 Task: Research Airbnb properties in Nubl, Syria from 1st December, 2023 to 8th December, 2023 for 2 adults, 1 child.1  bedroom having 1 bed and 1 bathroom. Property type can be hotel. Amenities needed are: washing machine. Look for 5 properties as per requirement.
Action: Mouse moved to (550, 122)
Screenshot: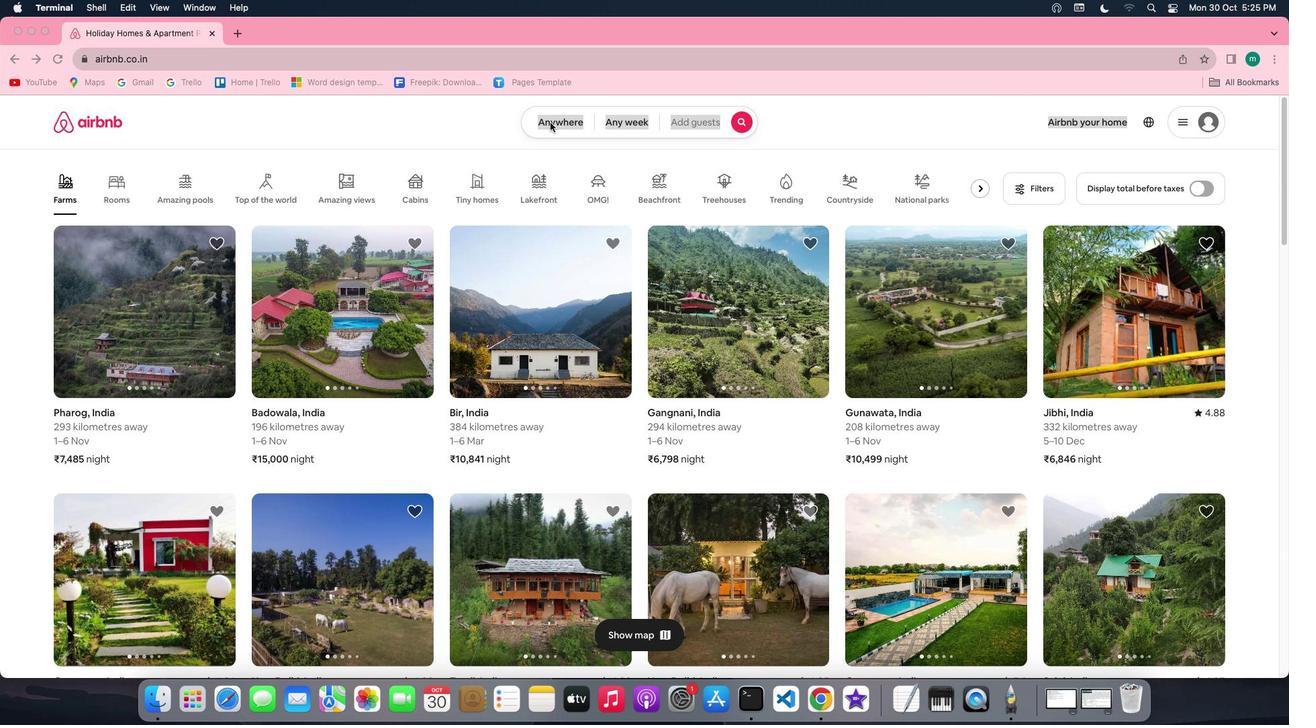 
Action: Mouse pressed left at (550, 122)
Screenshot: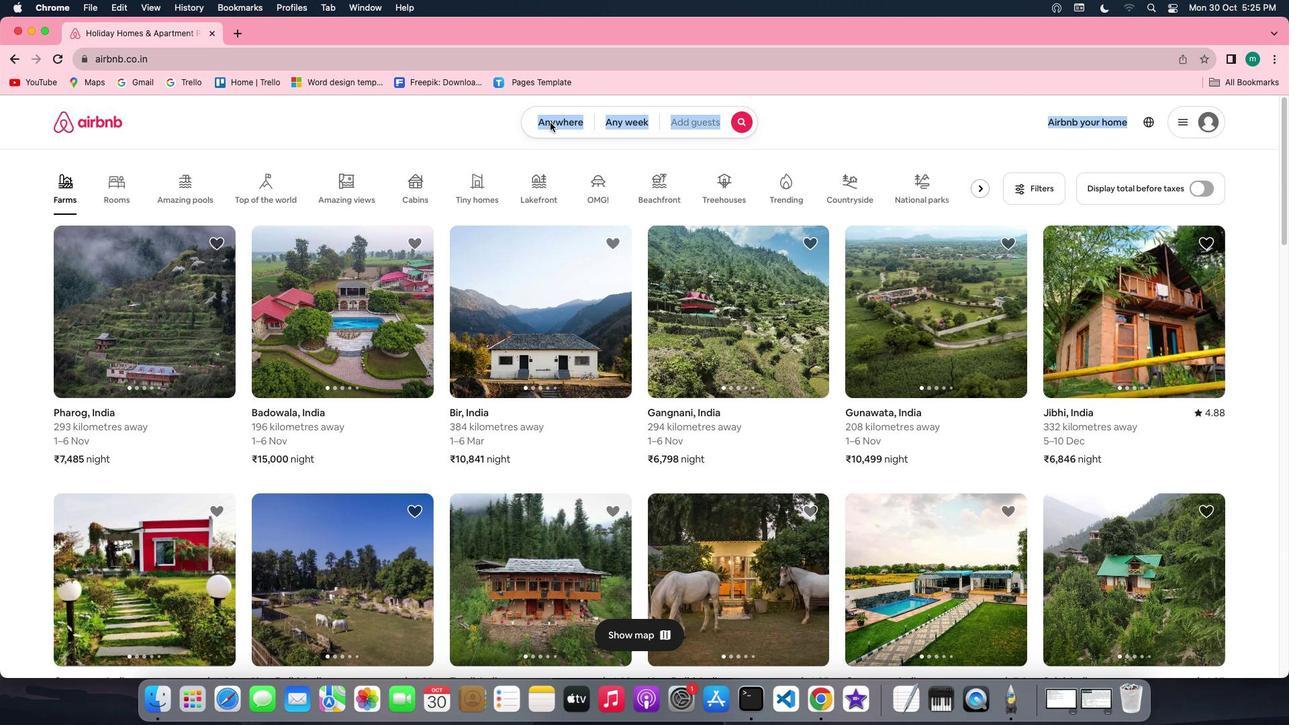 
Action: Mouse pressed left at (550, 122)
Screenshot: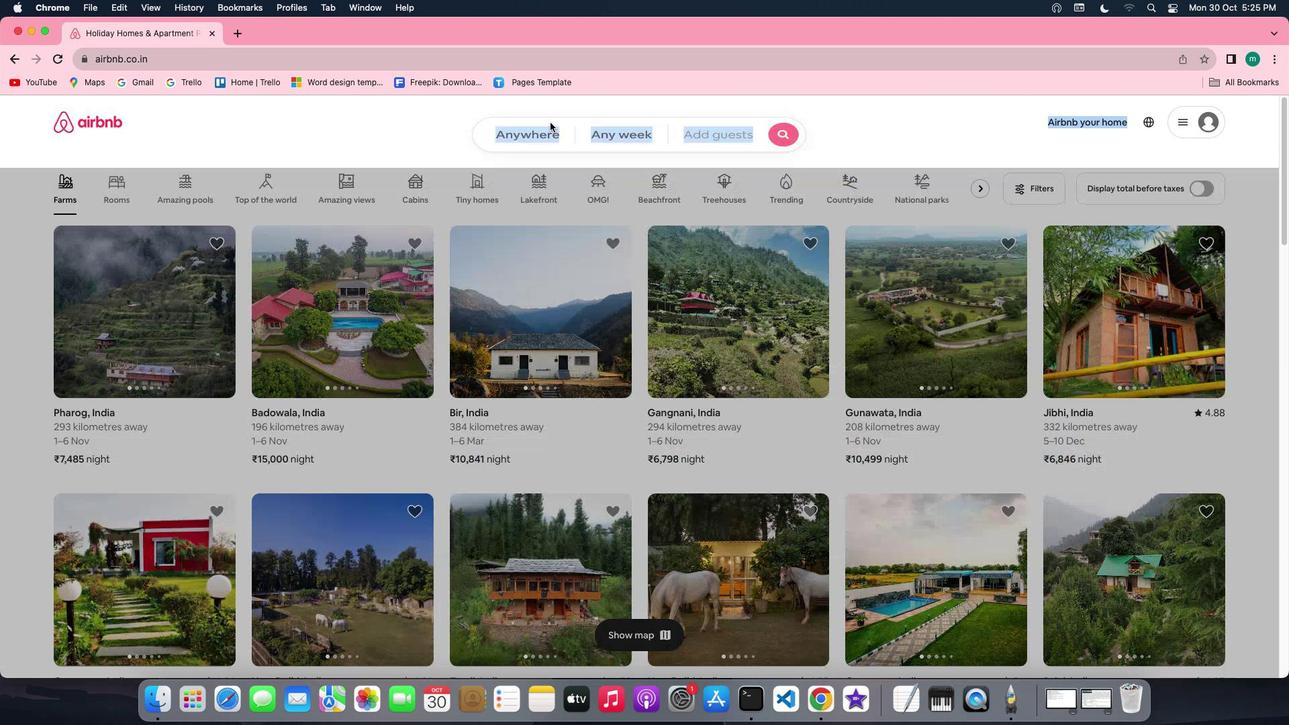 
Action: Mouse moved to (514, 170)
Screenshot: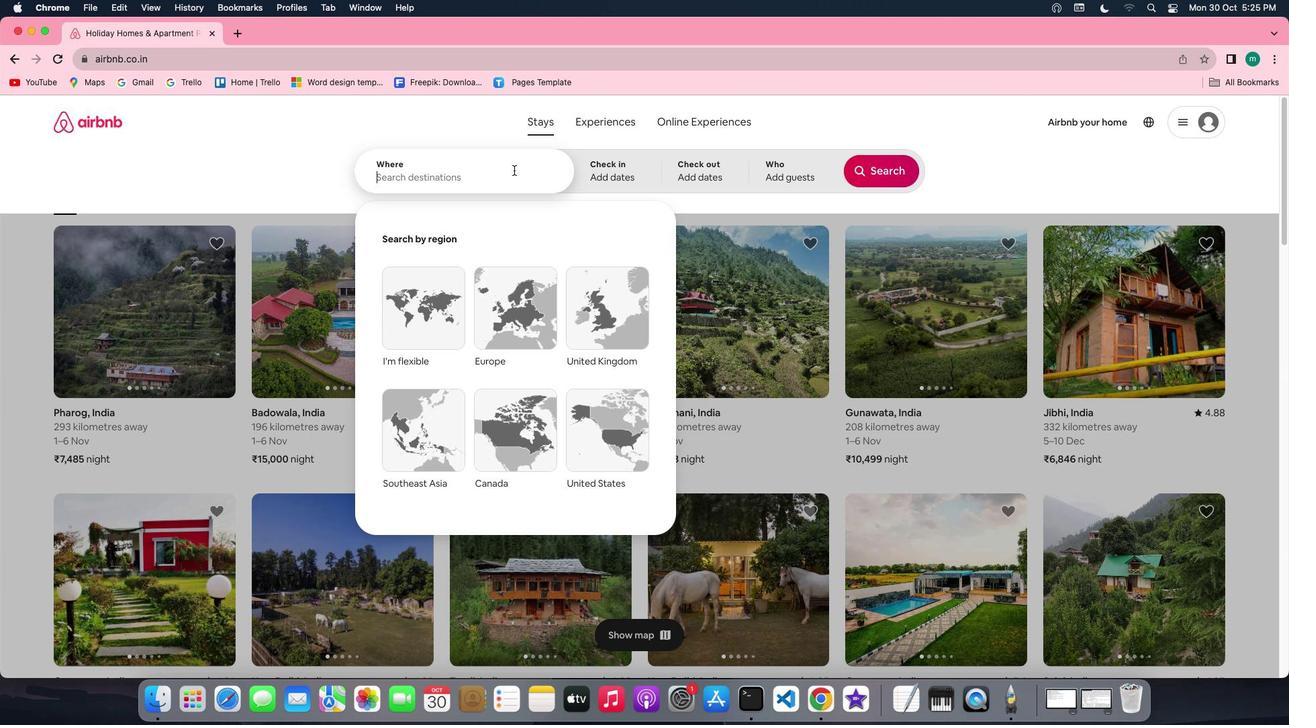 
Action: Key pressed Key.shift'N''u''b''l'','Key.spaceKey.shift'S''y''r''i''a'
Screenshot: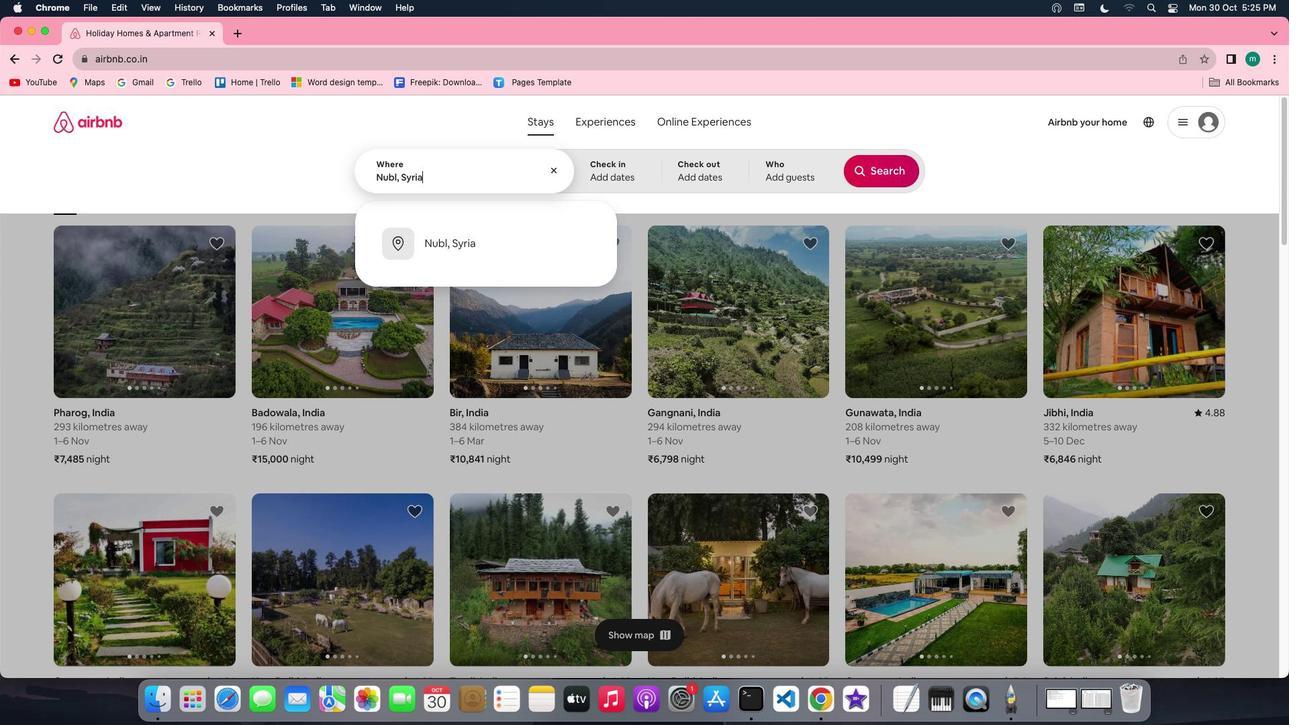 
Action: Mouse moved to (621, 182)
Screenshot: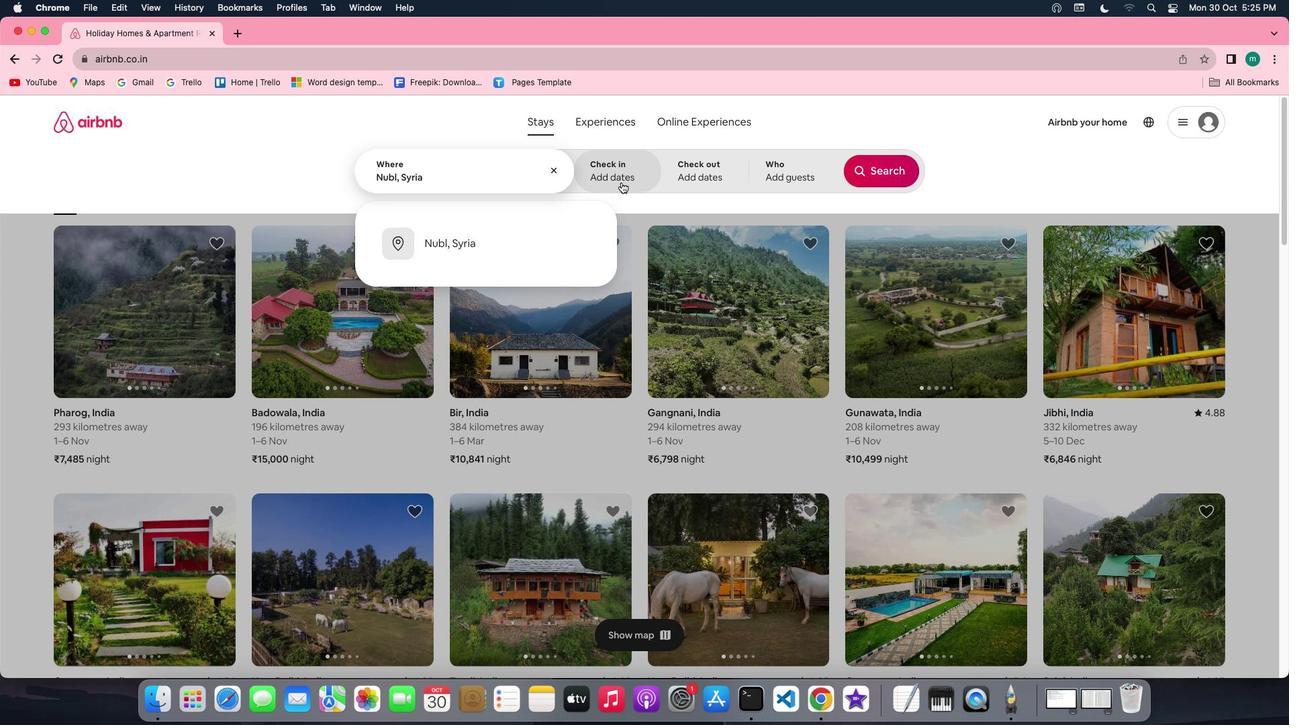 
Action: Mouse pressed left at (621, 182)
Screenshot: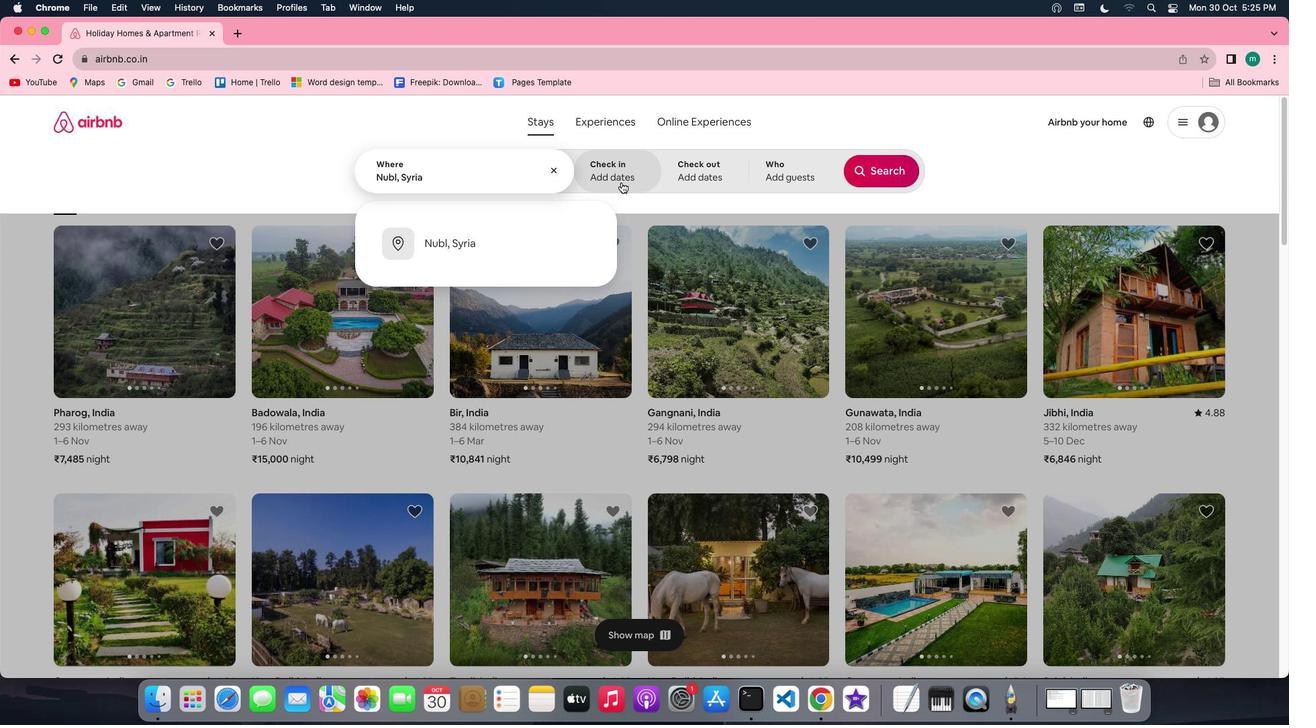 
Action: Mouse moved to (876, 275)
Screenshot: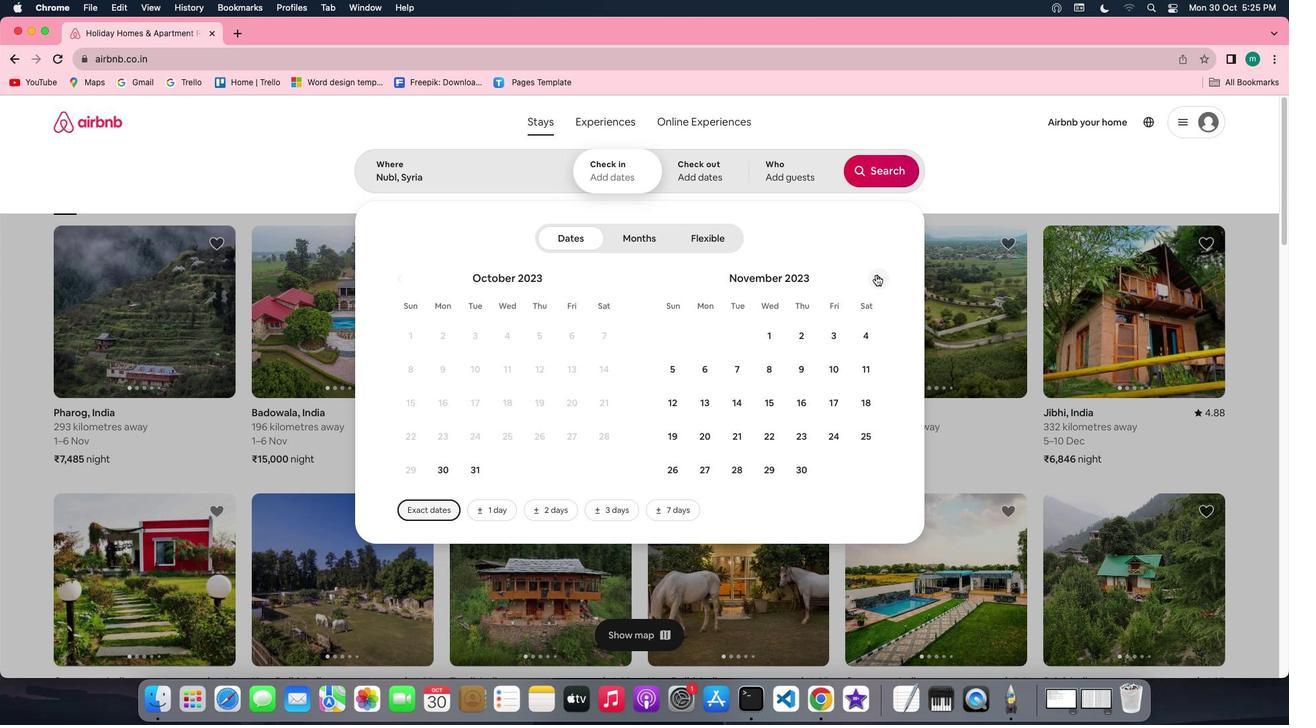 
Action: Mouse pressed left at (876, 275)
Screenshot: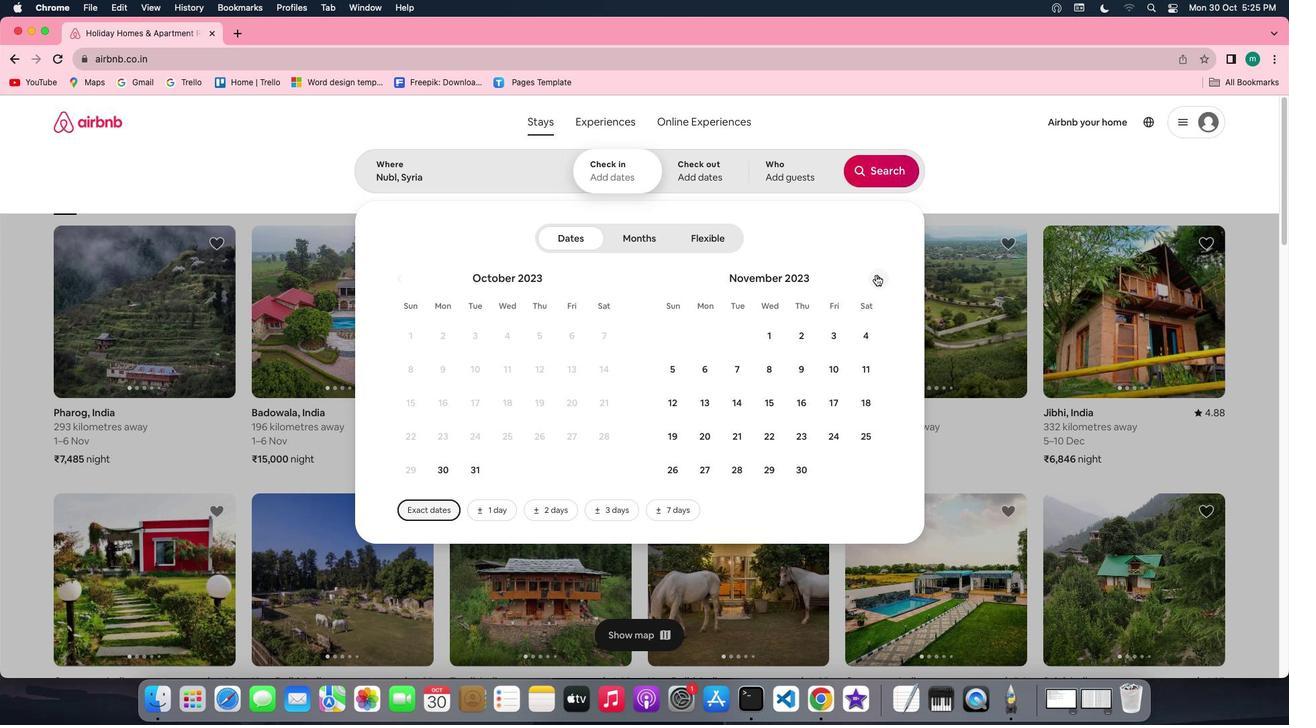 
Action: Mouse moved to (831, 335)
Screenshot: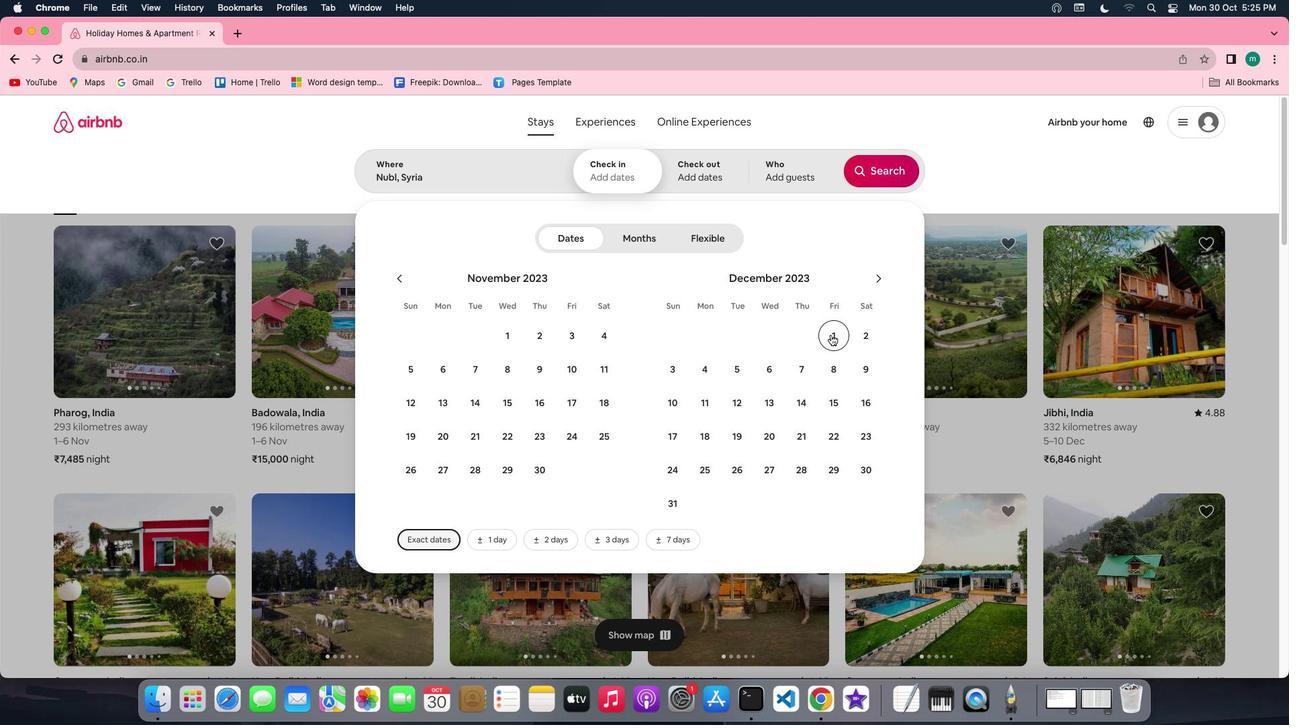 
Action: Mouse pressed left at (831, 335)
Screenshot: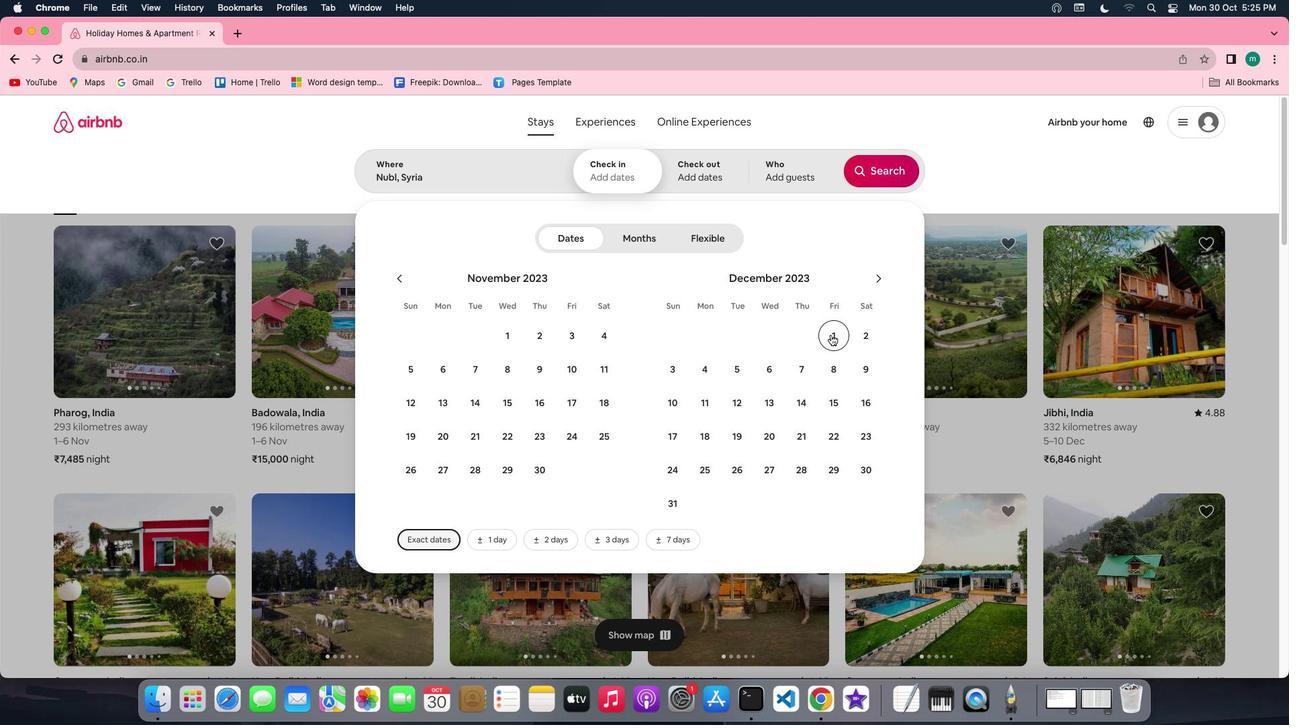 
Action: Mouse moved to (840, 373)
Screenshot: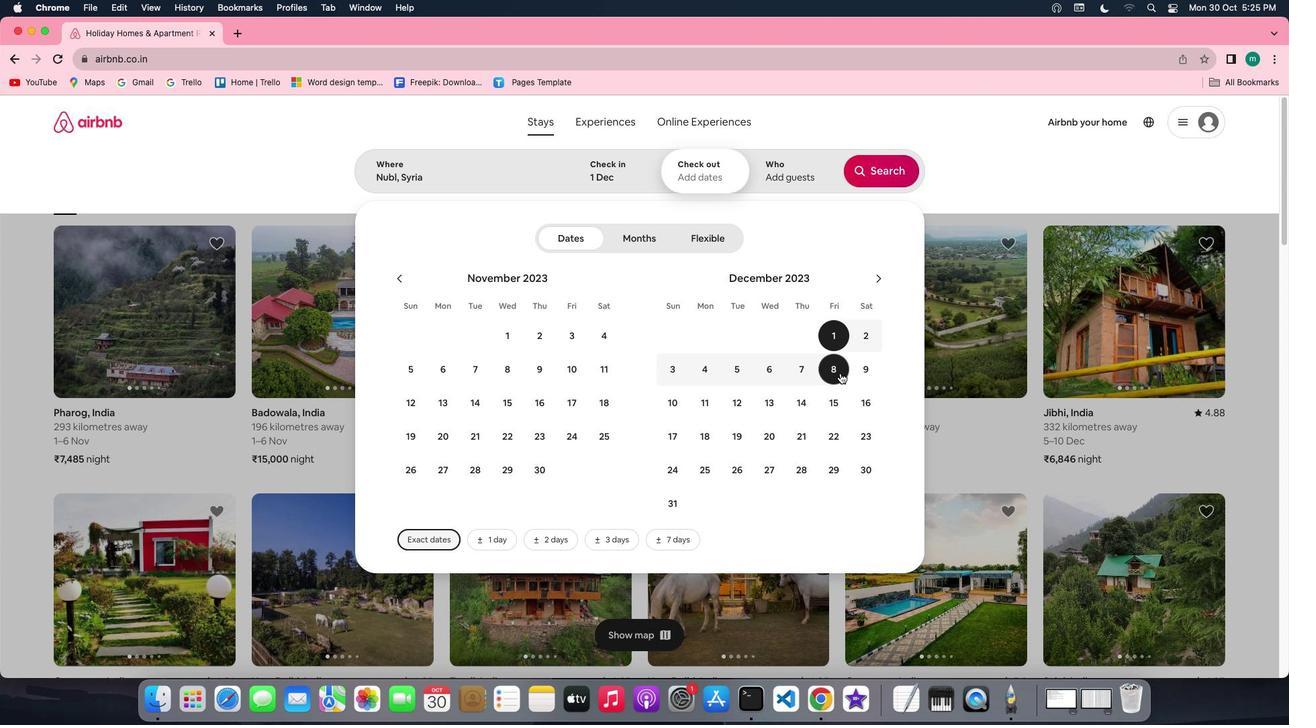 
Action: Mouse pressed left at (840, 373)
Screenshot: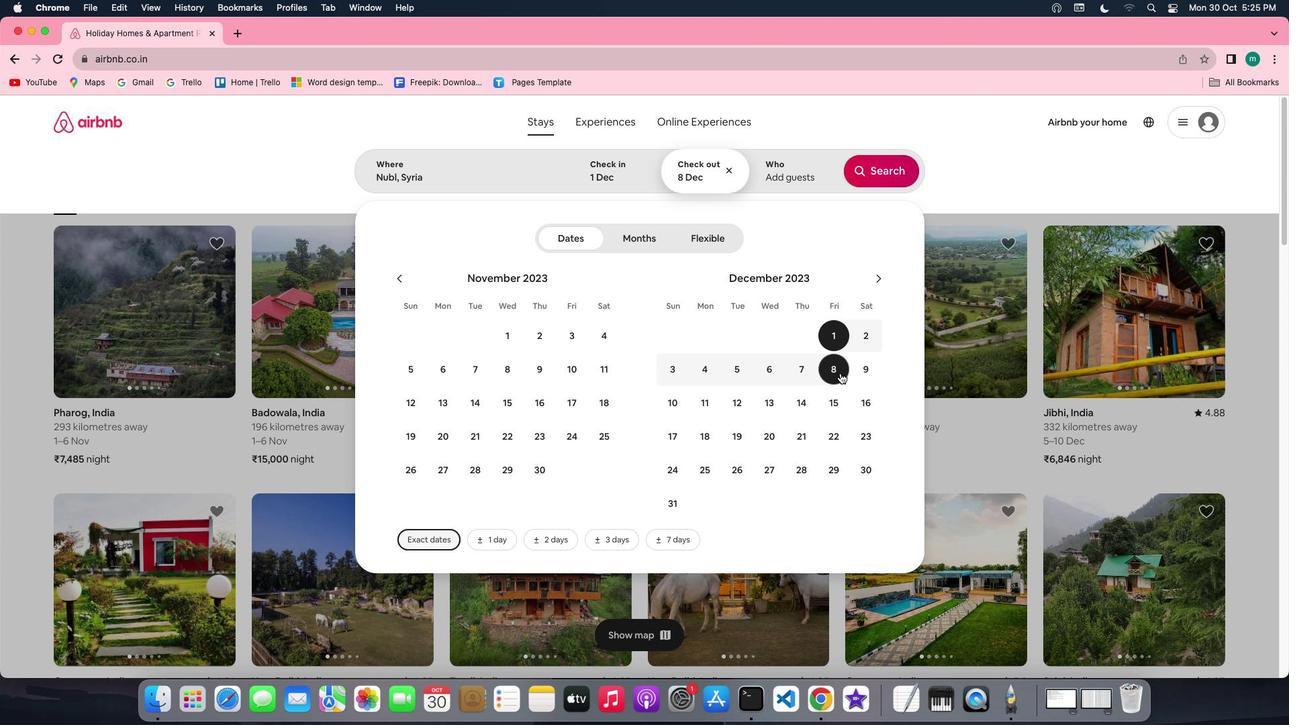 
Action: Mouse moved to (822, 178)
Screenshot: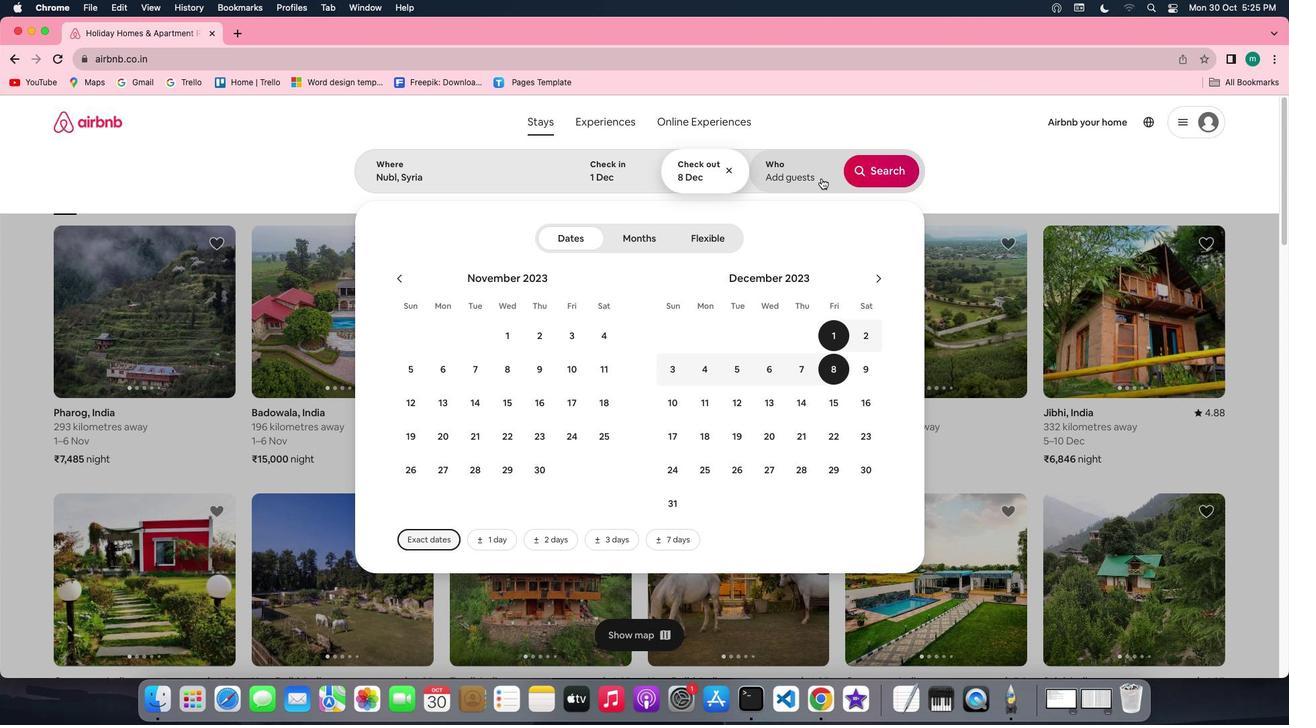 
Action: Mouse pressed left at (822, 178)
Screenshot: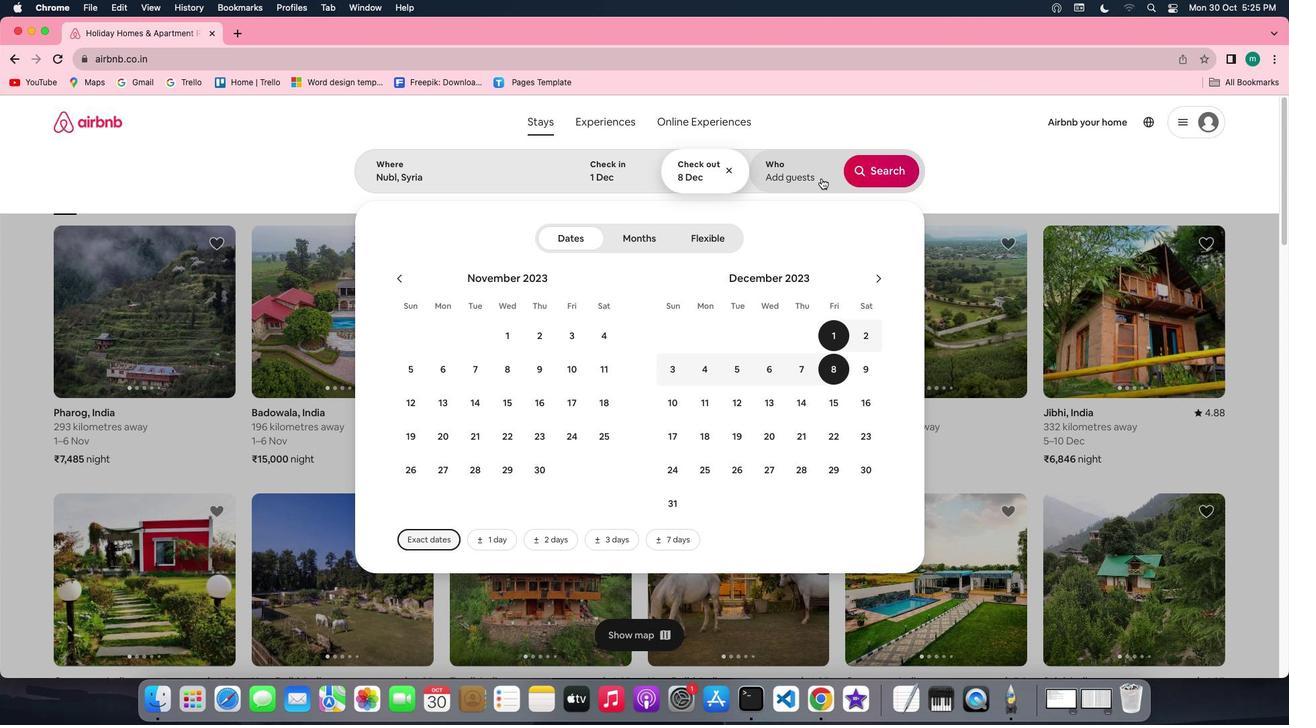 
Action: Mouse moved to (889, 231)
Screenshot: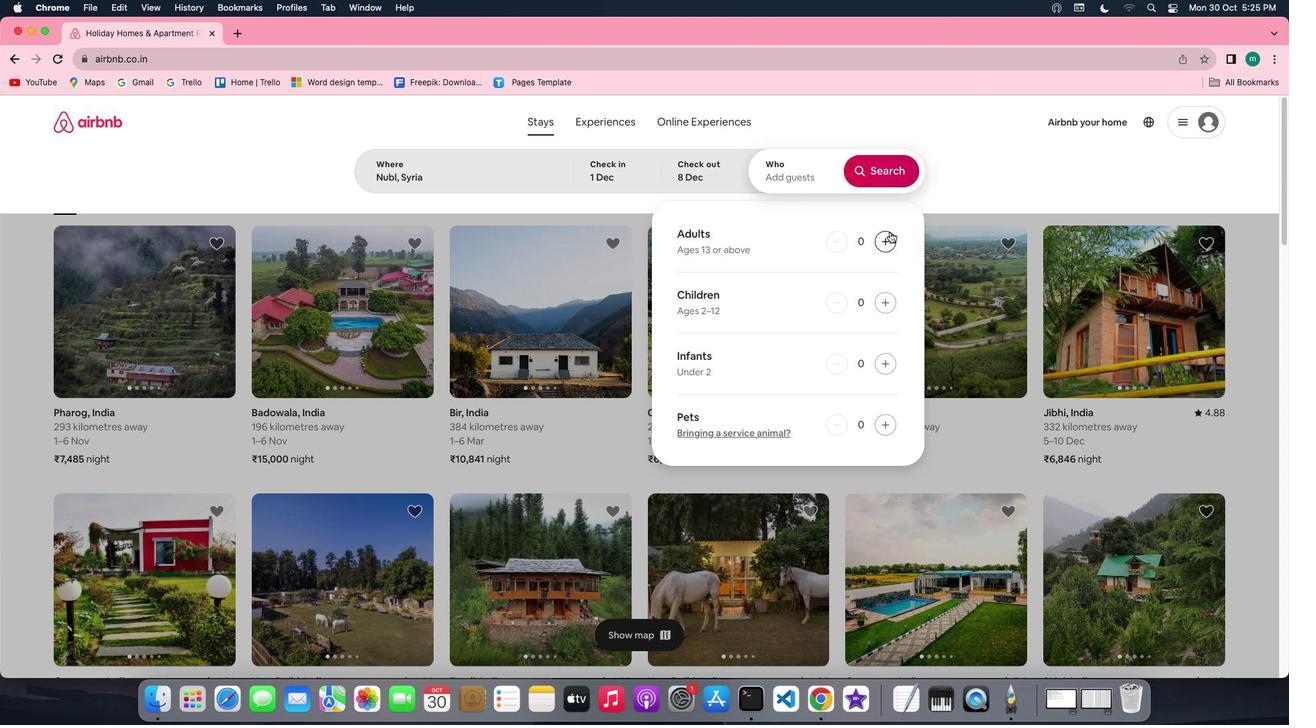 
Action: Mouse pressed left at (889, 231)
Screenshot: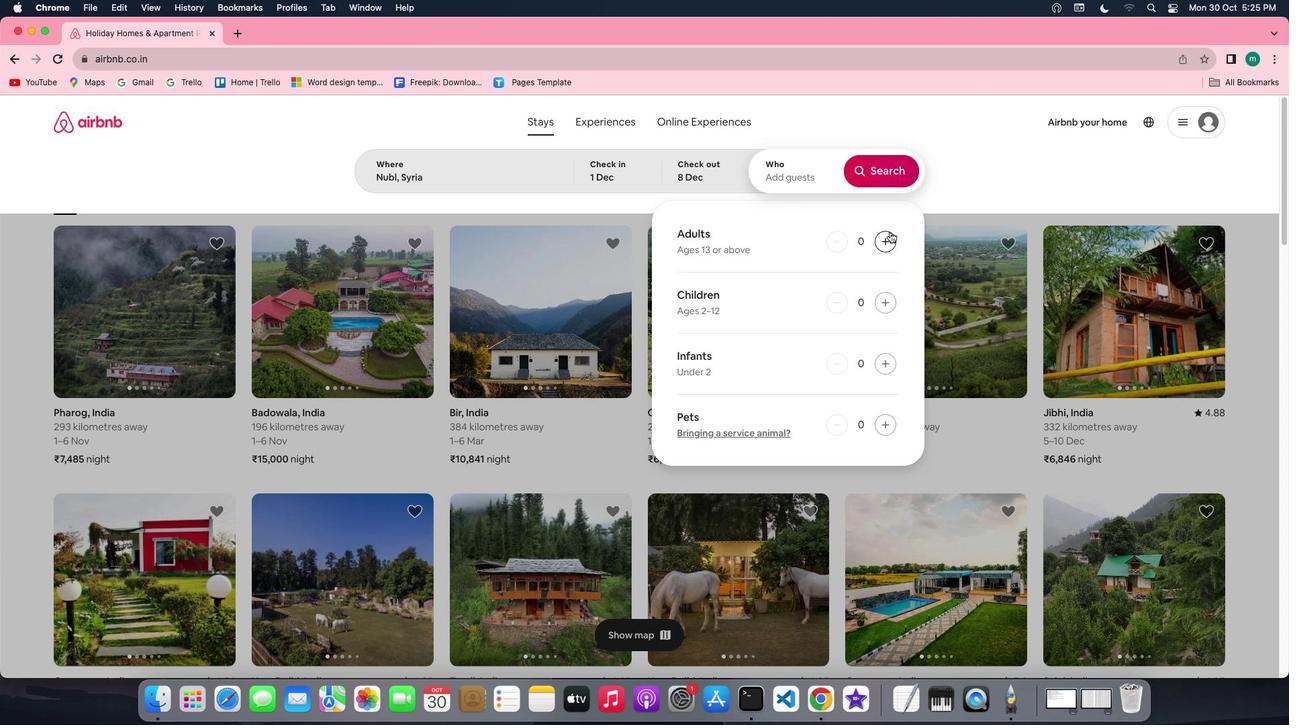 
Action: Mouse pressed left at (889, 231)
Screenshot: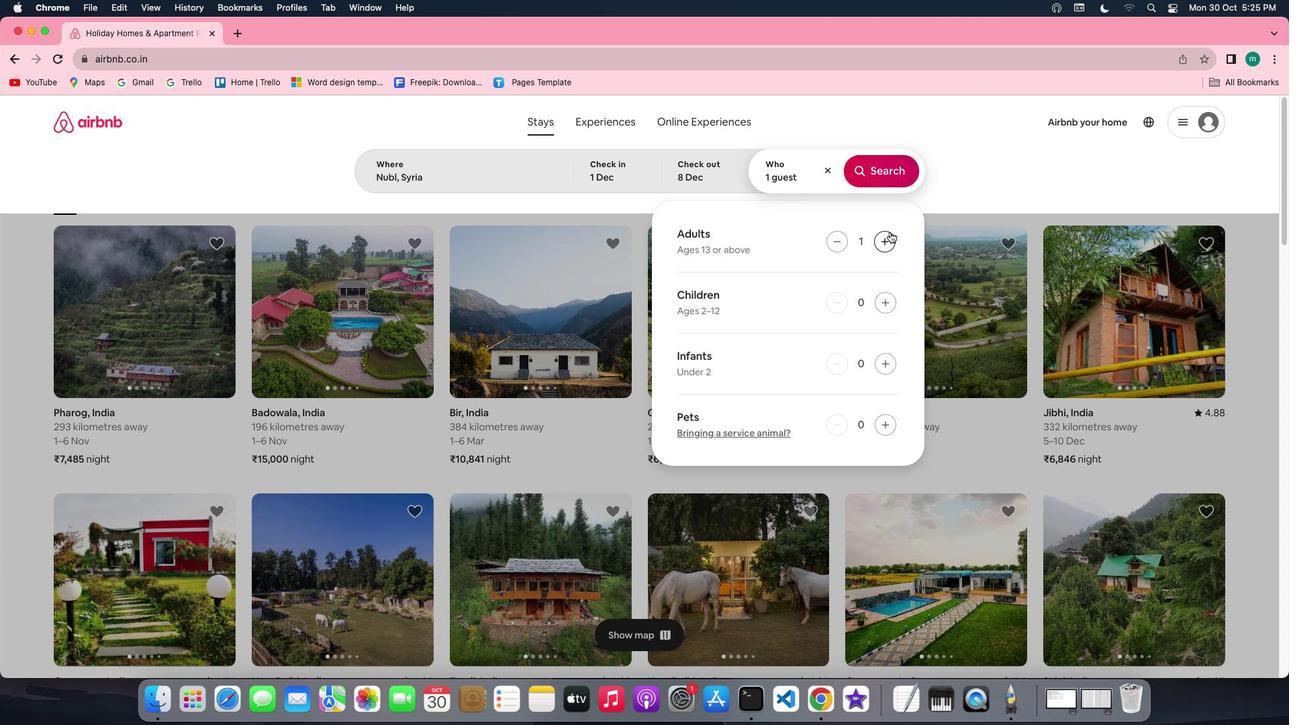 
Action: Mouse moved to (880, 170)
Screenshot: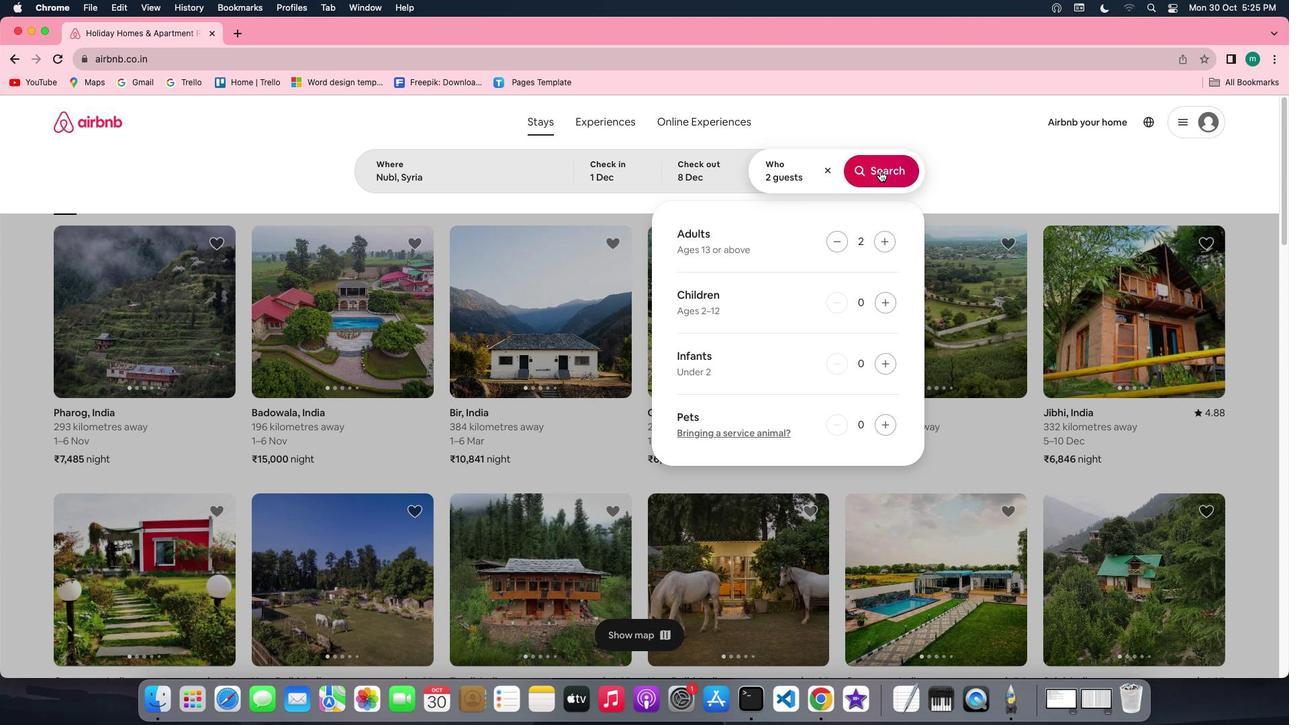 
Action: Mouse pressed left at (880, 170)
Screenshot: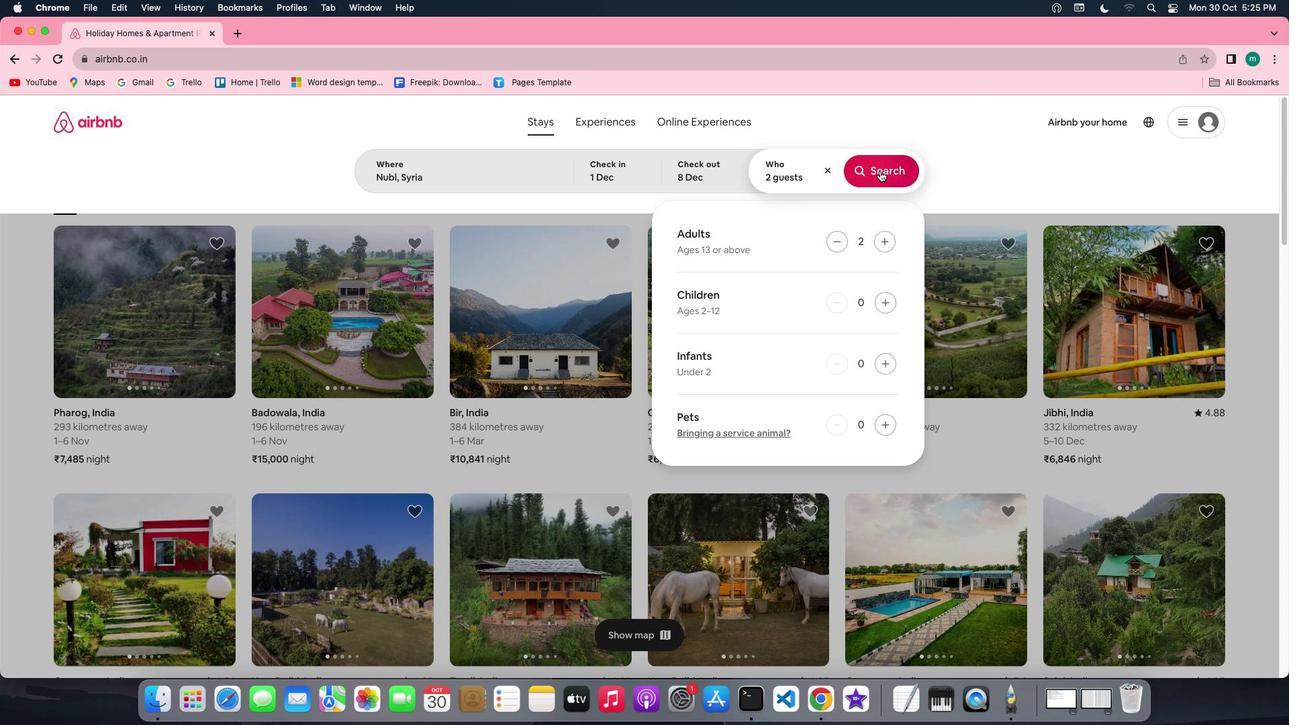 
Action: Mouse moved to (723, 131)
Screenshot: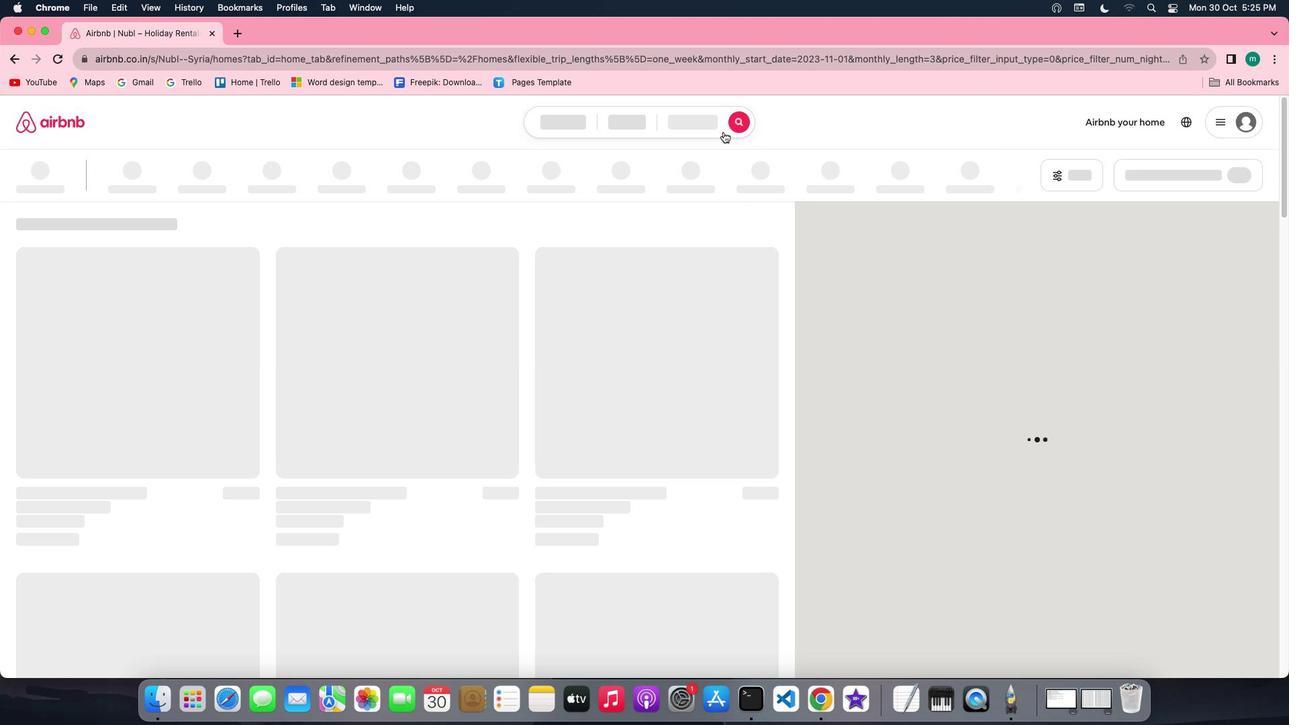 
Action: Mouse pressed left at (723, 131)
Screenshot: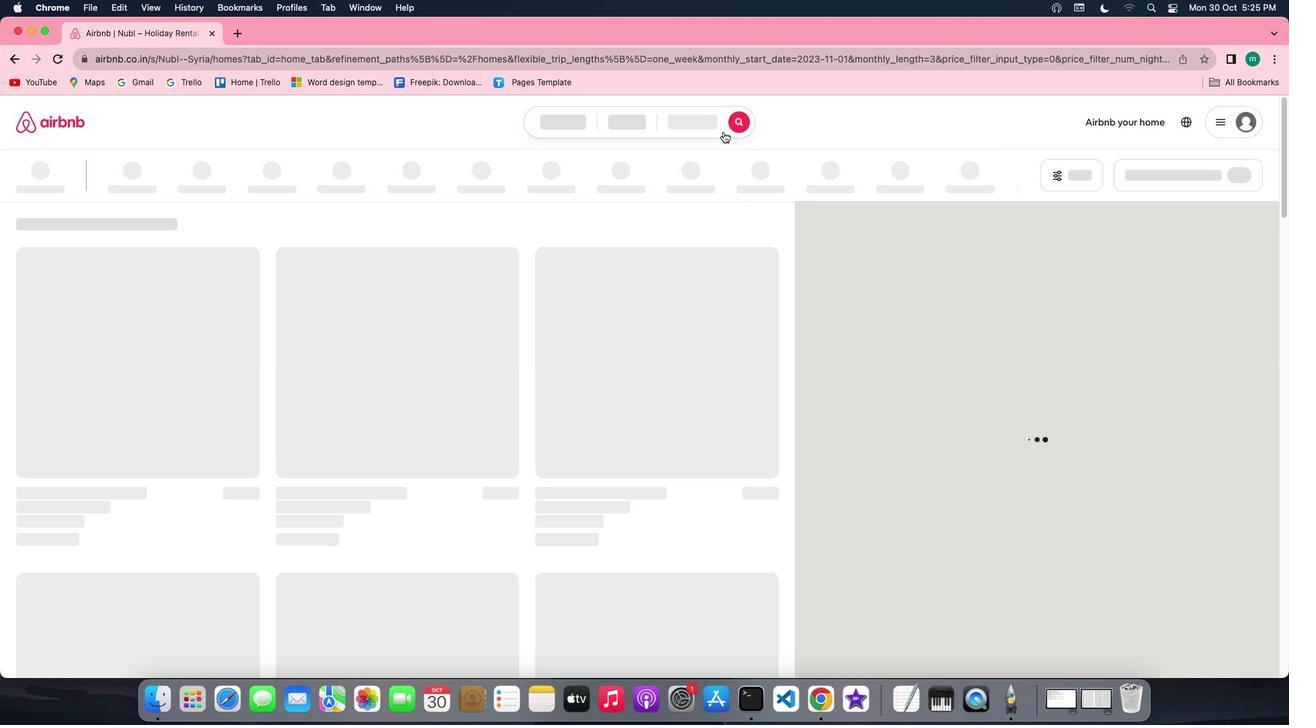 
Action: Mouse moved to (854, 178)
Screenshot: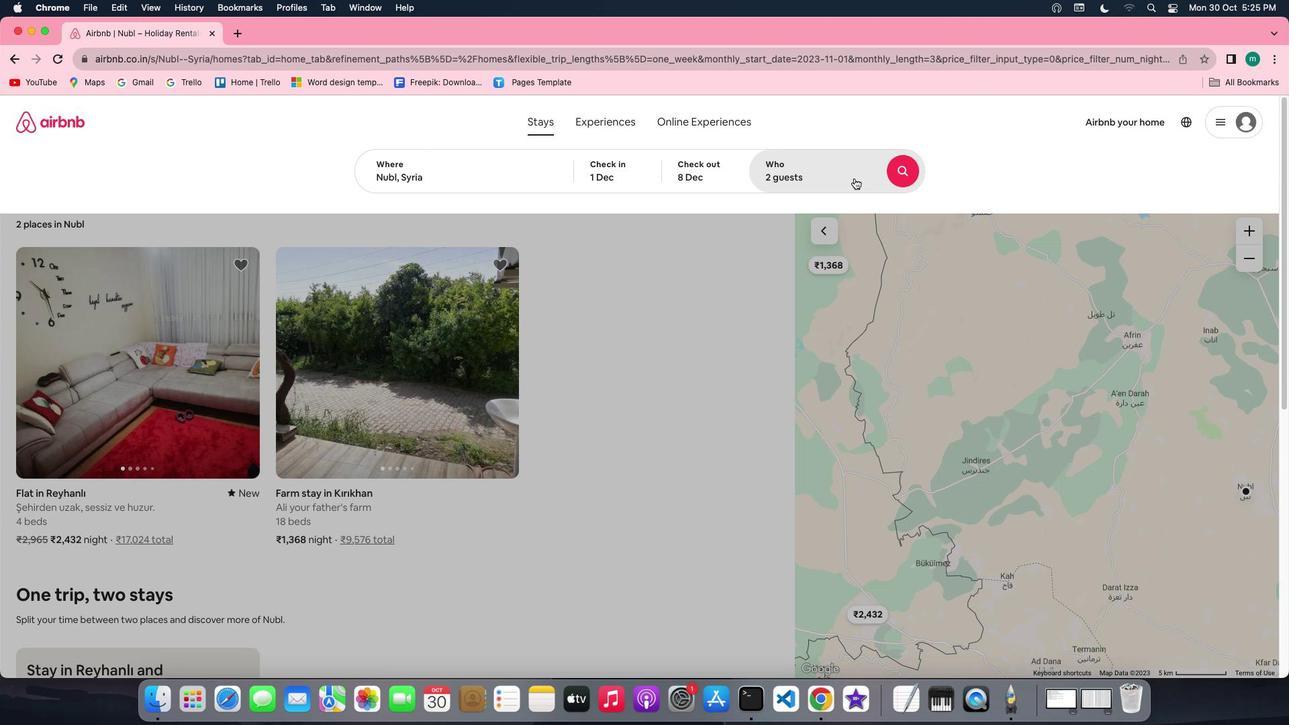 
Action: Mouse pressed left at (854, 178)
Screenshot: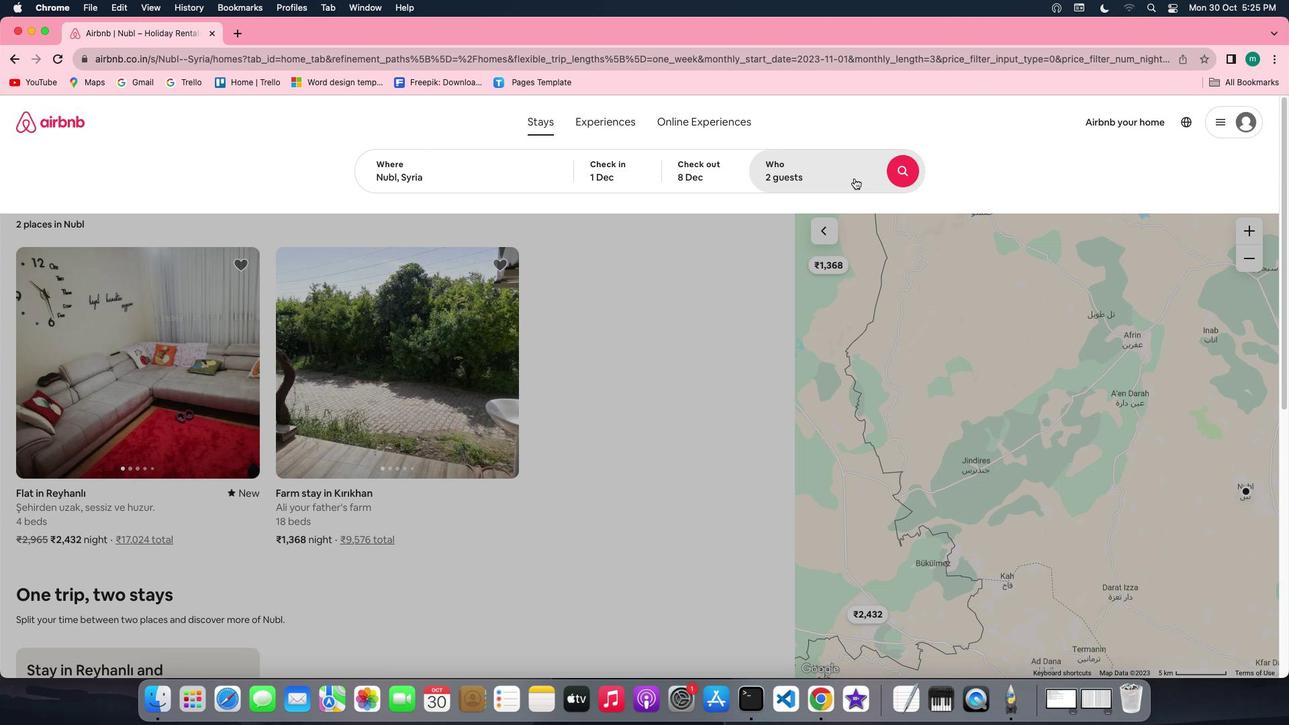 
Action: Mouse moved to (884, 300)
Screenshot: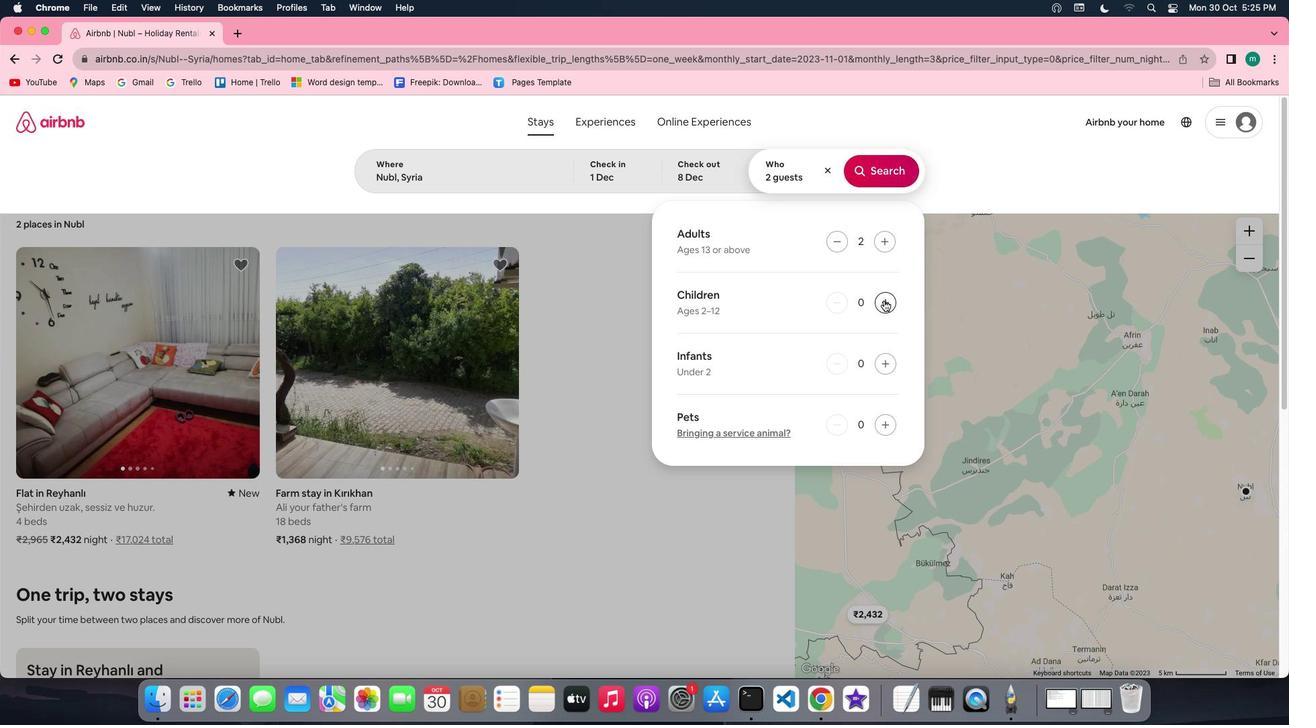
Action: Mouse pressed left at (884, 300)
Screenshot: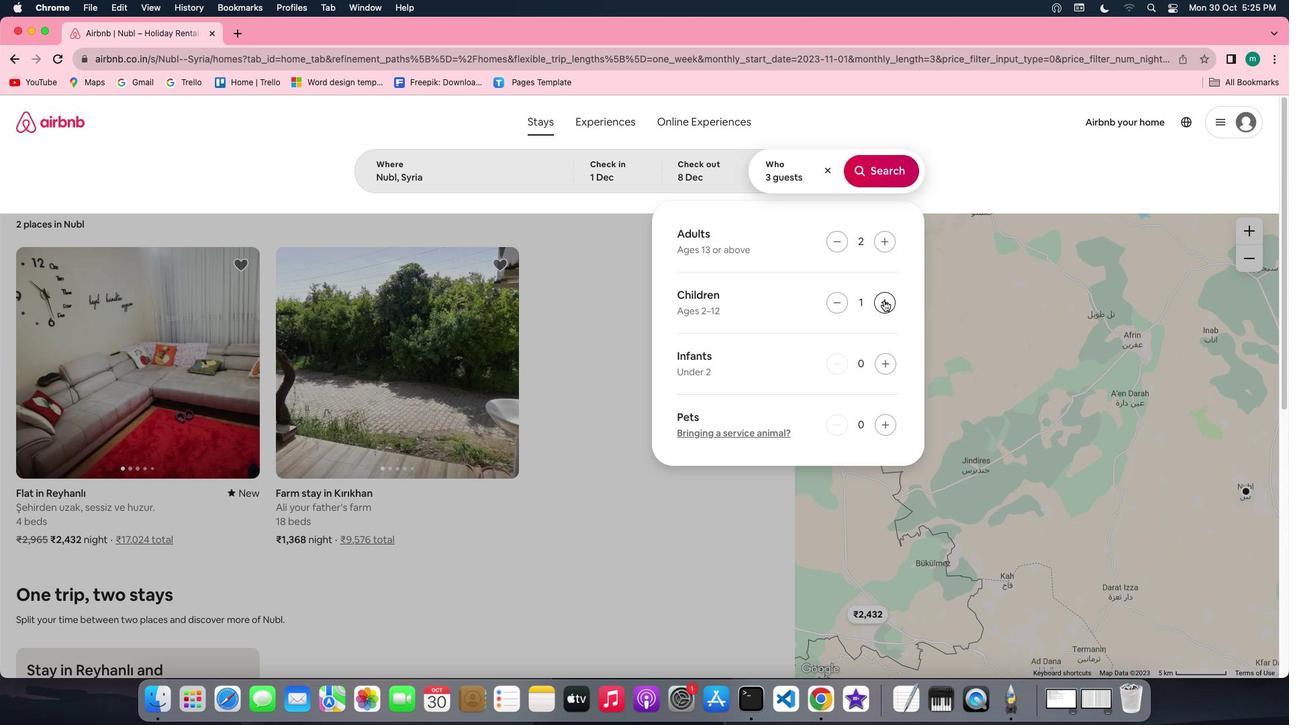 
Action: Mouse moved to (883, 154)
Screenshot: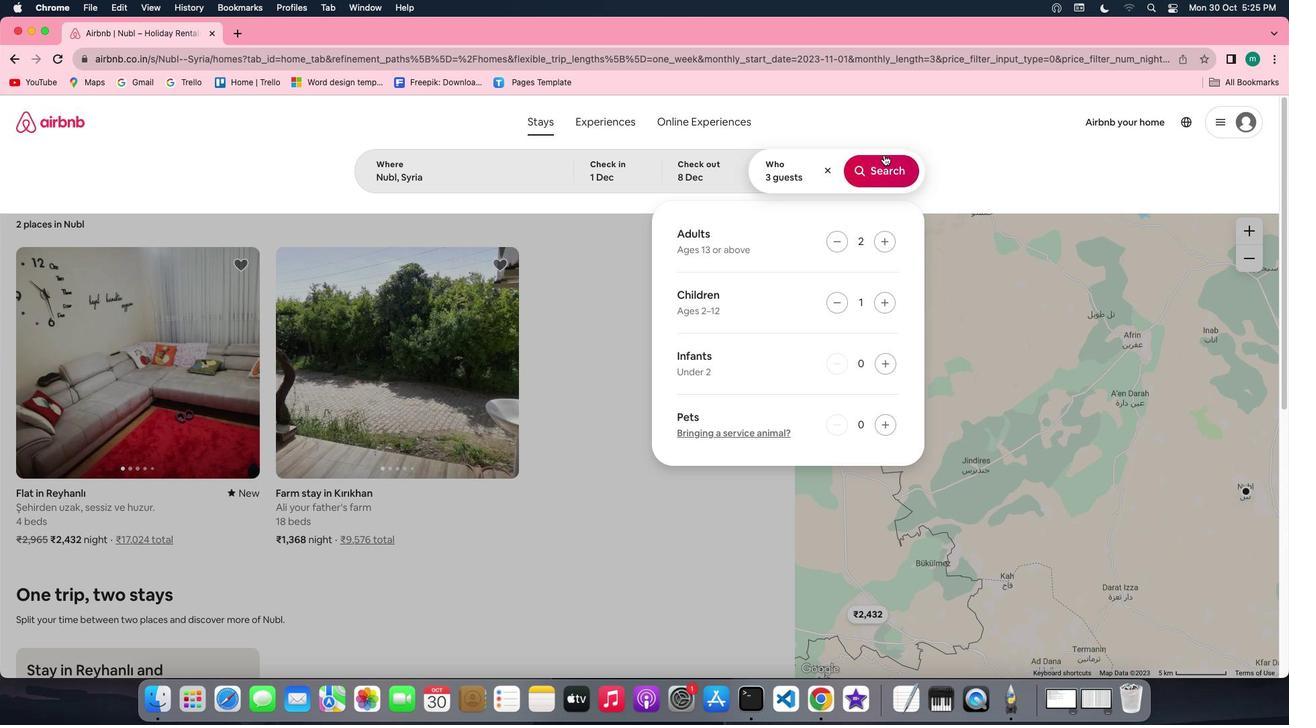 
Action: Mouse pressed left at (883, 154)
Screenshot: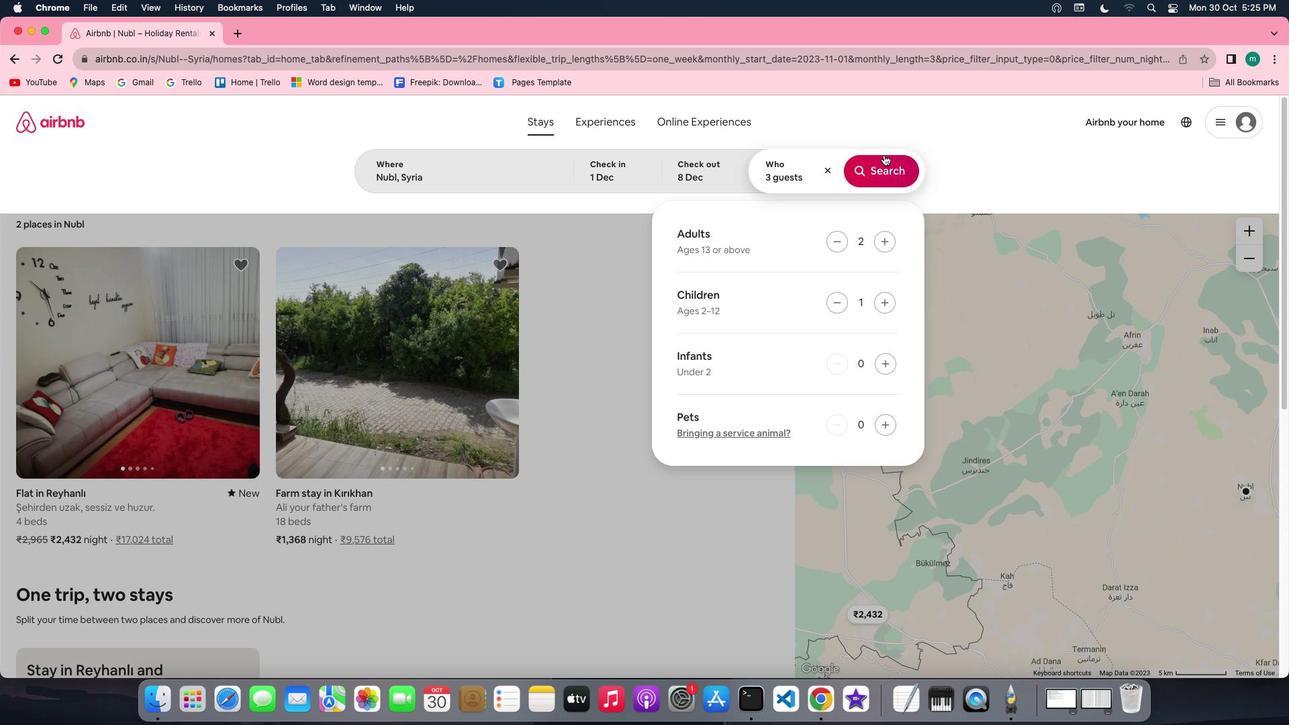 
Action: Mouse moved to (1065, 167)
Screenshot: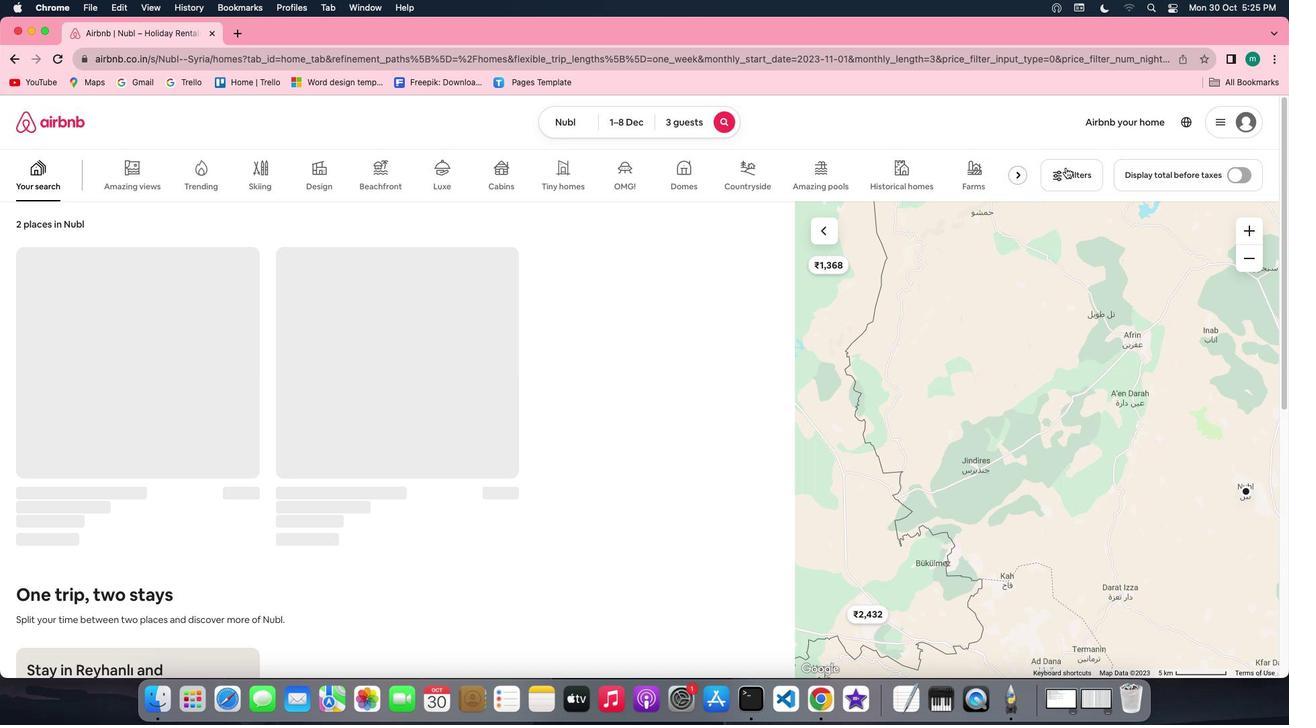 
Action: Mouse pressed left at (1065, 167)
Screenshot: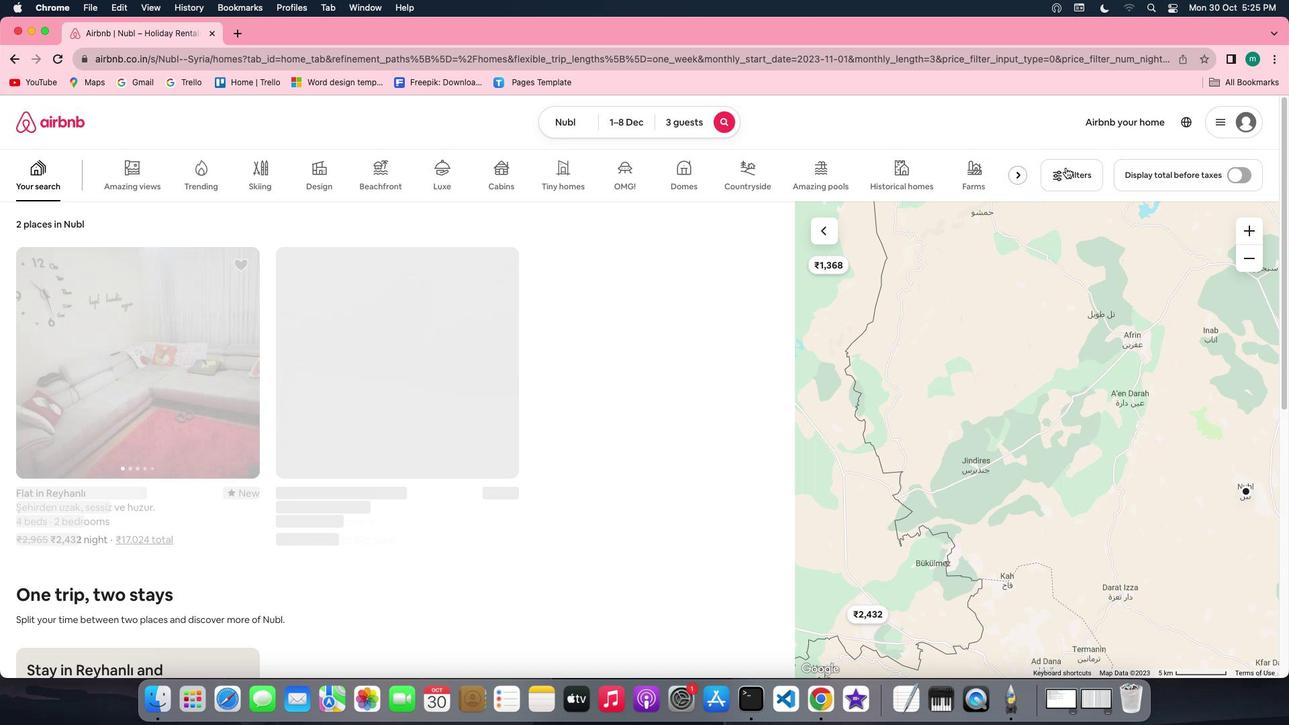 
Action: Mouse moved to (657, 413)
Screenshot: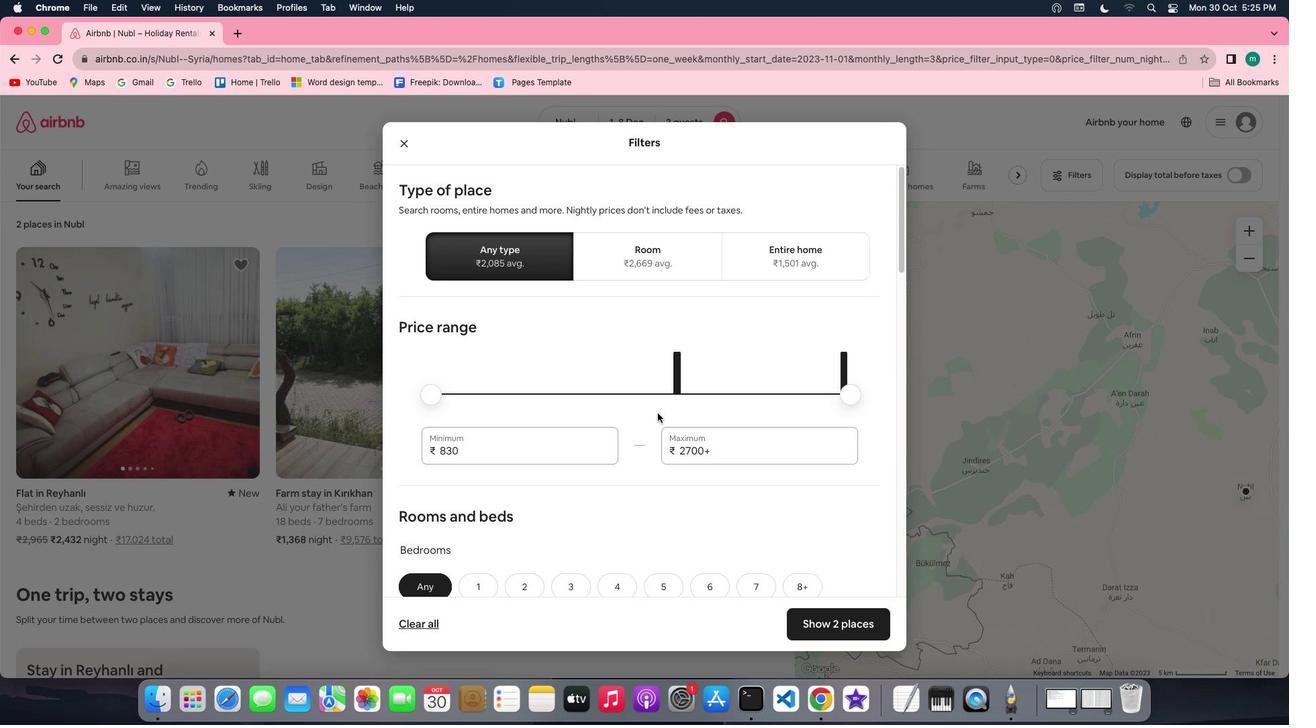 
Action: Mouse scrolled (657, 413) with delta (0, 0)
Screenshot: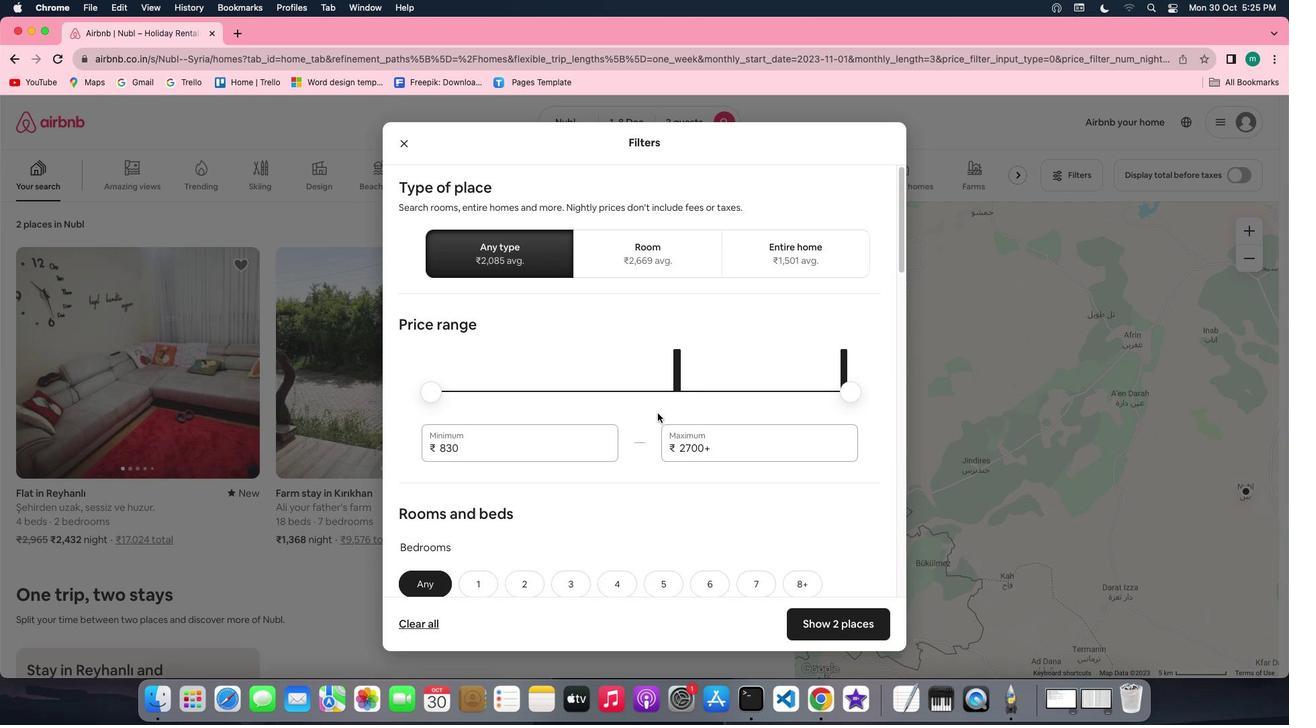 
Action: Mouse scrolled (657, 413) with delta (0, 0)
Screenshot: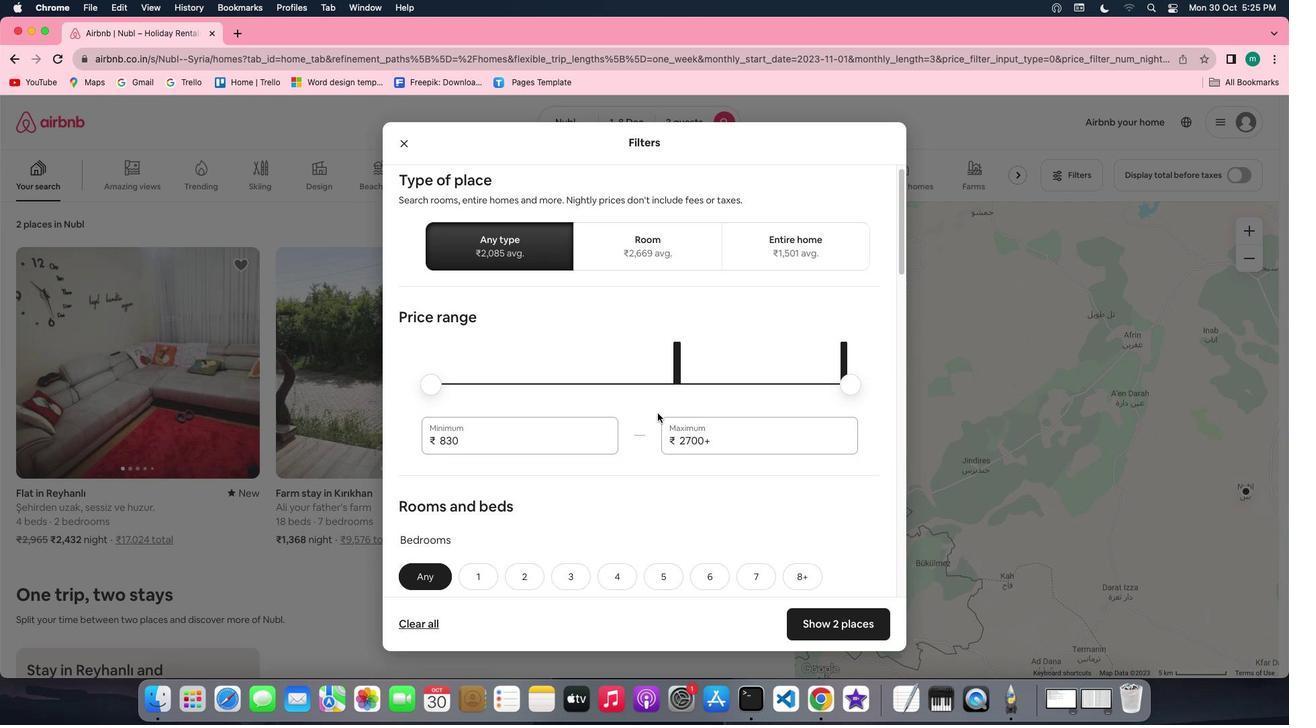 
Action: Mouse scrolled (657, 413) with delta (0, 0)
Screenshot: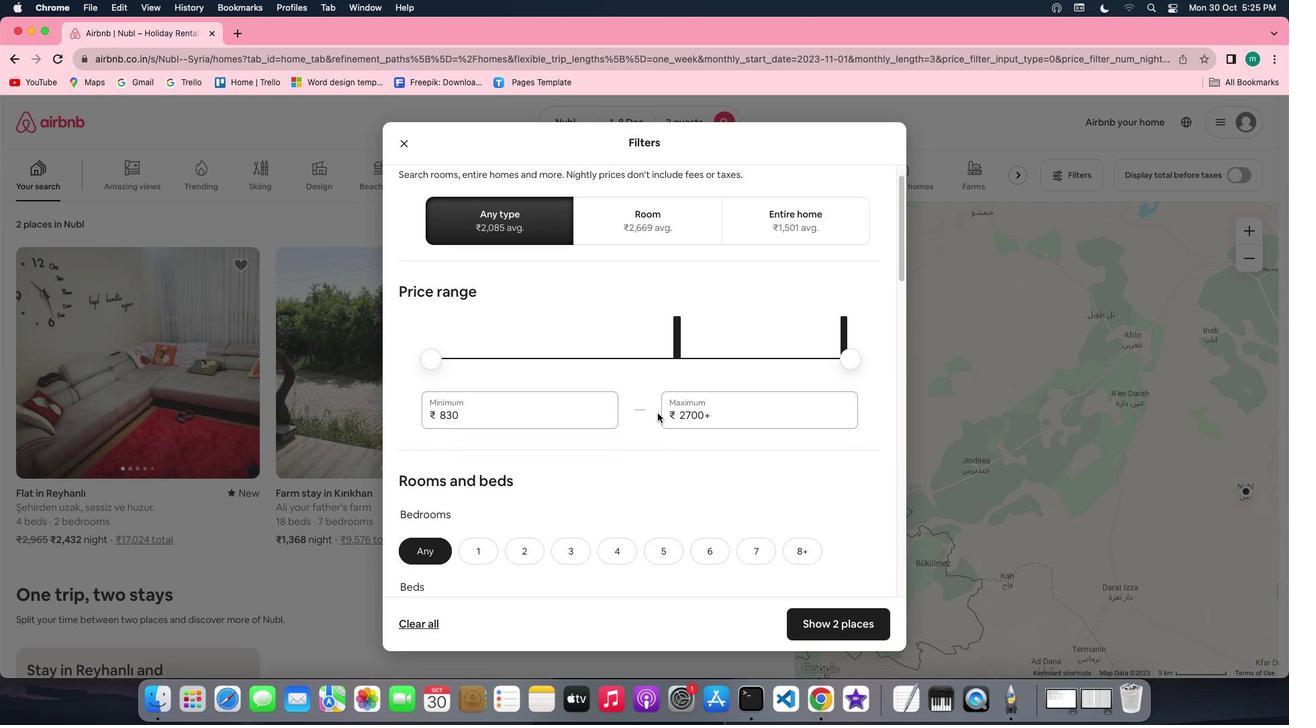
Action: Mouse scrolled (657, 413) with delta (0, 0)
Screenshot: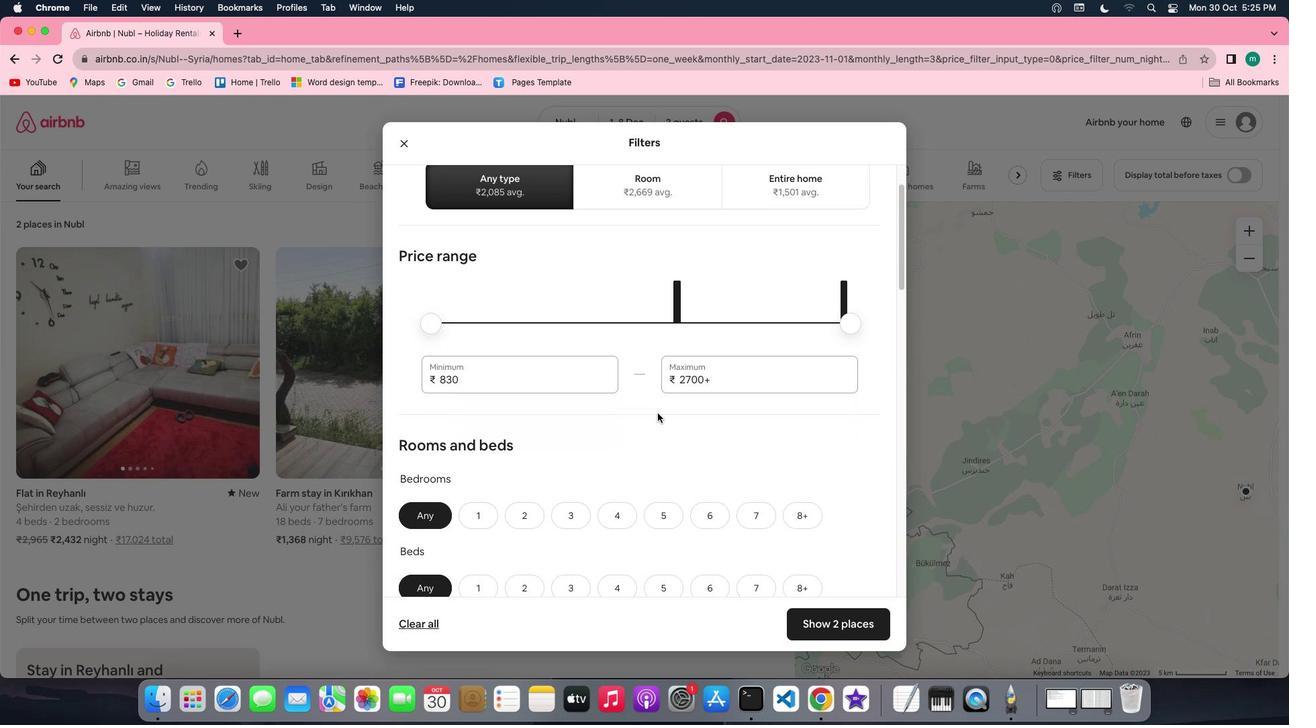 
Action: Mouse scrolled (657, 413) with delta (0, 0)
Screenshot: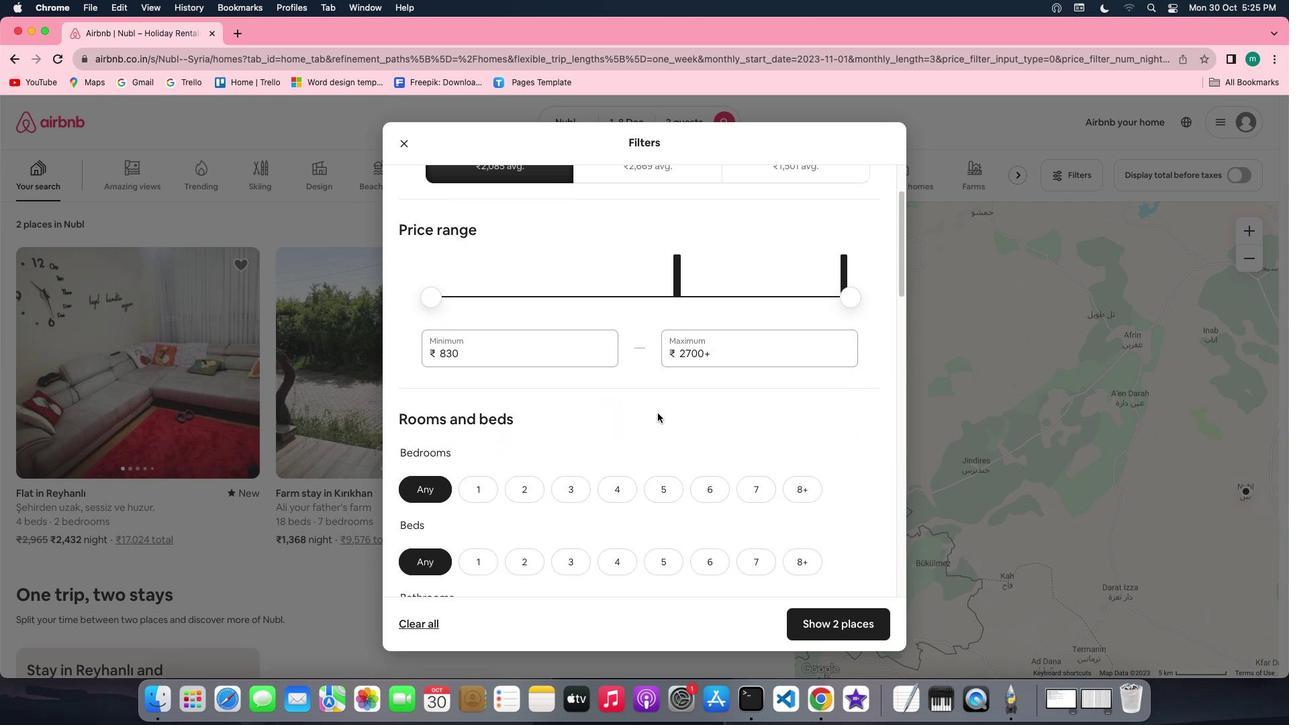 
Action: Mouse scrolled (657, 413) with delta (0, 0)
Screenshot: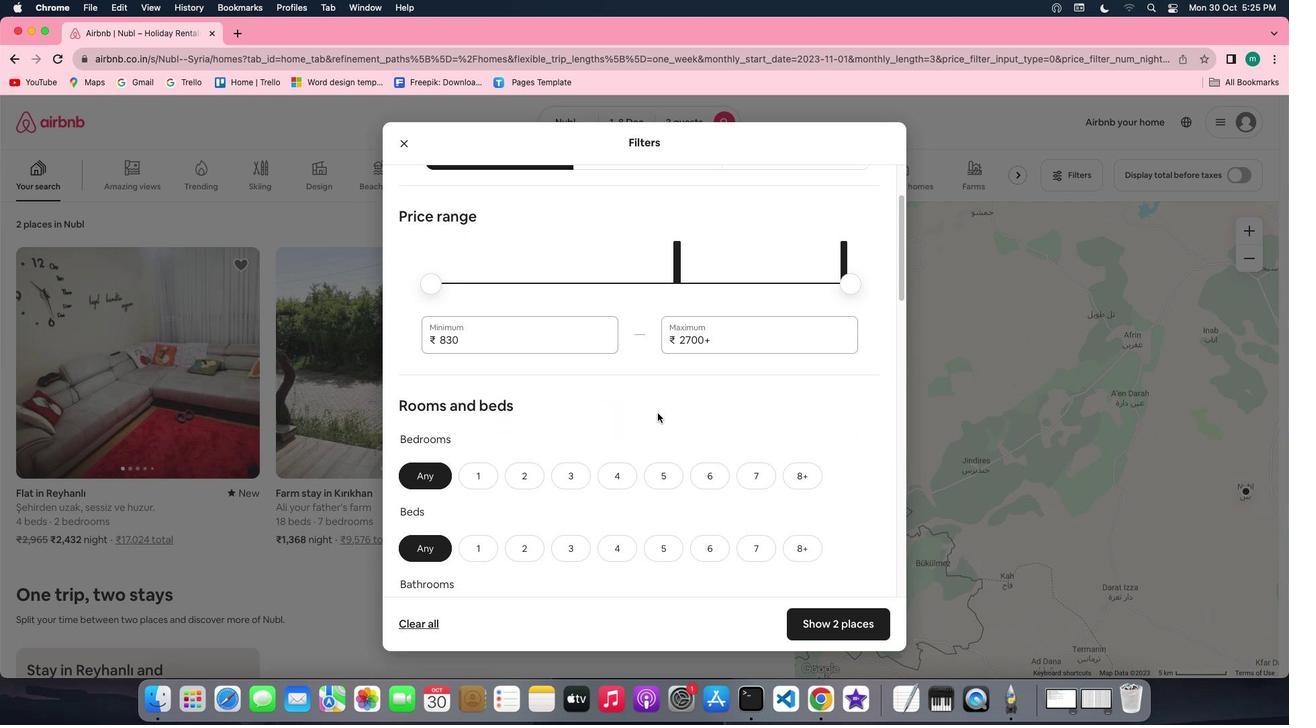 
Action: Mouse scrolled (657, 413) with delta (0, 0)
Screenshot: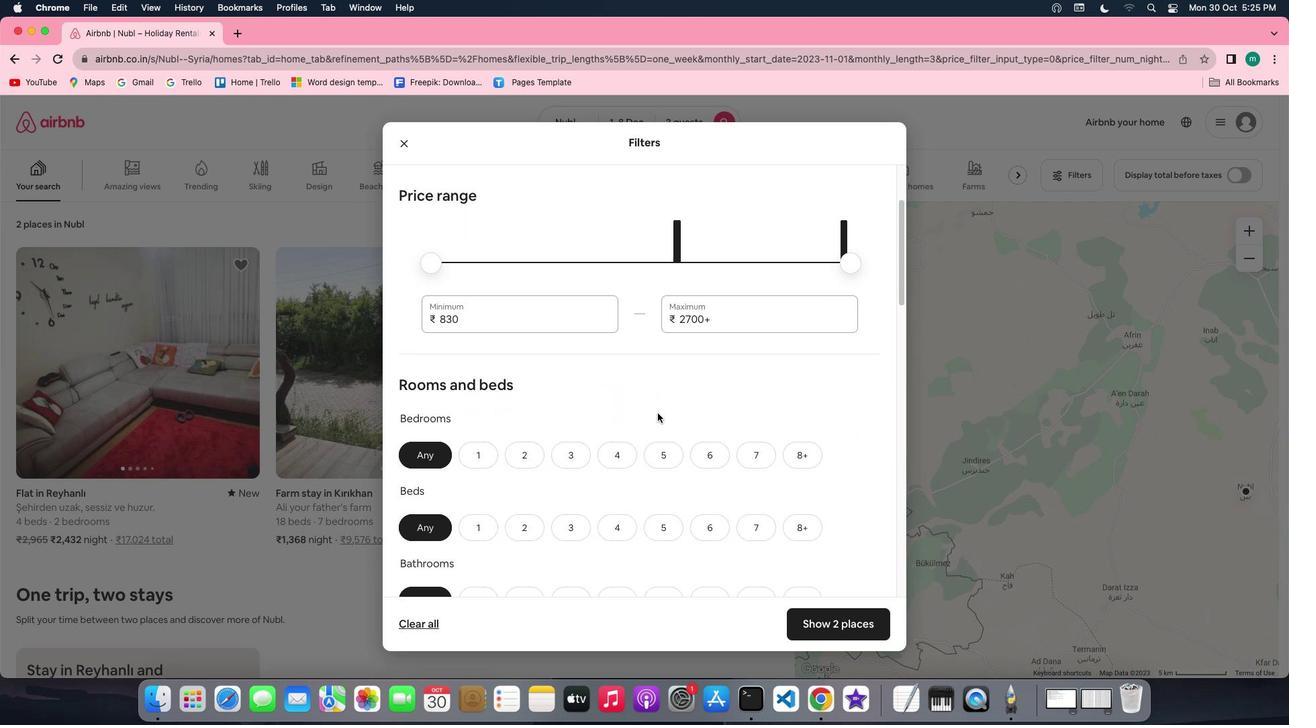 
Action: Mouse scrolled (657, 413) with delta (0, 0)
Screenshot: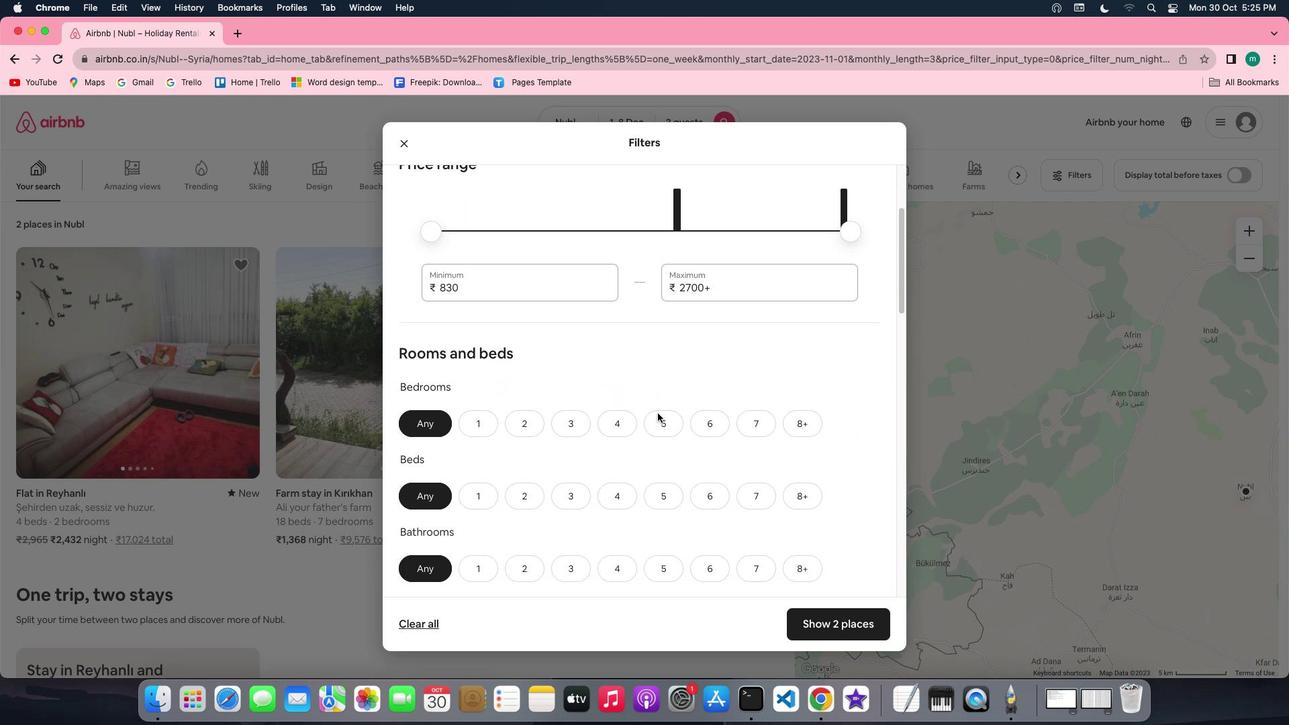 
Action: Mouse scrolled (657, 413) with delta (0, 0)
Screenshot: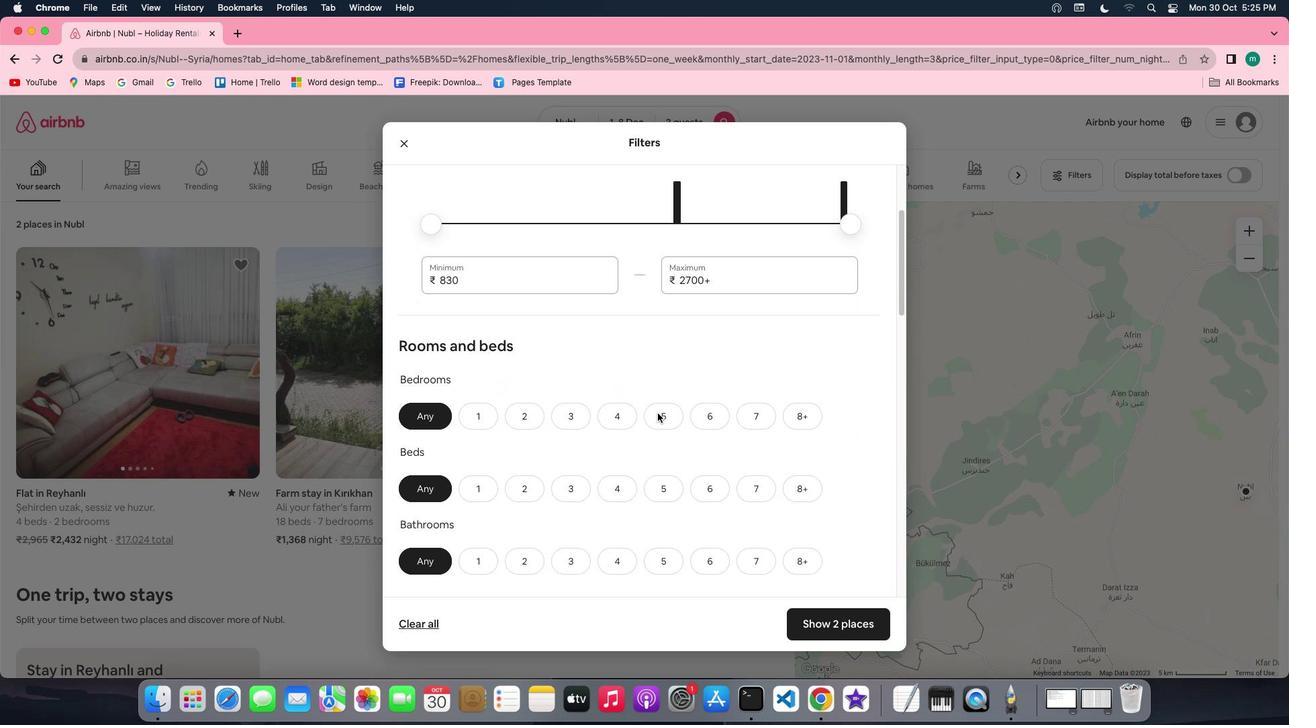 
Action: Mouse scrolled (657, 413) with delta (0, 0)
Screenshot: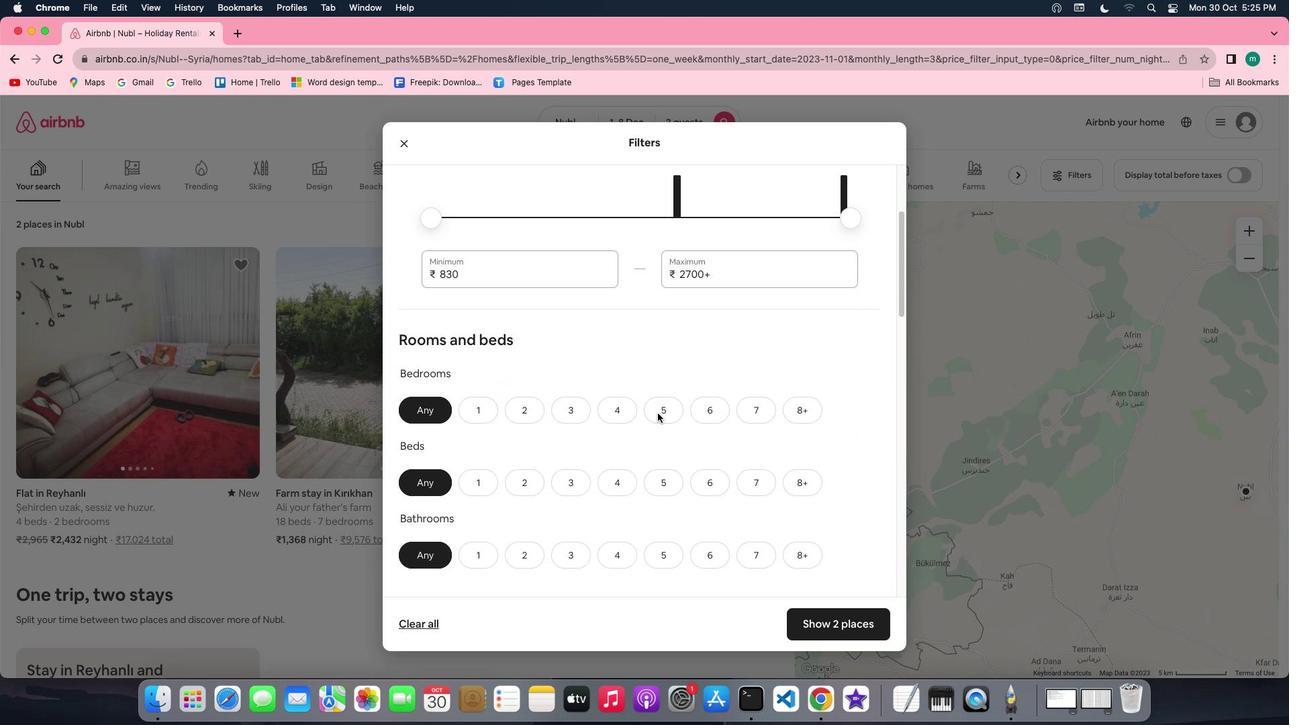 
Action: Mouse scrolled (657, 413) with delta (0, 0)
Screenshot: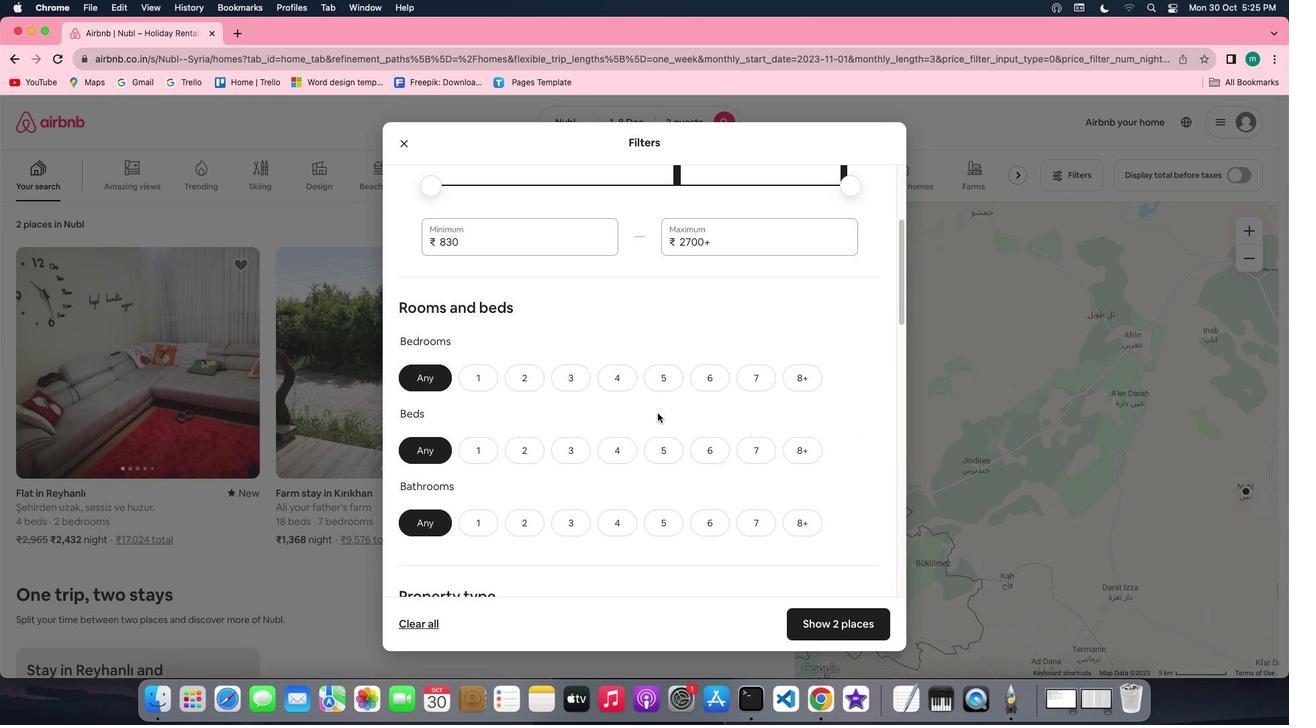 
Action: Mouse scrolled (657, 413) with delta (0, 0)
Screenshot: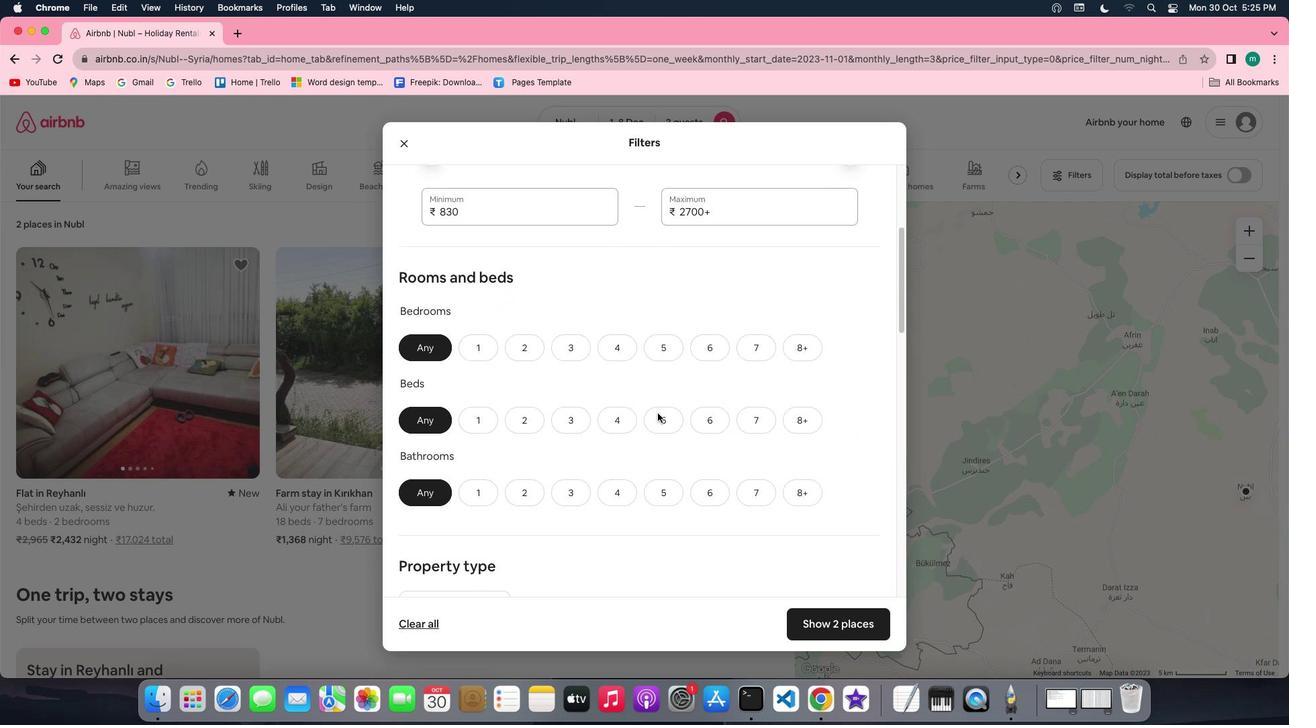 
Action: Mouse scrolled (657, 413) with delta (0, 0)
Screenshot: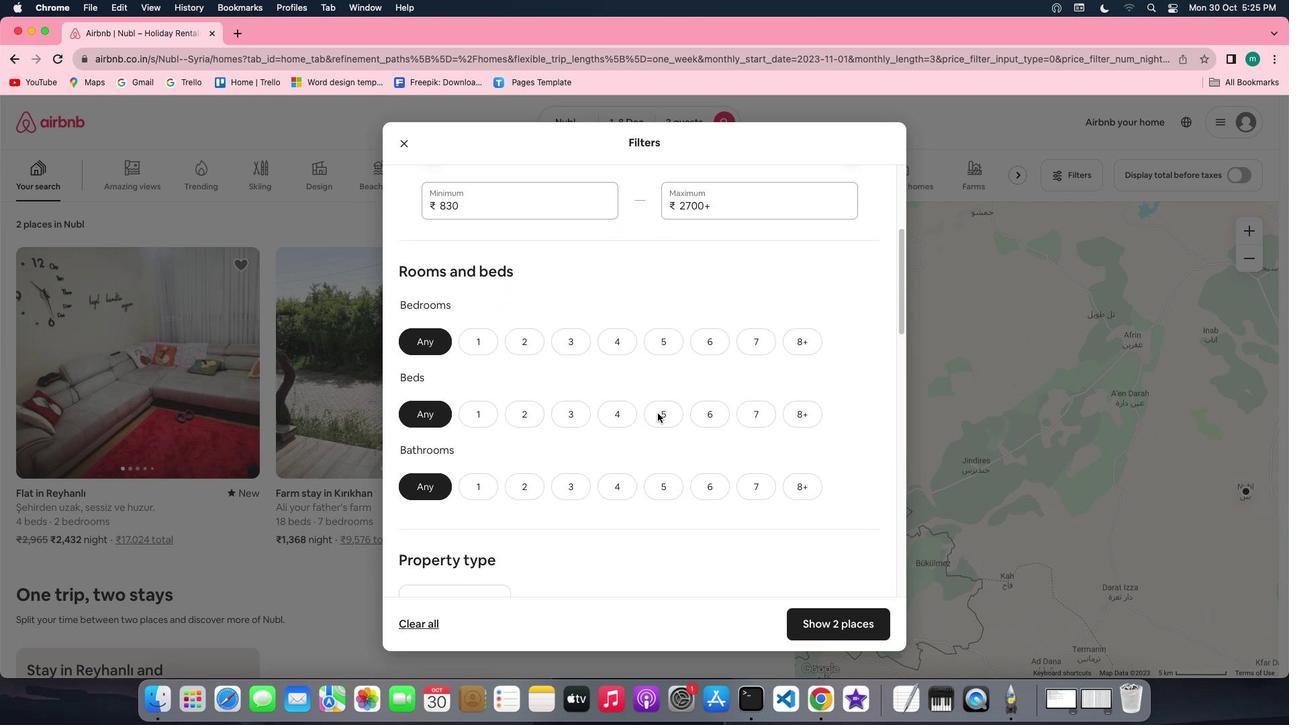 
Action: Mouse scrolled (657, 413) with delta (0, 0)
Screenshot: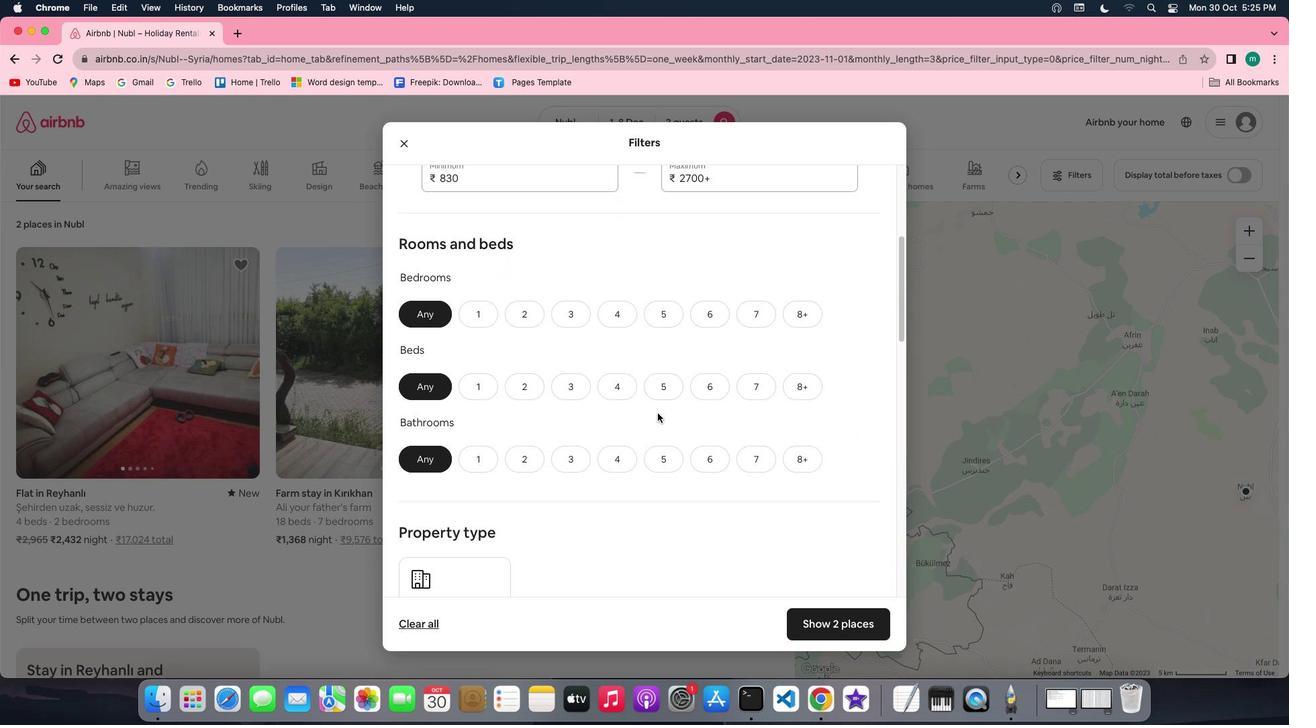
Action: Mouse moved to (476, 270)
Screenshot: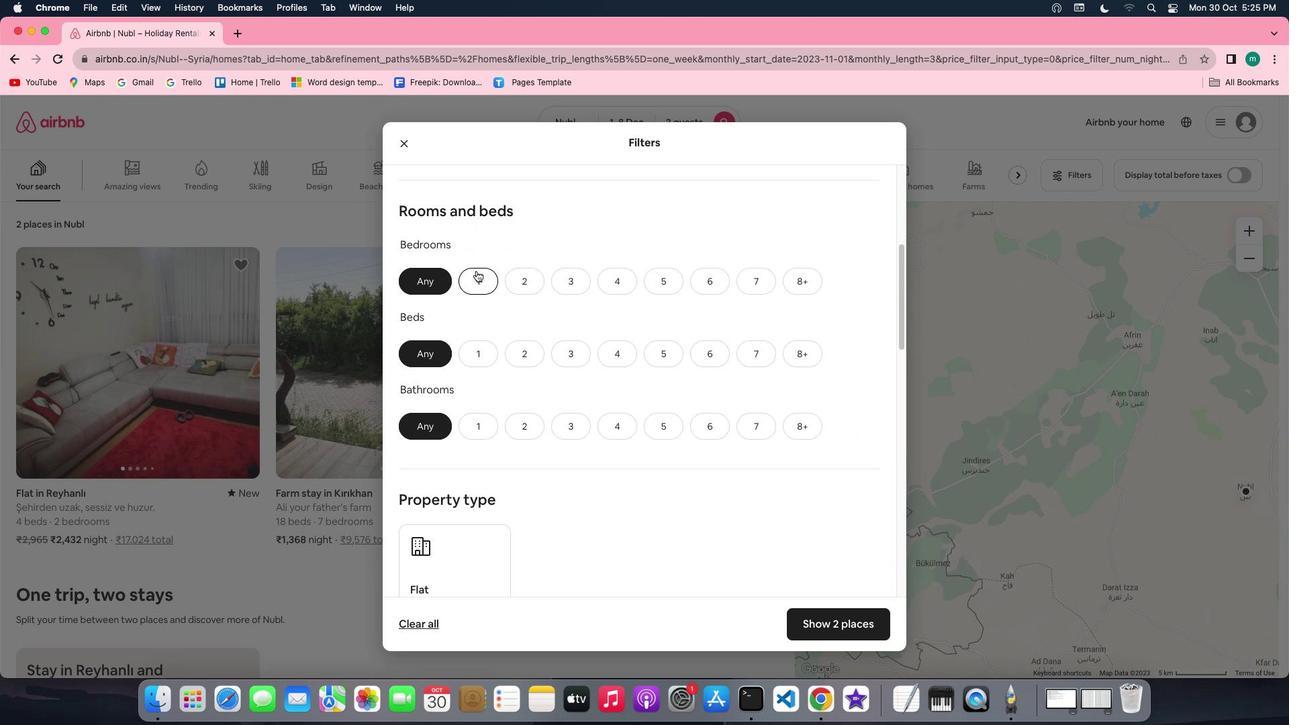 
Action: Mouse pressed left at (476, 270)
Screenshot: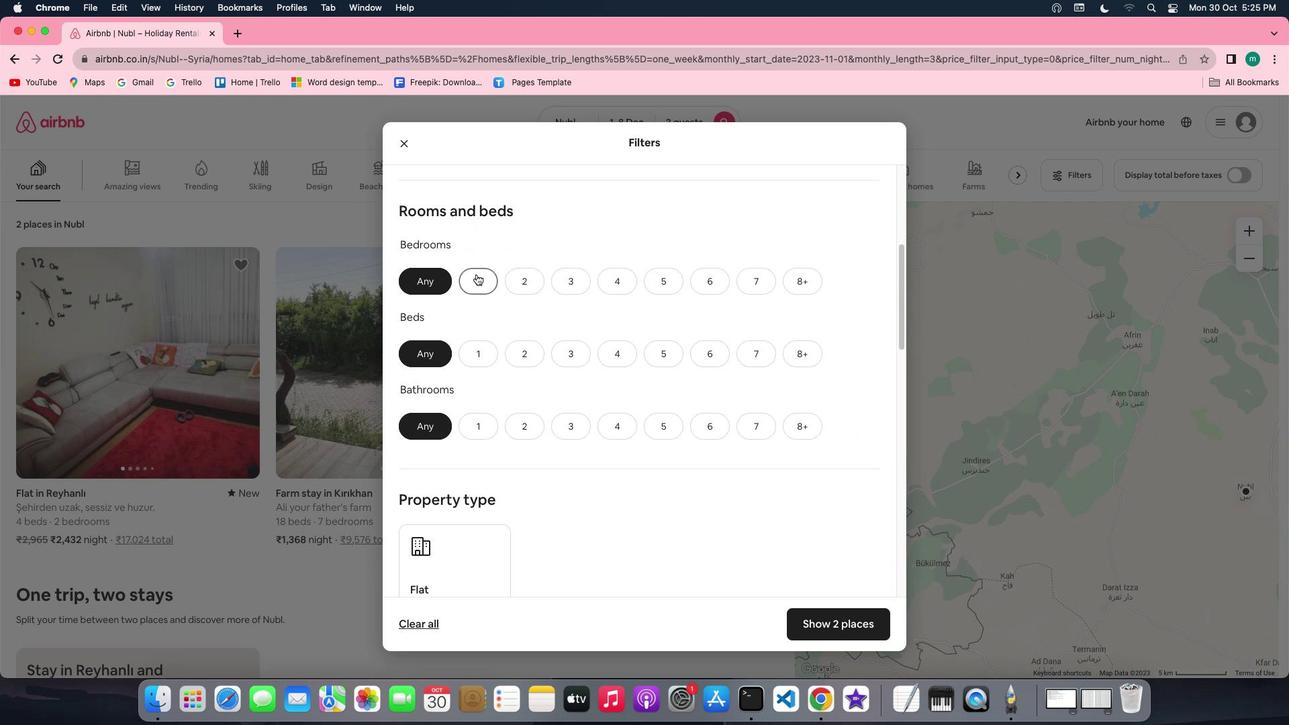 
Action: Mouse moved to (474, 347)
Screenshot: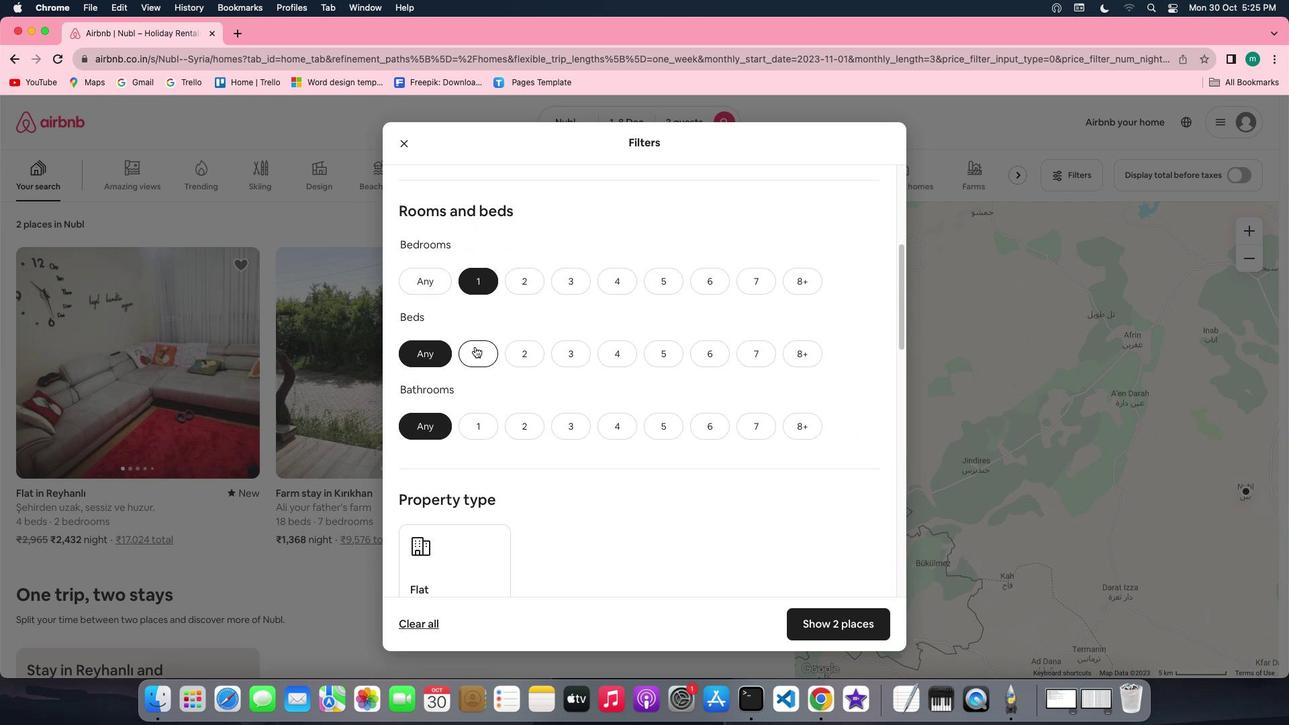 
Action: Mouse pressed left at (474, 347)
Screenshot: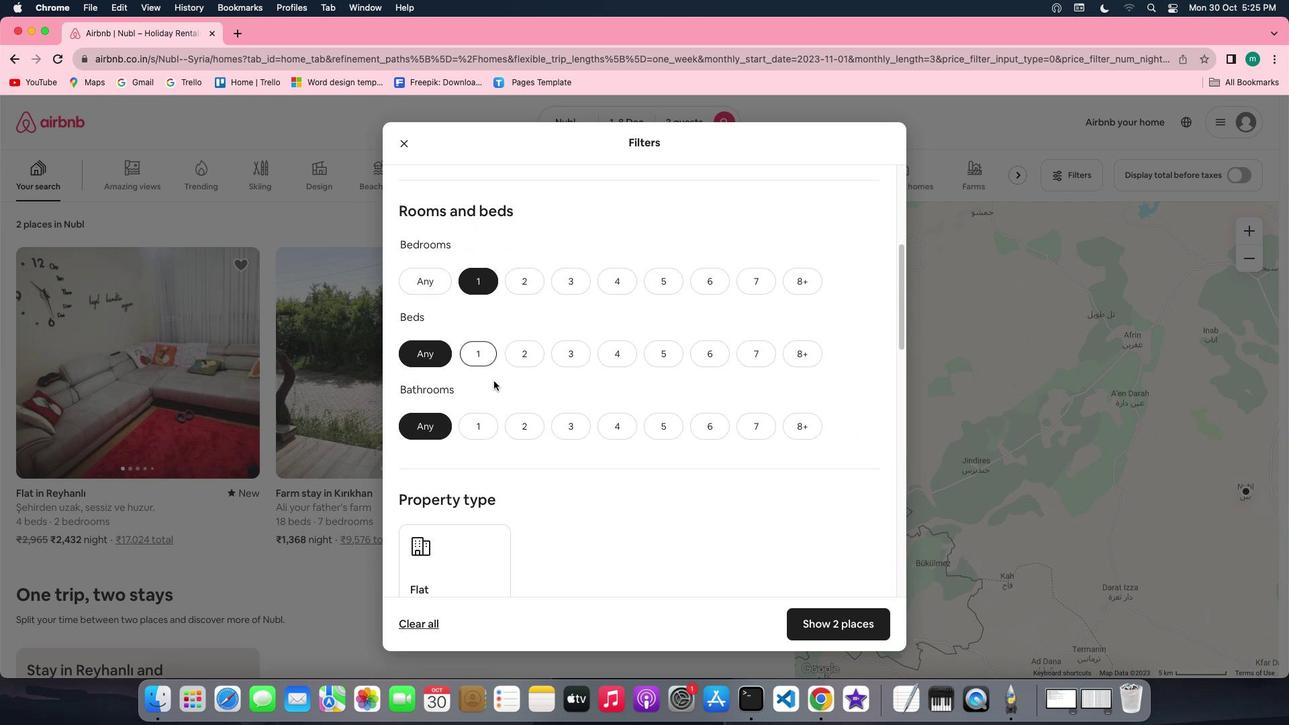 
Action: Mouse moved to (476, 421)
Screenshot: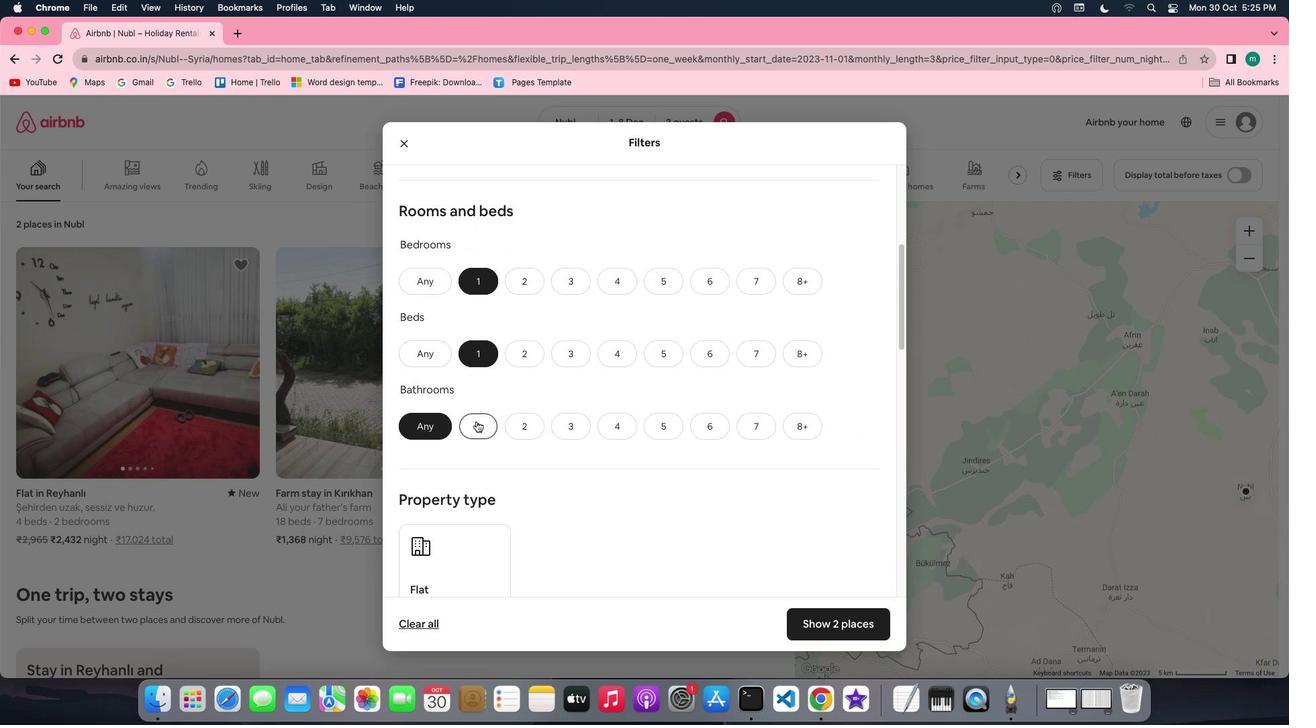 
Action: Mouse pressed left at (476, 421)
Screenshot: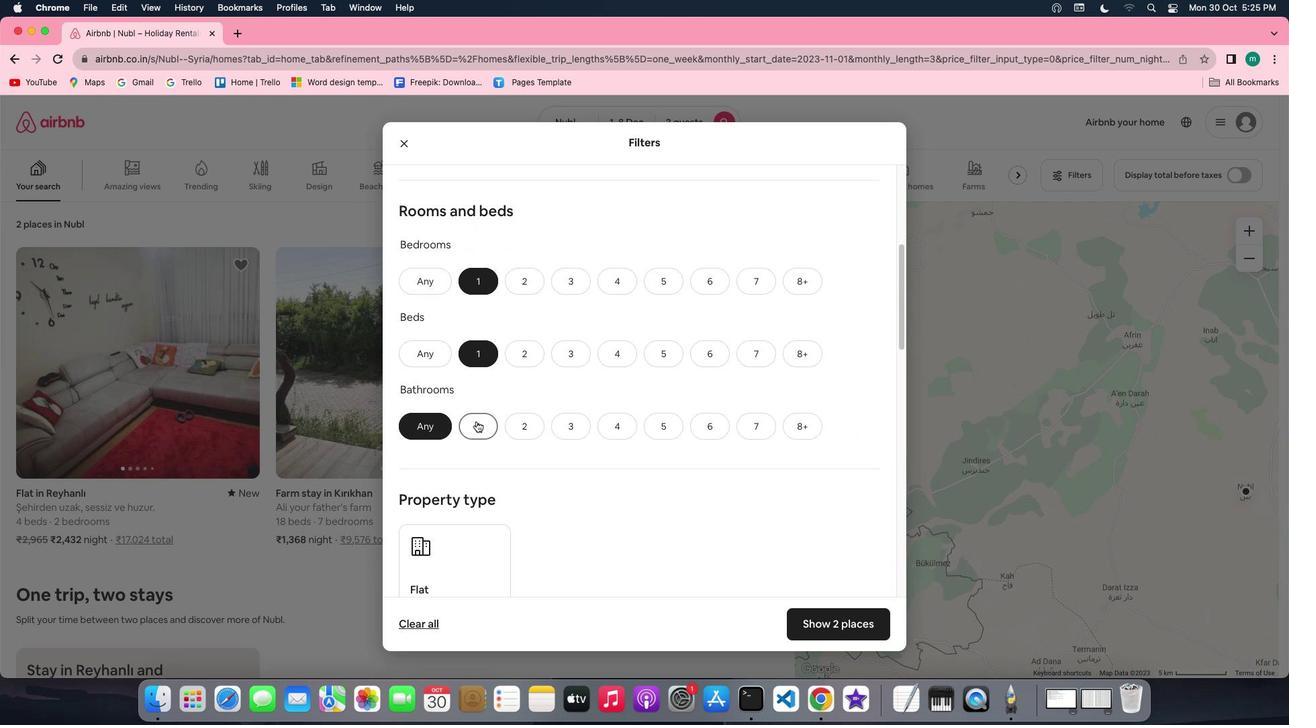 
Action: Mouse moved to (618, 427)
Screenshot: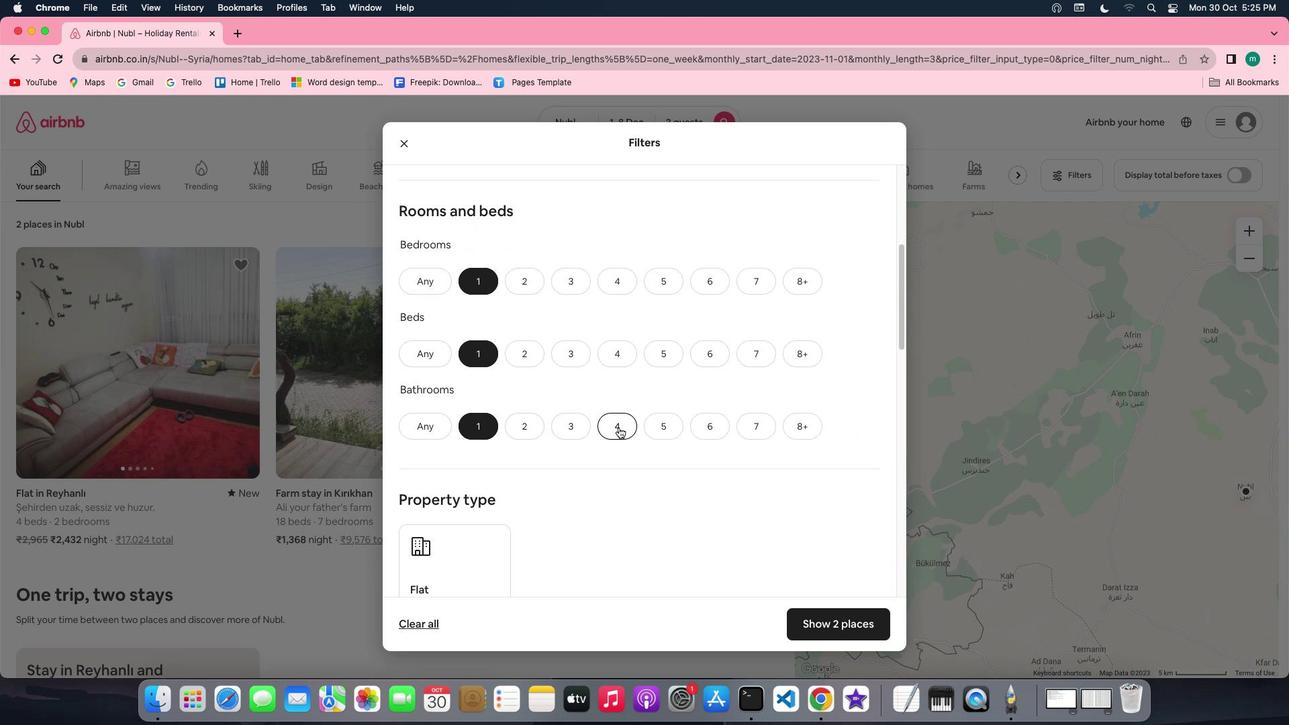 
Action: Mouse scrolled (618, 427) with delta (0, 0)
Screenshot: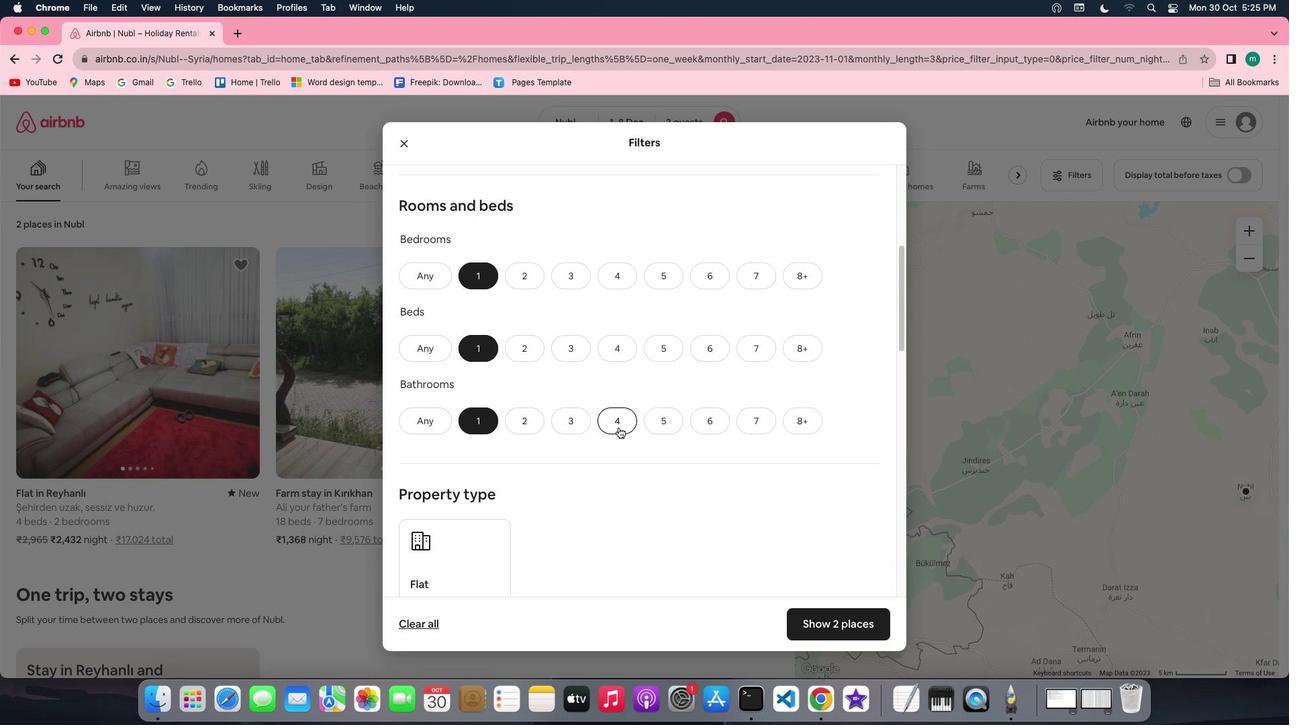 
Action: Mouse scrolled (618, 427) with delta (0, 0)
Screenshot: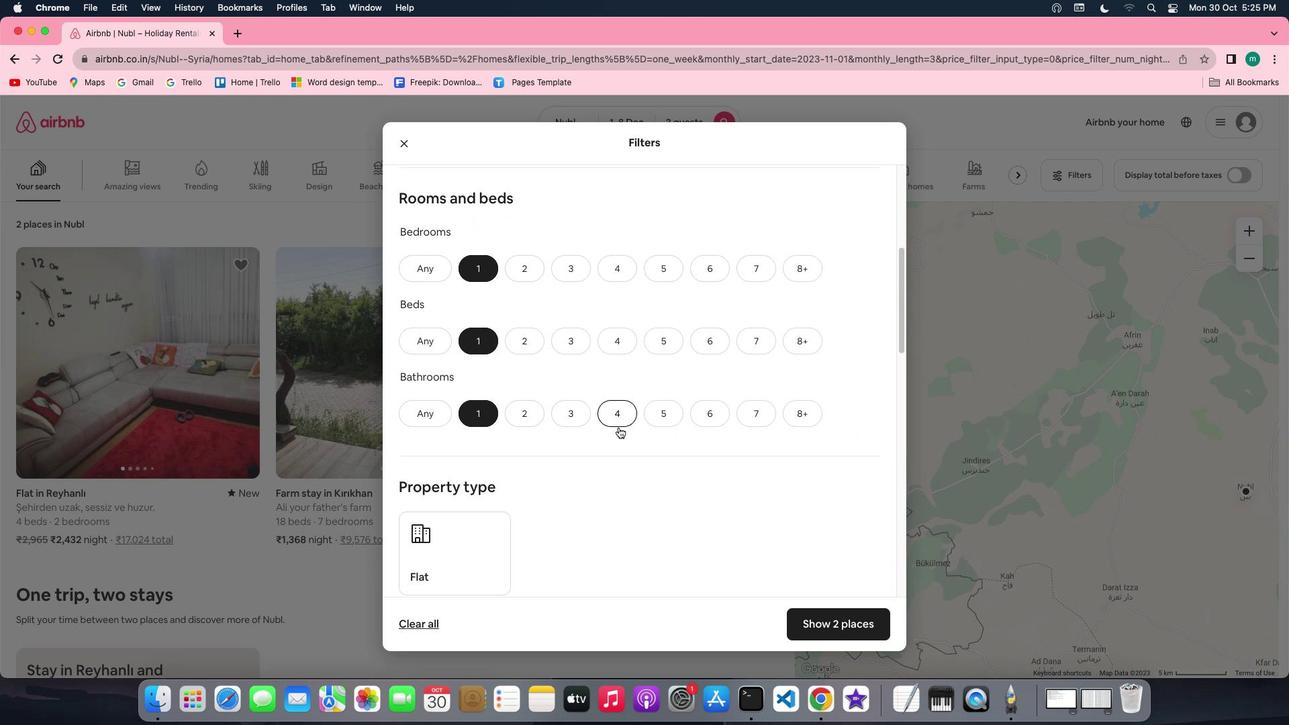 
Action: Mouse scrolled (618, 427) with delta (0, -1)
Screenshot: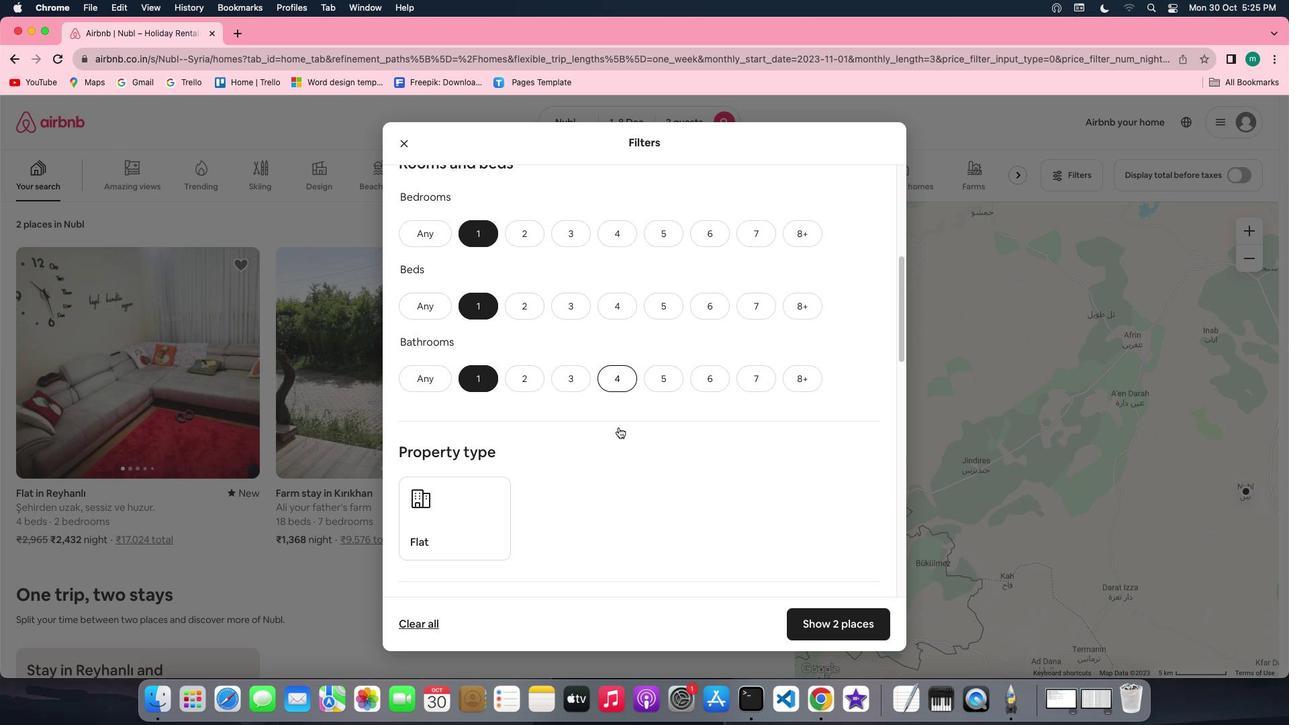 
Action: Mouse scrolled (618, 427) with delta (0, 0)
Screenshot: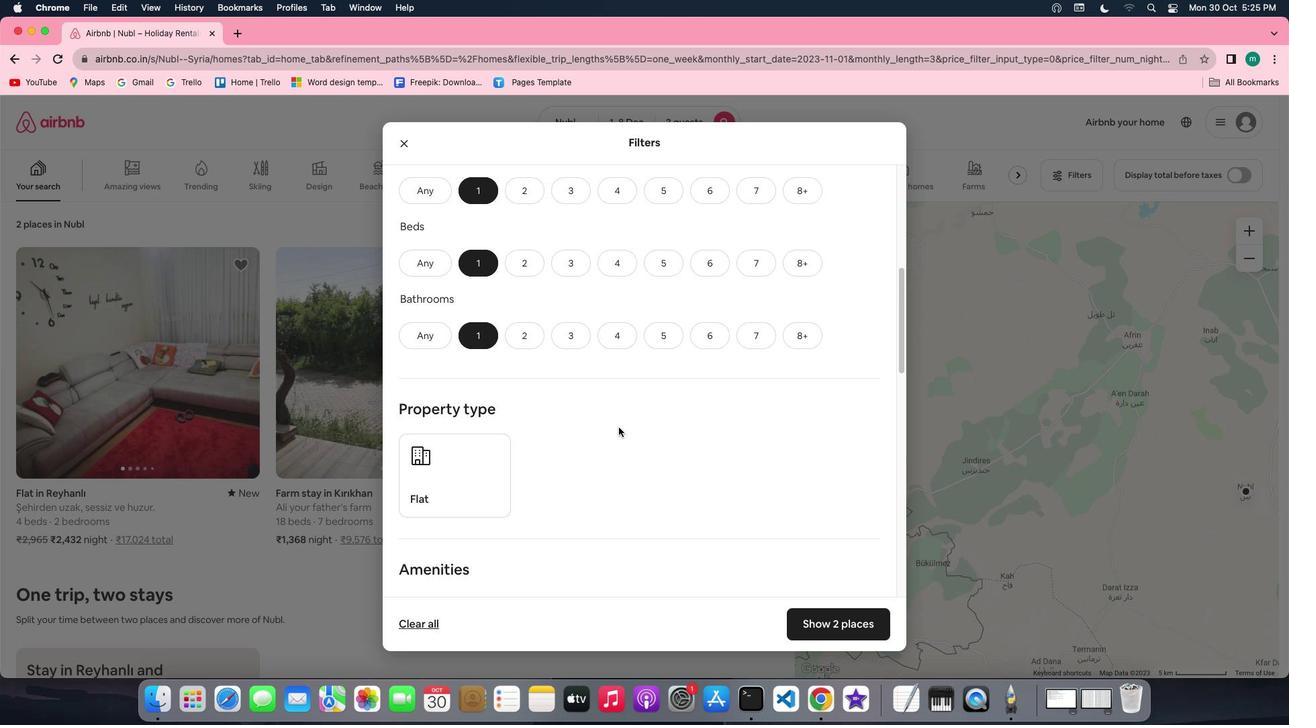 
Action: Mouse scrolled (618, 427) with delta (0, 0)
Screenshot: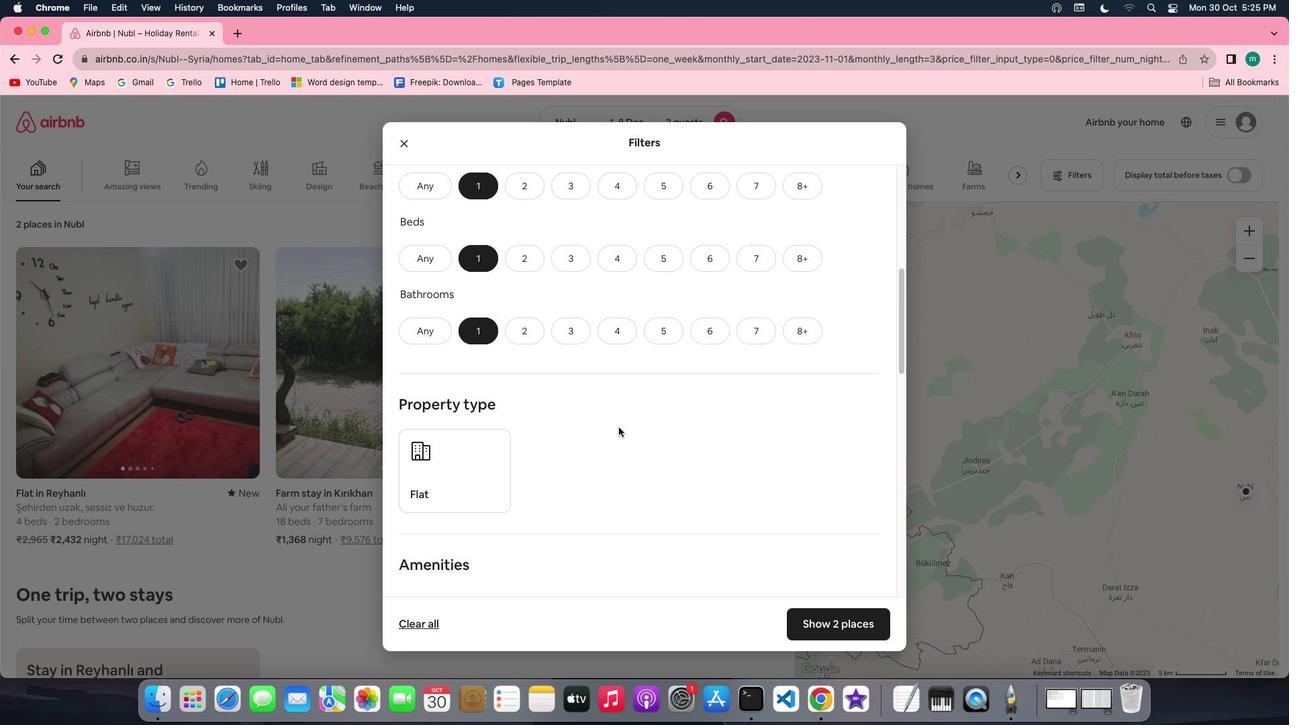 
Action: Mouse scrolled (618, 427) with delta (0, -1)
Screenshot: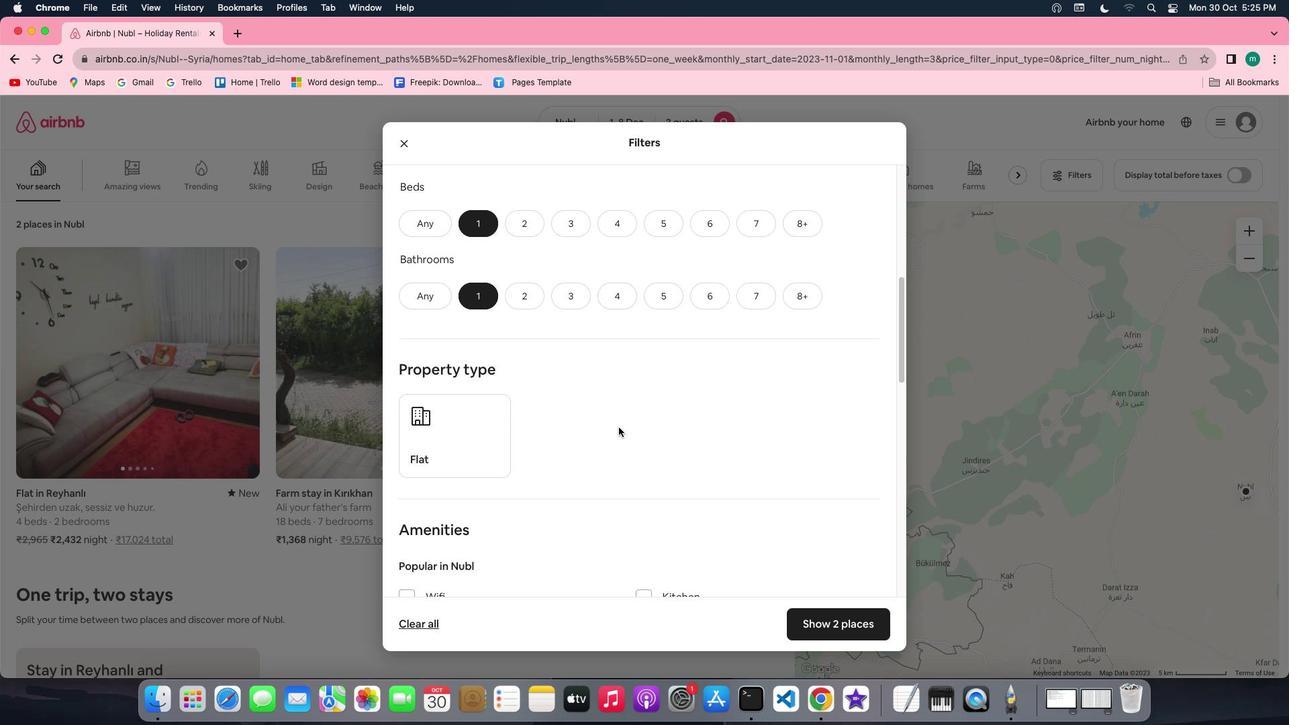
Action: Mouse scrolled (618, 427) with delta (0, 0)
Screenshot: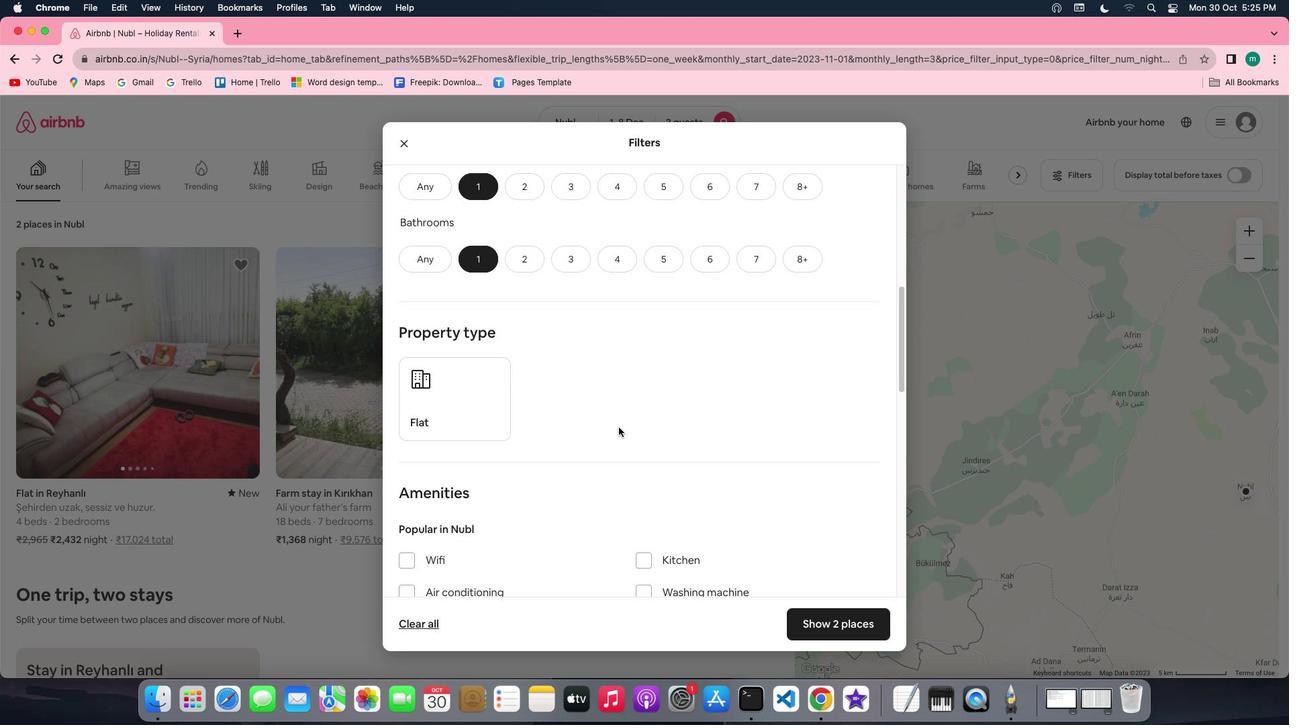
Action: Mouse scrolled (618, 427) with delta (0, 0)
Screenshot: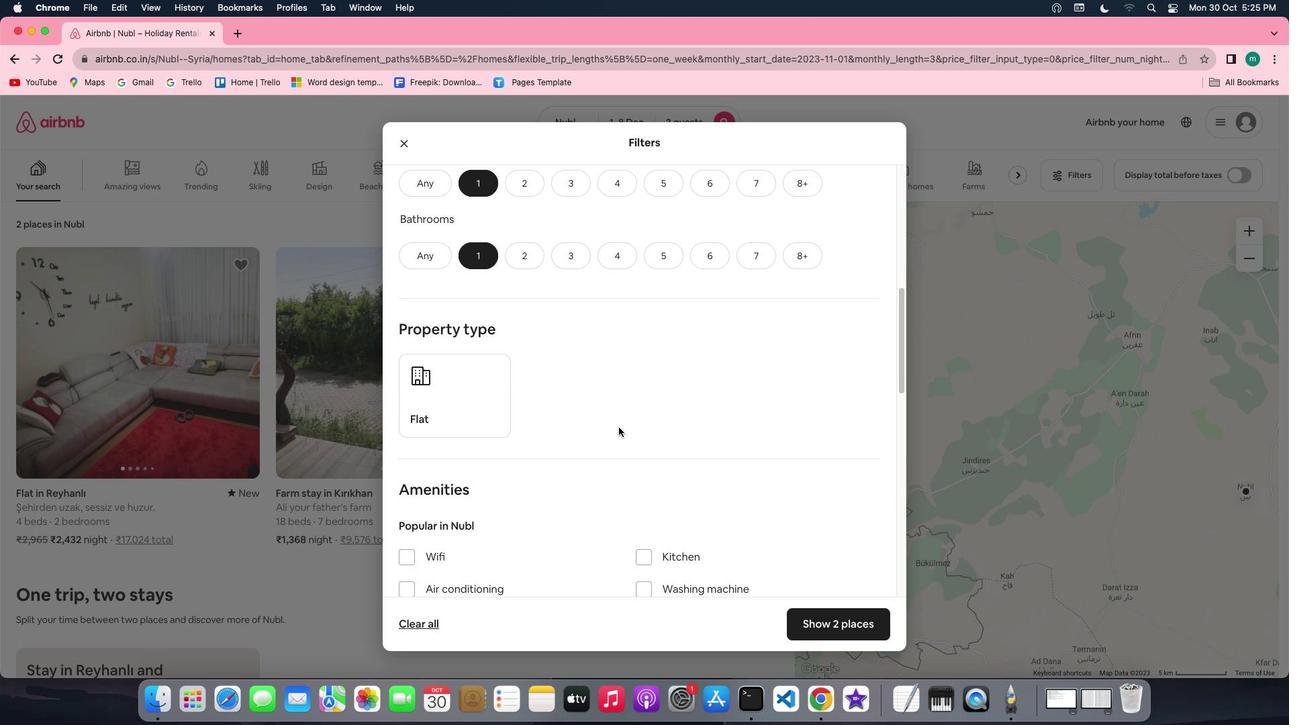 
Action: Mouse scrolled (618, 427) with delta (0, 0)
Screenshot: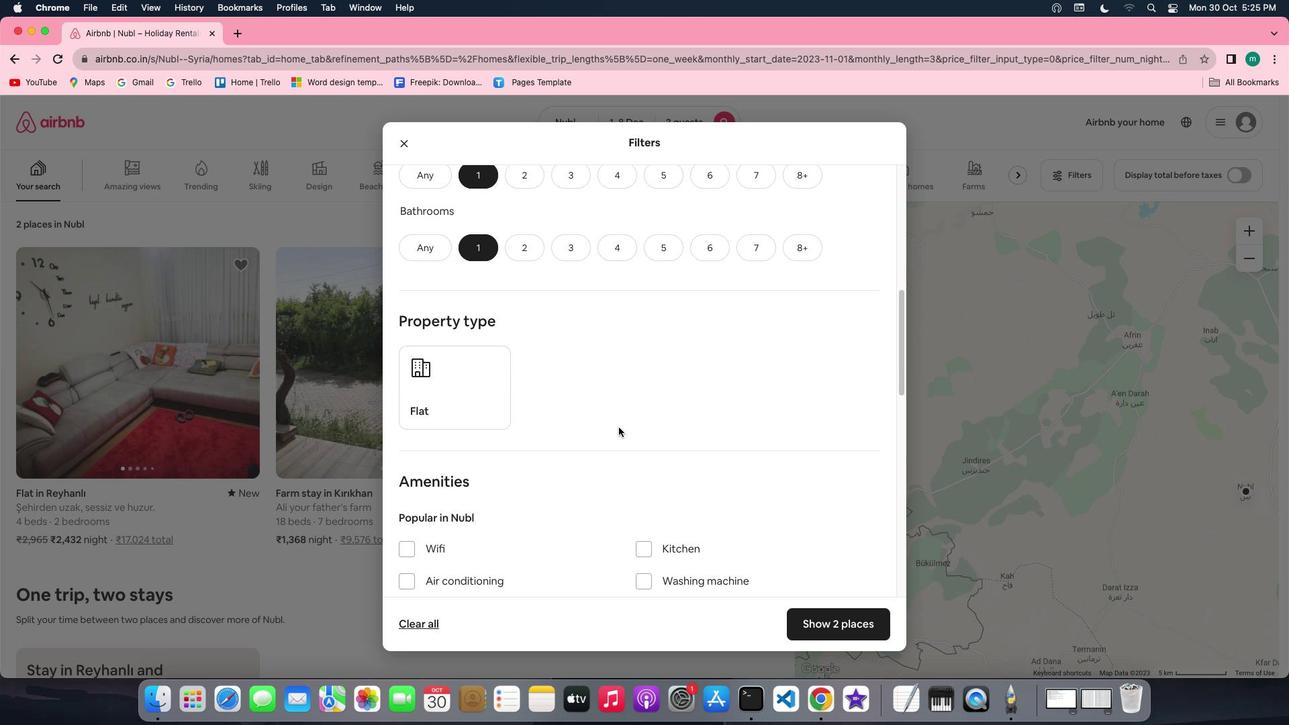 
Action: Mouse scrolled (618, 427) with delta (0, 0)
Screenshot: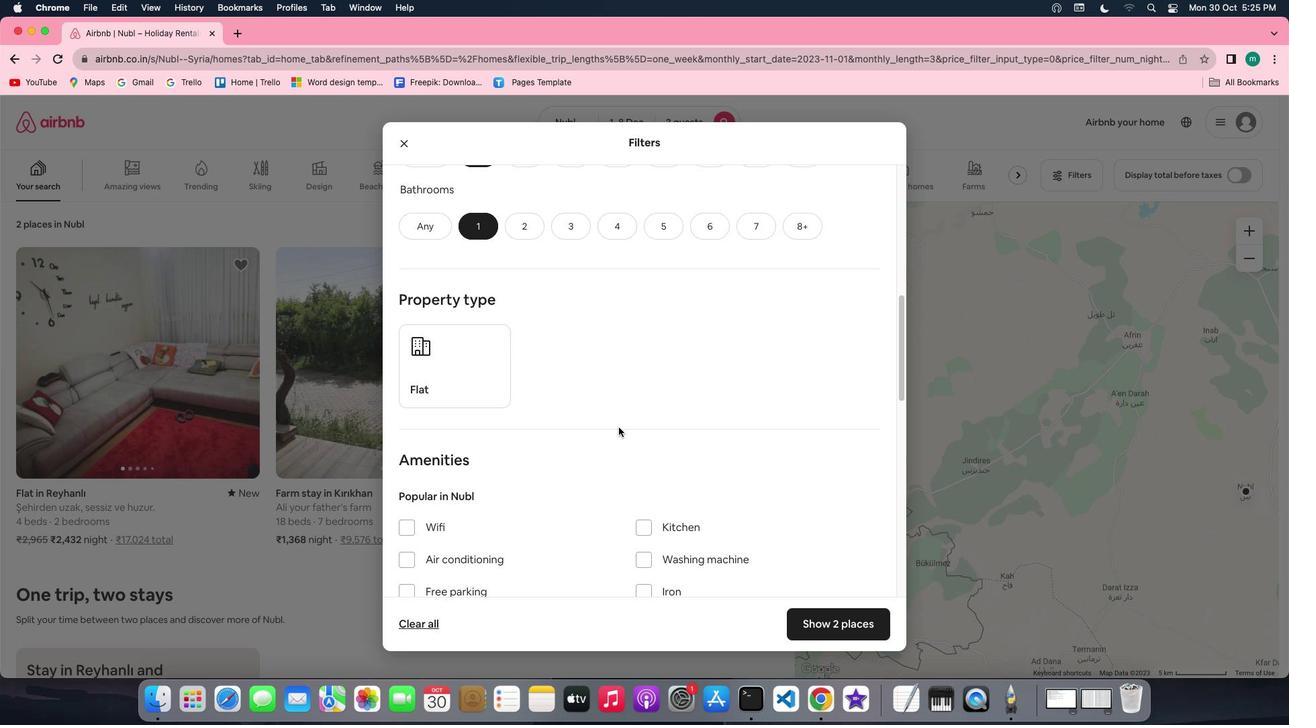
Action: Mouse scrolled (618, 427) with delta (0, 0)
Screenshot: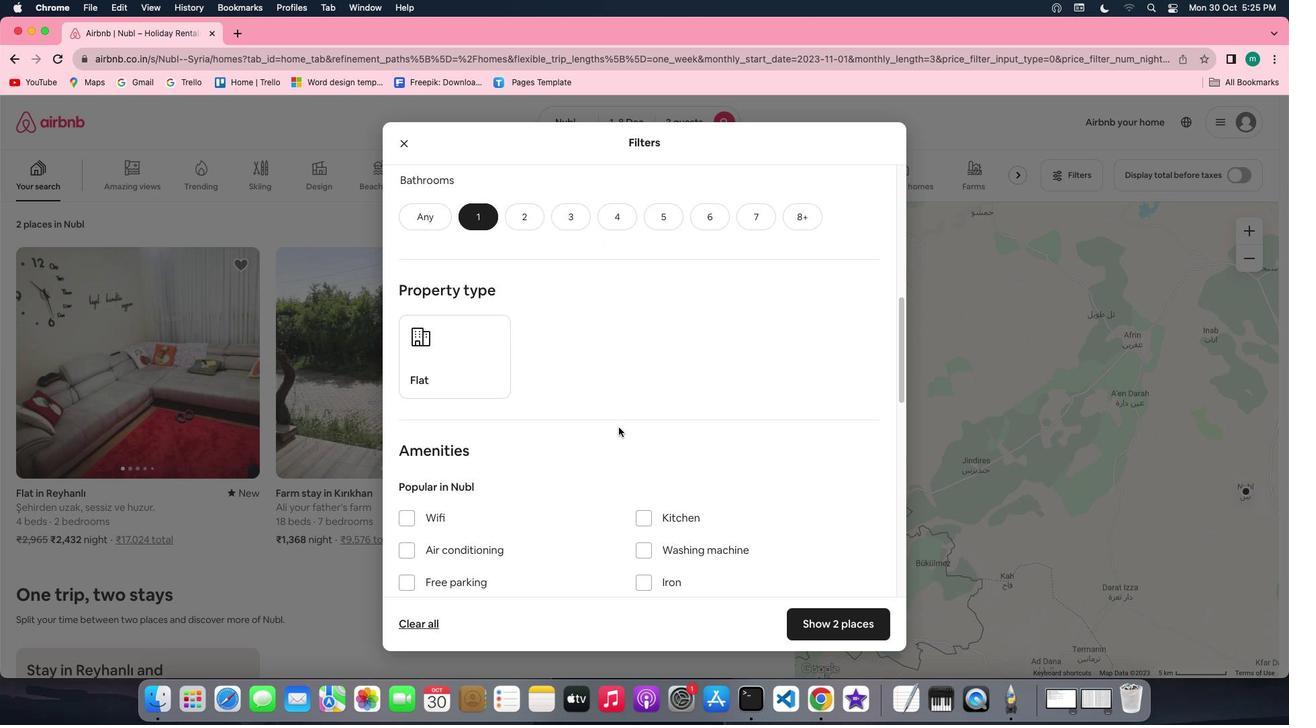 
Action: Mouse scrolled (618, 427) with delta (0, 0)
Screenshot: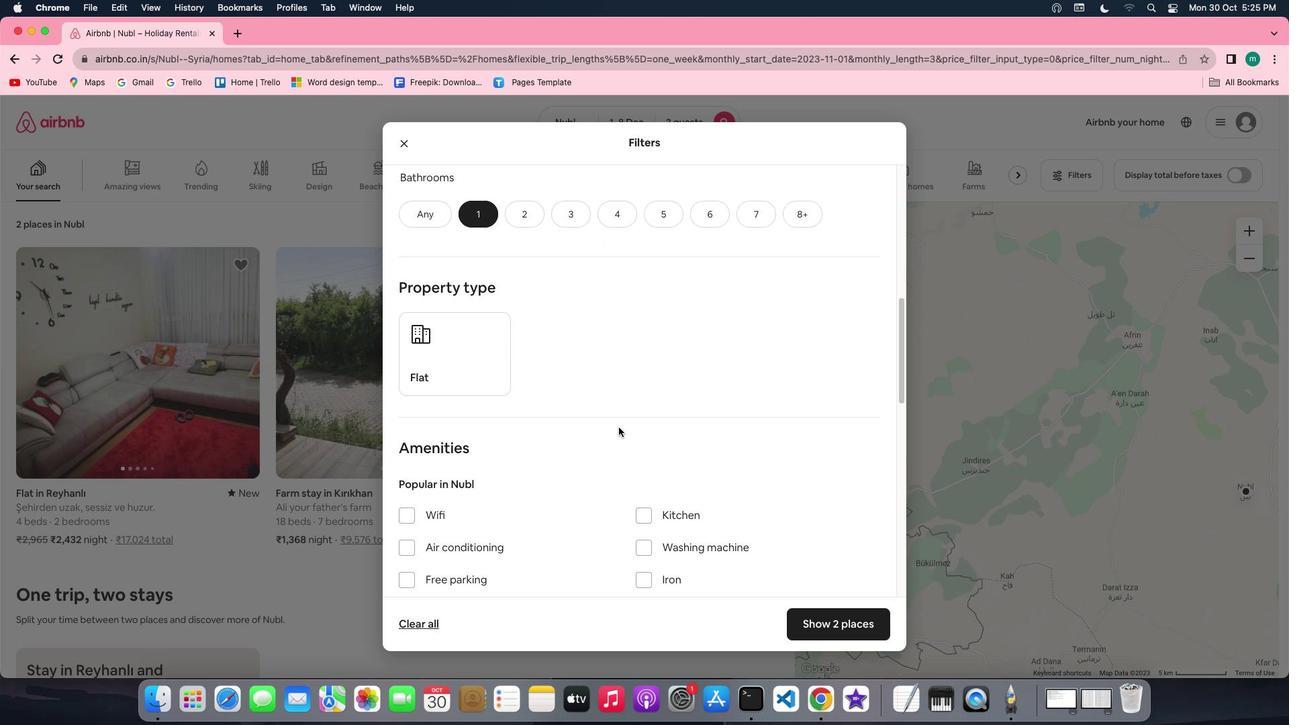 
Action: Mouse scrolled (618, 427) with delta (0, 0)
Screenshot: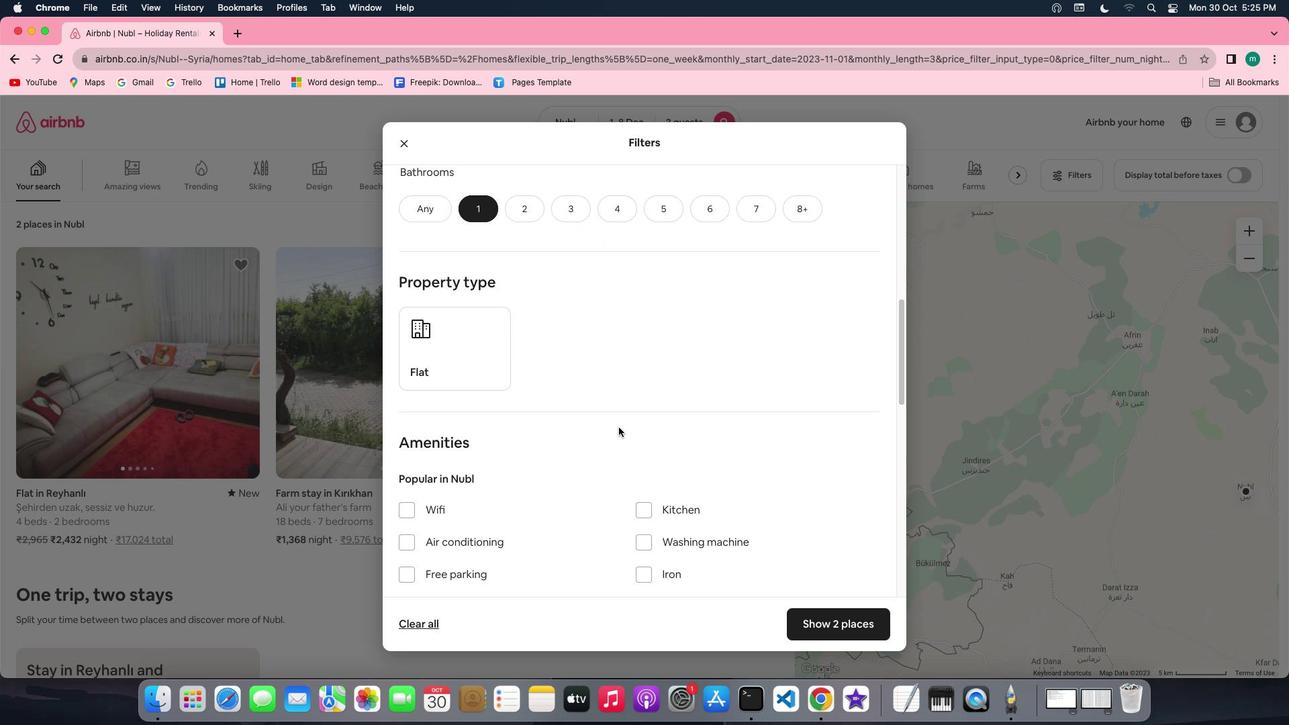 
Action: Mouse scrolled (618, 427) with delta (0, 0)
Screenshot: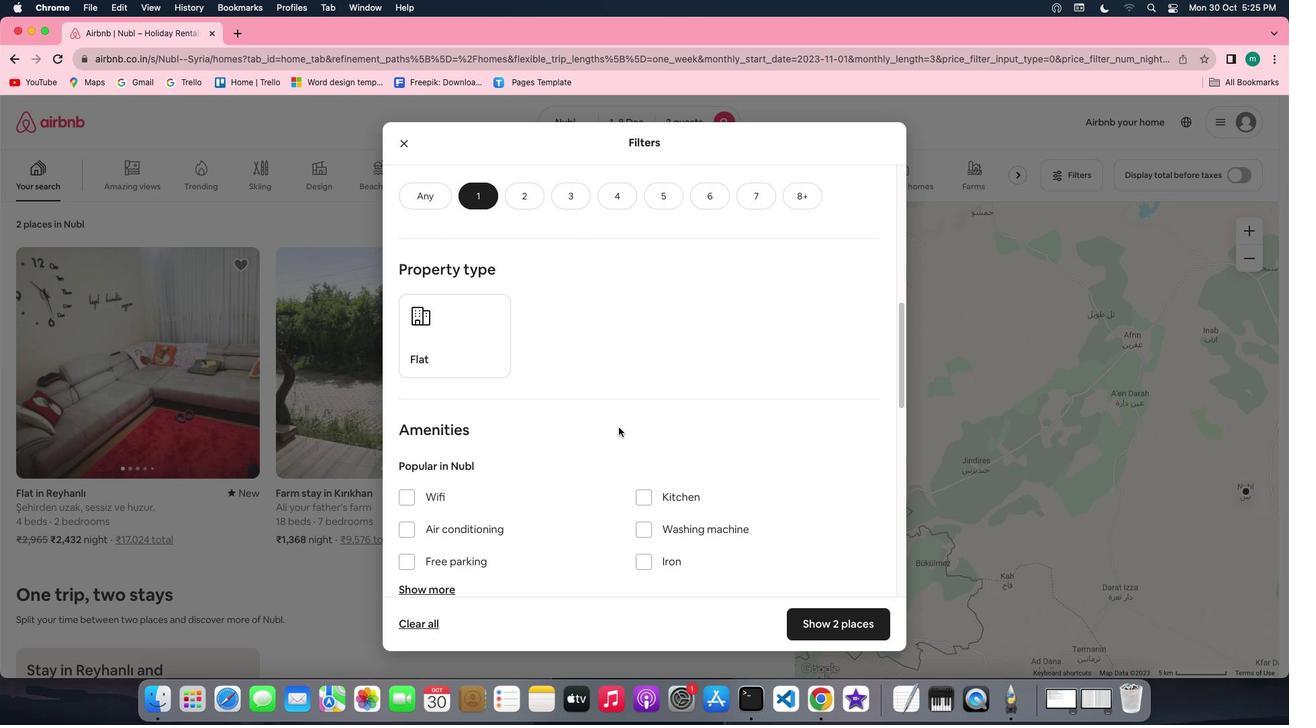 
Action: Mouse scrolled (618, 427) with delta (0, 0)
Screenshot: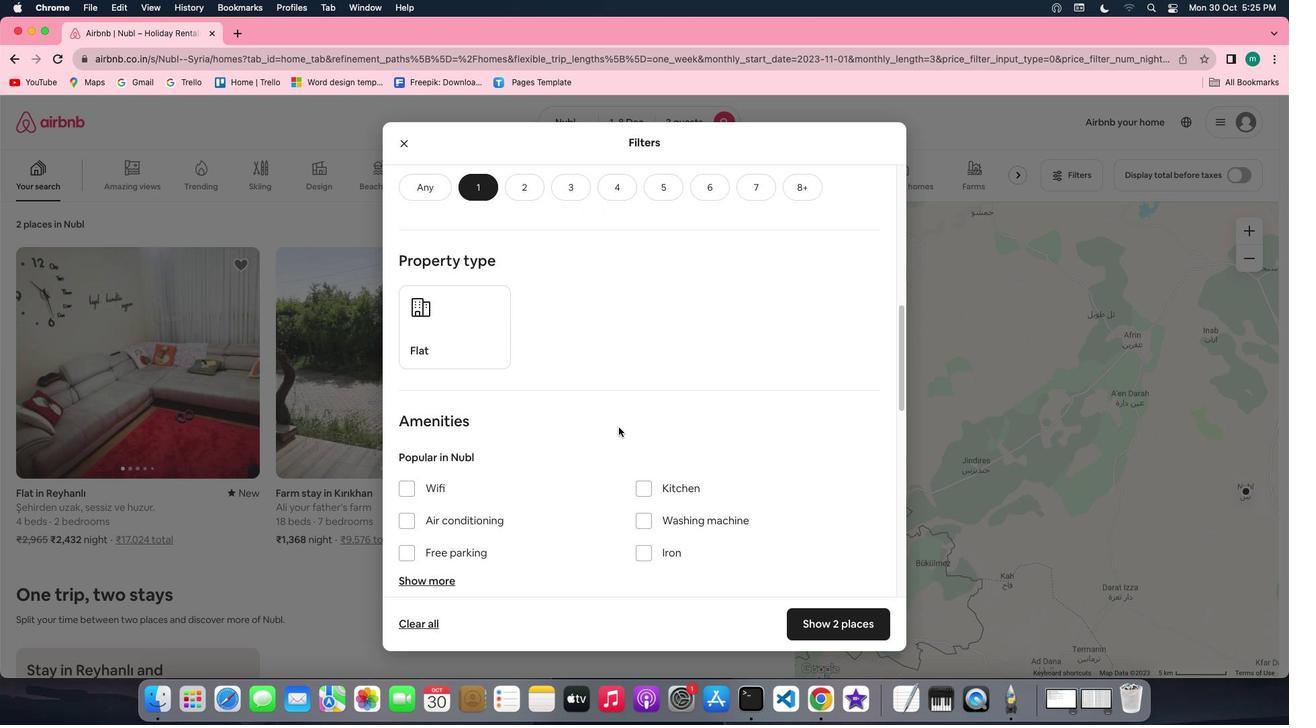 
Action: Mouse scrolled (618, 427) with delta (0, 0)
Screenshot: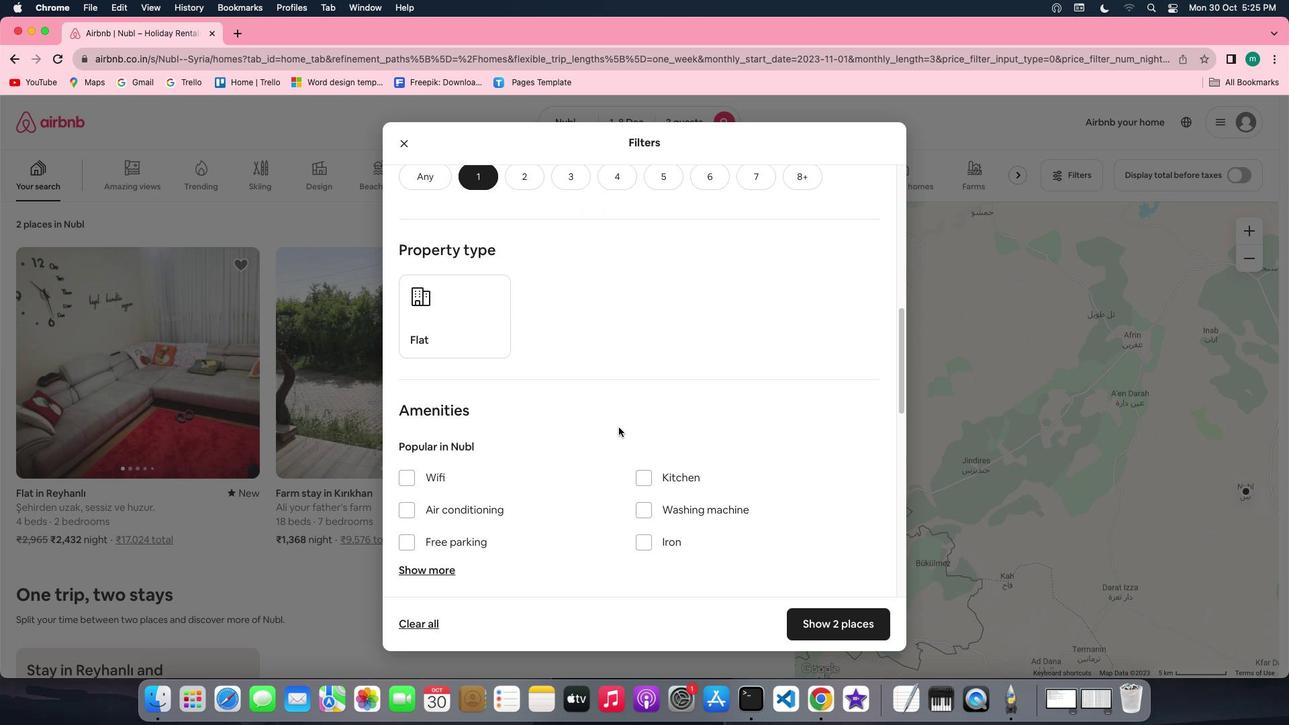 
Action: Mouse scrolled (618, 427) with delta (0, 0)
Screenshot: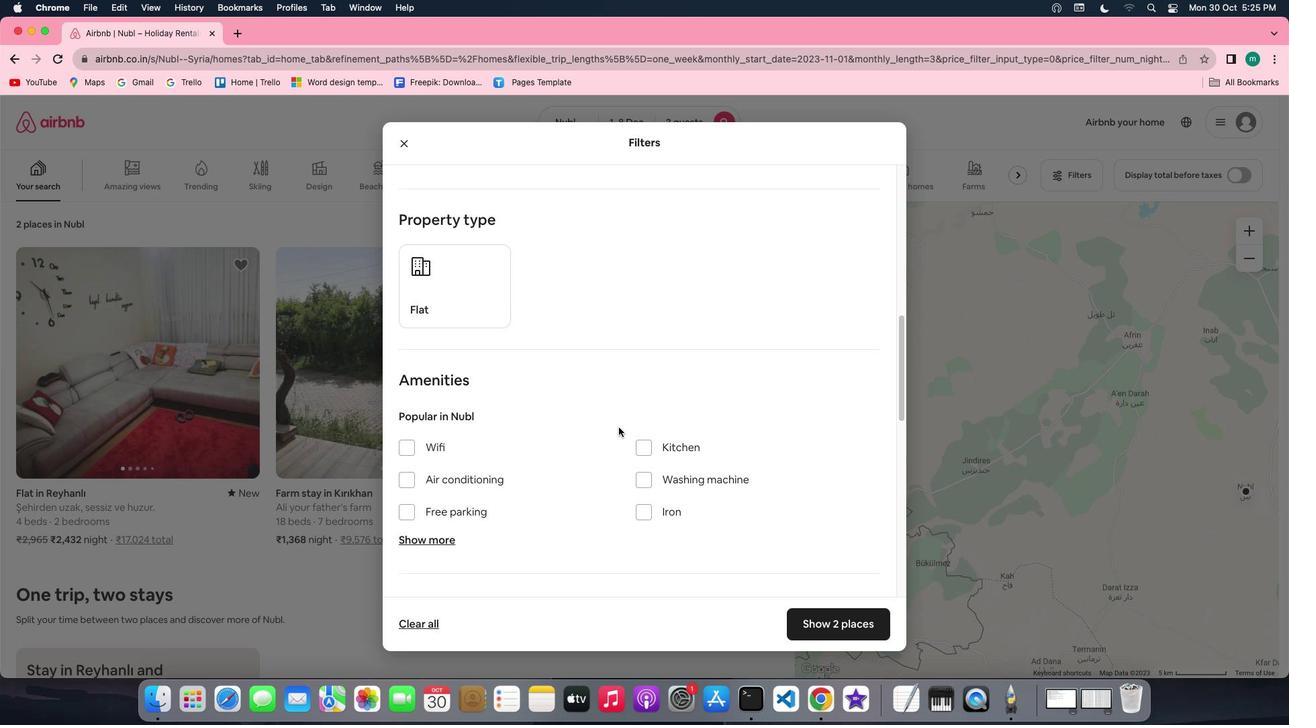 
Action: Mouse scrolled (618, 427) with delta (0, 0)
Screenshot: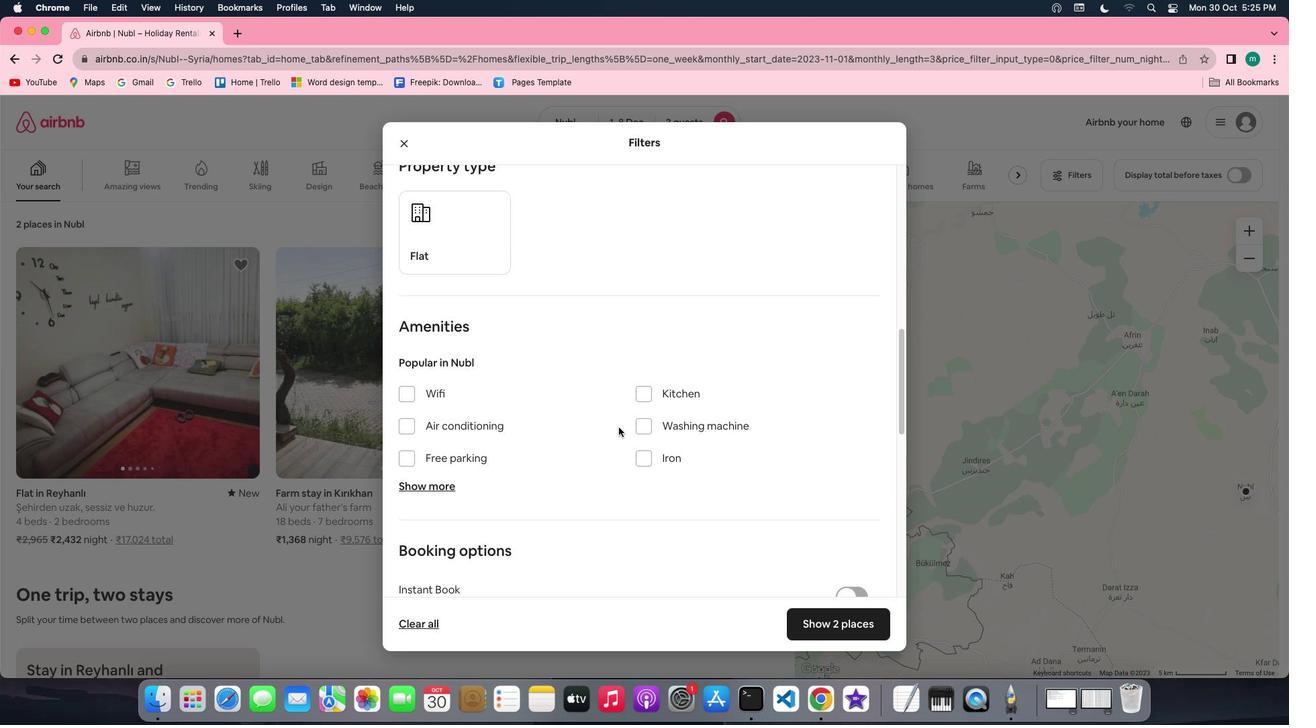 
Action: Mouse moved to (708, 393)
Screenshot: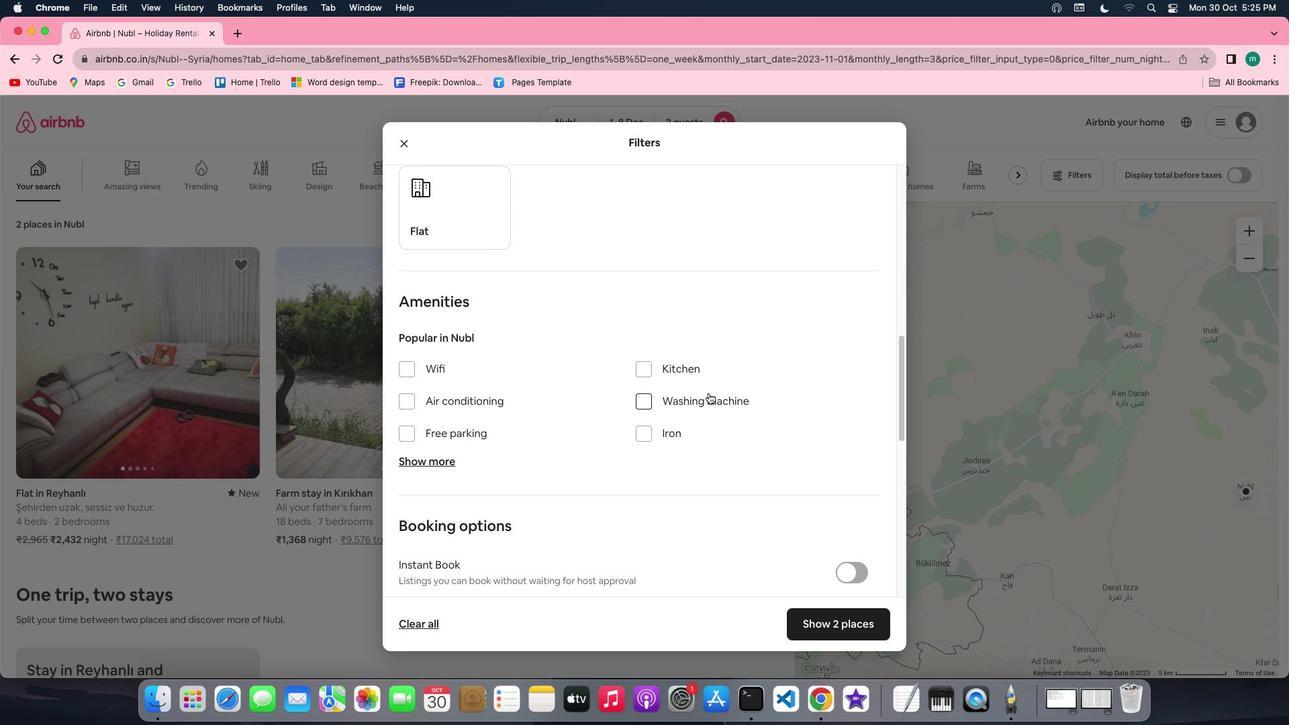 
Action: Mouse pressed left at (708, 393)
Screenshot: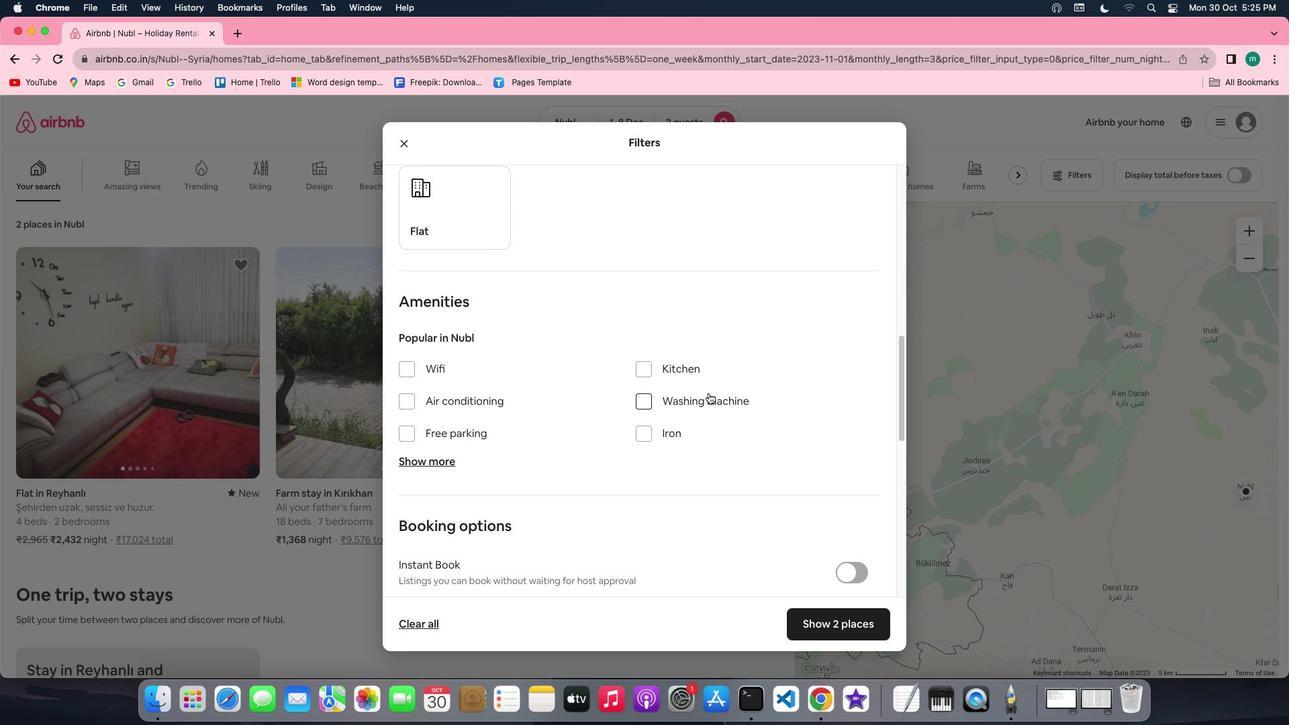 
Action: Mouse moved to (746, 408)
Screenshot: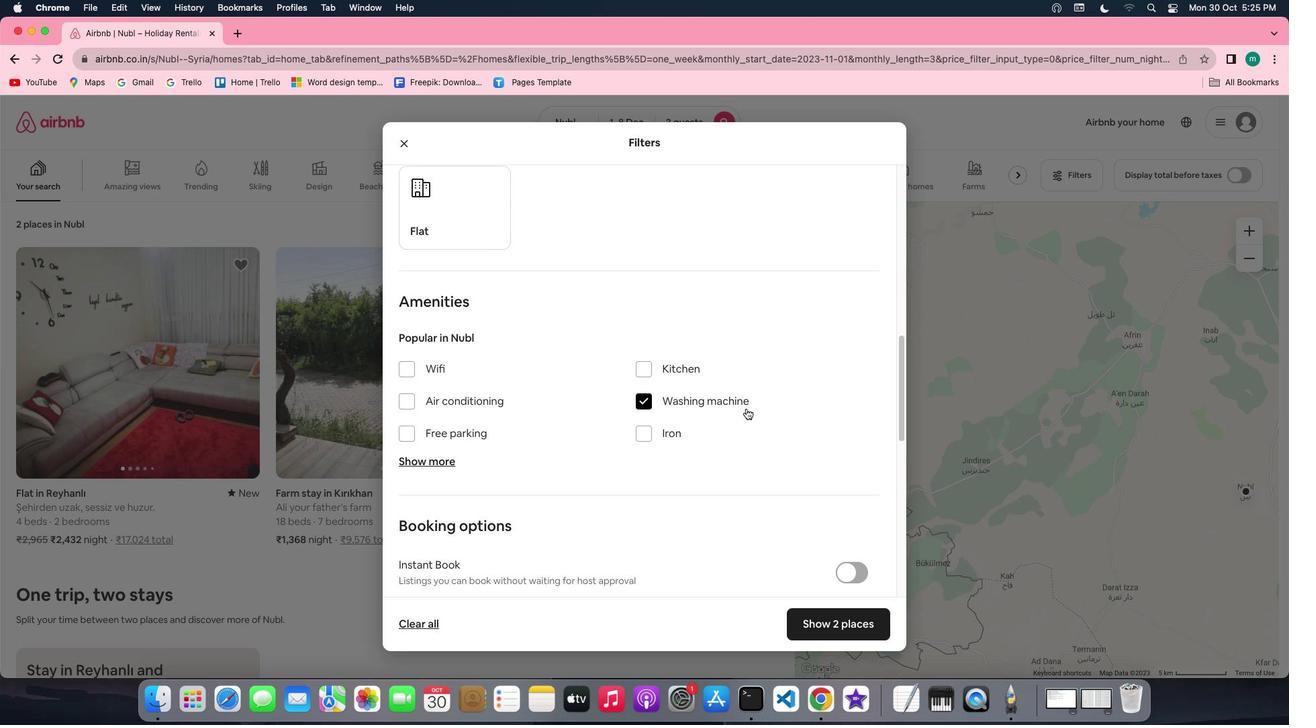 
Action: Mouse scrolled (746, 408) with delta (0, 0)
Screenshot: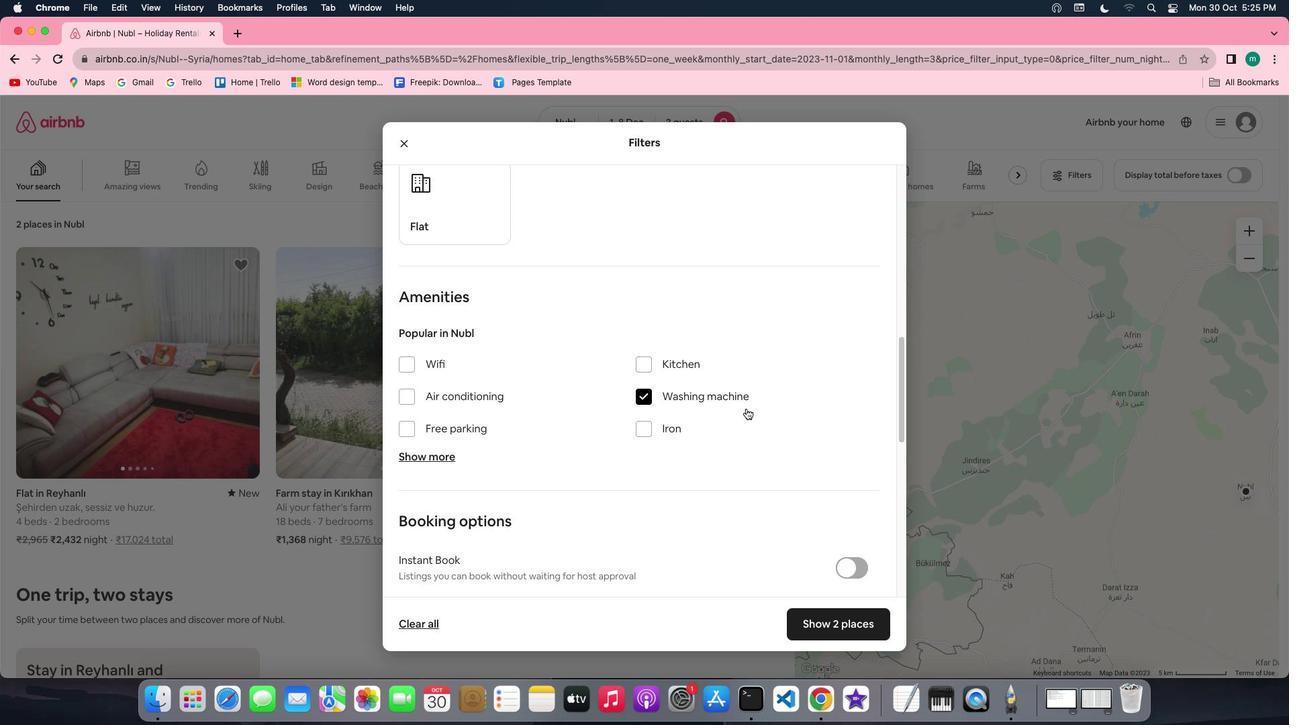 
Action: Mouse scrolled (746, 408) with delta (0, 0)
Screenshot: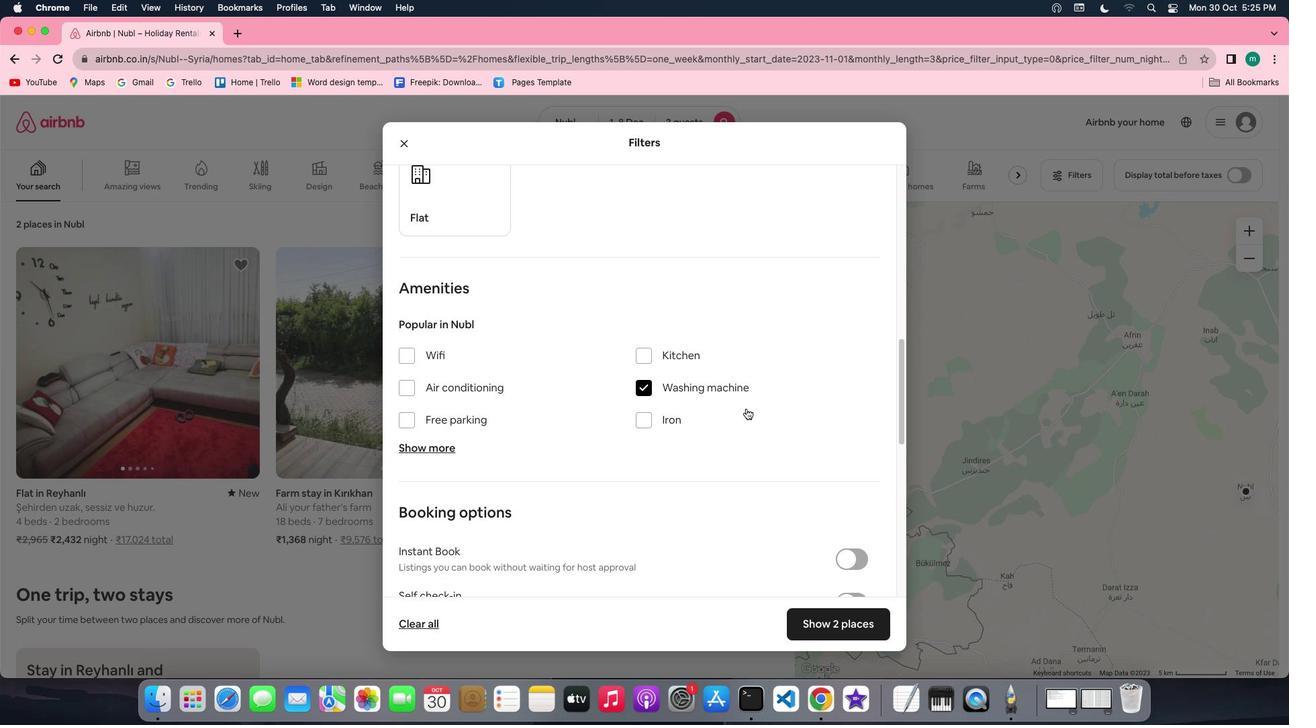 
Action: Mouse scrolled (746, 408) with delta (0, -1)
Screenshot: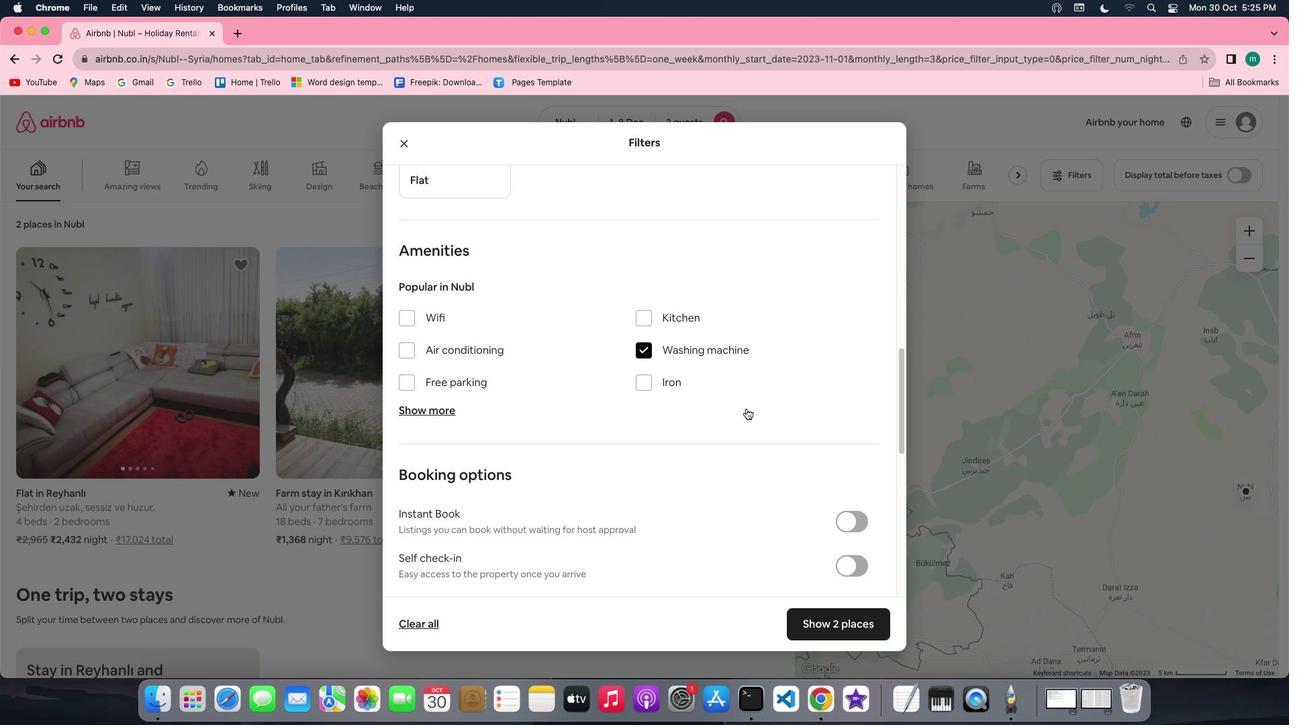 
Action: Mouse scrolled (746, 408) with delta (0, 0)
Screenshot: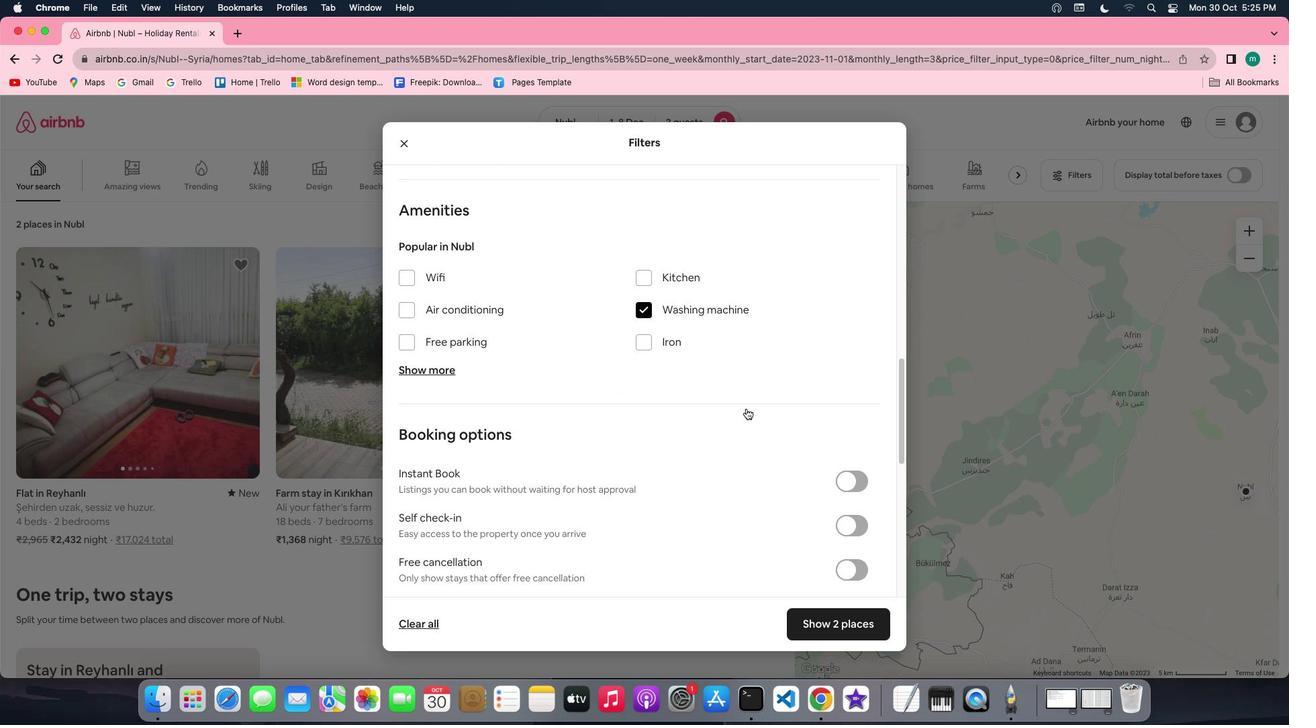 
Action: Mouse scrolled (746, 408) with delta (0, 0)
Screenshot: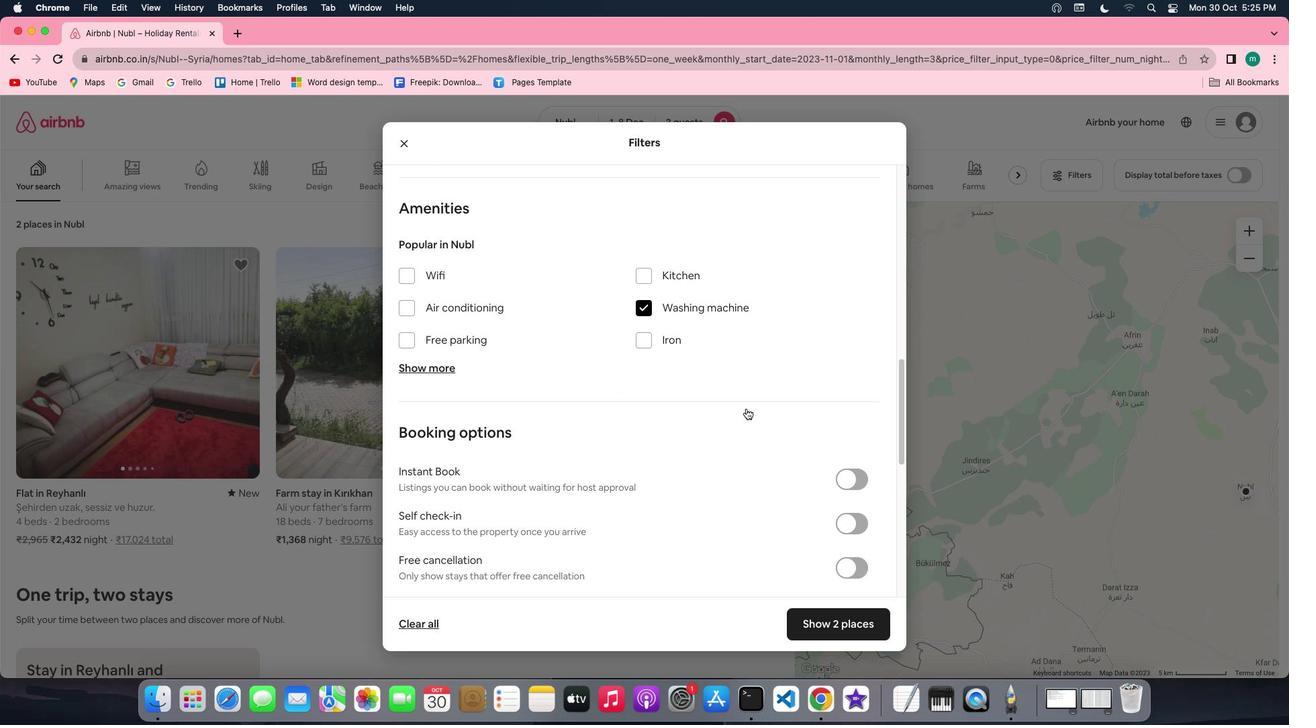 
Action: Mouse scrolled (746, 408) with delta (0, 0)
Screenshot: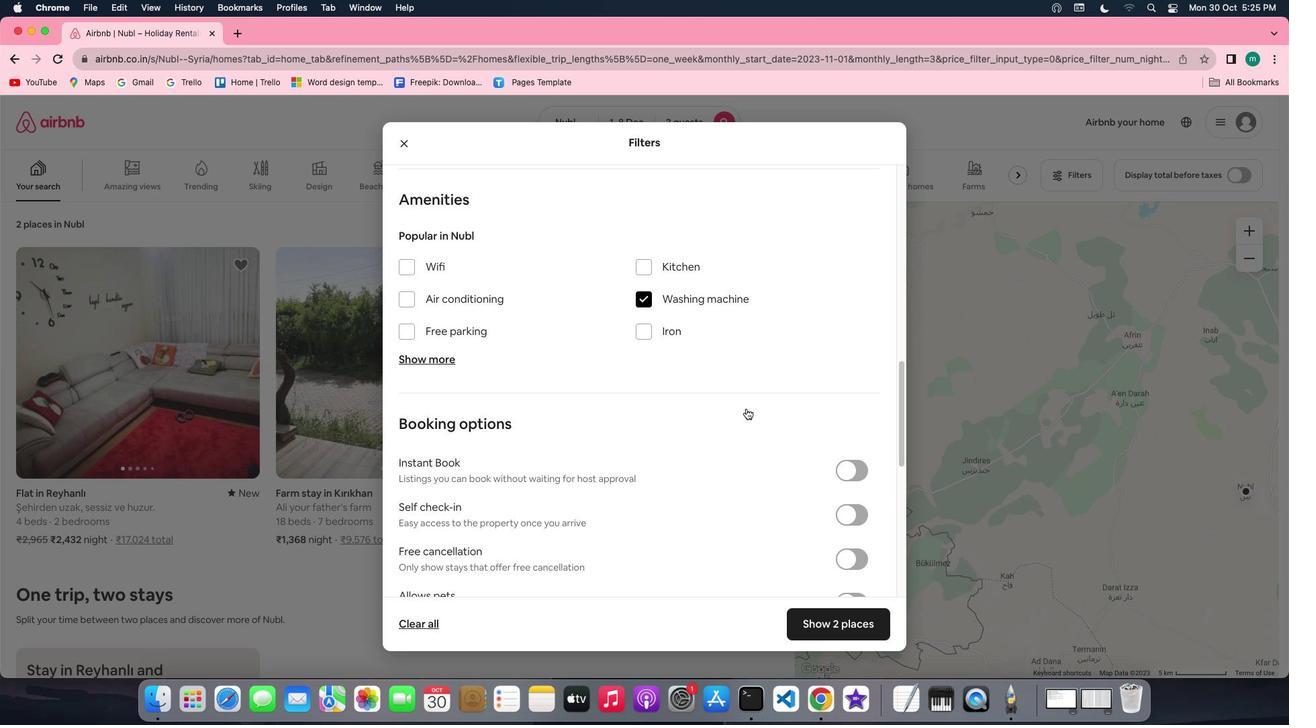 
Action: Mouse scrolled (746, 408) with delta (0, 0)
Screenshot: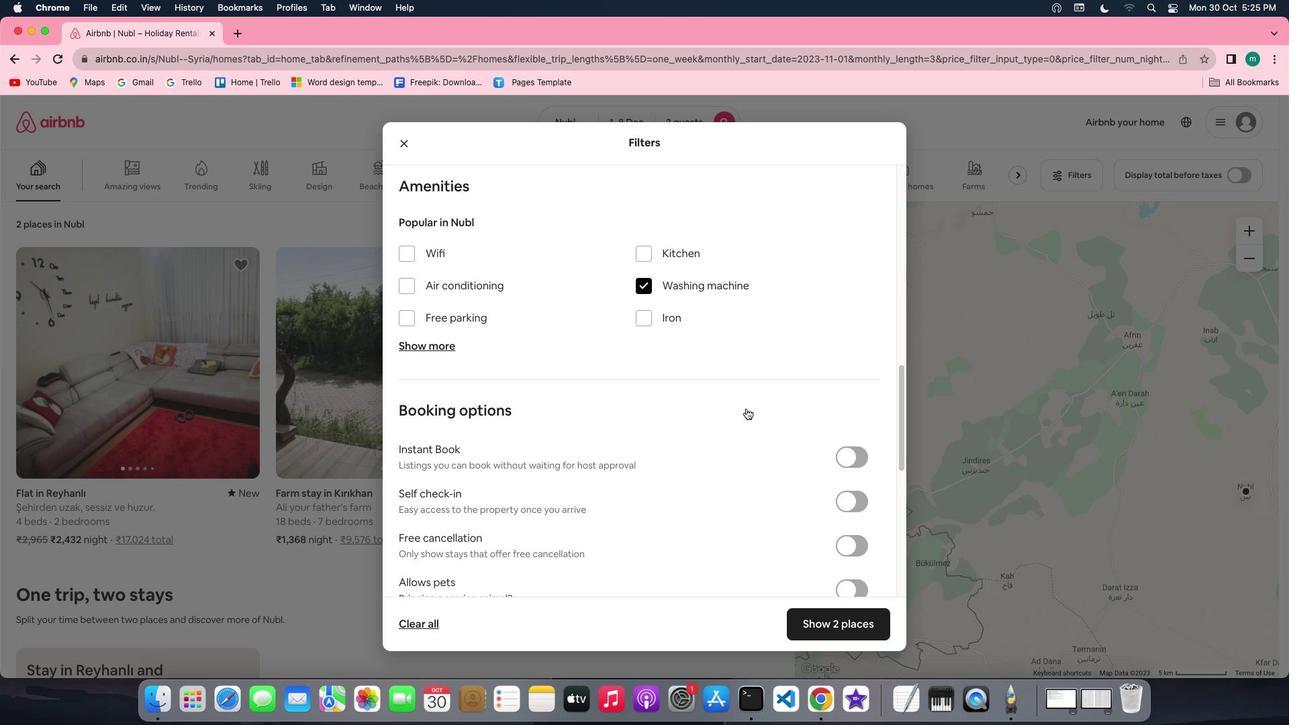 
Action: Mouse scrolled (746, 408) with delta (0, 0)
Screenshot: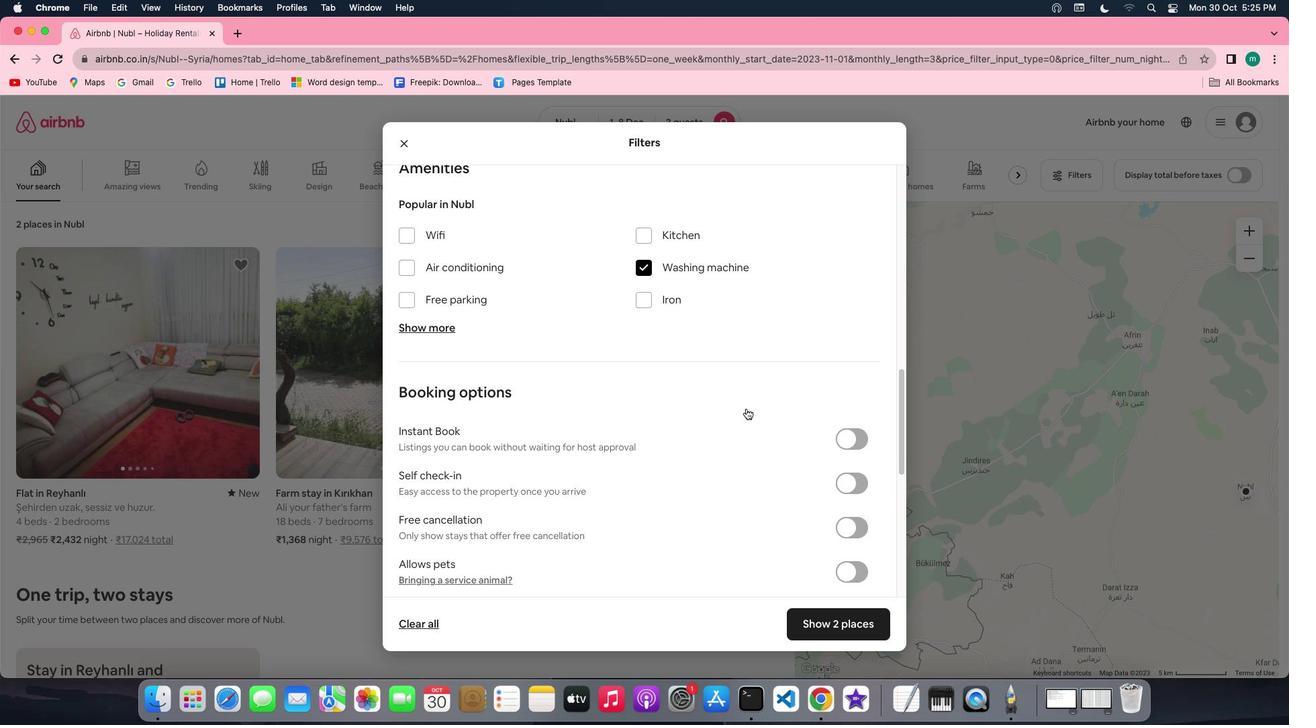 
Action: Mouse scrolled (746, 408) with delta (0, 0)
Screenshot: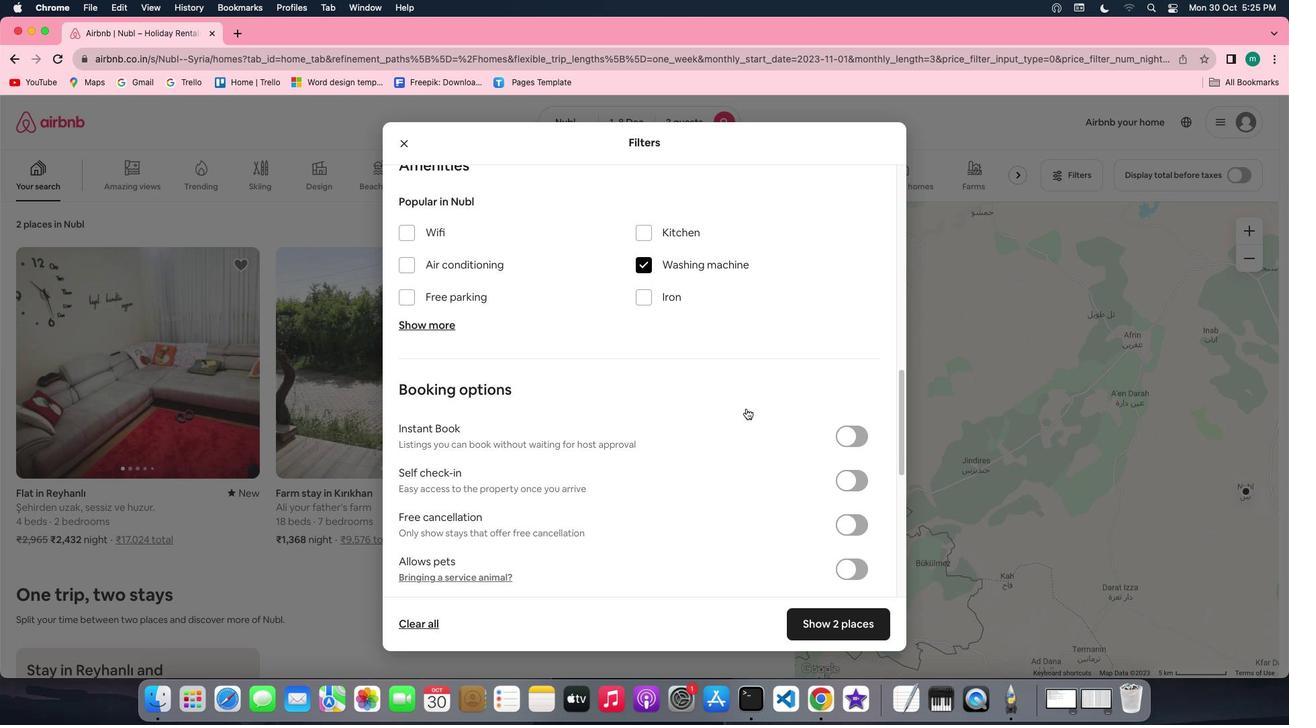 
Action: Mouse scrolled (746, 408) with delta (0, 0)
Screenshot: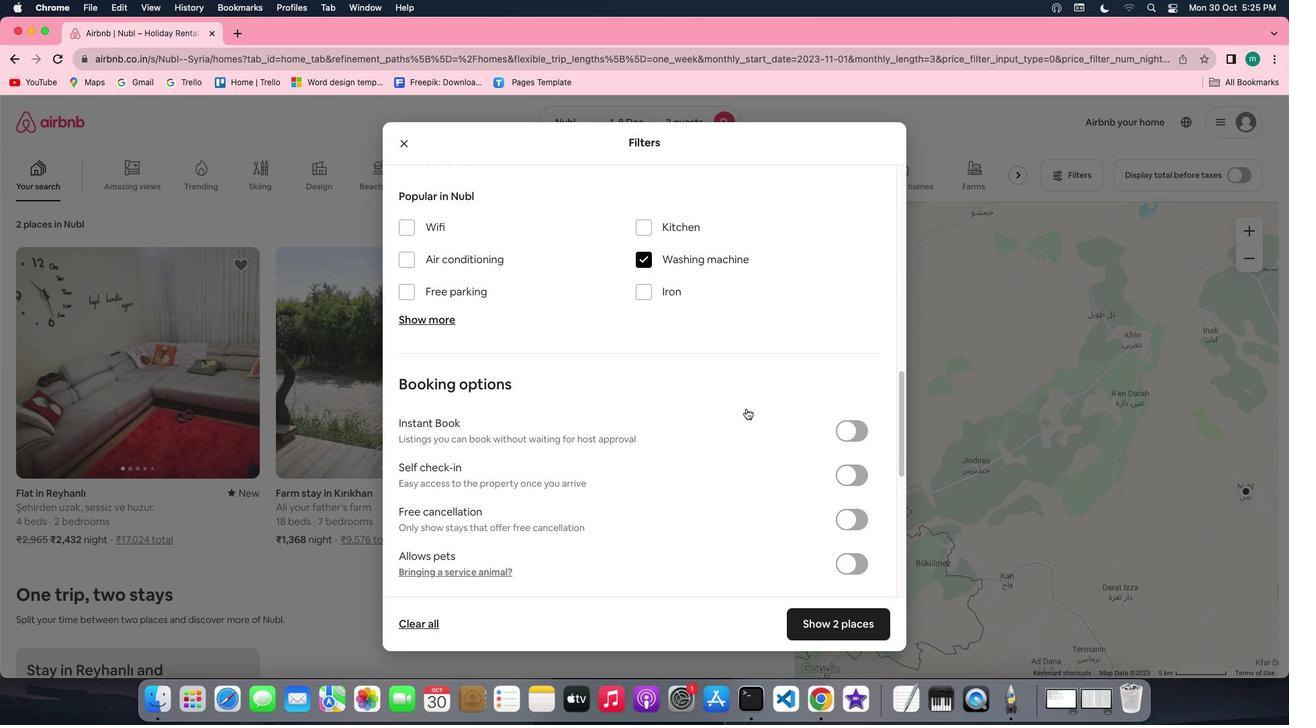 
Action: Mouse scrolled (746, 408) with delta (0, 0)
Screenshot: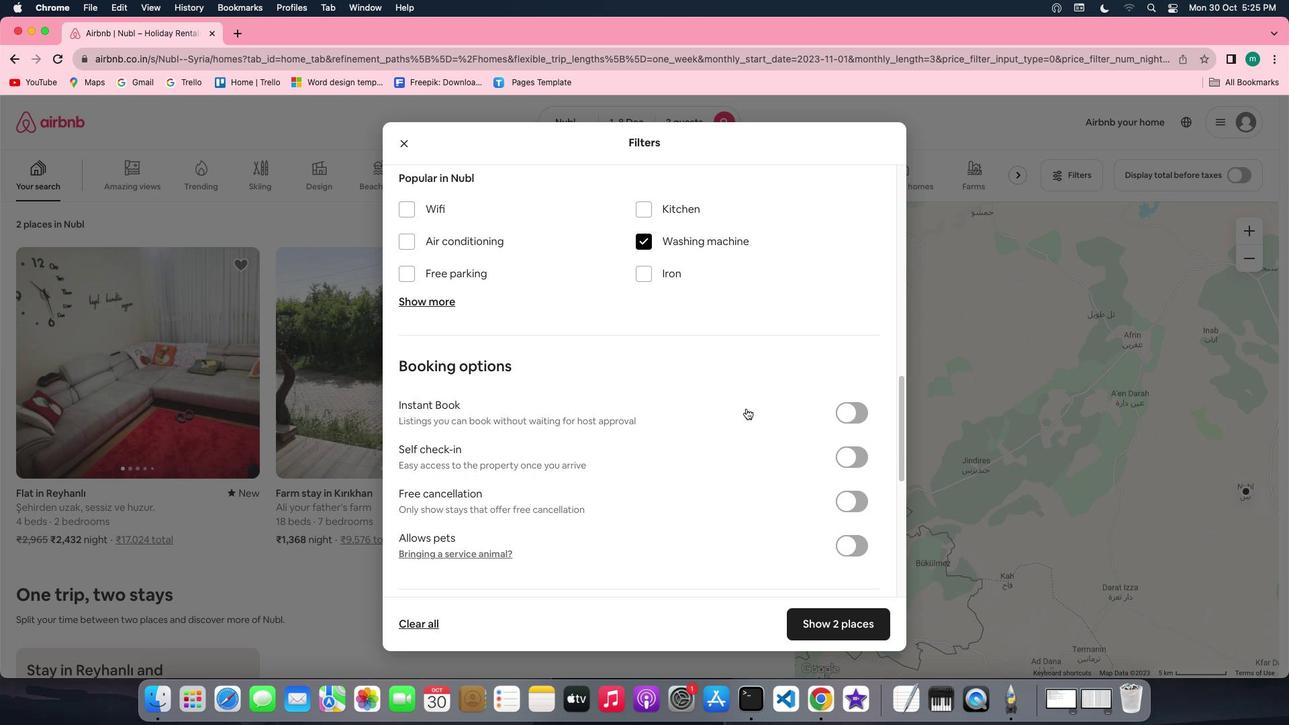 
Action: Mouse scrolled (746, 408) with delta (0, 0)
Screenshot: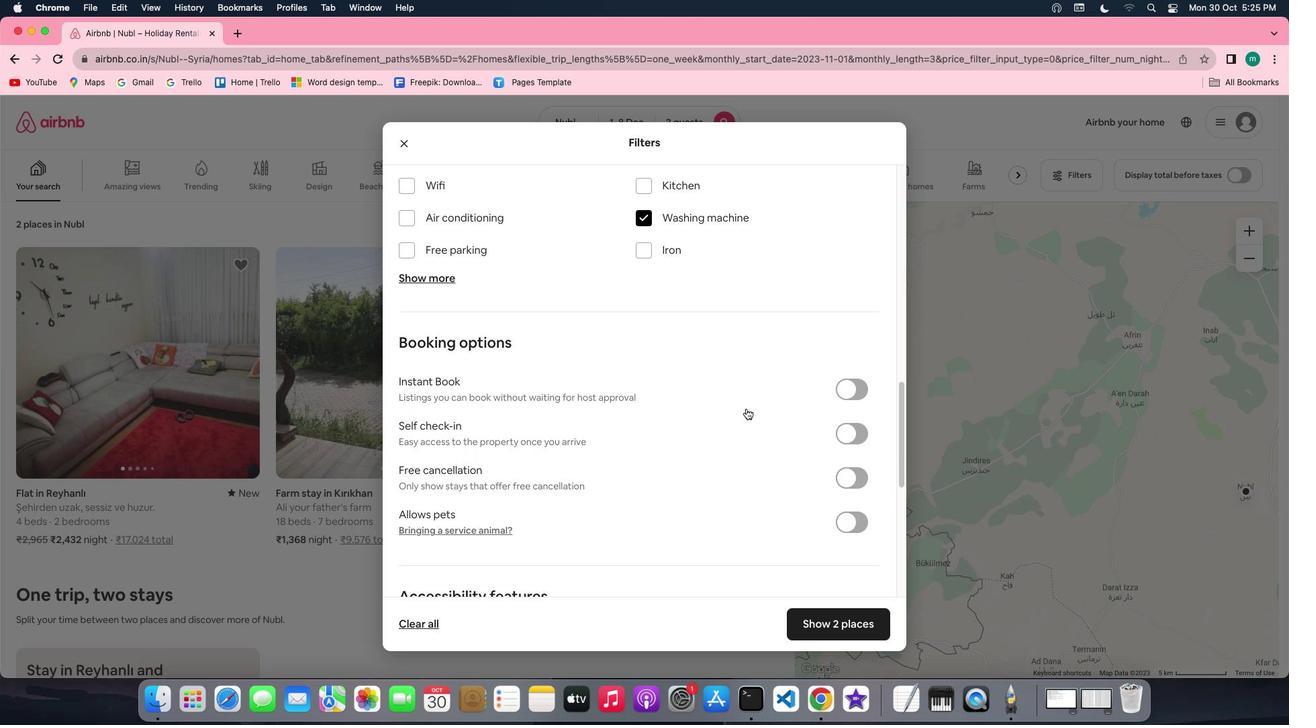 
Action: Mouse scrolled (746, 408) with delta (0, 0)
Screenshot: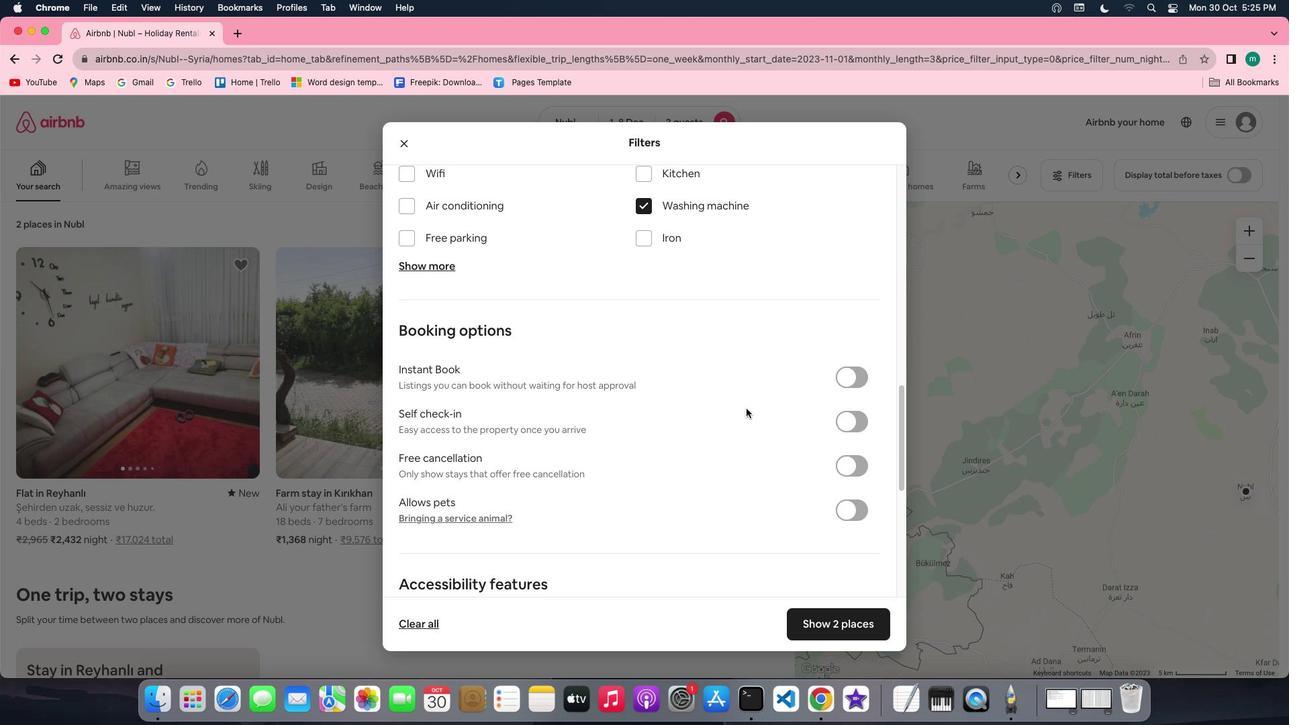 
Action: Mouse scrolled (746, 408) with delta (0, 0)
Screenshot: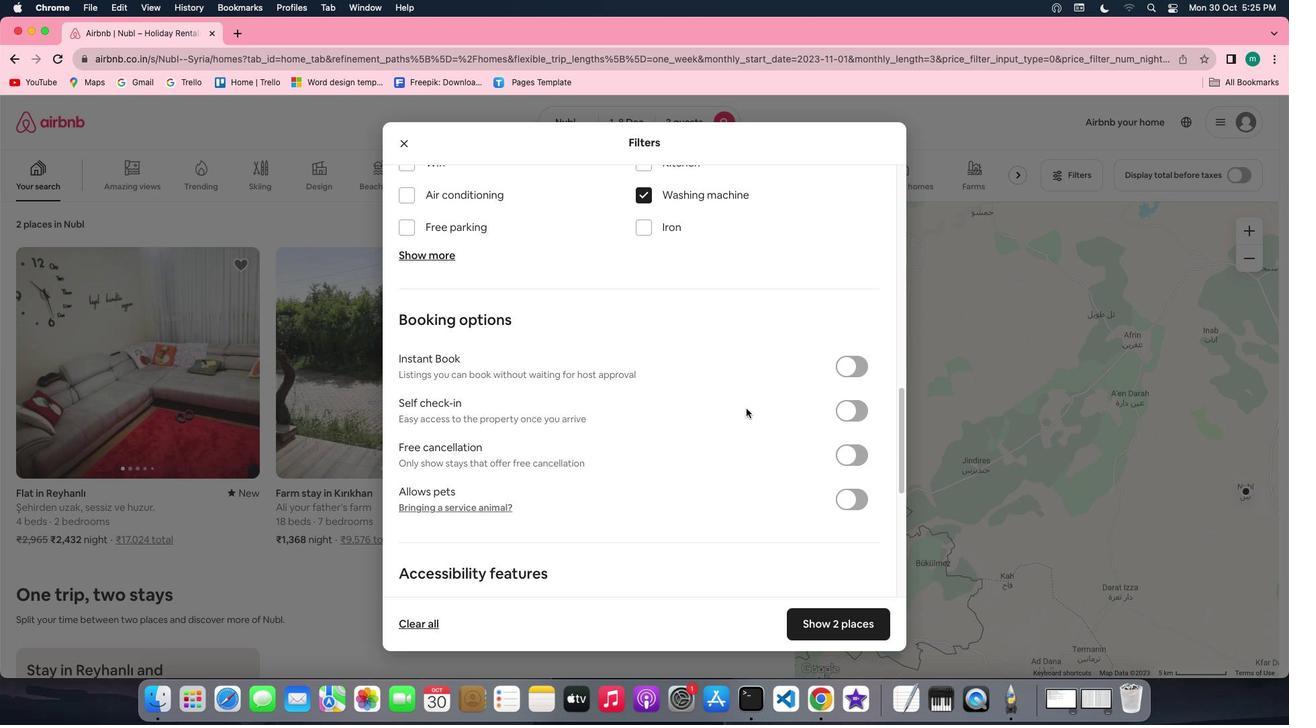 
Action: Mouse scrolled (746, 408) with delta (0, 0)
Screenshot: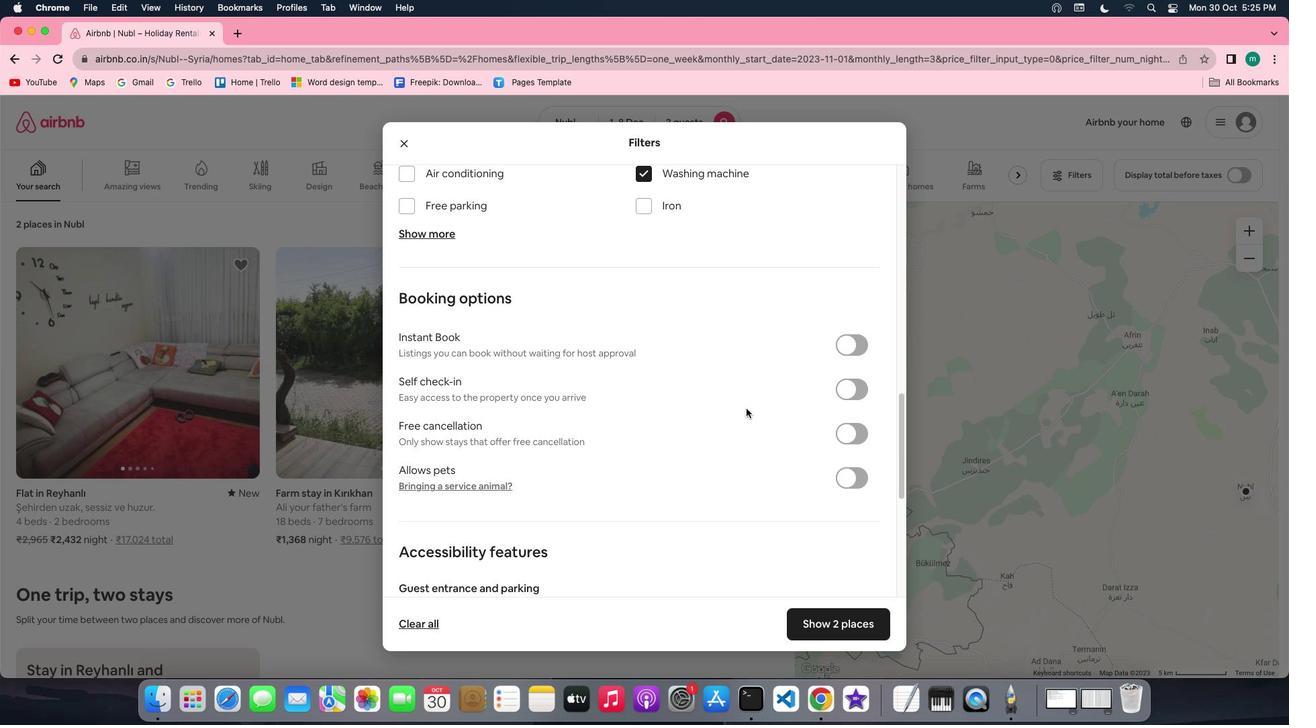 
Action: Mouse scrolled (746, 408) with delta (0, 0)
Screenshot: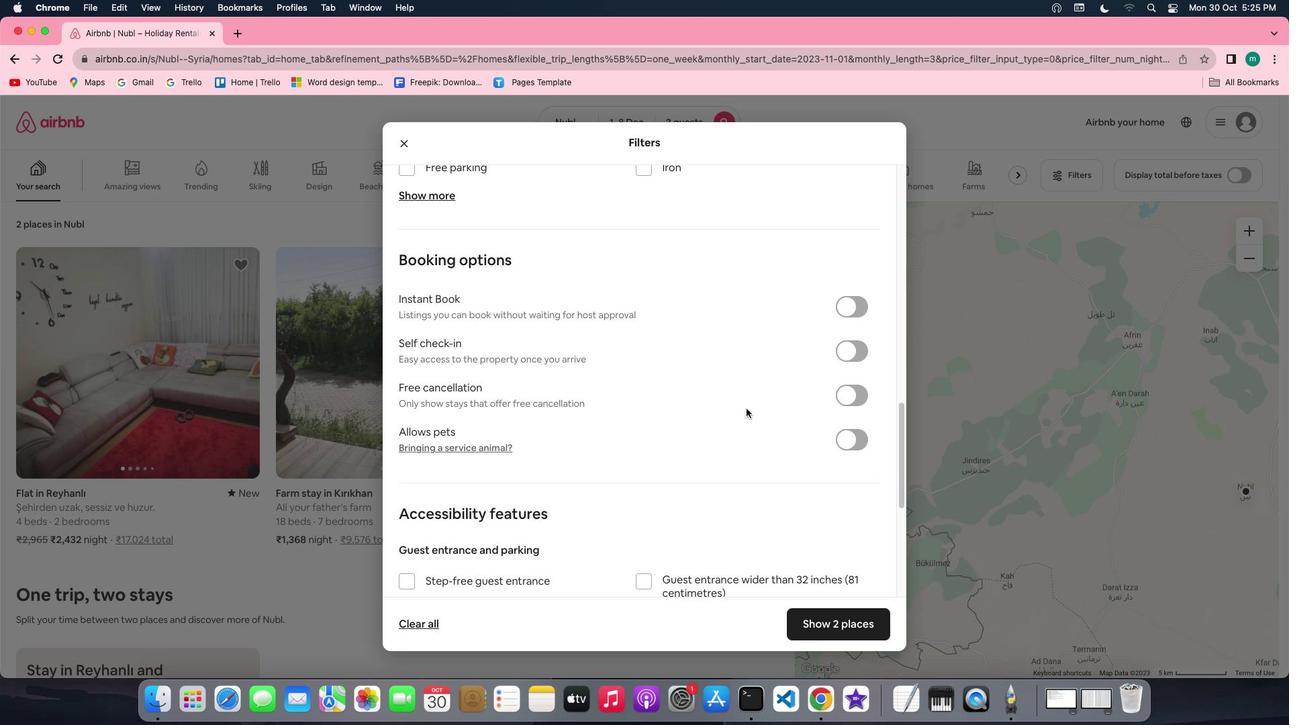 
Action: Mouse scrolled (746, 408) with delta (0, 0)
Screenshot: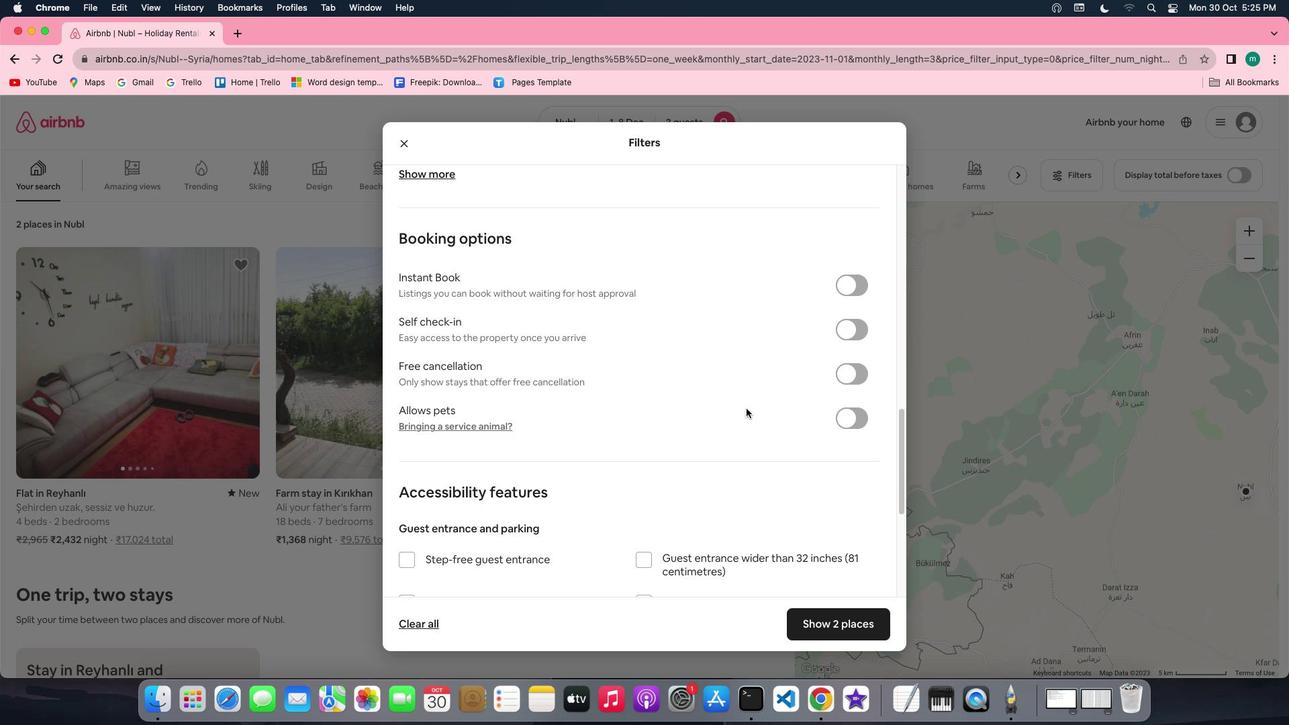 
Action: Mouse scrolled (746, 408) with delta (0, 0)
Screenshot: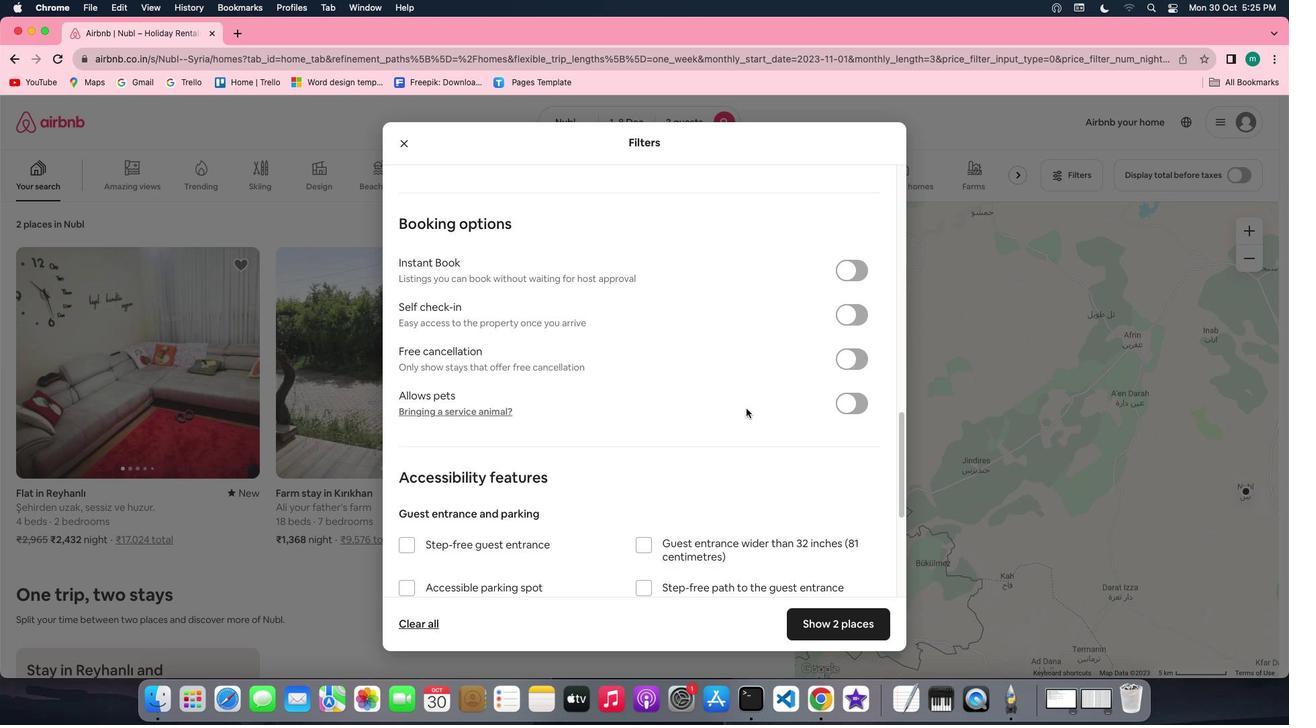 
Action: Mouse scrolled (746, 408) with delta (0, -1)
Screenshot: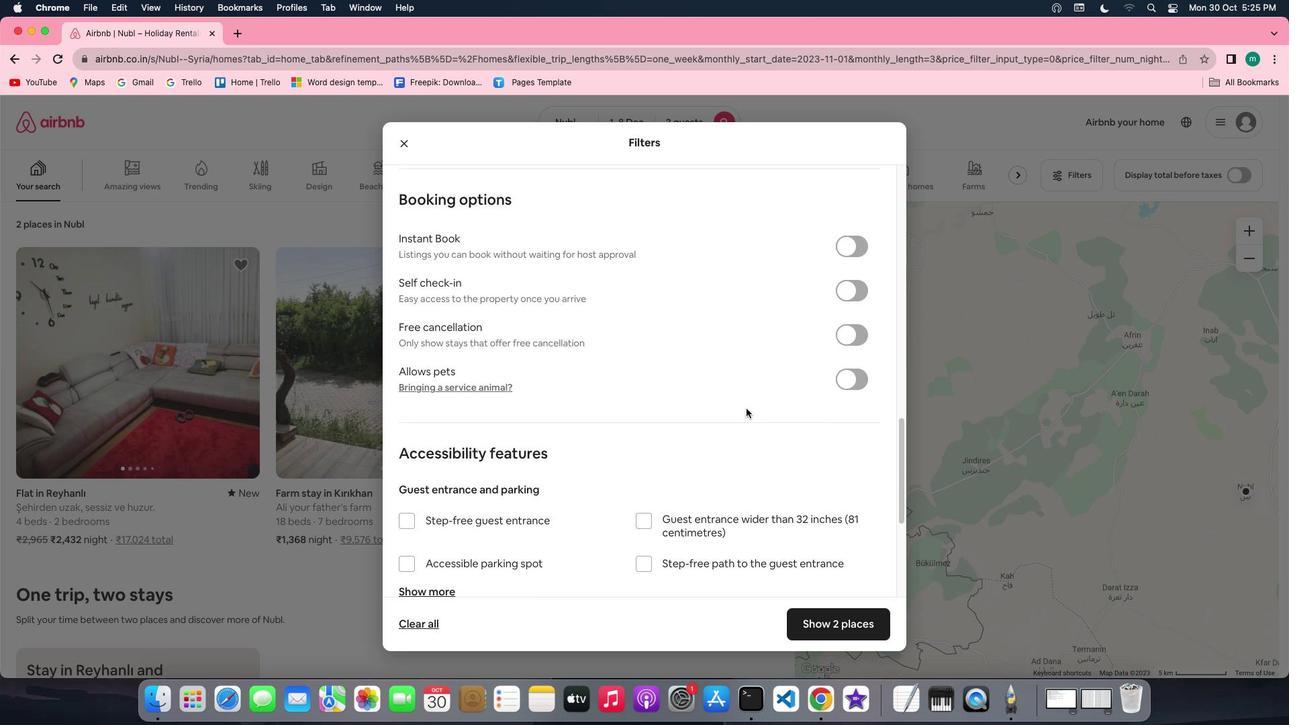
Action: Mouse scrolled (746, 408) with delta (0, -2)
Screenshot: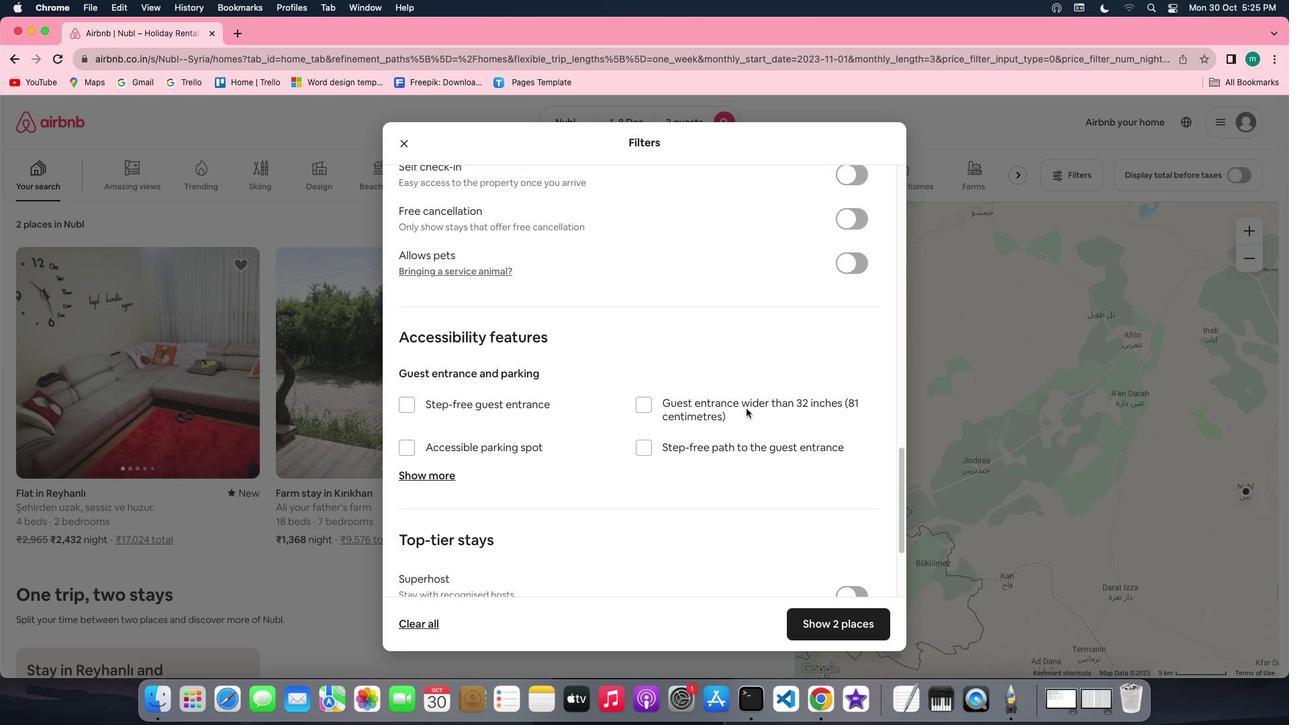 
Action: Mouse moved to (744, 457)
Screenshot: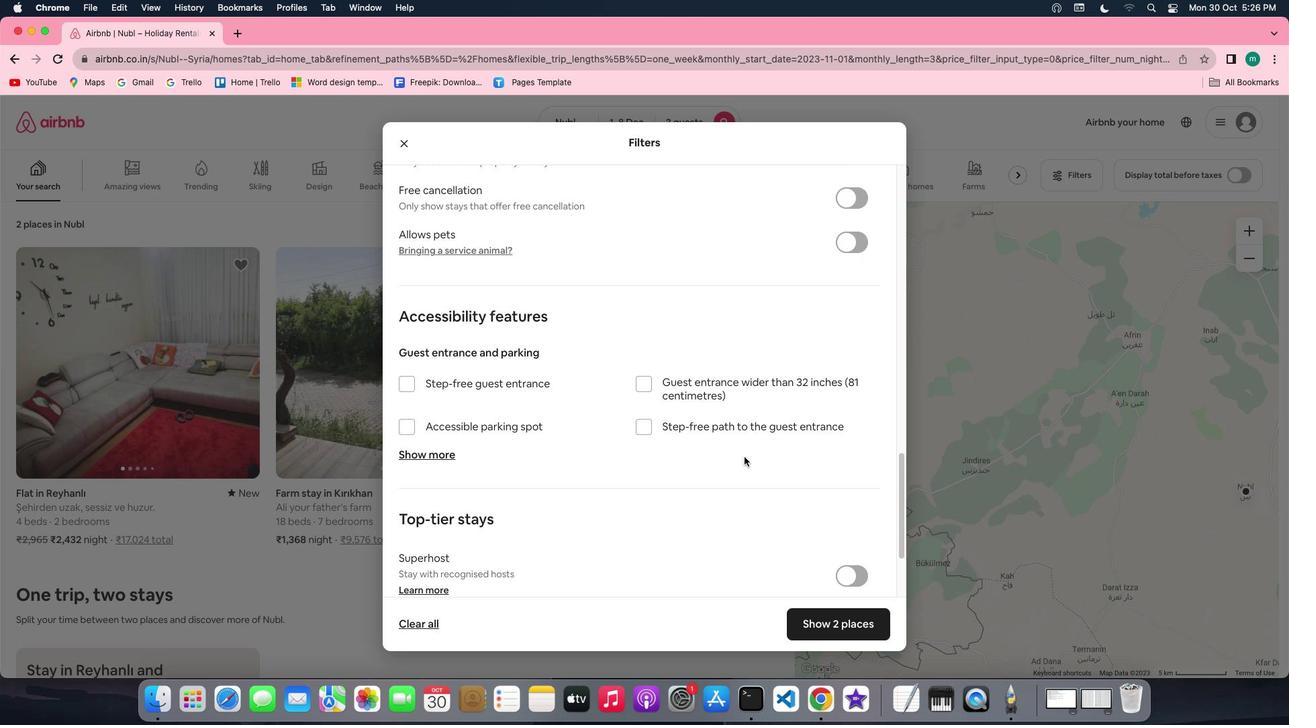
Action: Mouse scrolled (744, 457) with delta (0, 0)
Screenshot: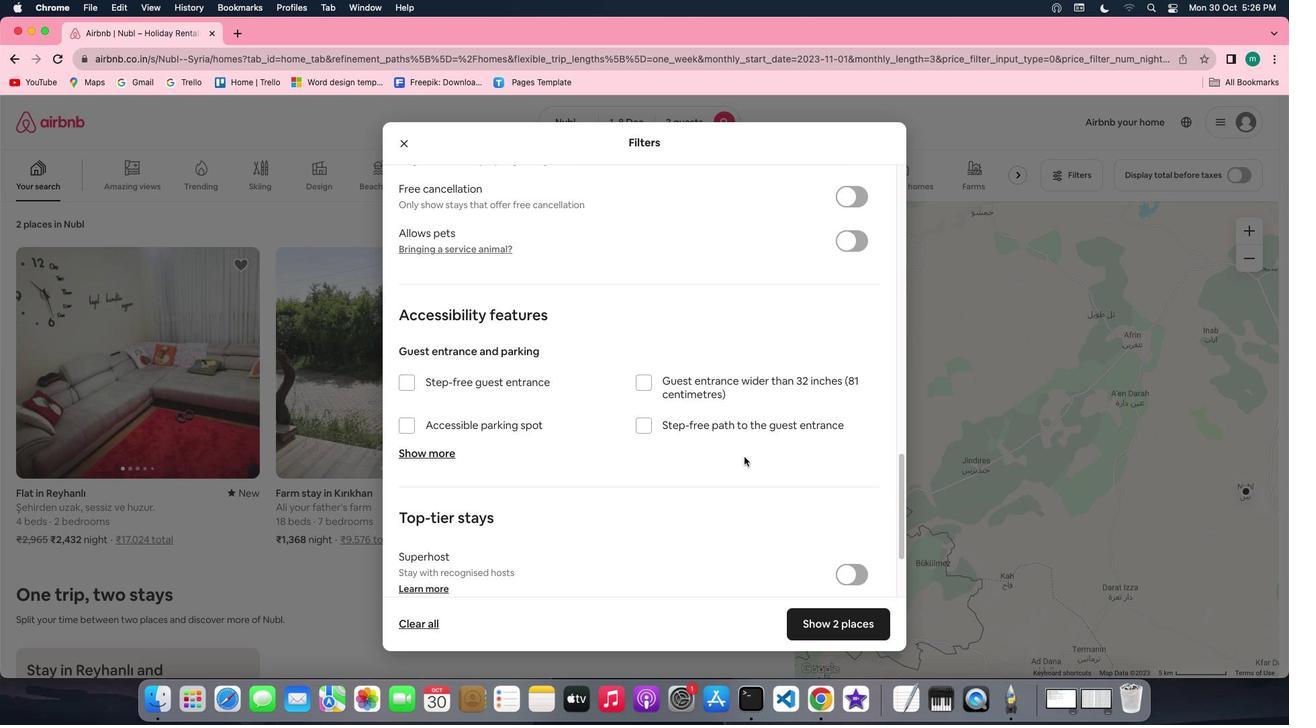 
Action: Mouse scrolled (744, 457) with delta (0, 0)
Screenshot: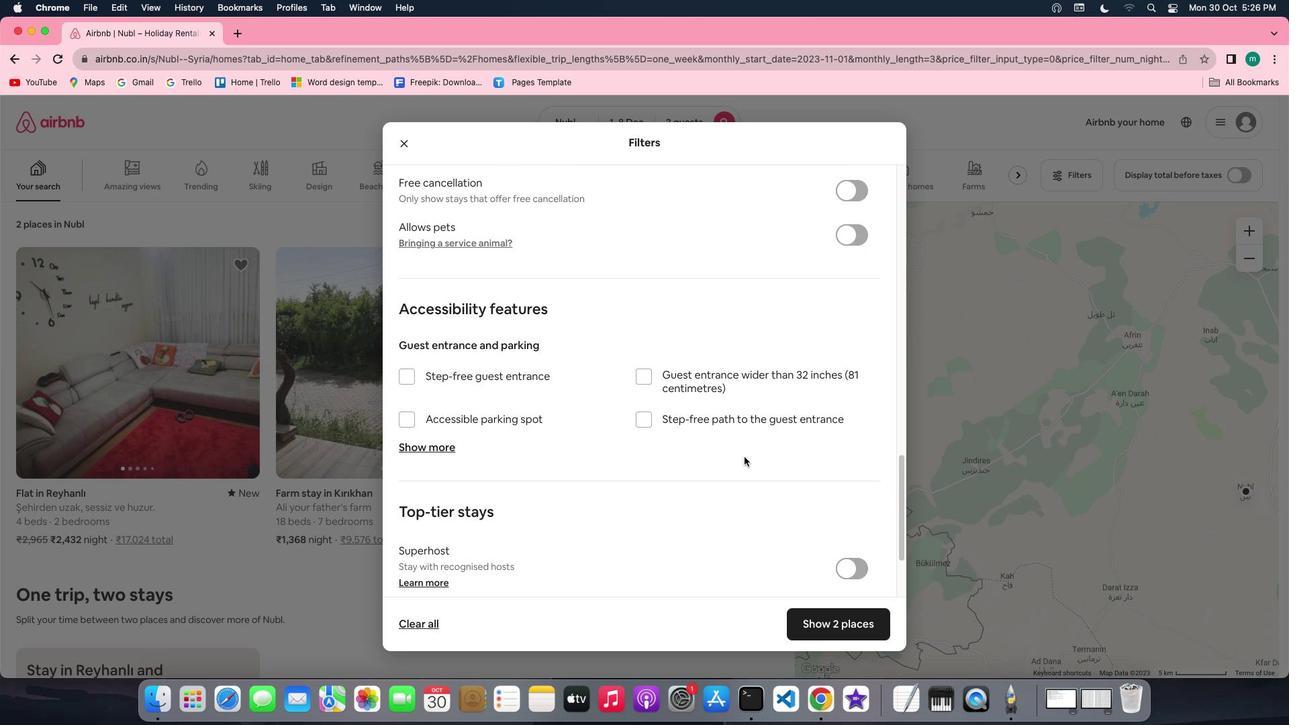 
Action: Mouse scrolled (744, 457) with delta (0, 0)
Screenshot: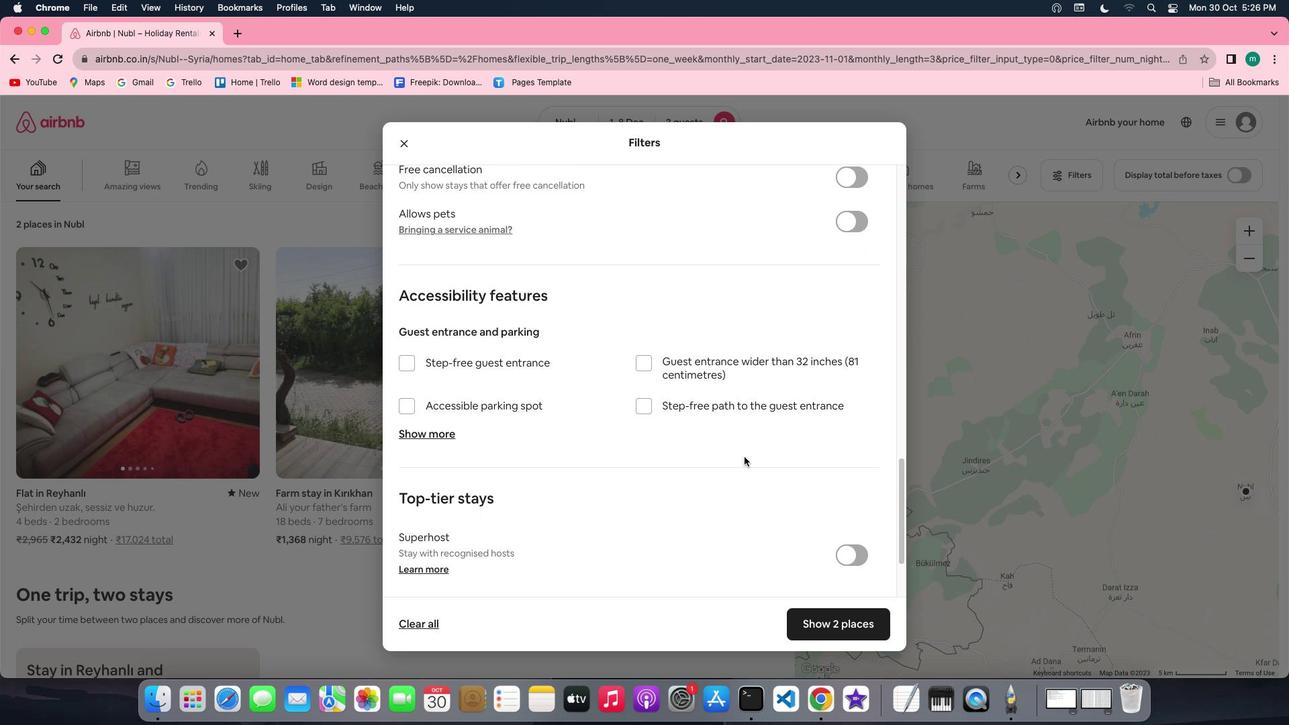 
Action: Mouse scrolled (744, 457) with delta (0, 0)
Screenshot: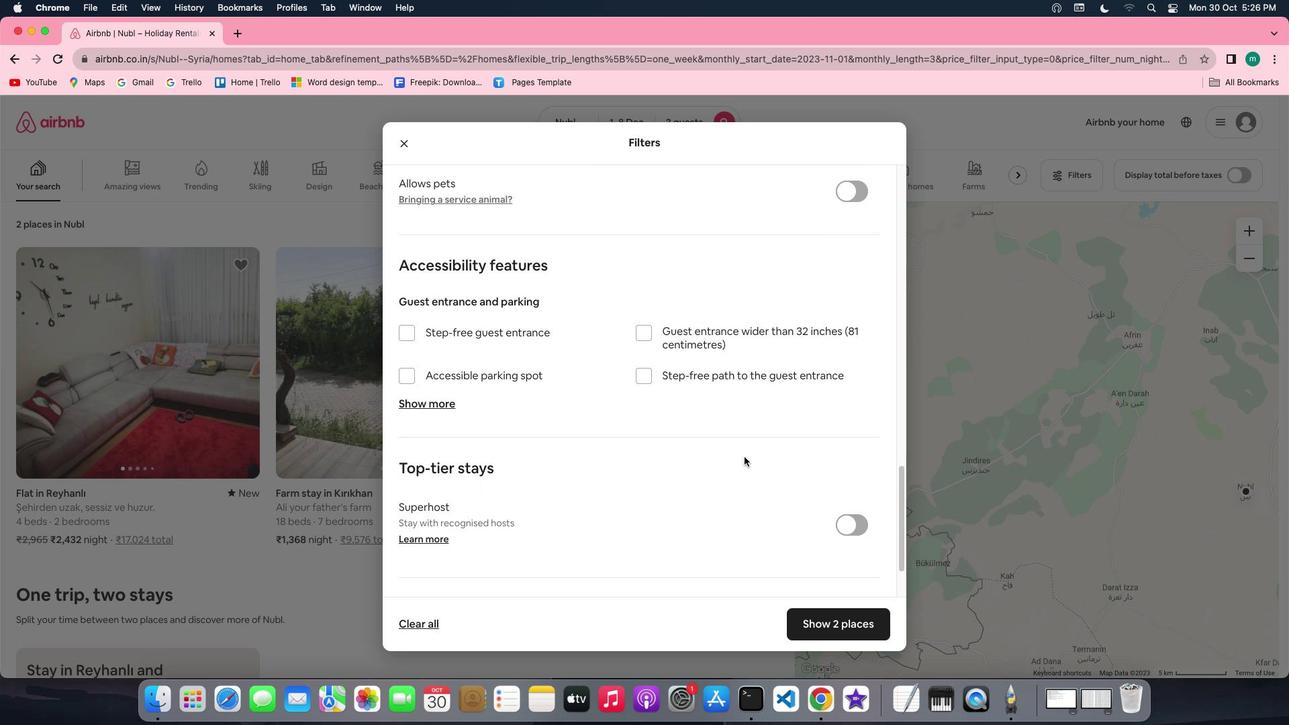 
Action: Mouse scrolled (744, 457) with delta (0, 0)
Screenshot: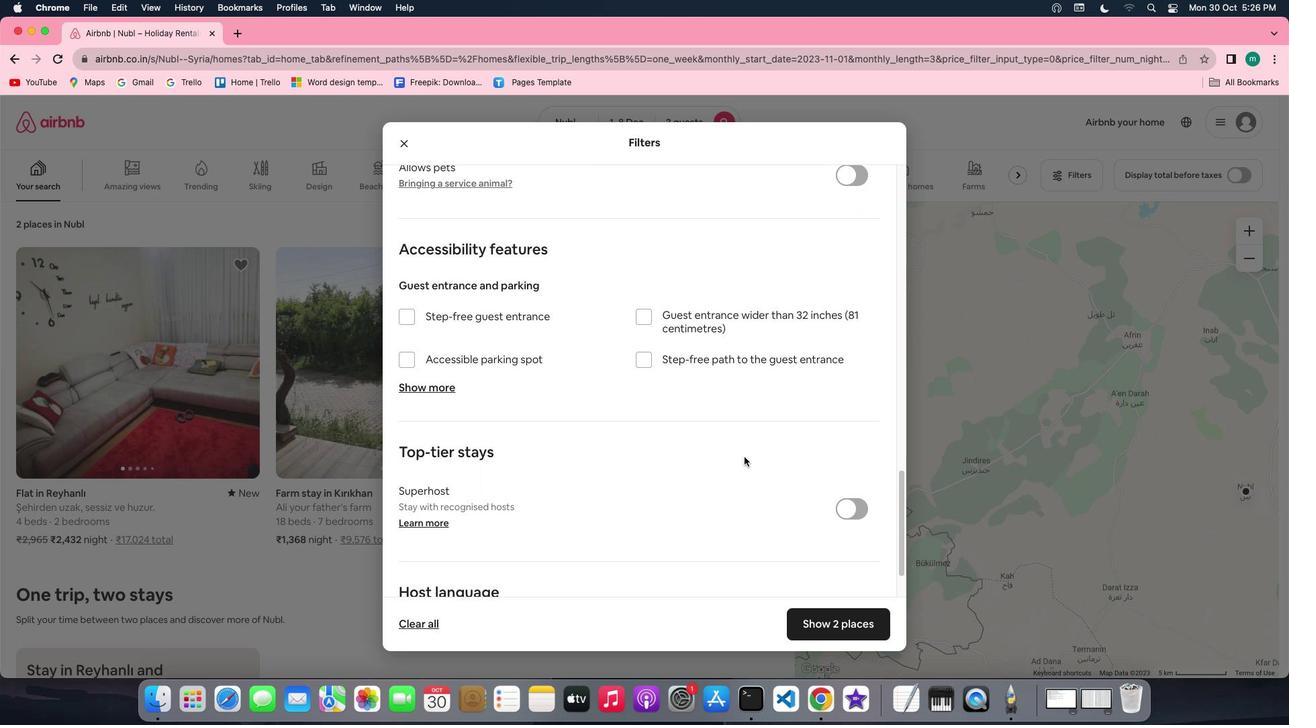 
Action: Mouse scrolled (744, 457) with delta (0, 0)
Screenshot: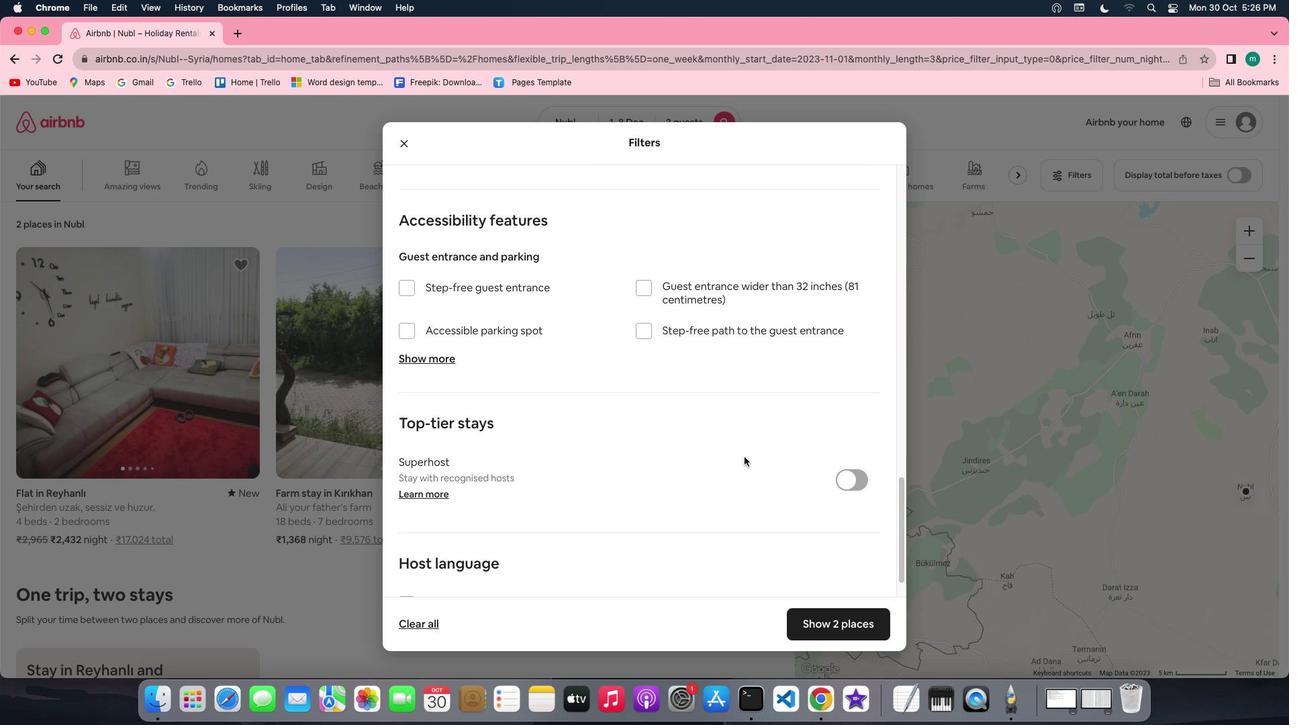 
Action: Mouse scrolled (744, 457) with delta (0, -1)
Screenshot: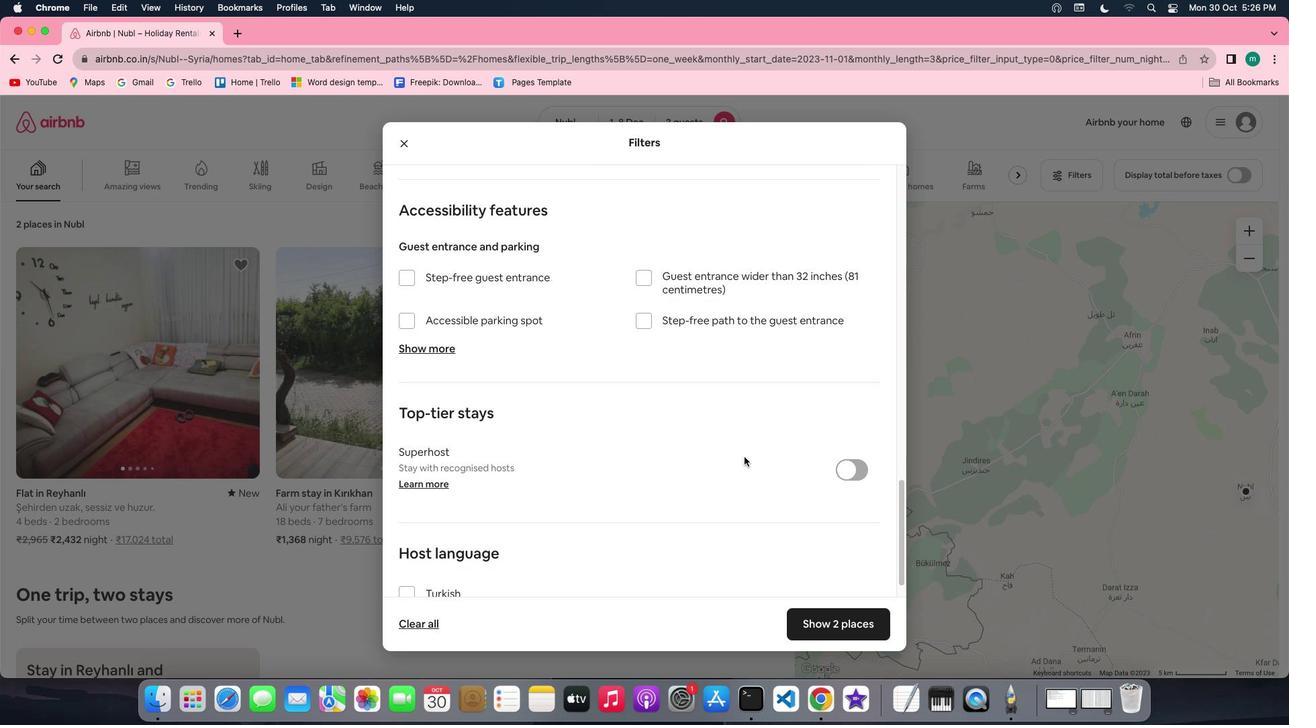 
Action: Mouse scrolled (744, 457) with delta (0, -2)
Screenshot: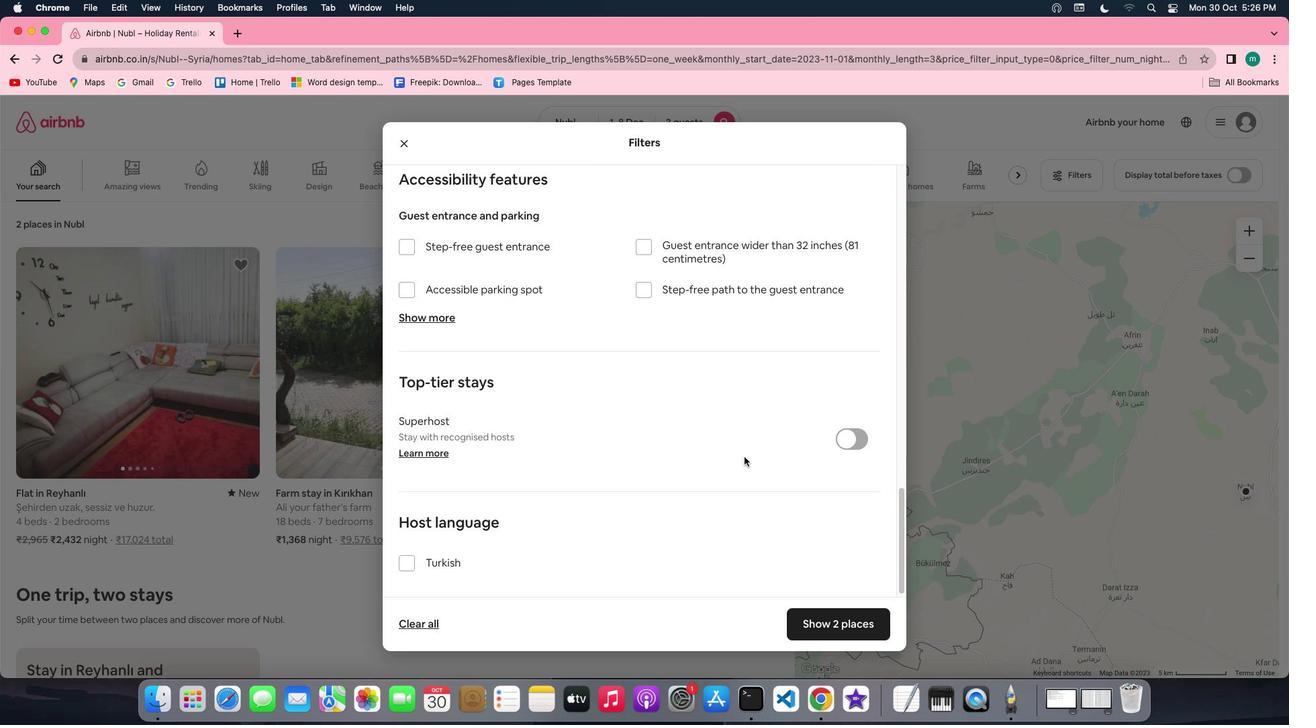 
Action: Mouse scrolled (744, 457) with delta (0, 0)
Screenshot: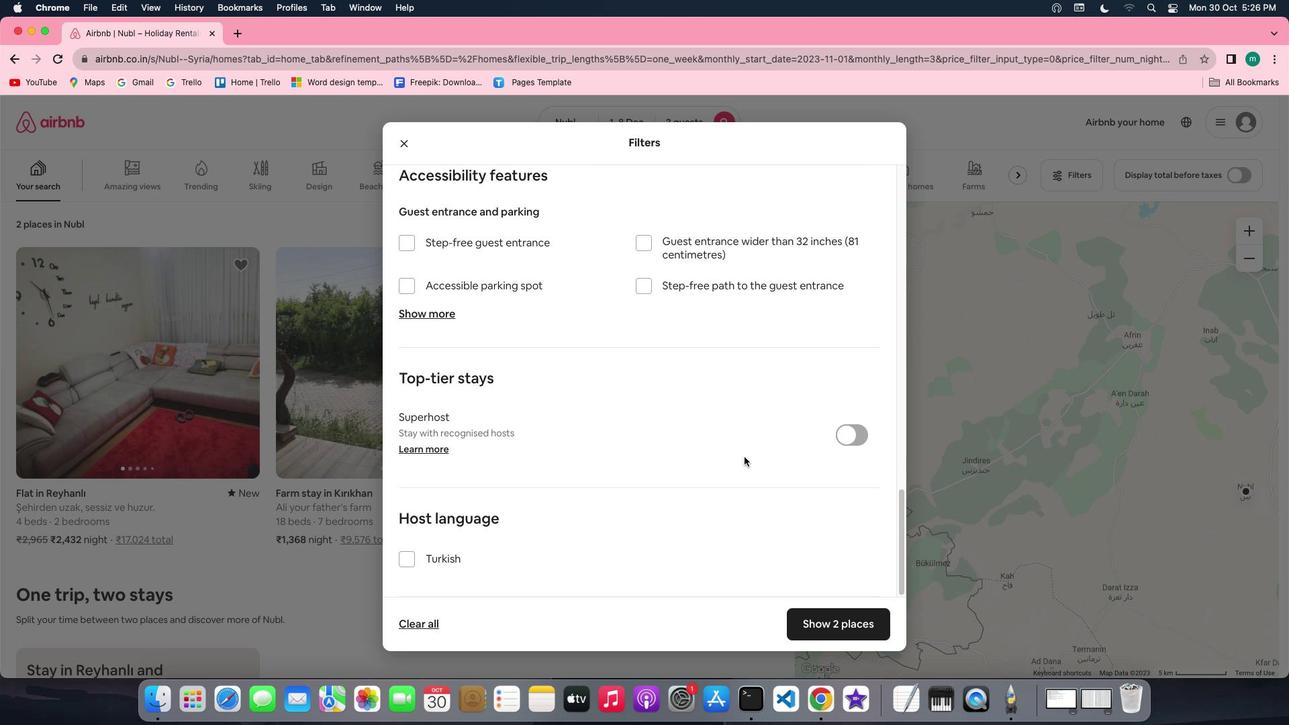 
Action: Mouse scrolled (744, 457) with delta (0, 0)
Screenshot: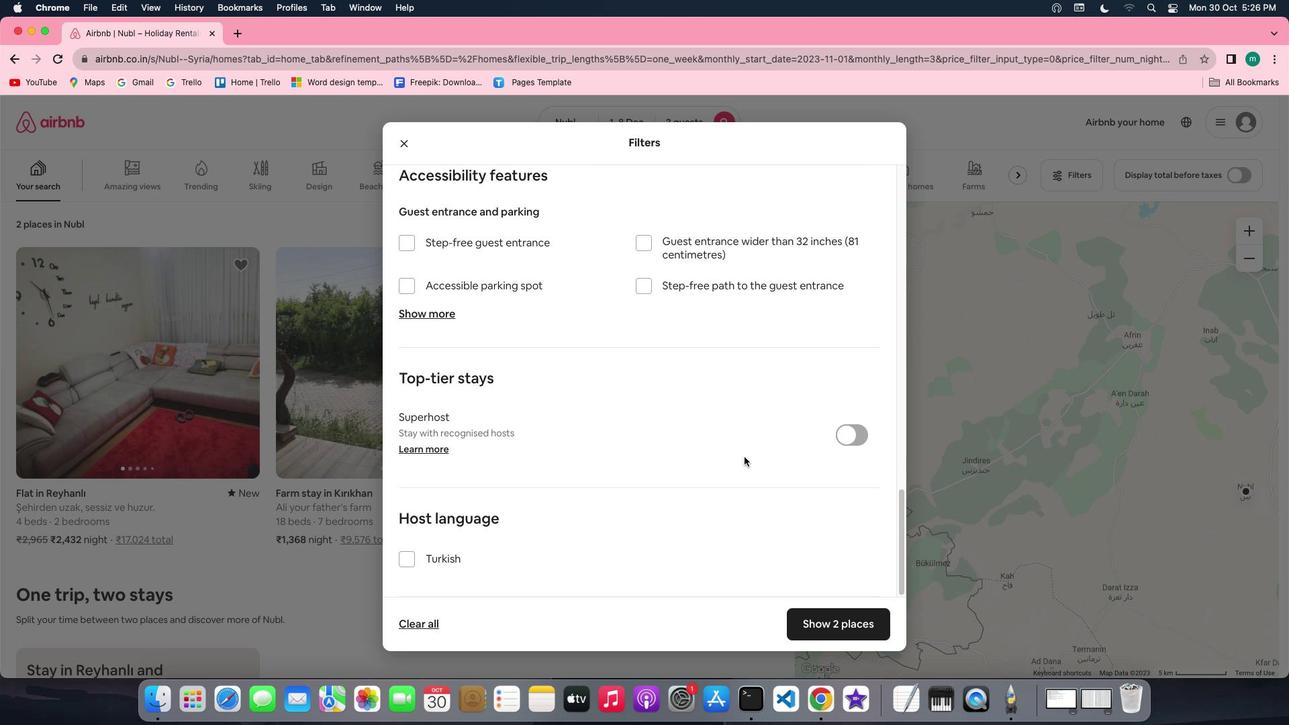 
Action: Mouse scrolled (744, 457) with delta (0, -2)
Screenshot: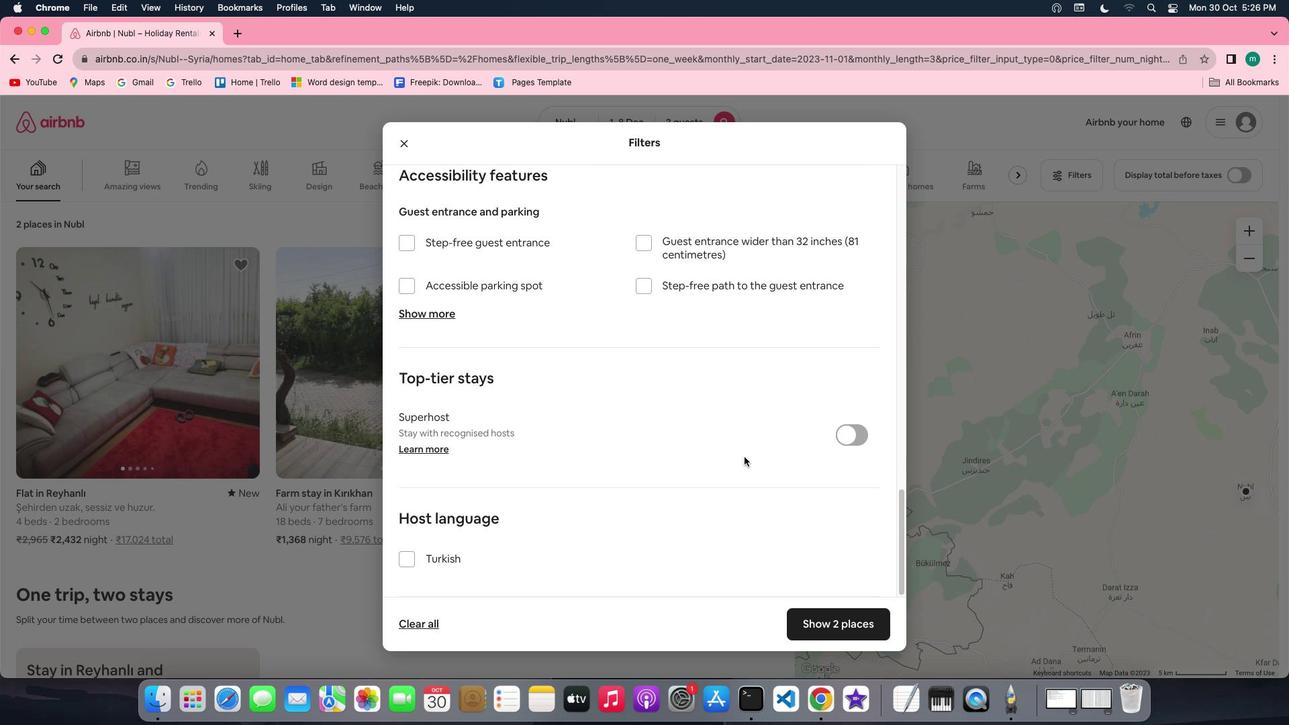 
Action: Mouse scrolled (744, 457) with delta (0, -2)
Screenshot: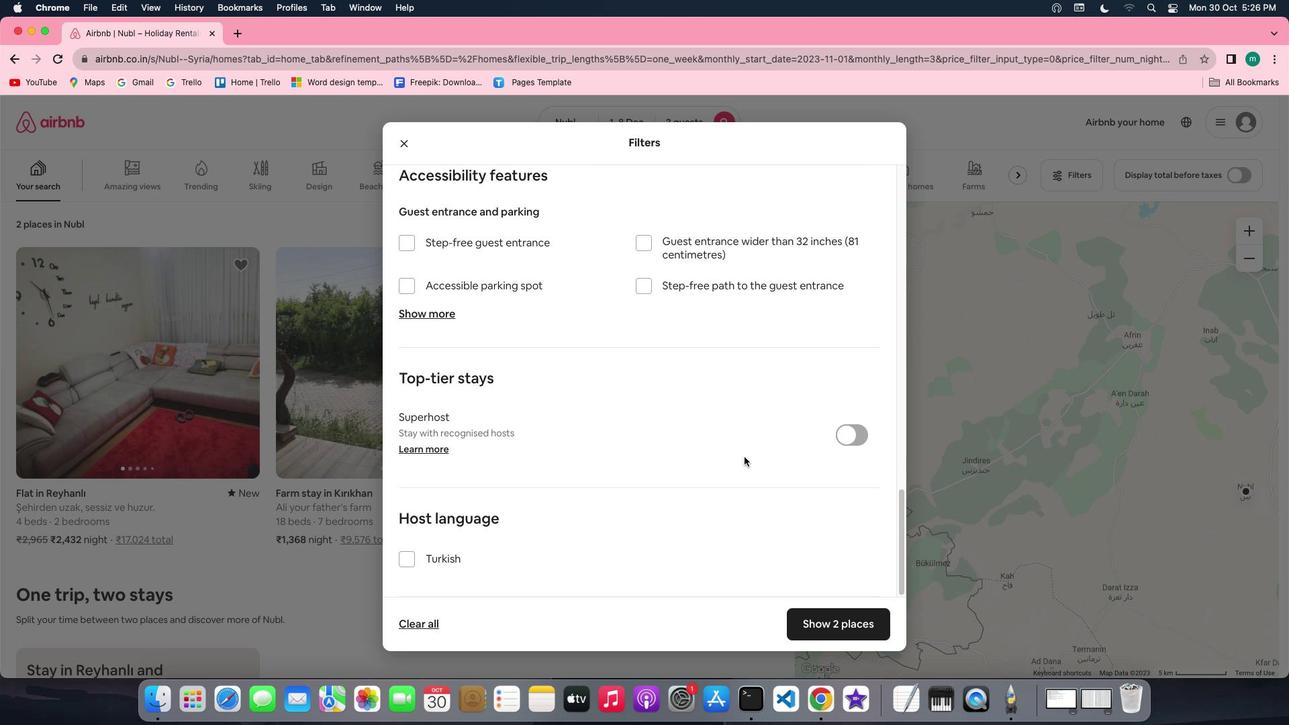 
Action: Mouse moved to (866, 629)
Screenshot: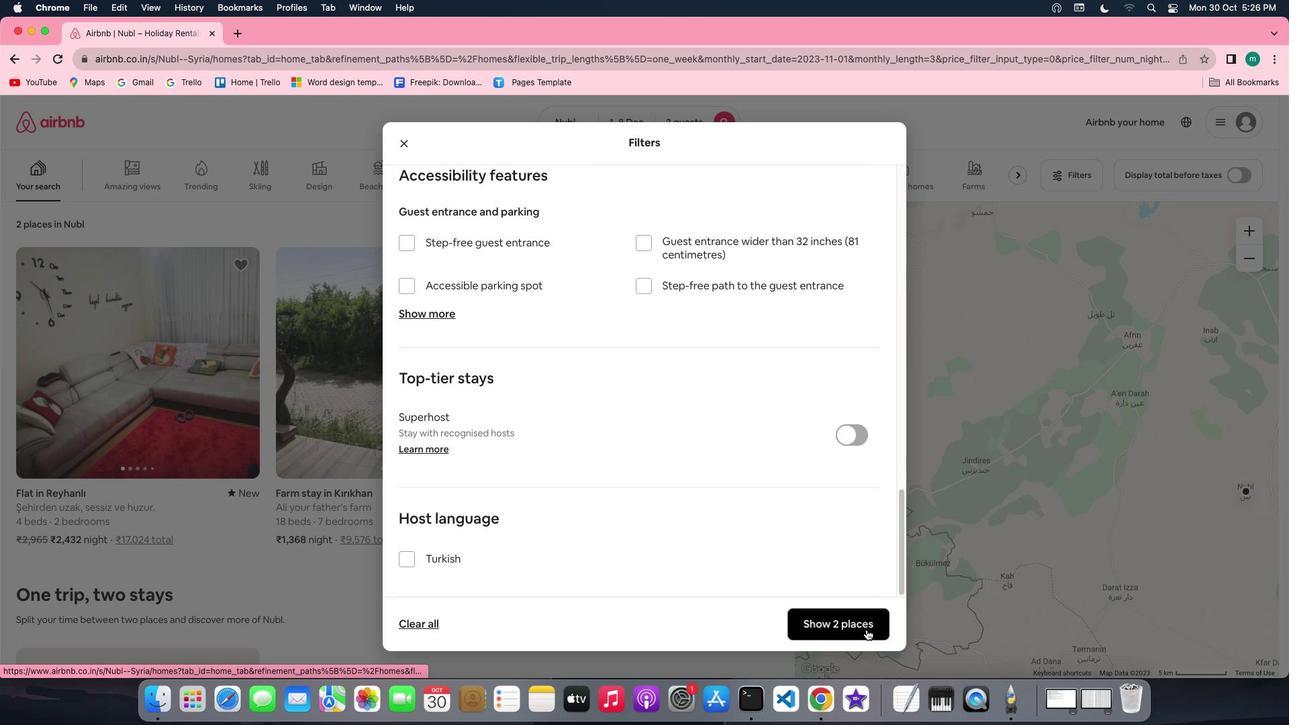 
Action: Mouse pressed left at (866, 629)
Screenshot: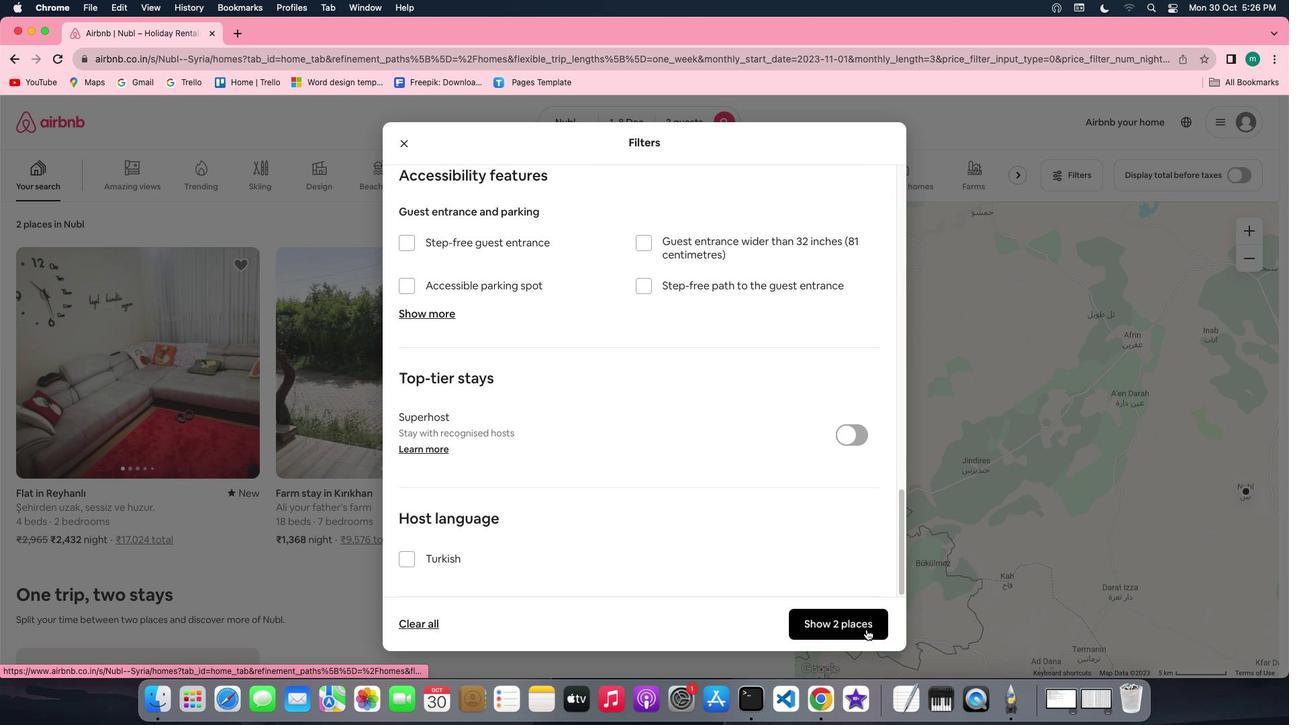 
Action: Mouse moved to (181, 343)
Screenshot: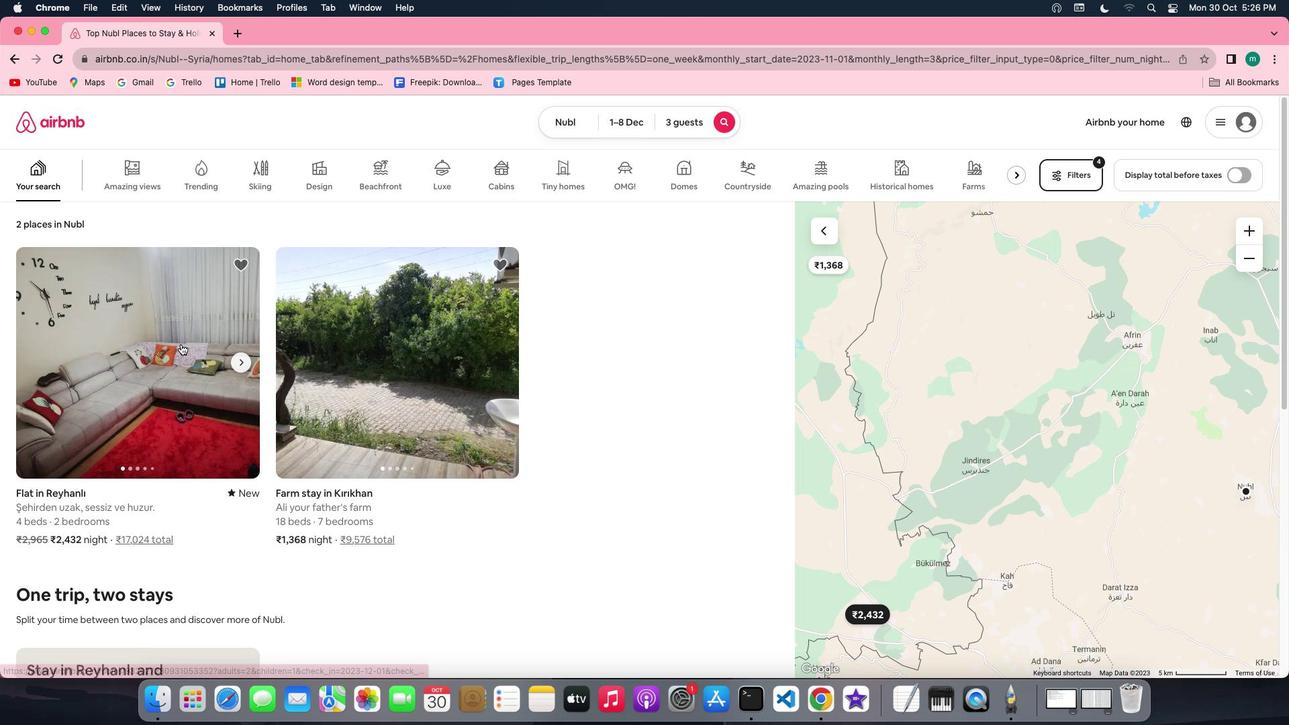 
Action: Mouse pressed left at (181, 343)
Screenshot: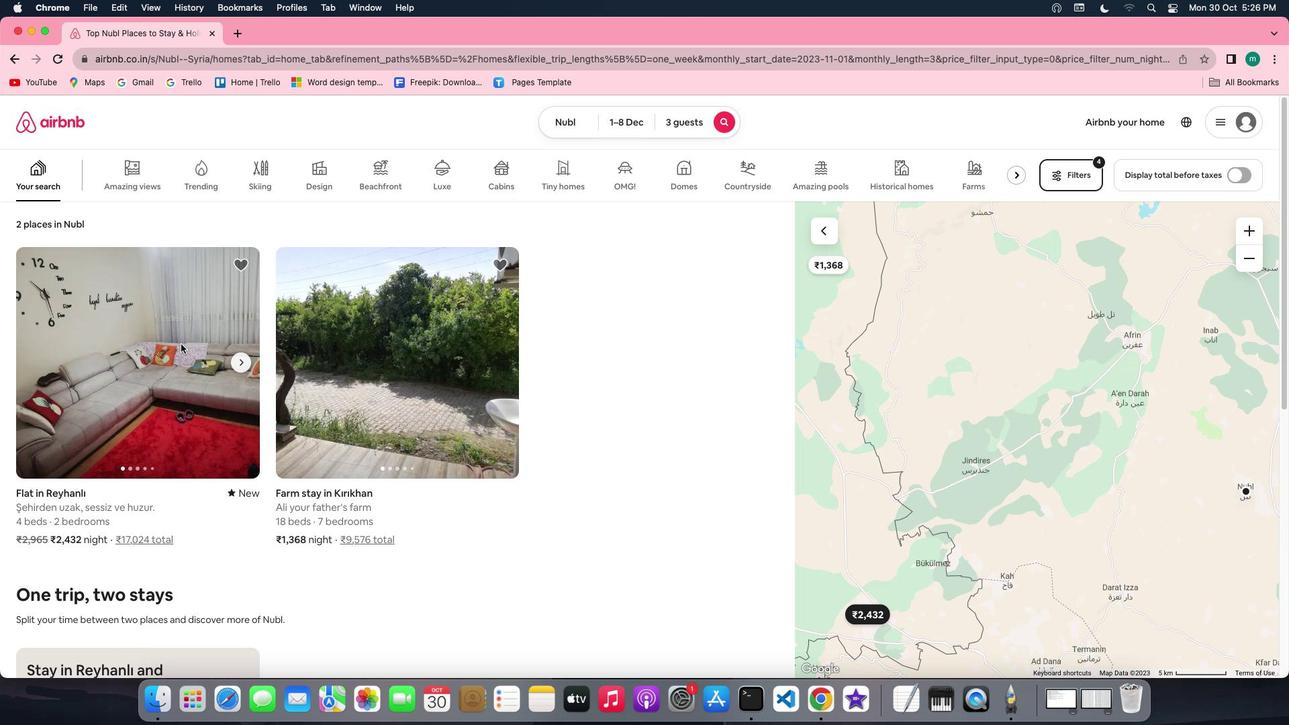 
Action: Mouse moved to (961, 505)
Screenshot: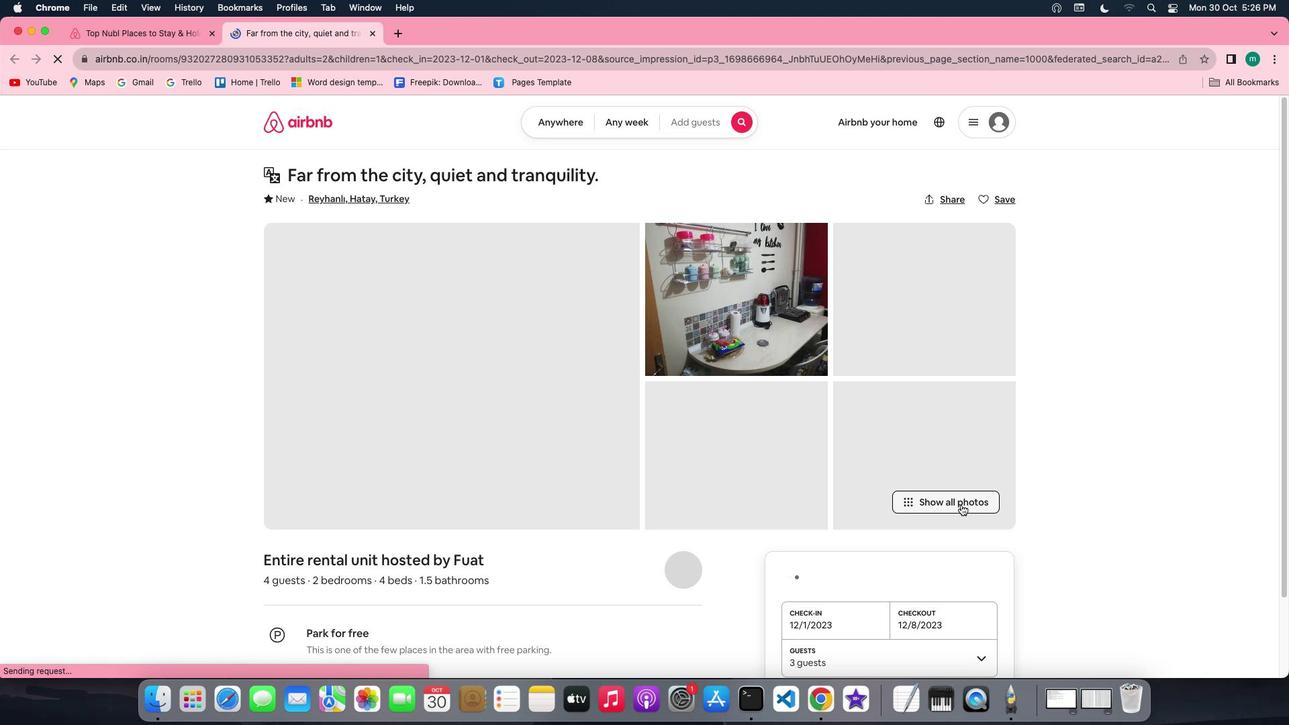 
Action: Mouse pressed left at (961, 505)
Screenshot: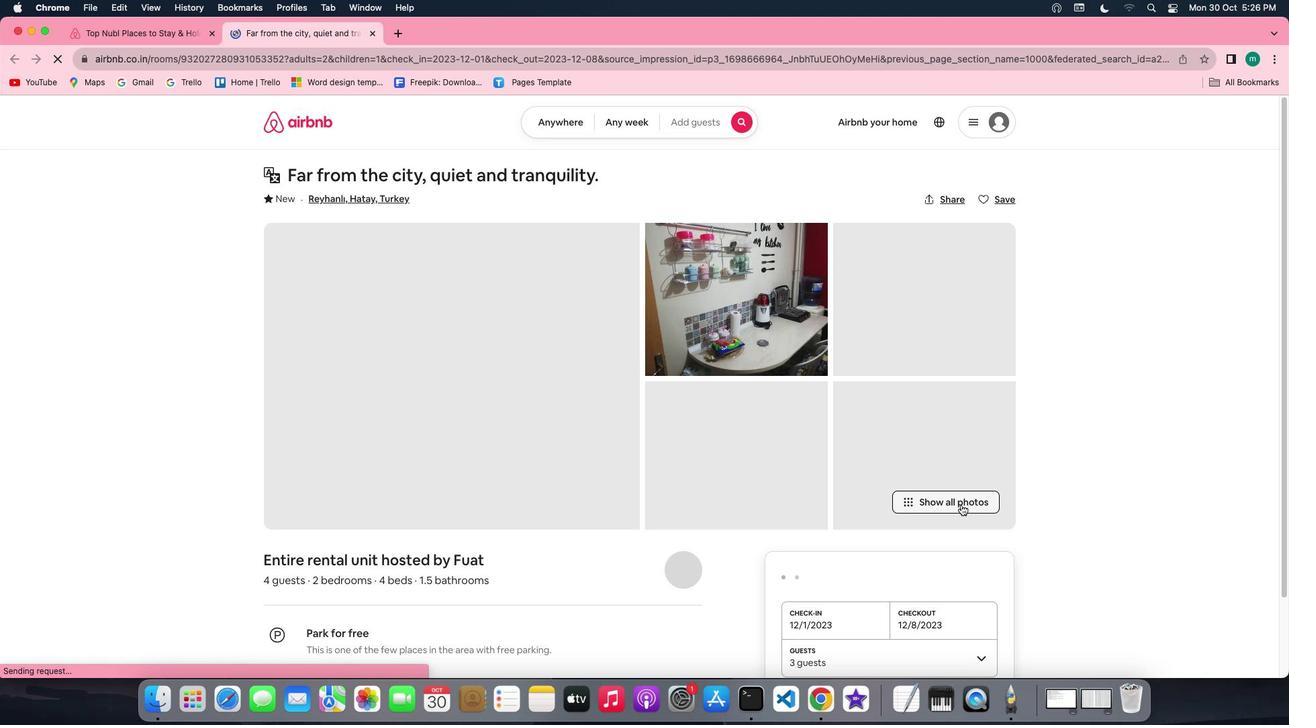 
Action: Mouse moved to (678, 579)
Screenshot: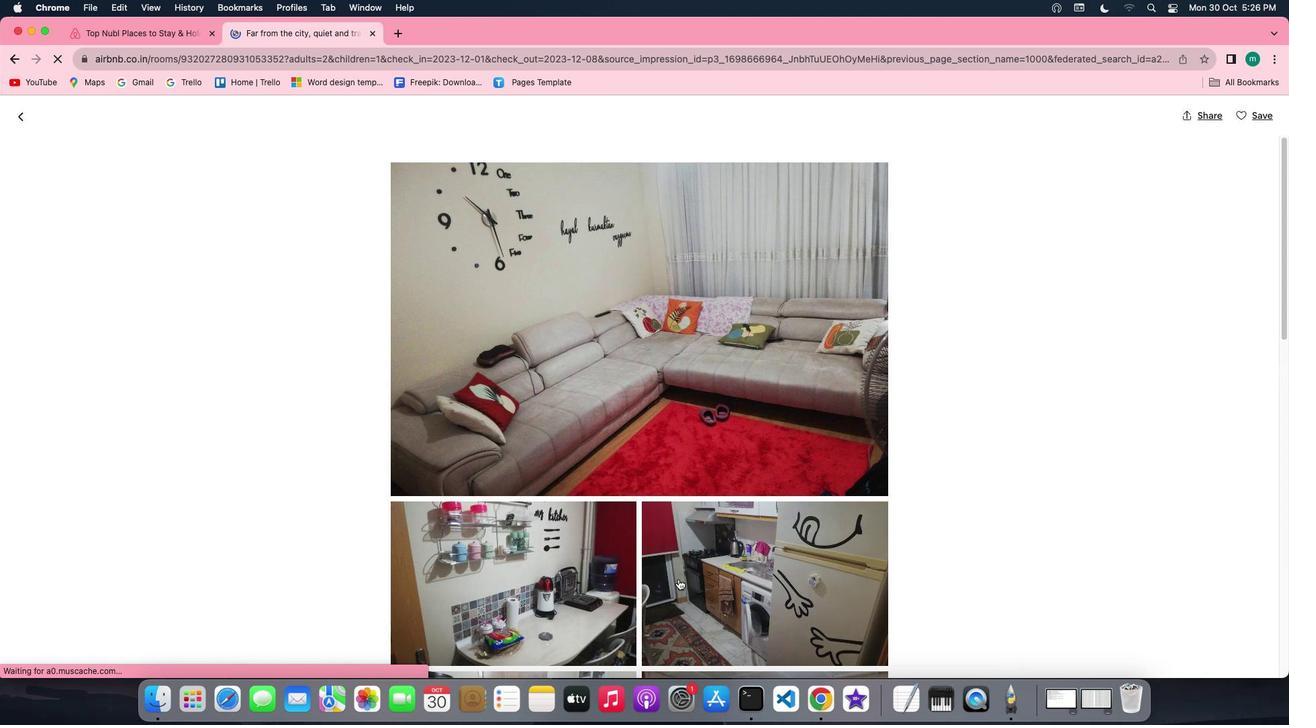 
Action: Mouse scrolled (678, 579) with delta (0, 0)
Screenshot: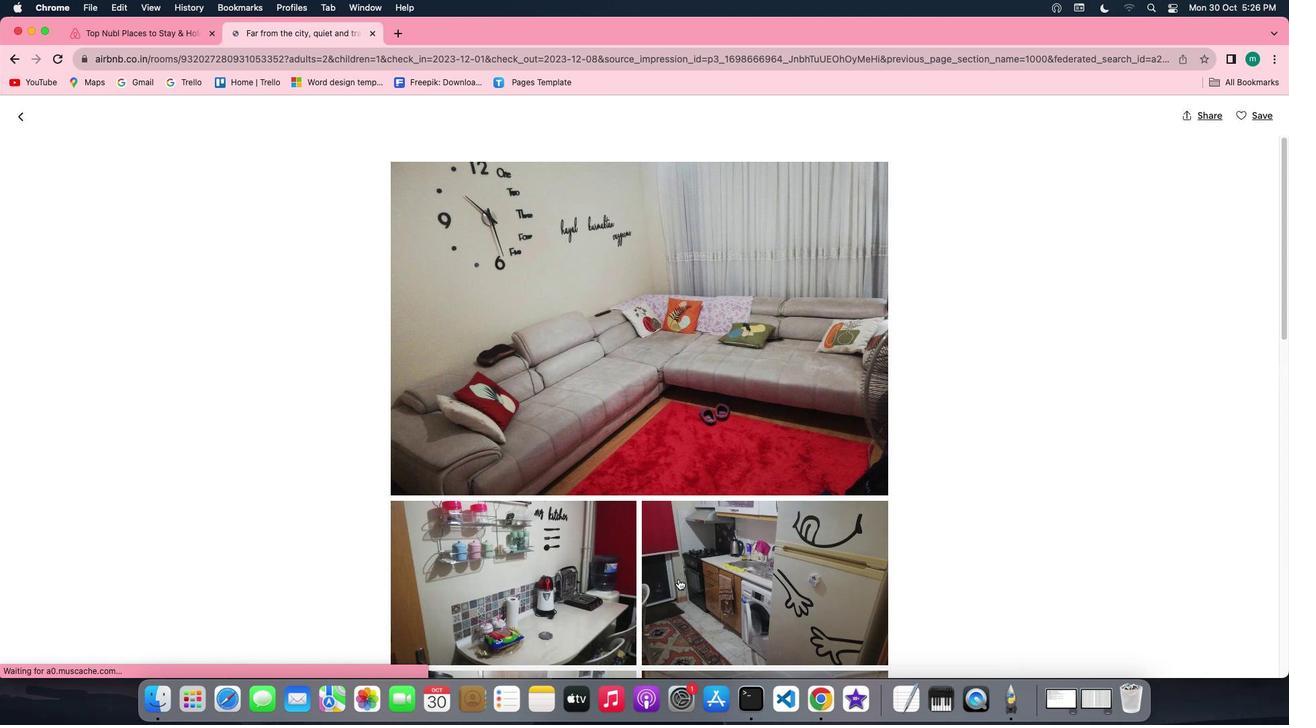 
Action: Mouse scrolled (678, 579) with delta (0, 0)
Screenshot: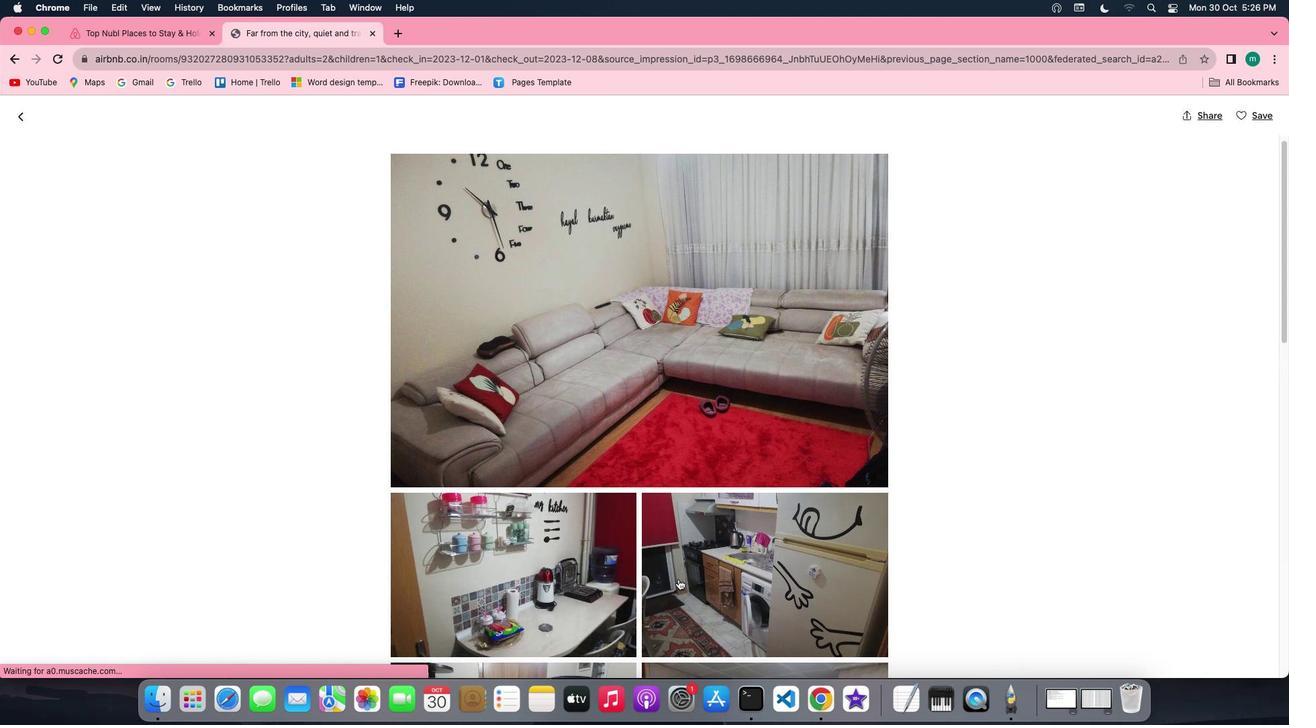 
Action: Mouse scrolled (678, 579) with delta (0, 0)
Screenshot: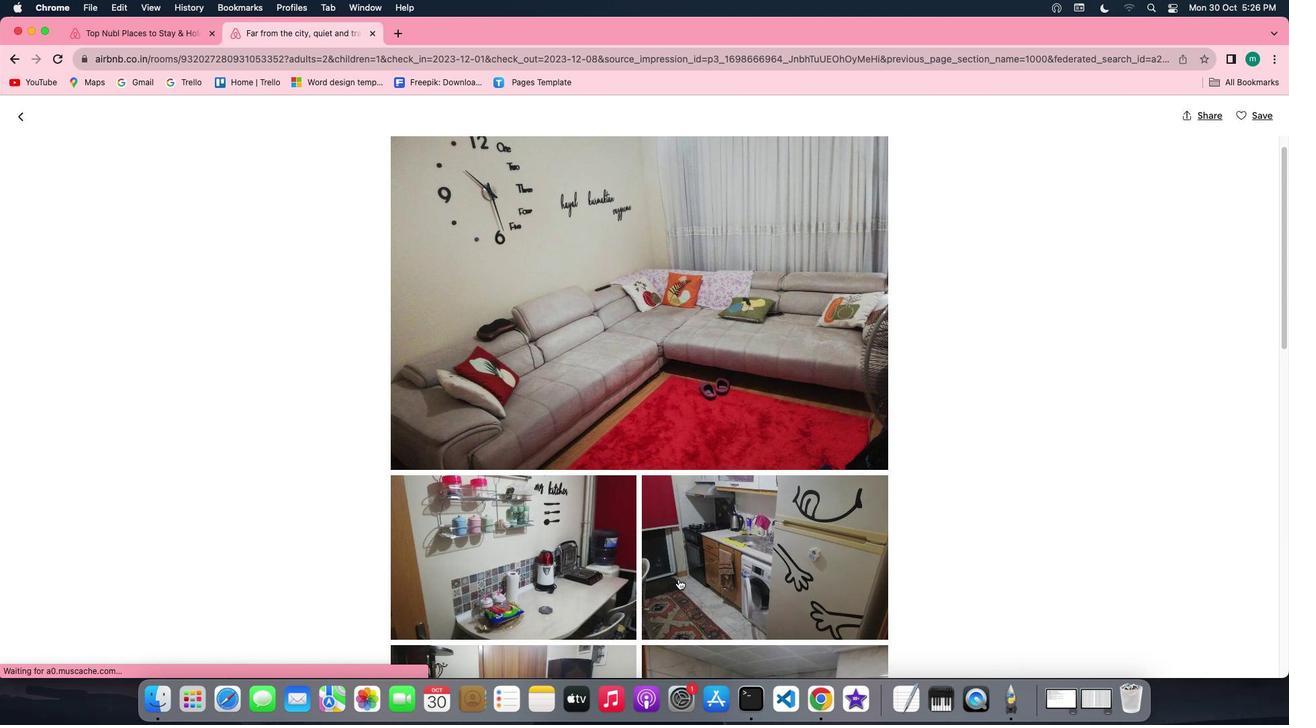
Action: Mouse scrolled (678, 579) with delta (0, 0)
Screenshot: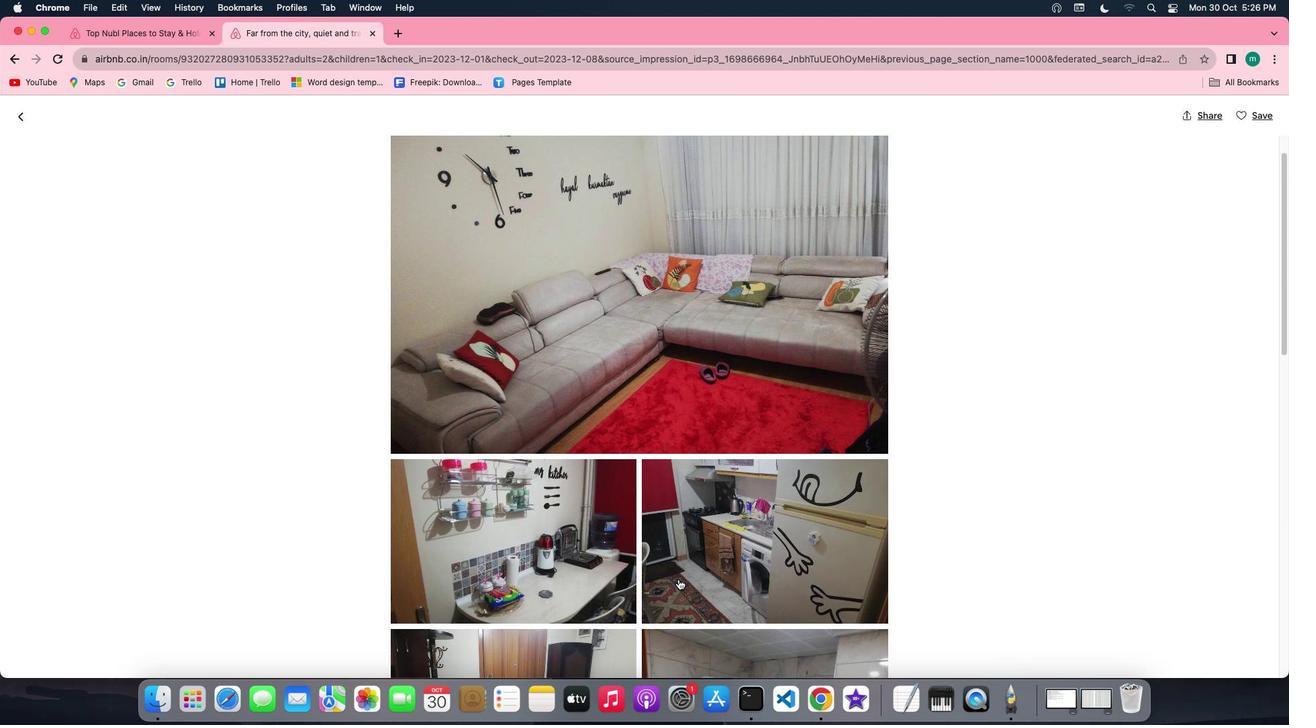
Action: Mouse moved to (678, 579)
Screenshot: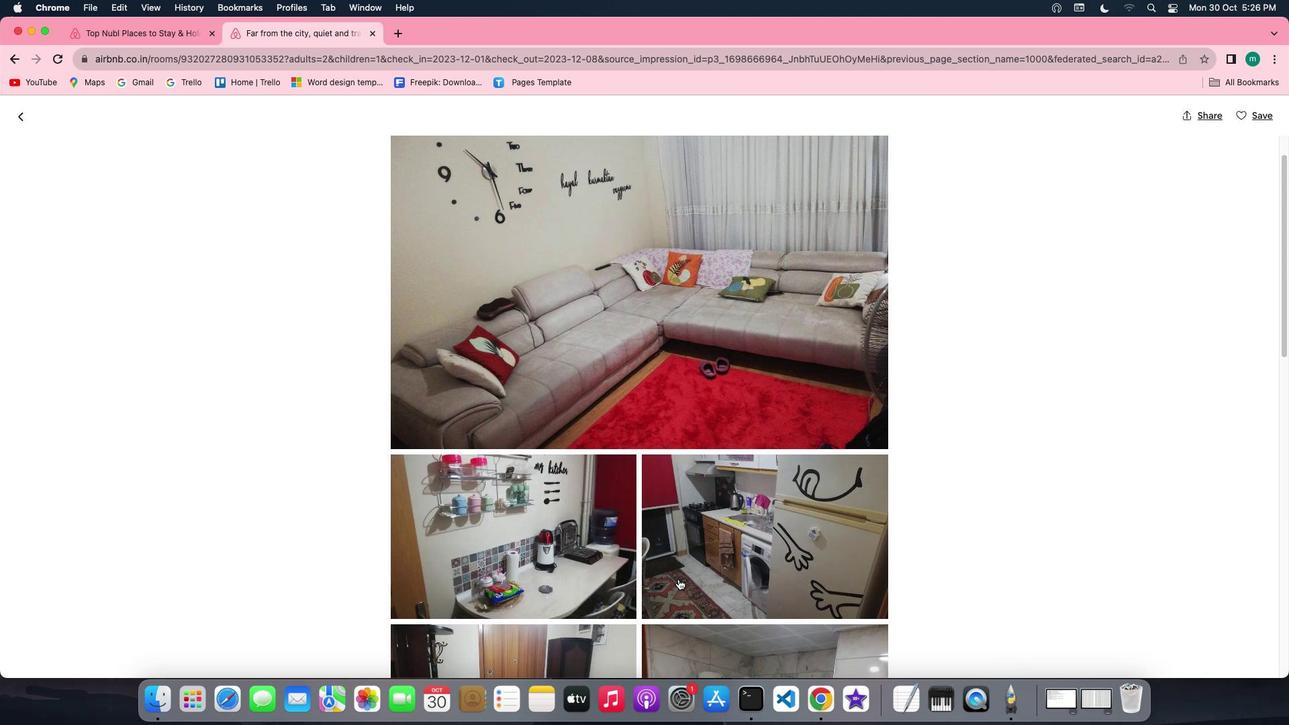 
Action: Mouse scrolled (678, 579) with delta (0, 0)
Screenshot: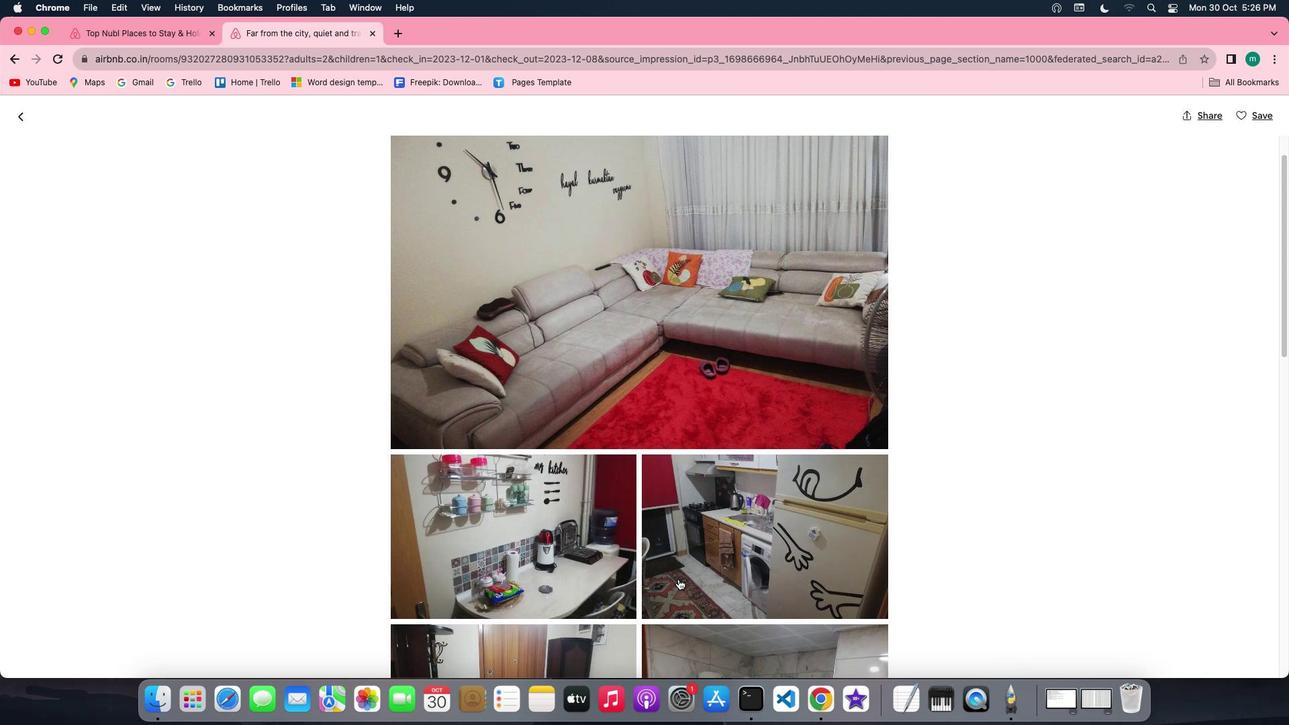 
Action: Mouse scrolled (678, 579) with delta (0, 0)
Screenshot: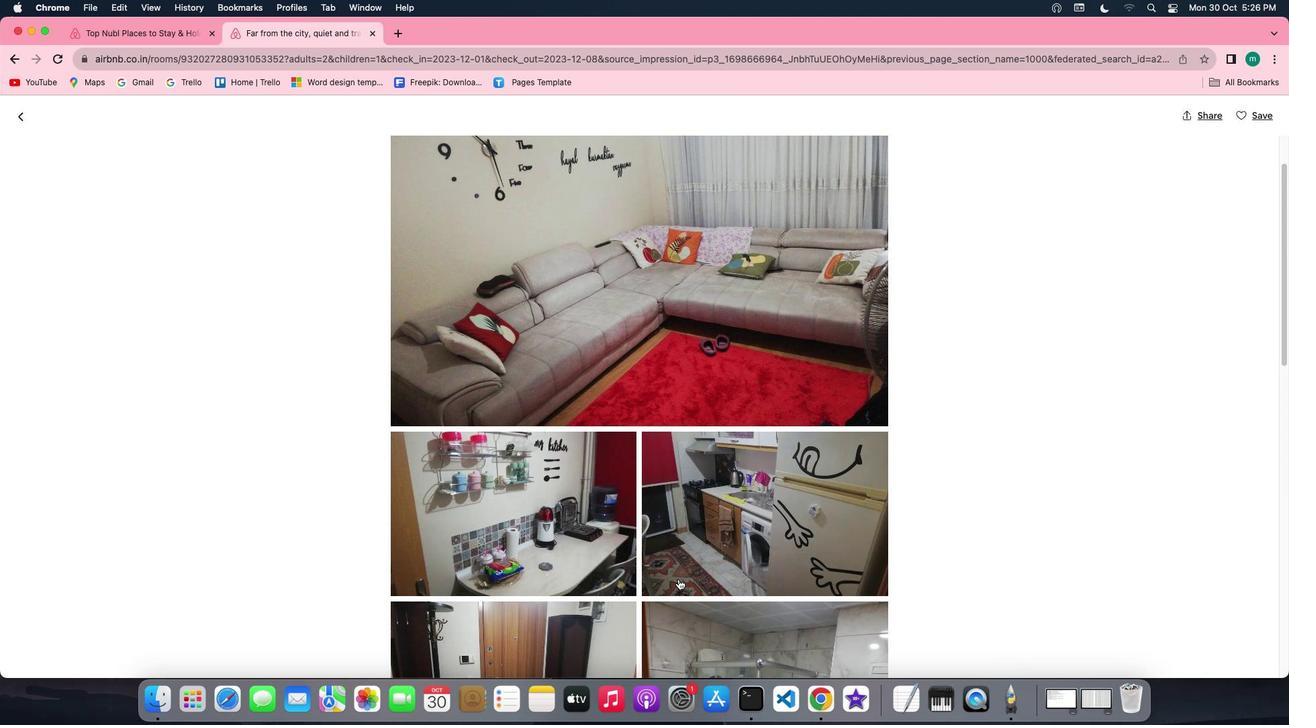 
Action: Mouse scrolled (678, 579) with delta (0, 0)
Screenshot: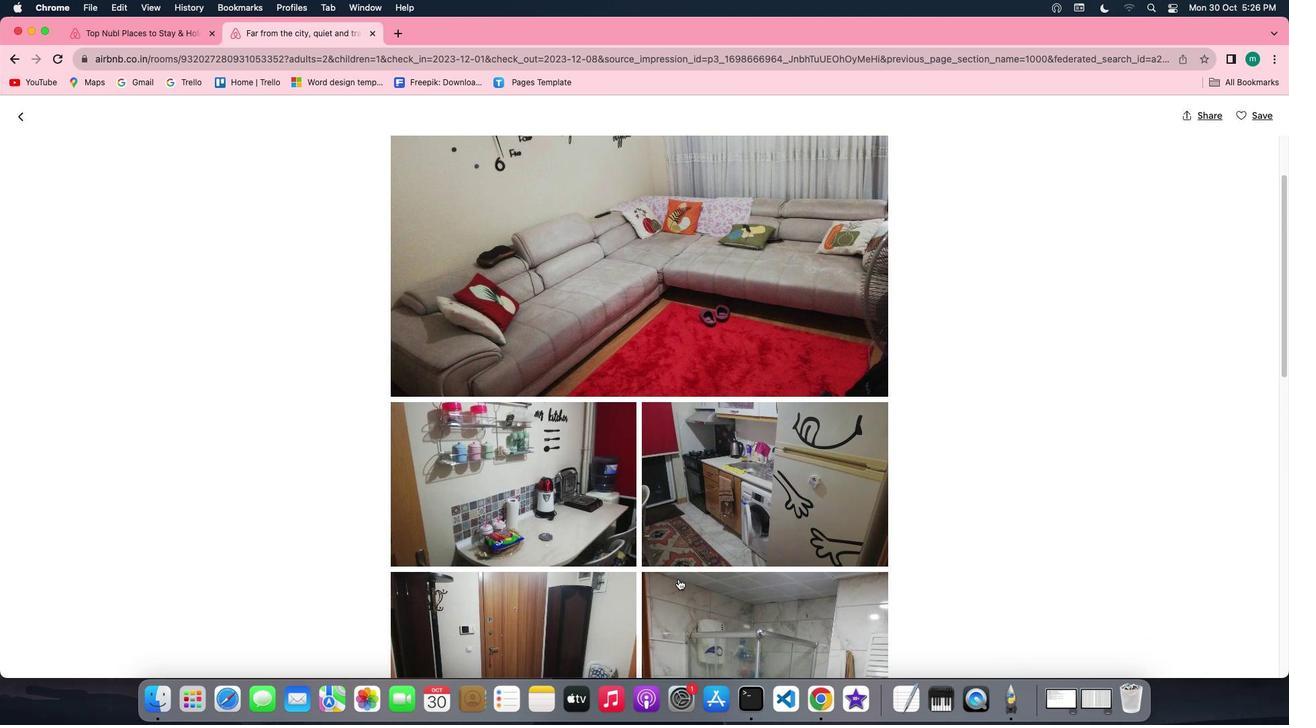 
Action: Mouse scrolled (678, 579) with delta (0, 0)
Screenshot: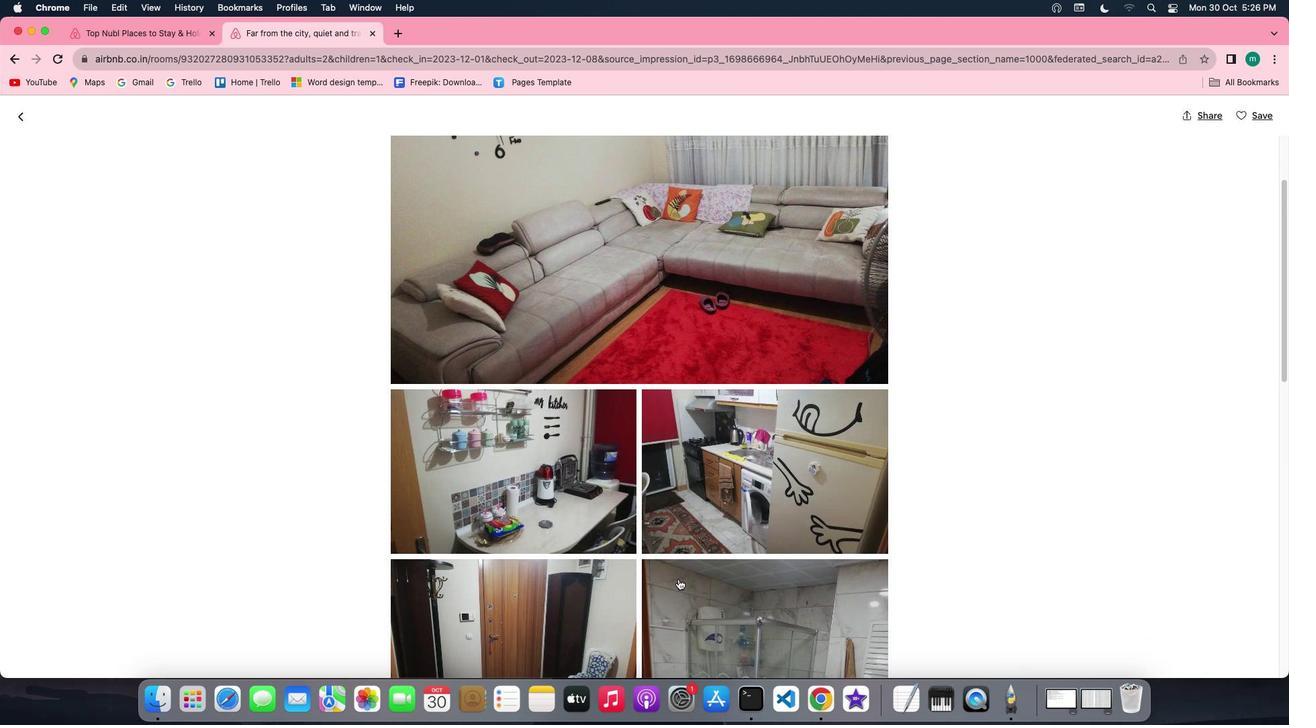 
Action: Mouse scrolled (678, 579) with delta (0, 0)
Screenshot: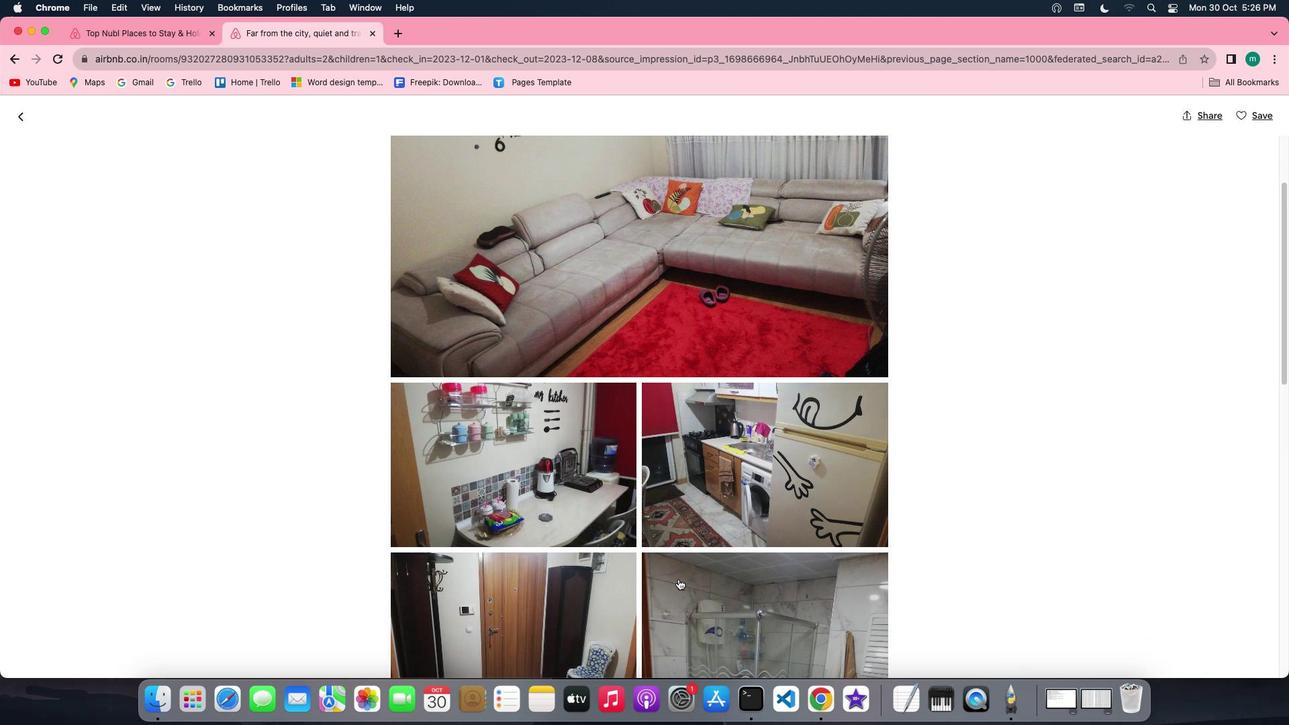 
Action: Mouse scrolled (678, 579) with delta (0, 0)
Screenshot: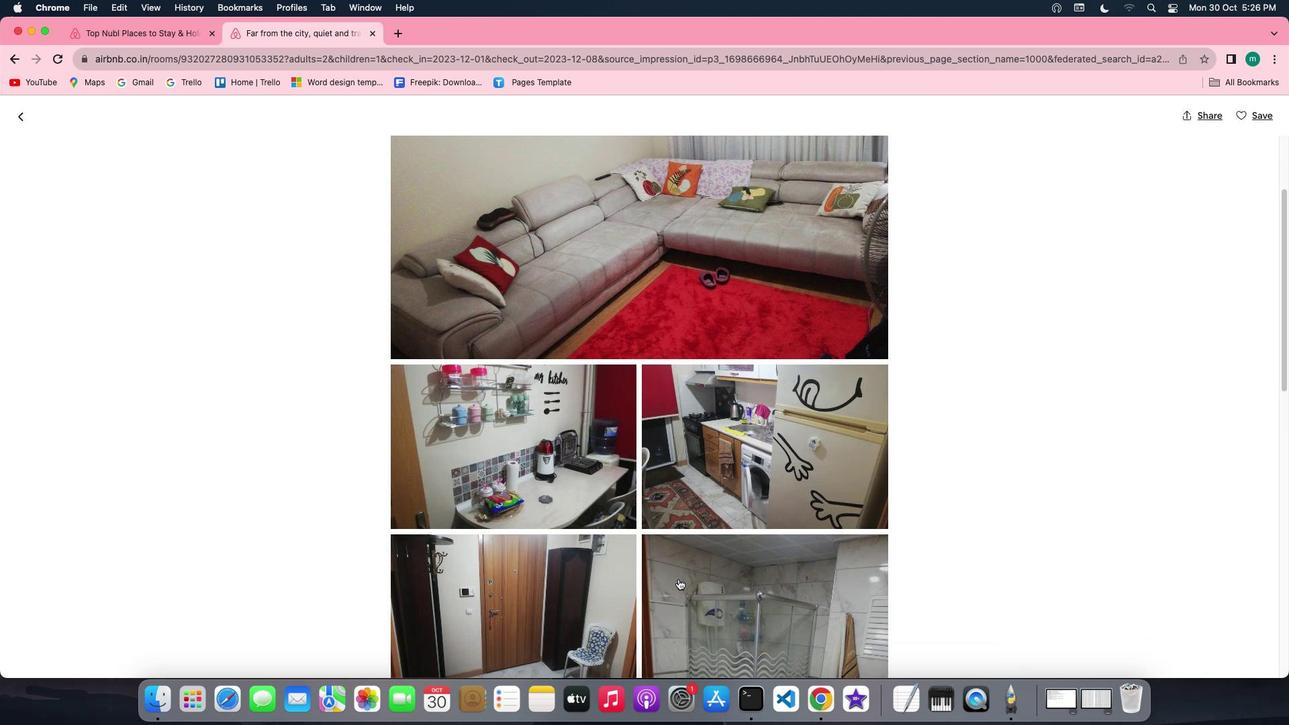 
Action: Mouse scrolled (678, 579) with delta (0, 0)
Screenshot: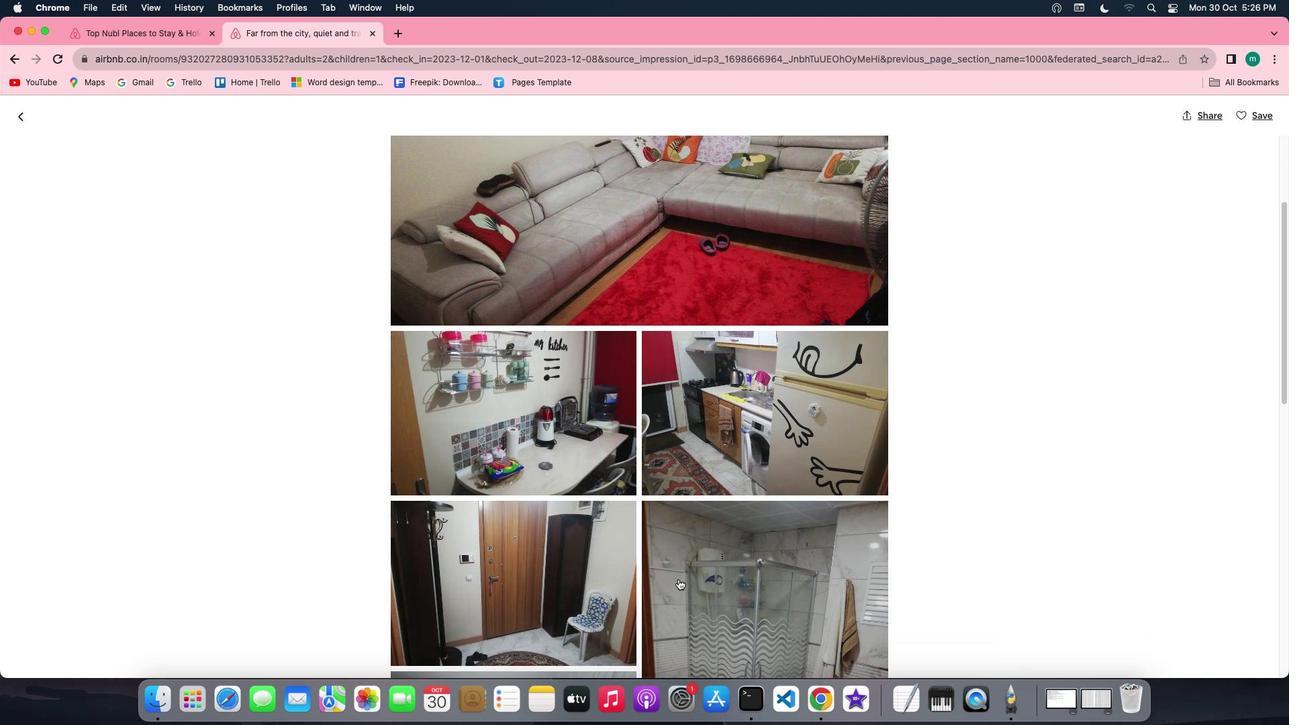 
Action: Mouse scrolled (678, 579) with delta (0, 0)
Screenshot: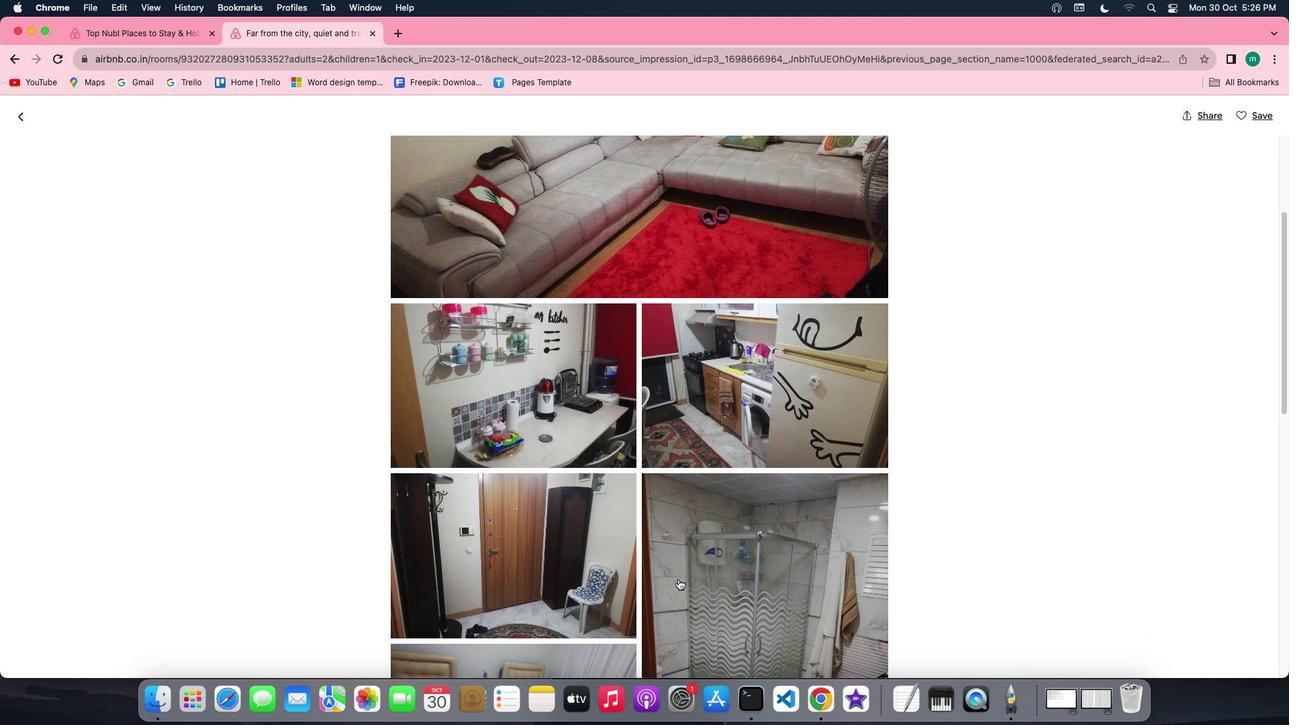 
Action: Mouse scrolled (678, 579) with delta (0, 0)
Screenshot: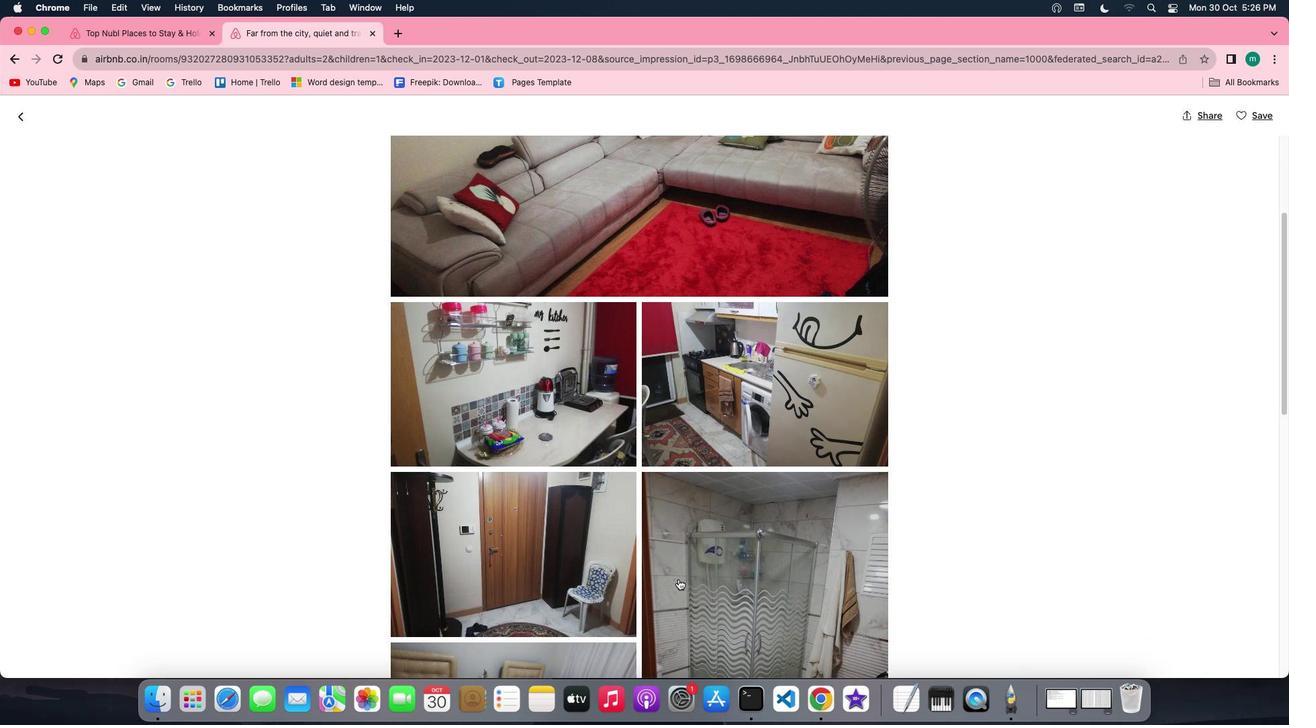 
Action: Mouse scrolled (678, 579) with delta (0, 0)
Screenshot: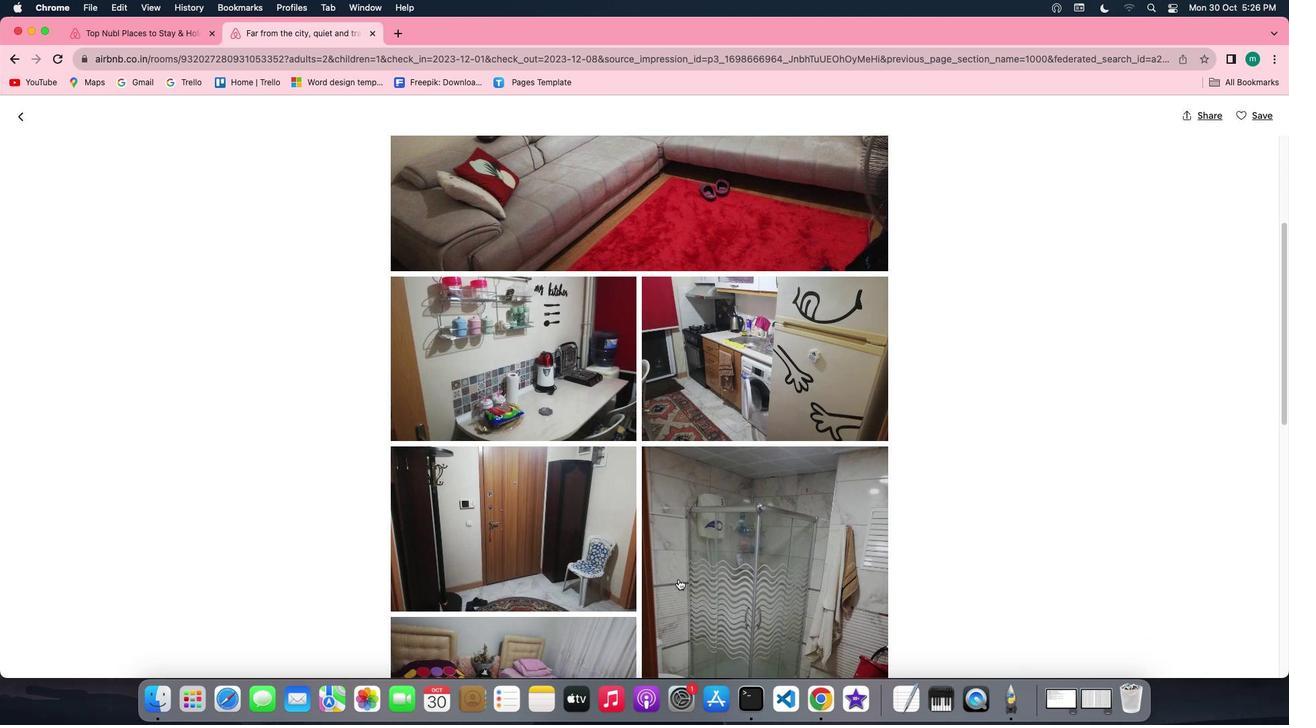 
Action: Mouse scrolled (678, 579) with delta (0, 0)
Screenshot: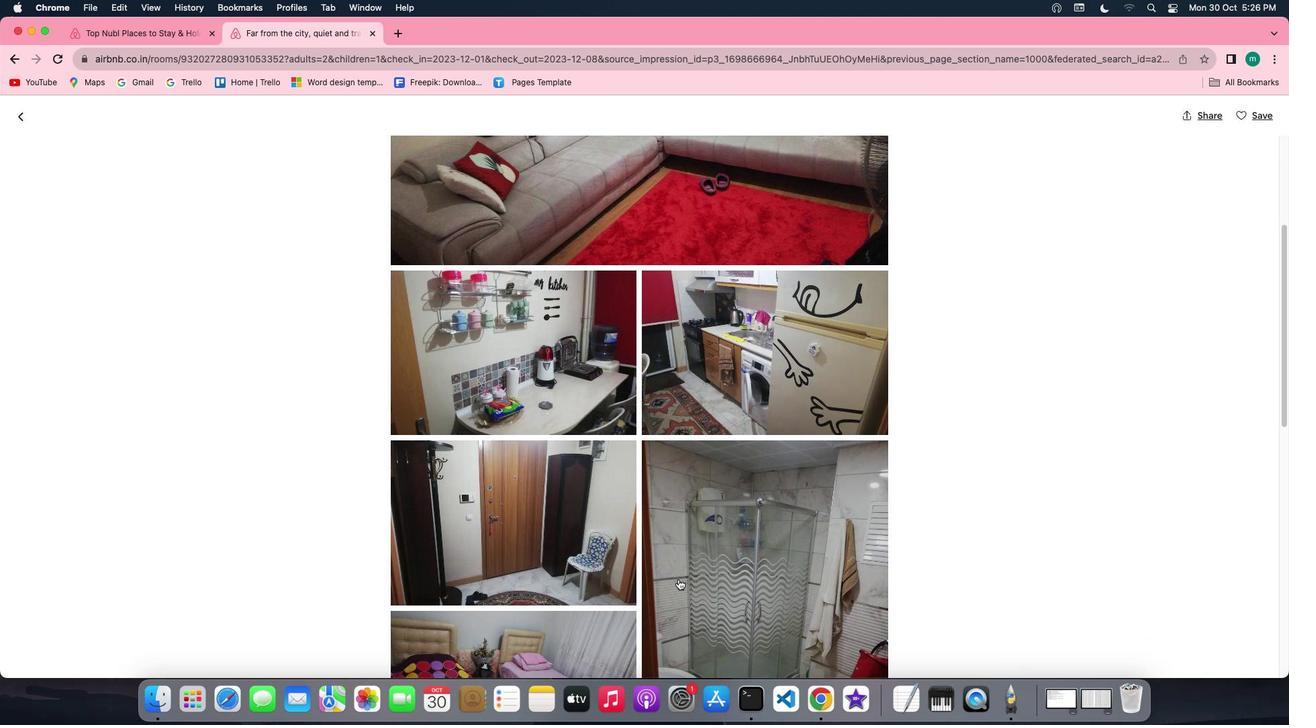 
Action: Mouse scrolled (678, 579) with delta (0, 0)
Screenshot: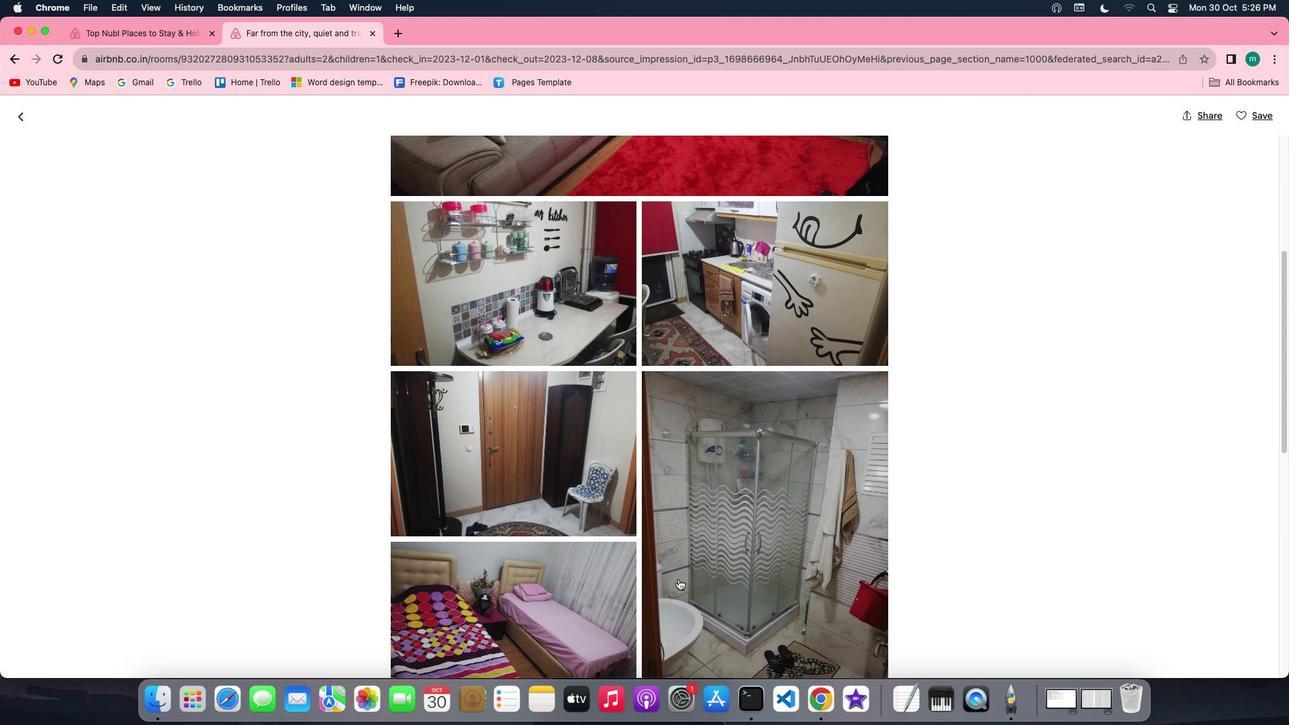 
Action: Mouse scrolled (678, 579) with delta (0, 0)
Screenshot: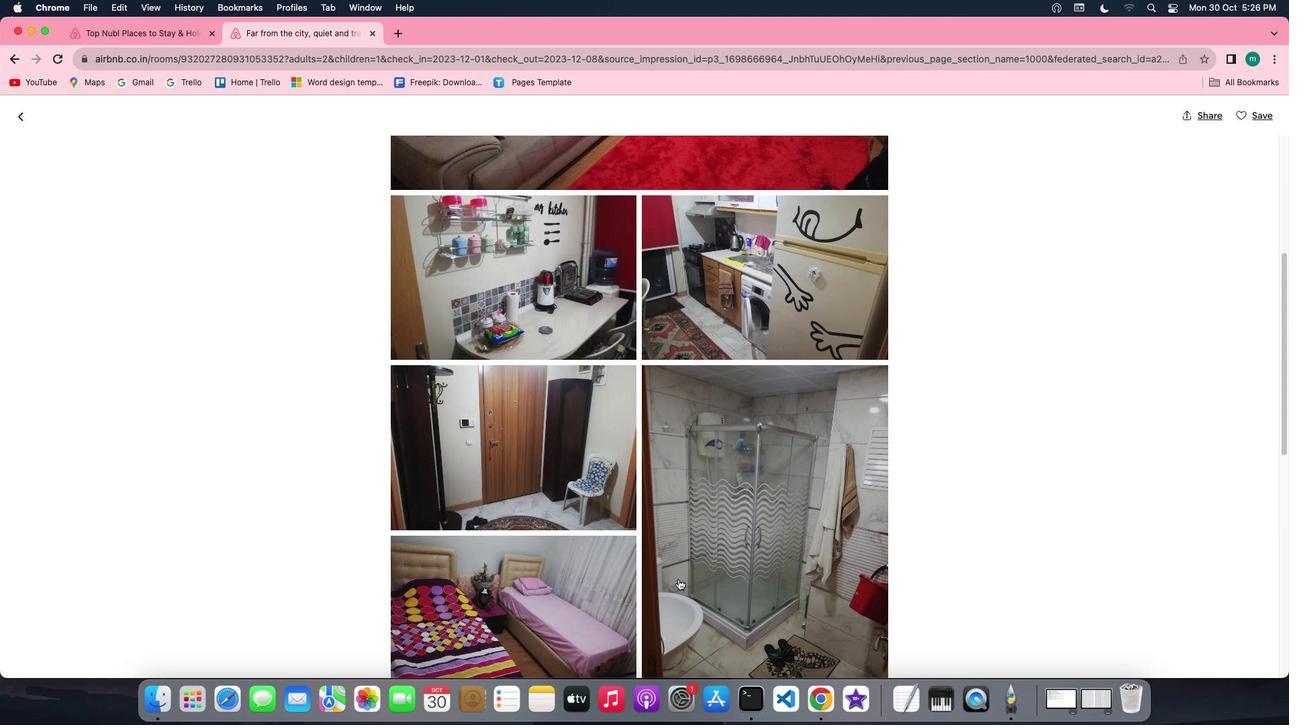 
Action: Mouse scrolled (678, 579) with delta (0, 0)
Screenshot: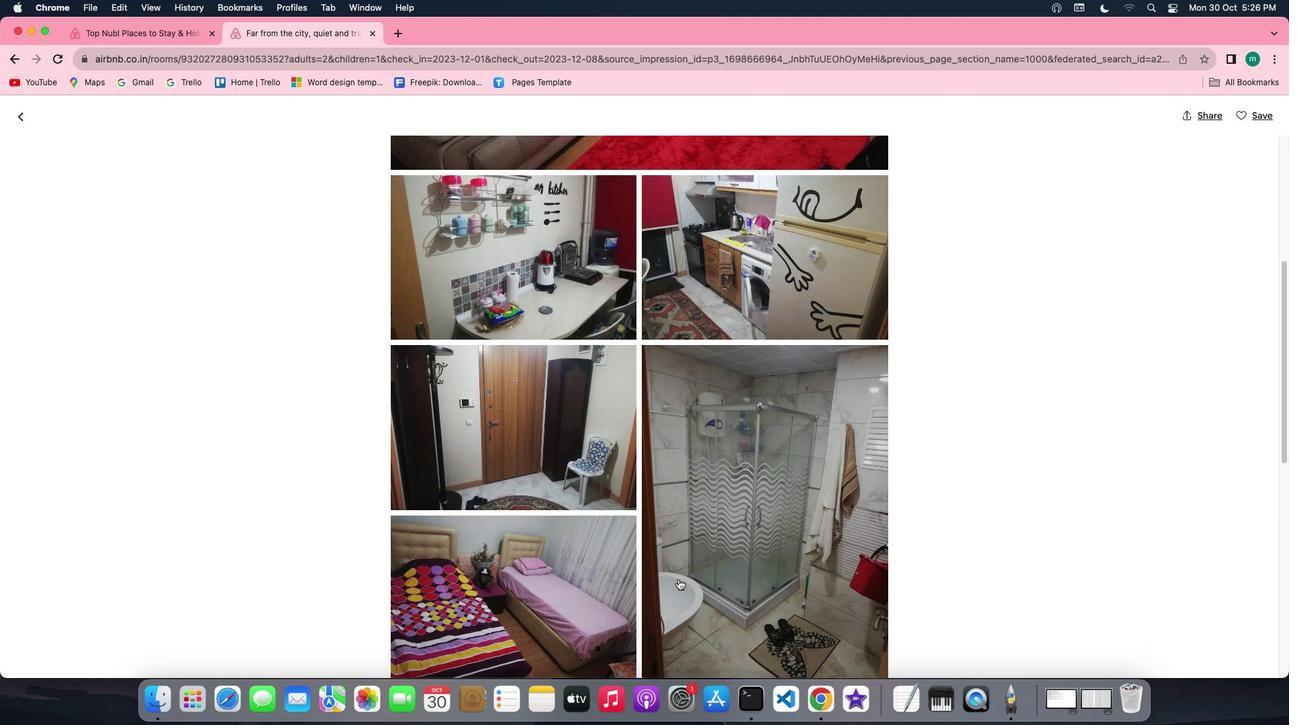 
Action: Mouse scrolled (678, 579) with delta (0, 0)
Screenshot: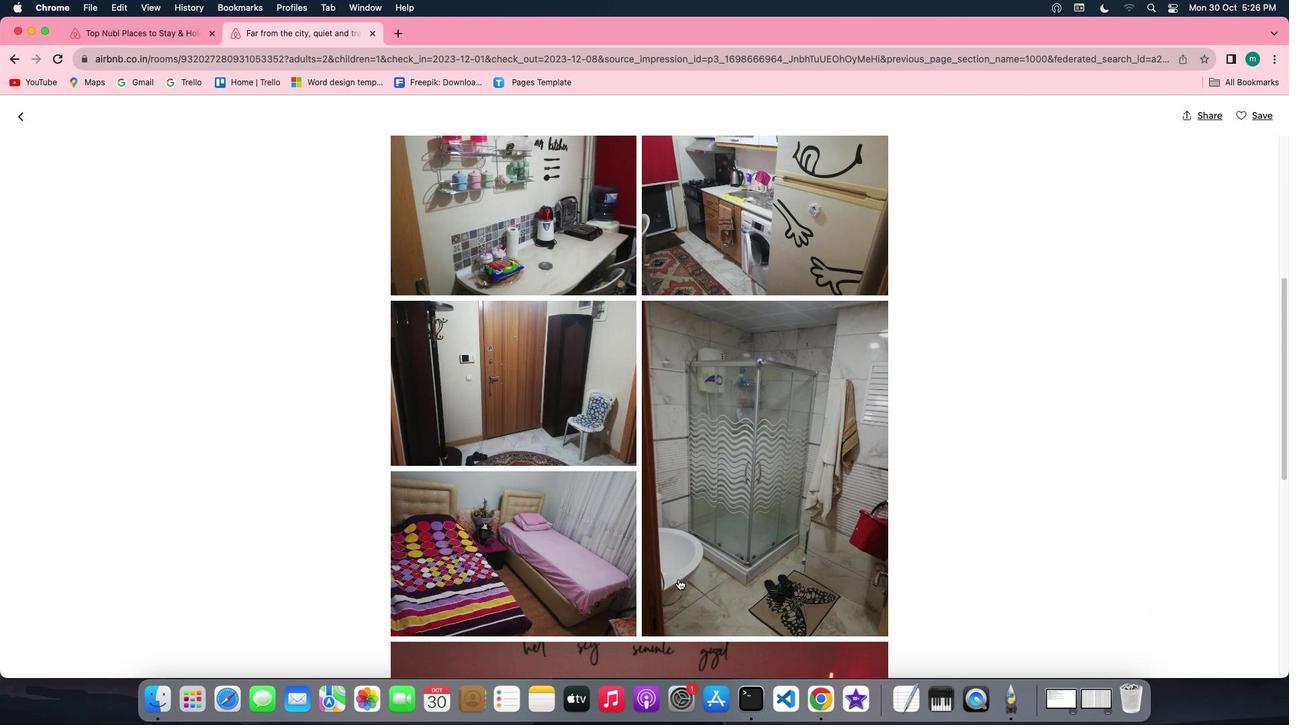 
Action: Mouse scrolled (678, 579) with delta (0, 0)
Screenshot: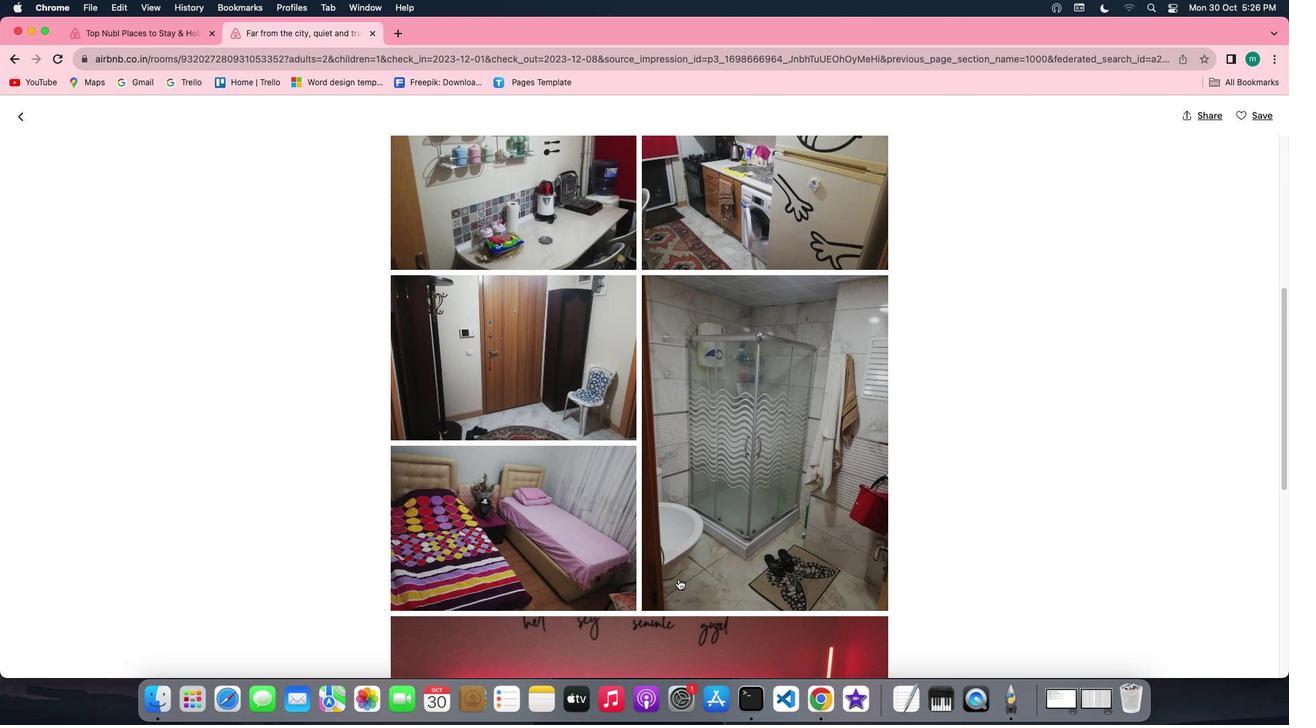 
Action: Mouse scrolled (678, 579) with delta (0, 0)
Screenshot: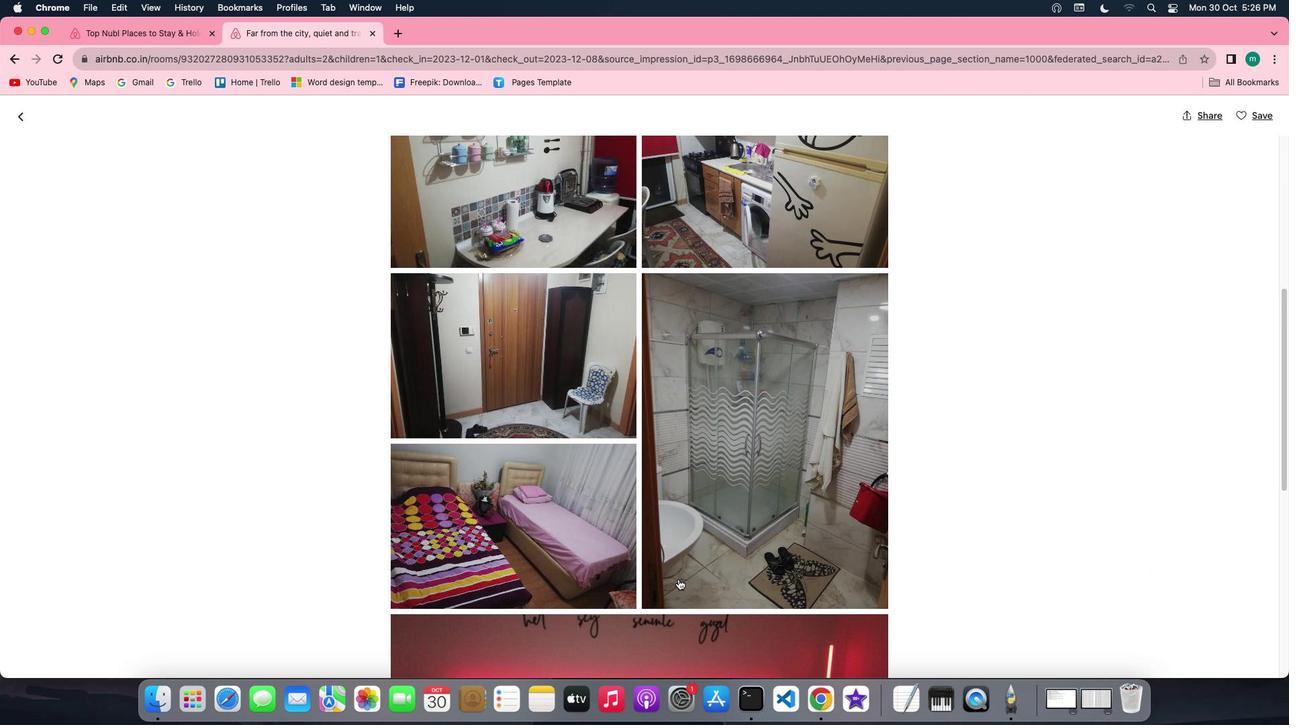 
Action: Mouse scrolled (678, 579) with delta (0, 0)
Screenshot: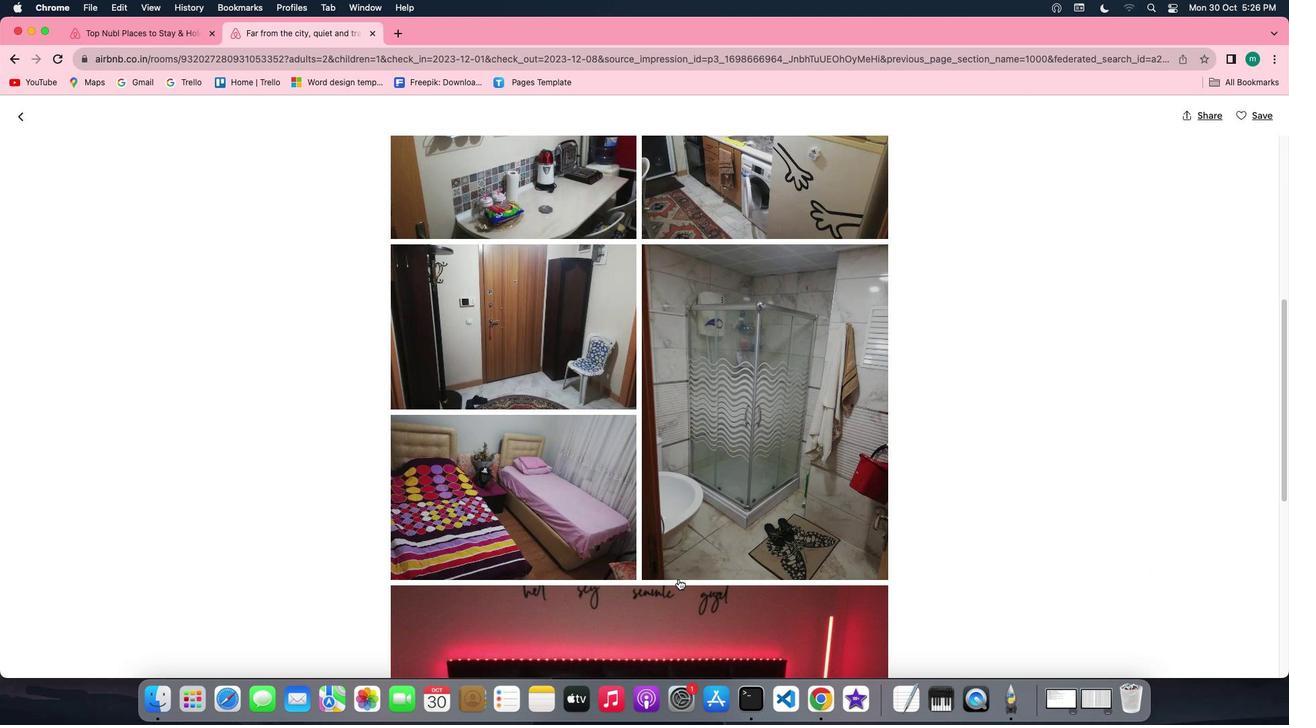 
Action: Mouse scrolled (678, 579) with delta (0, -1)
Screenshot: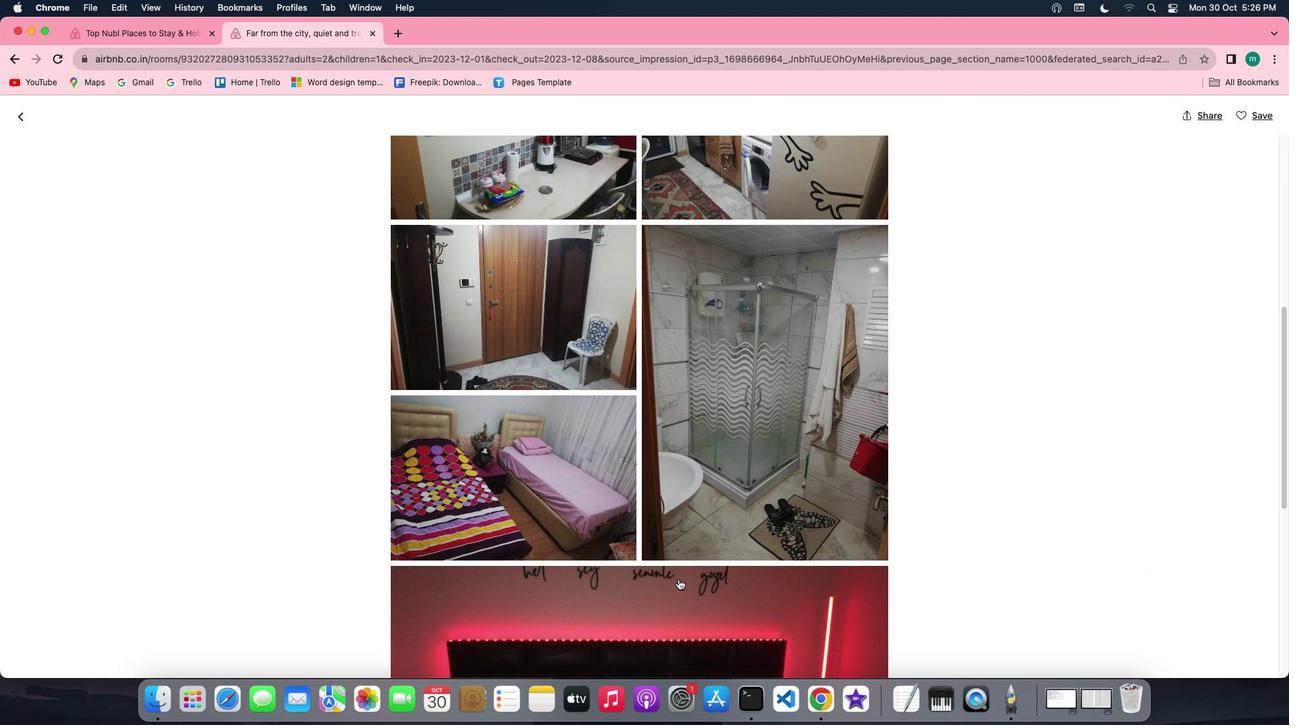 
Action: Mouse scrolled (678, 579) with delta (0, 0)
Screenshot: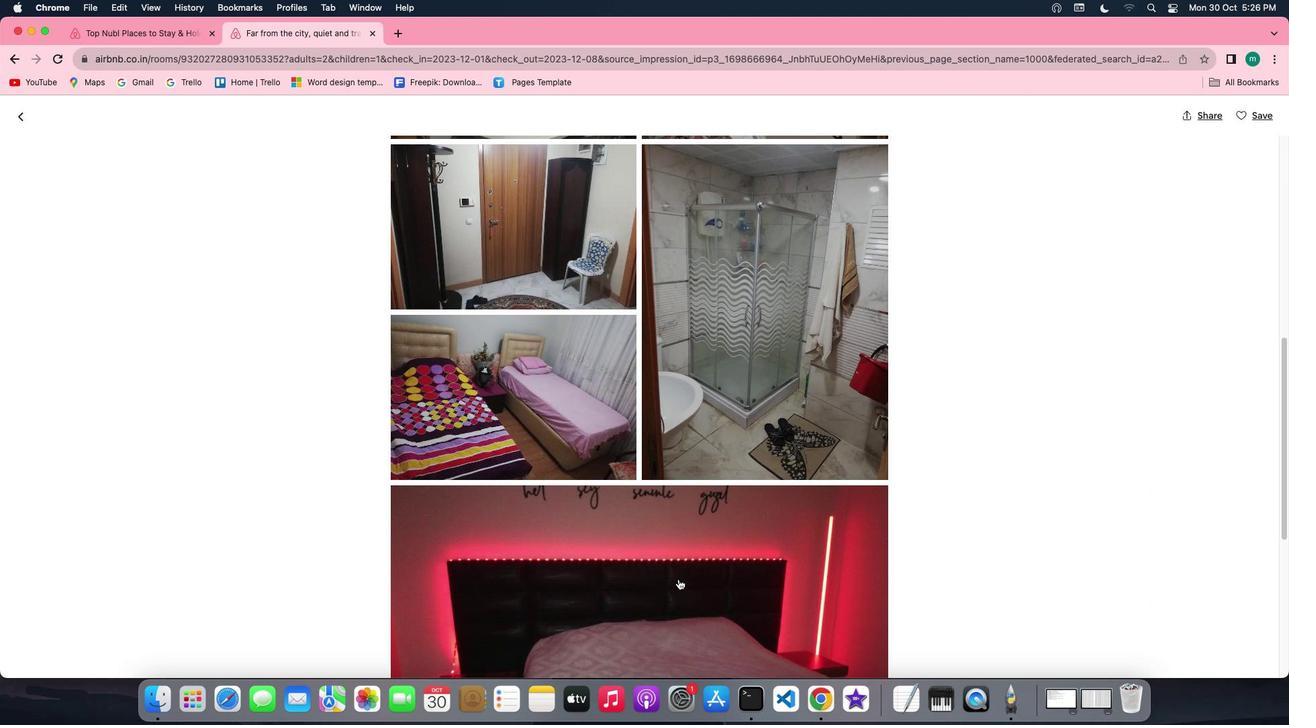 
Action: Mouse scrolled (678, 579) with delta (0, 0)
Screenshot: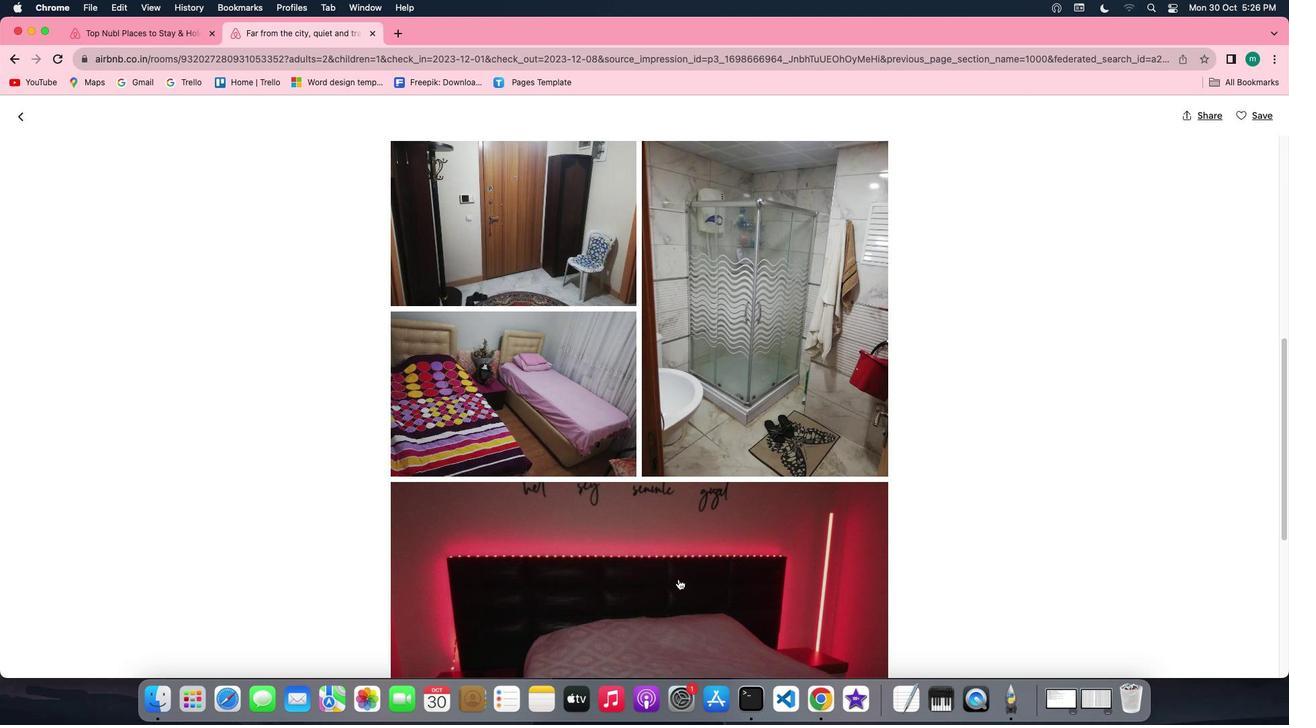
Action: Mouse scrolled (678, 579) with delta (0, 0)
Screenshot: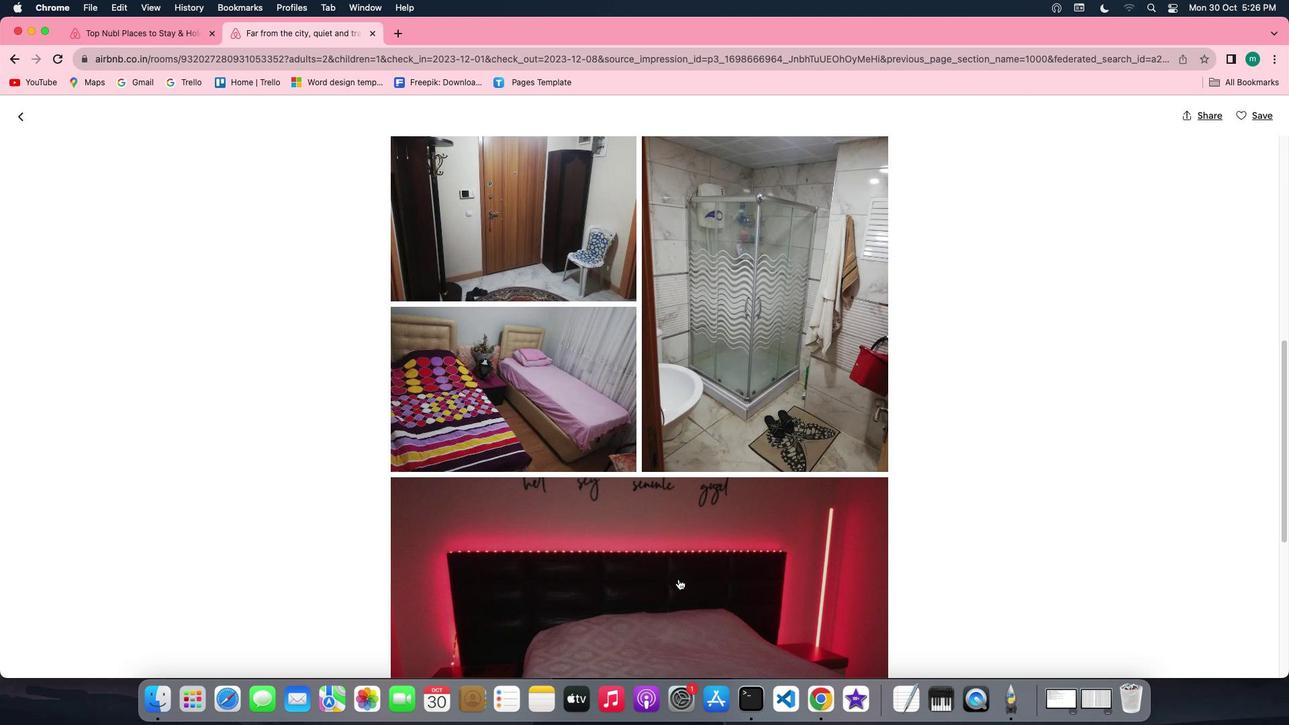 
Action: Mouse scrolled (678, 579) with delta (0, -1)
Screenshot: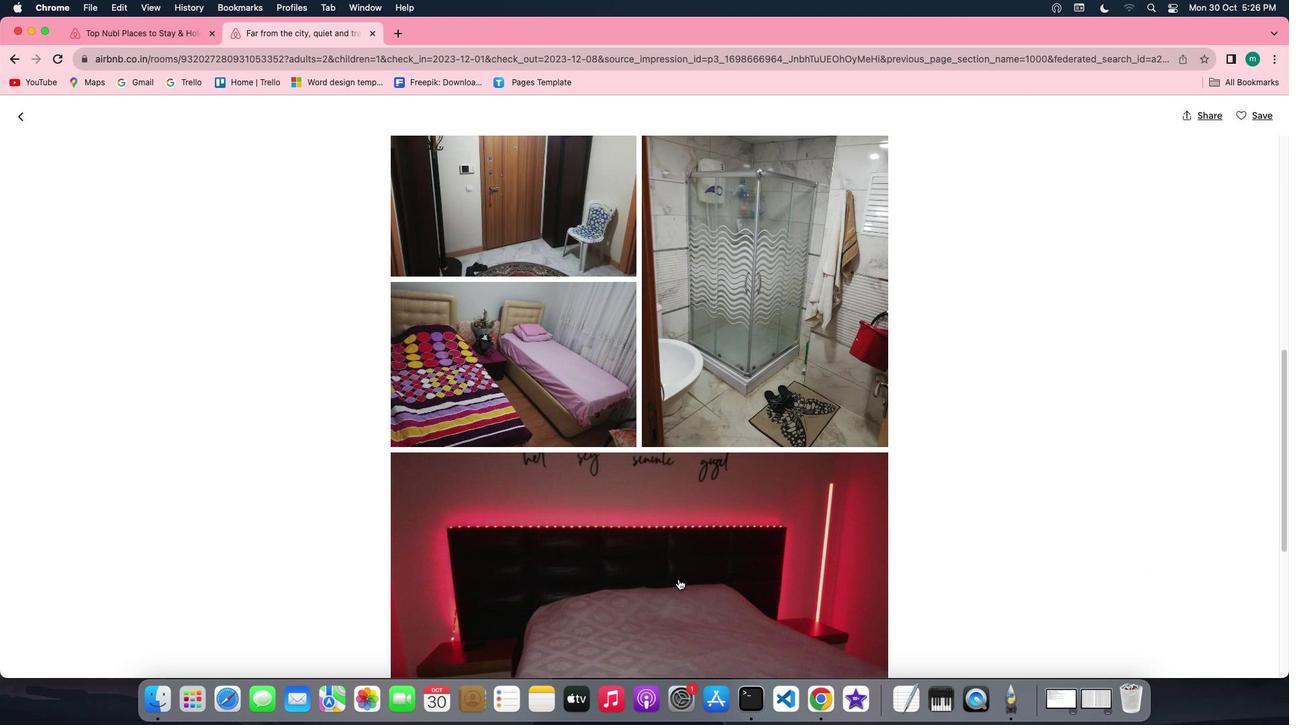 
Action: Mouse scrolled (678, 579) with delta (0, -1)
Screenshot: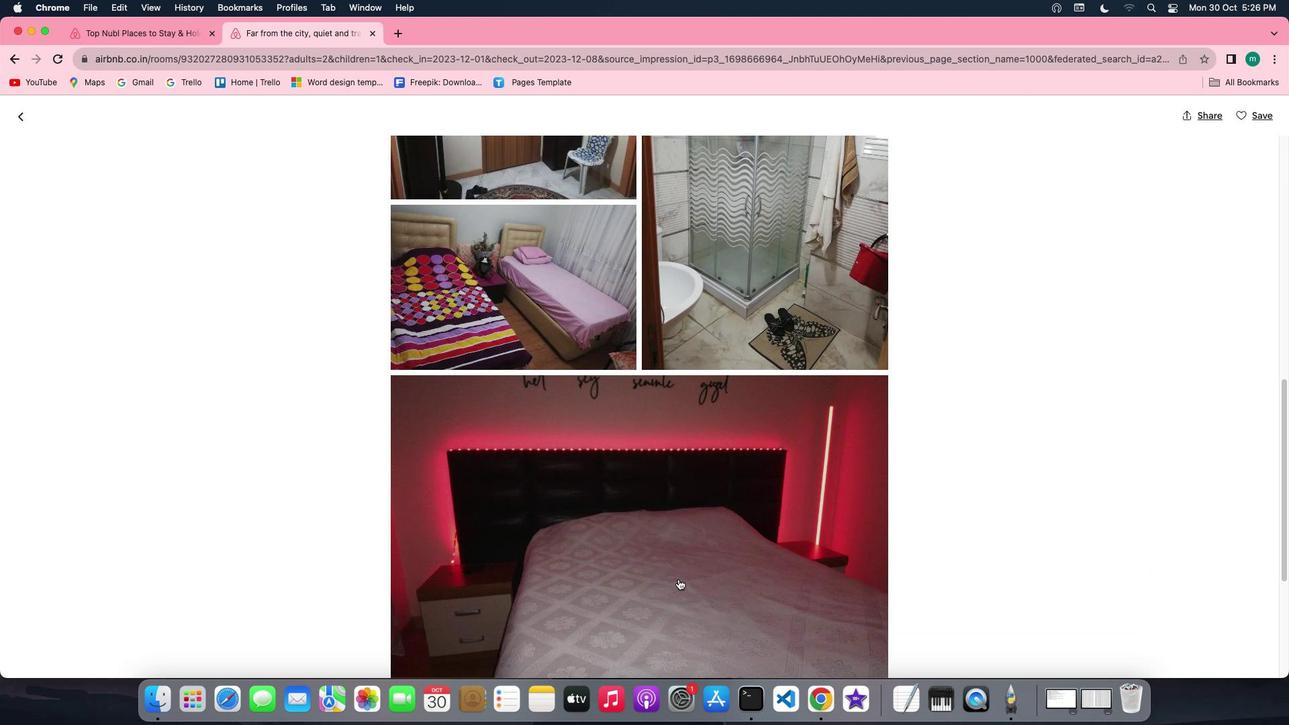 
Action: Mouse scrolled (678, 579) with delta (0, 0)
Screenshot: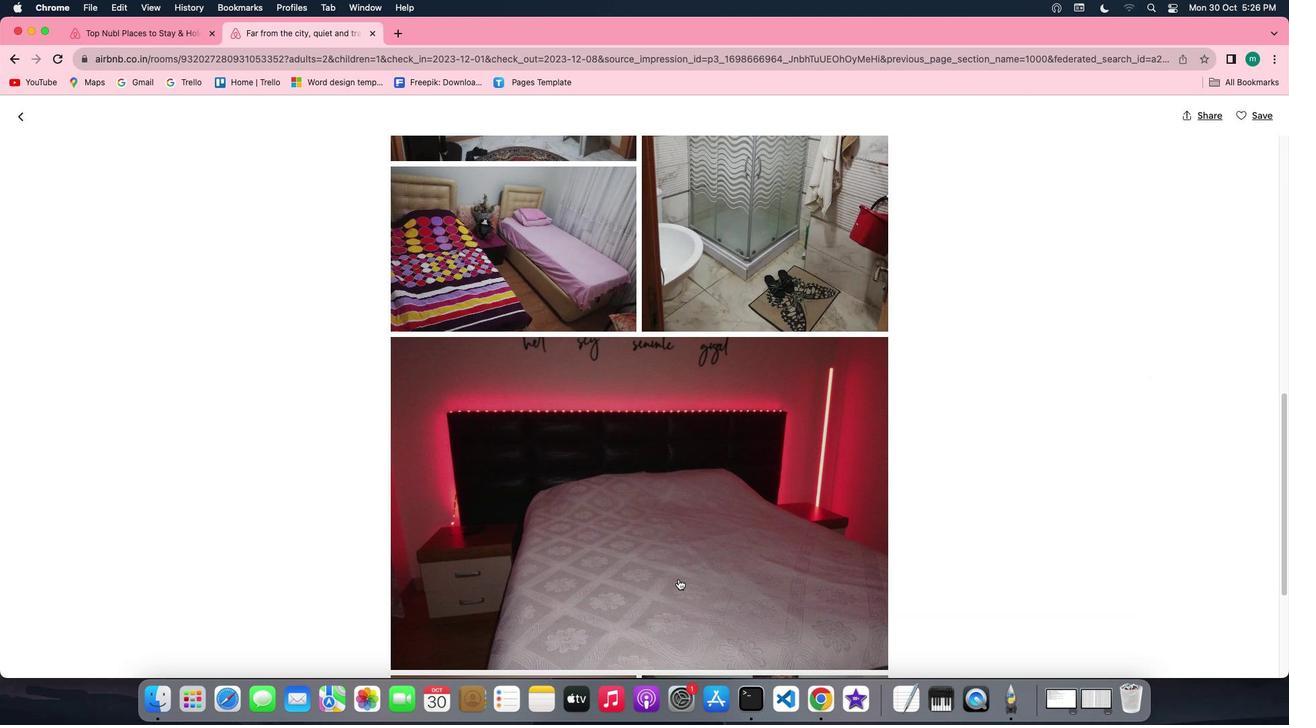 
Action: Mouse scrolled (678, 579) with delta (0, 0)
Screenshot: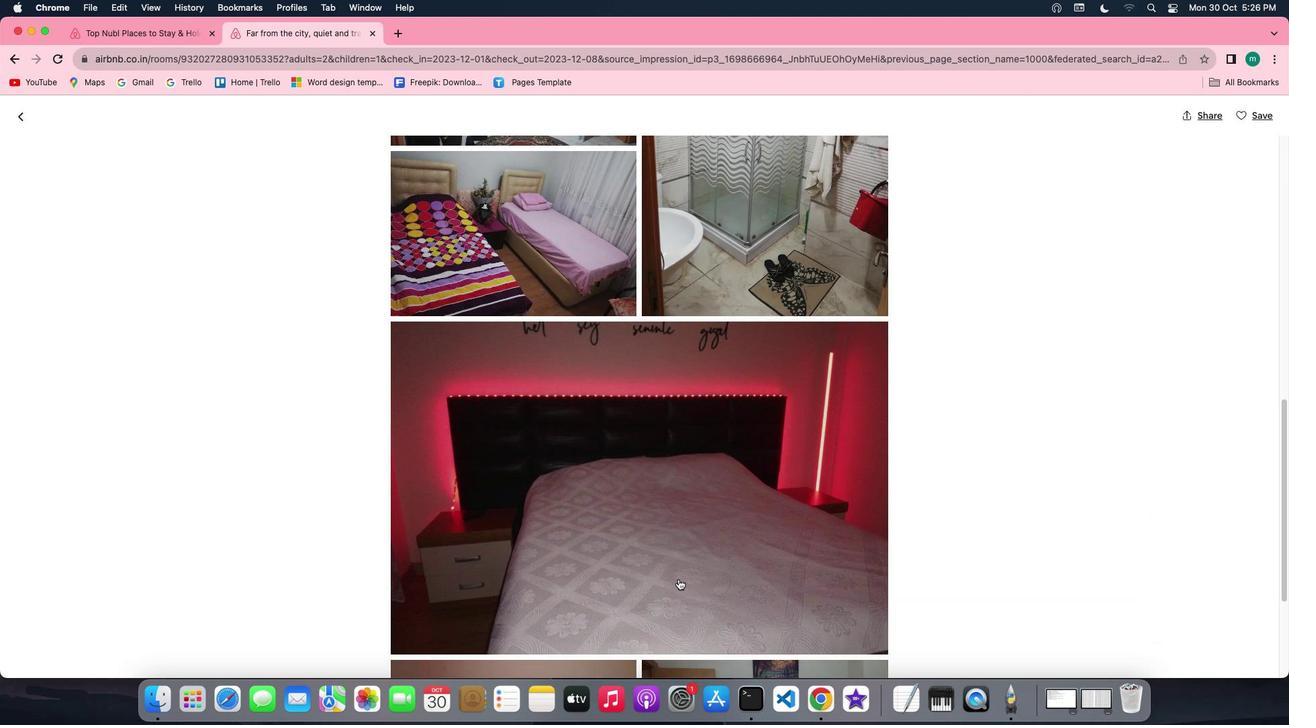 
Action: Mouse scrolled (678, 579) with delta (0, -1)
Screenshot: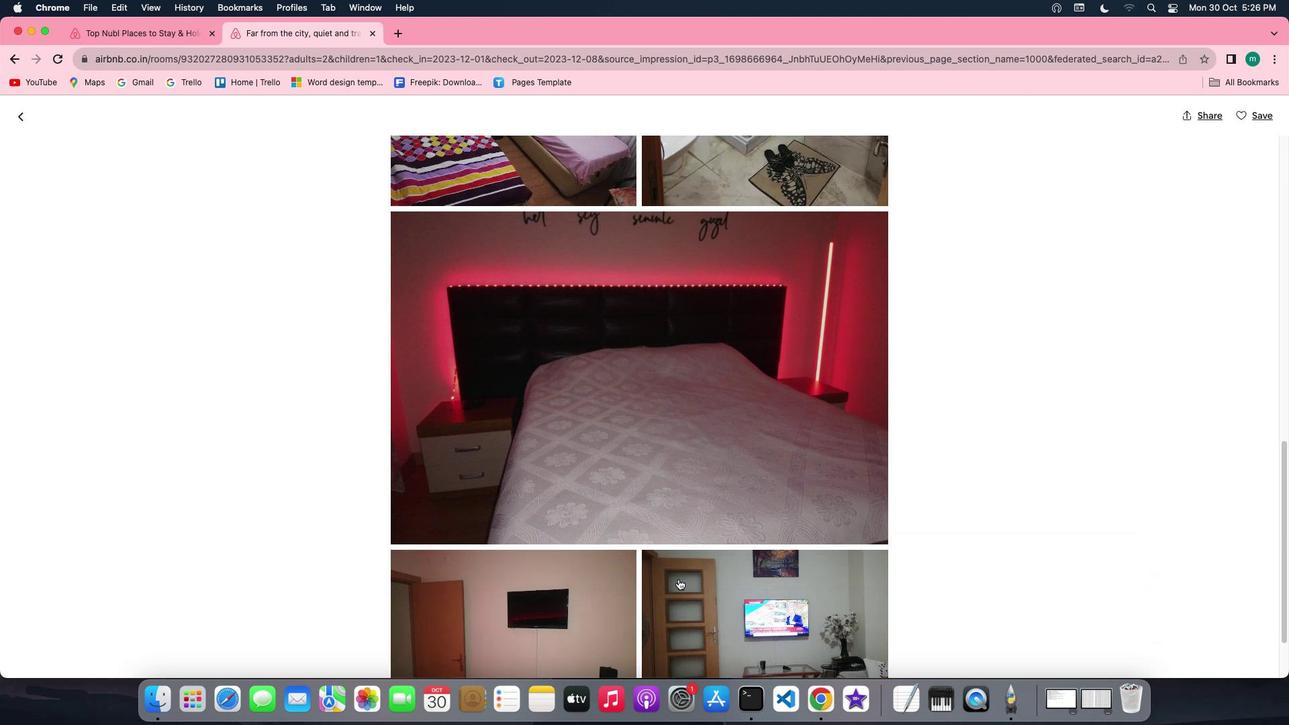 
Action: Mouse scrolled (678, 579) with delta (0, -2)
Screenshot: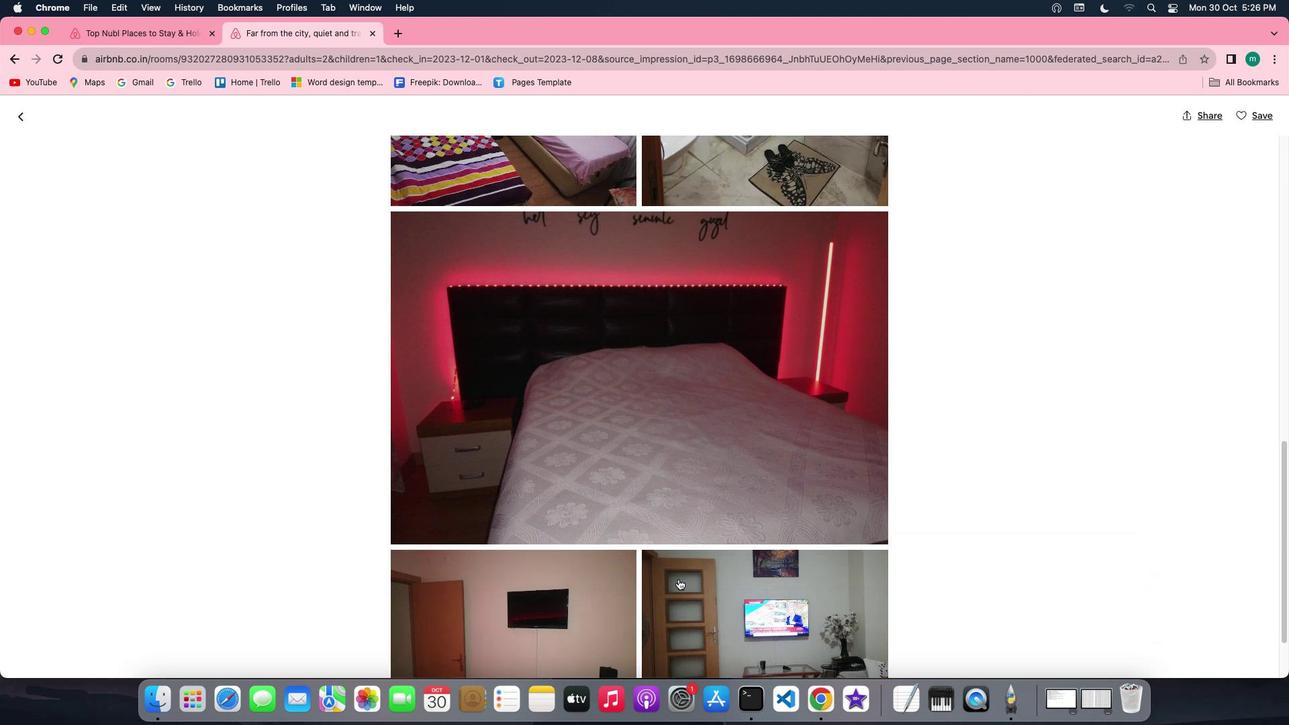 
Action: Mouse scrolled (678, 579) with delta (0, -2)
Screenshot: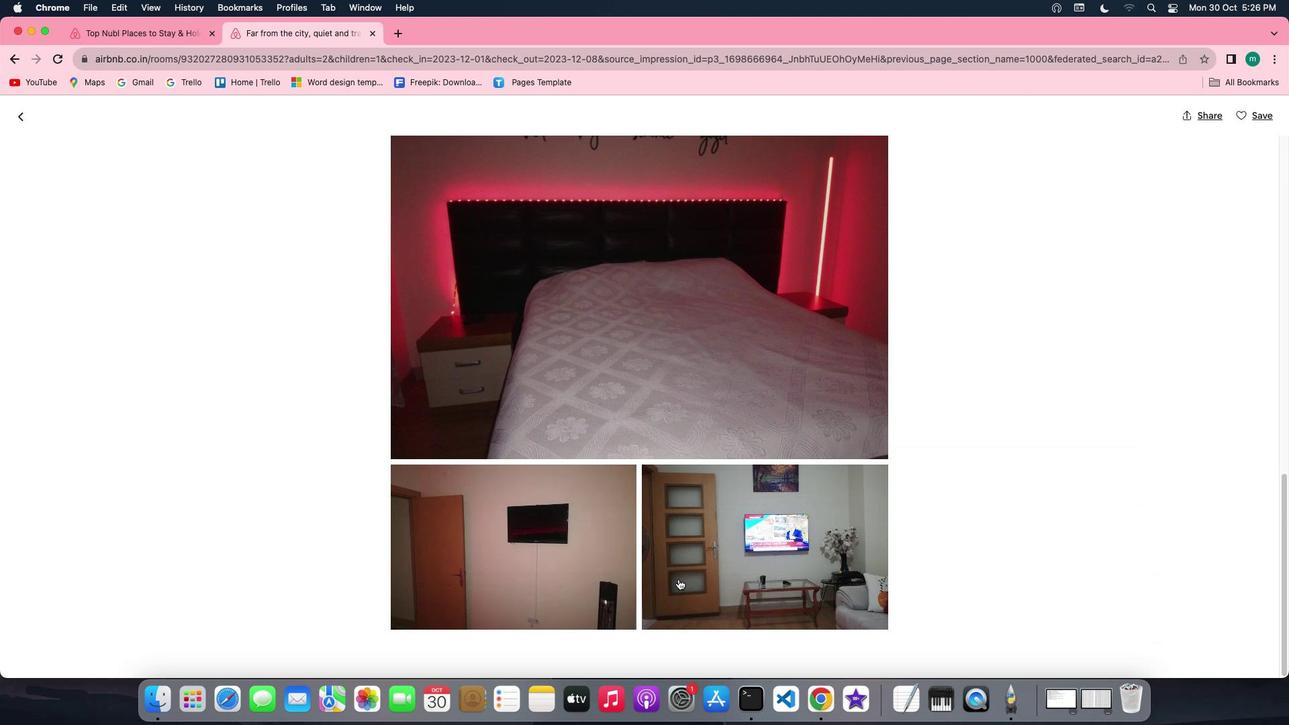 
Action: Mouse scrolled (678, 579) with delta (0, 0)
Screenshot: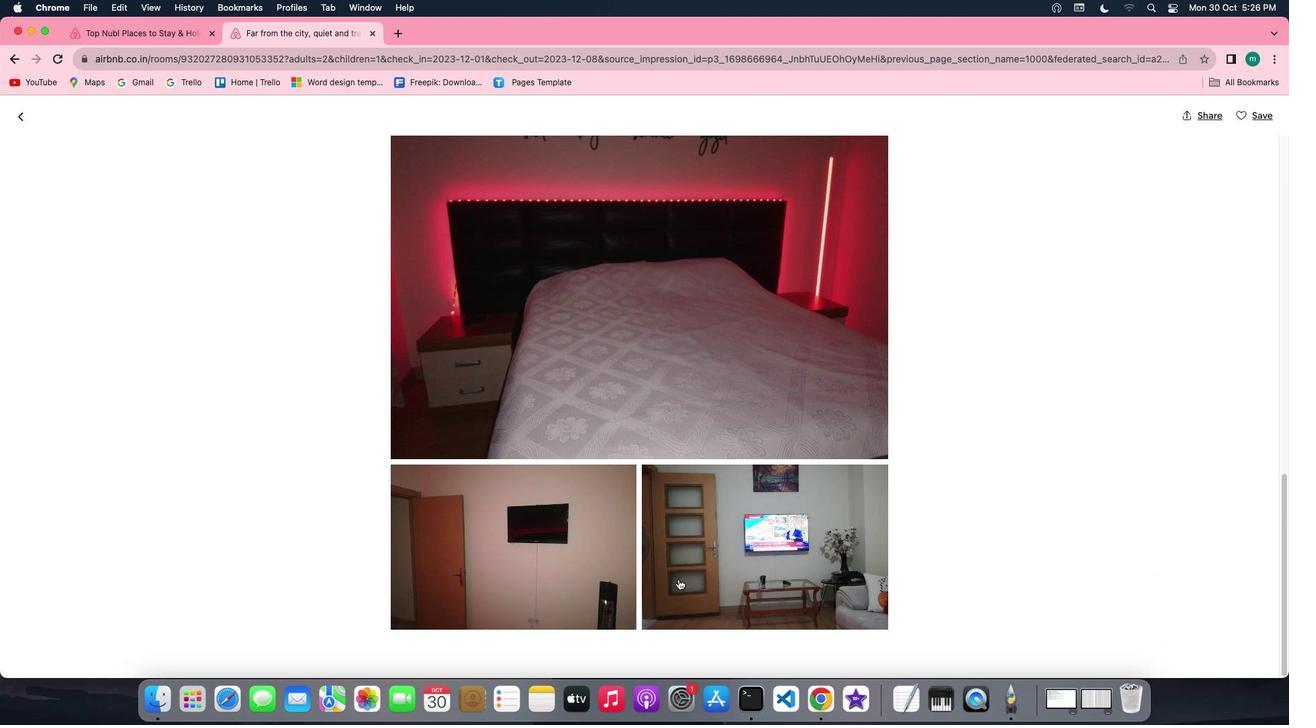 
Action: Mouse scrolled (678, 579) with delta (0, 0)
Screenshot: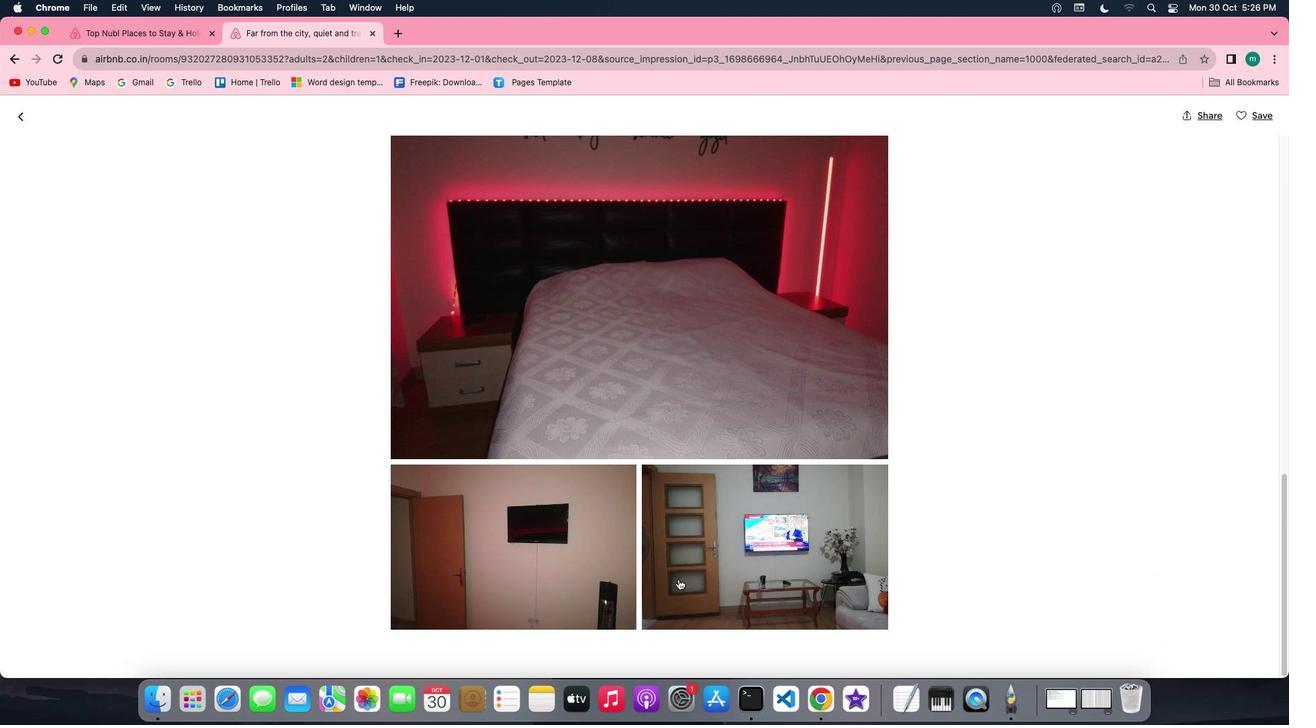 
Action: Mouse scrolled (678, 579) with delta (0, -1)
Screenshot: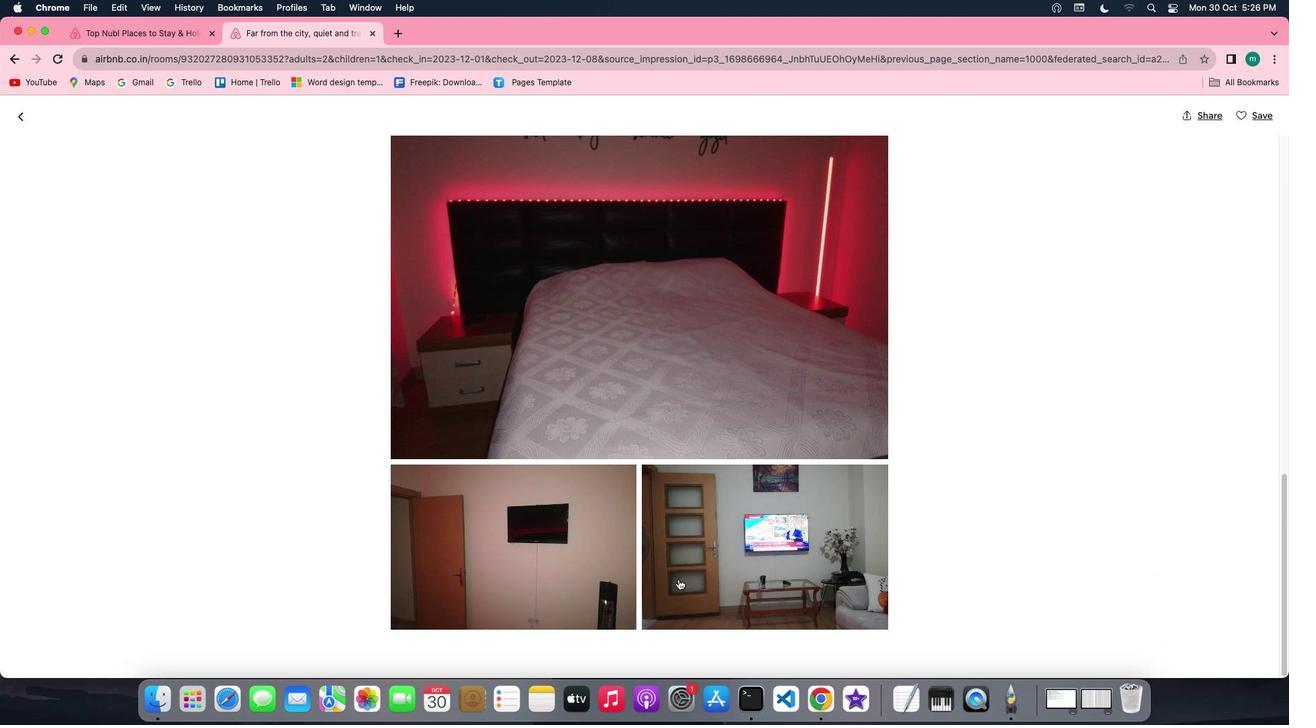 
Action: Mouse scrolled (678, 579) with delta (0, -2)
Screenshot: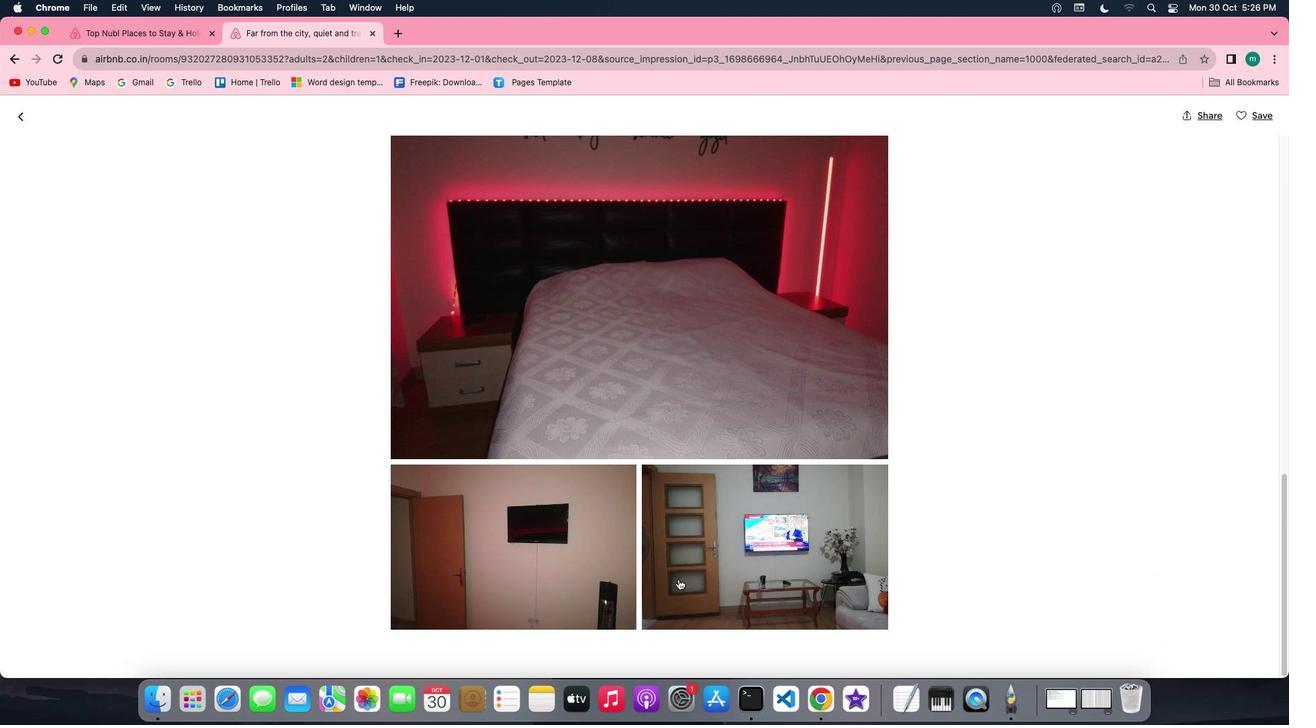 
Action: Mouse scrolled (678, 579) with delta (0, -2)
Screenshot: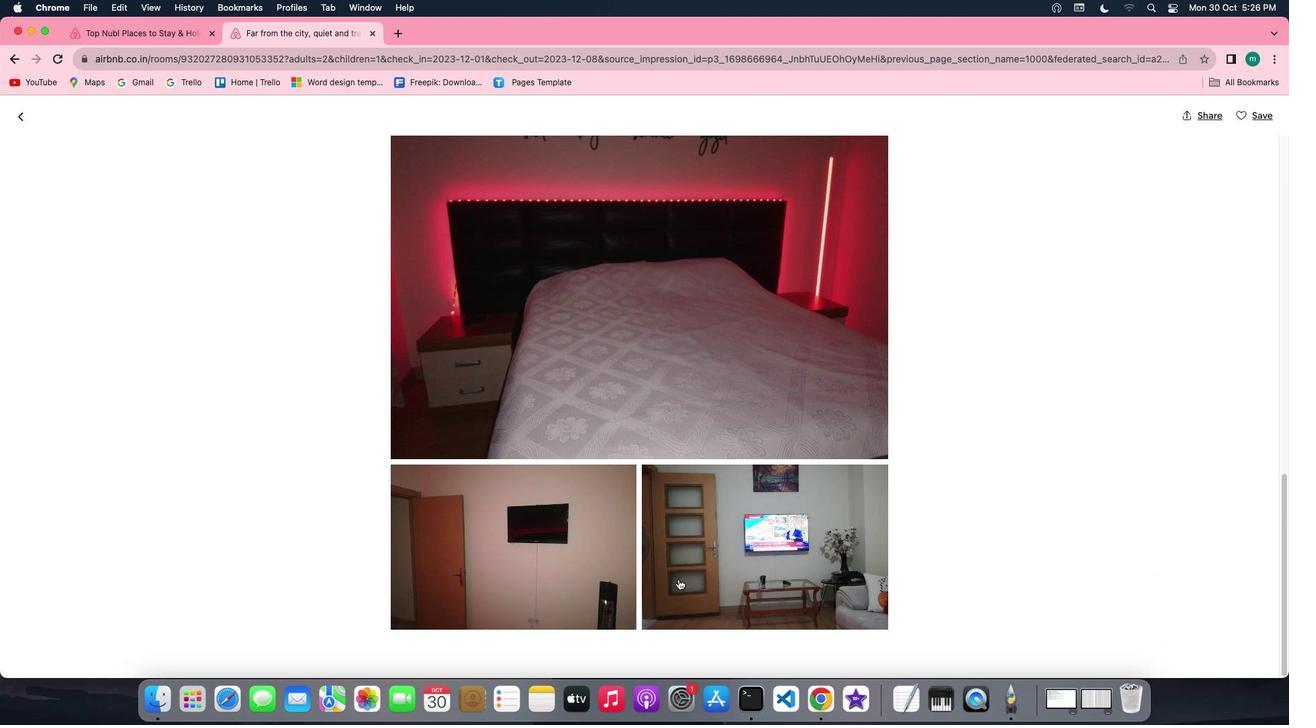 
Action: Mouse scrolled (678, 579) with delta (0, 0)
Screenshot: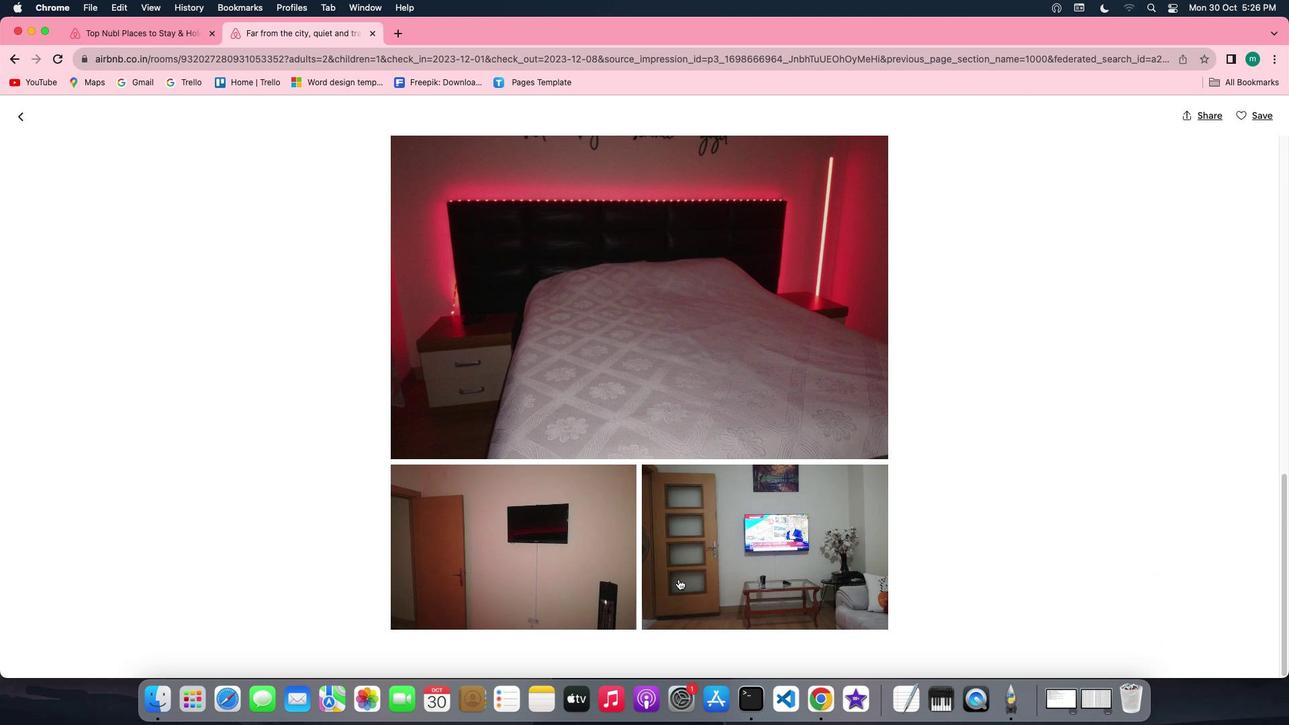 
Action: Mouse scrolled (678, 579) with delta (0, 0)
Screenshot: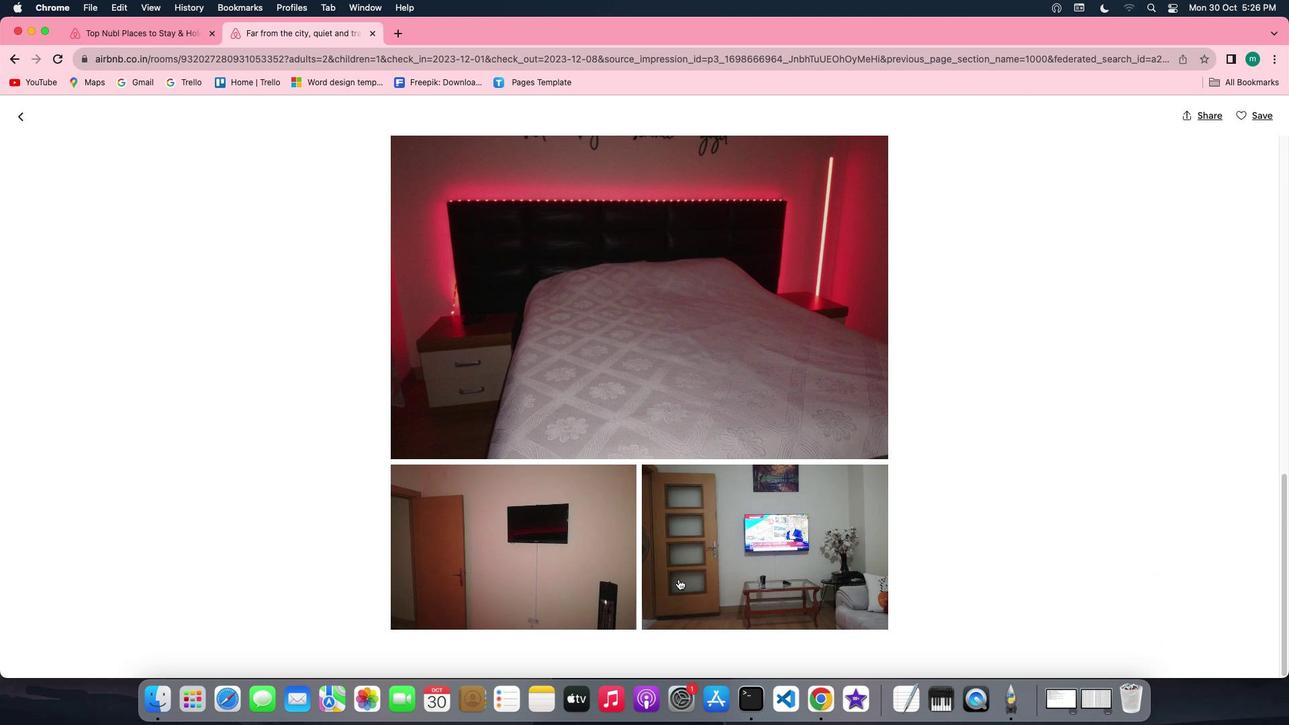 
Action: Mouse scrolled (678, 579) with delta (0, -1)
Screenshot: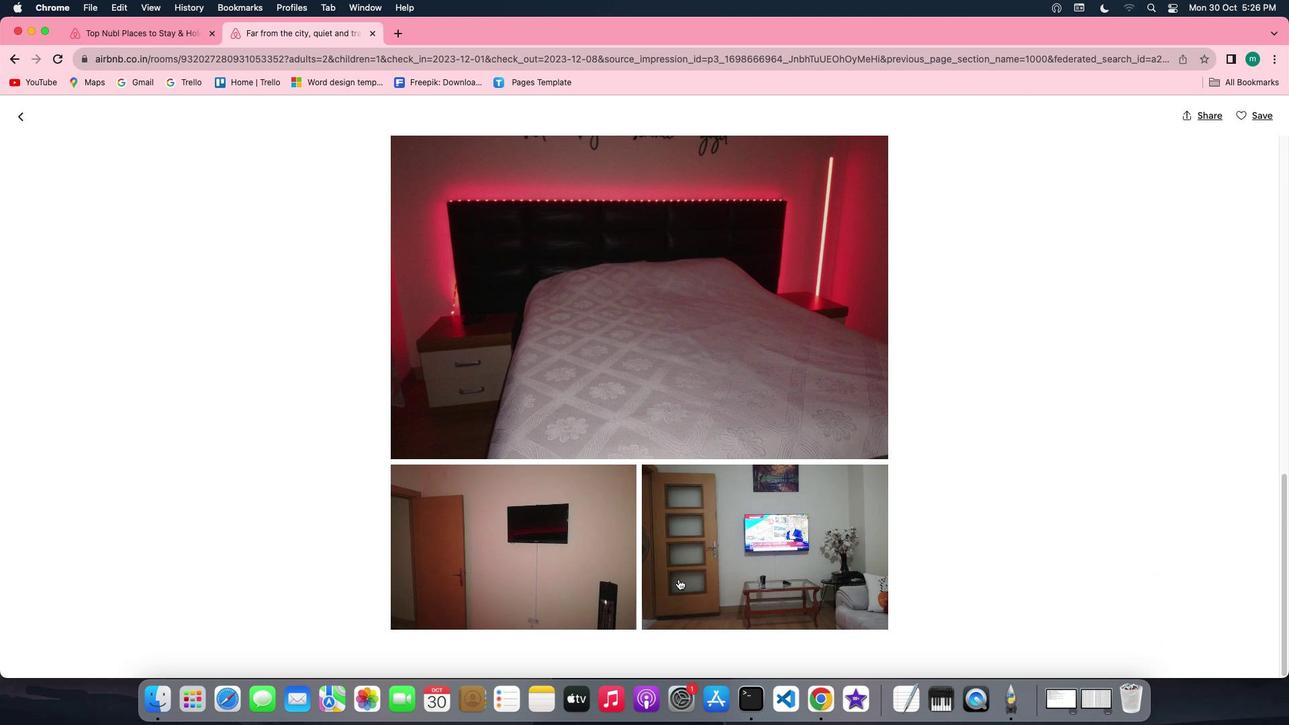 
Action: Mouse moved to (18, 119)
Screenshot: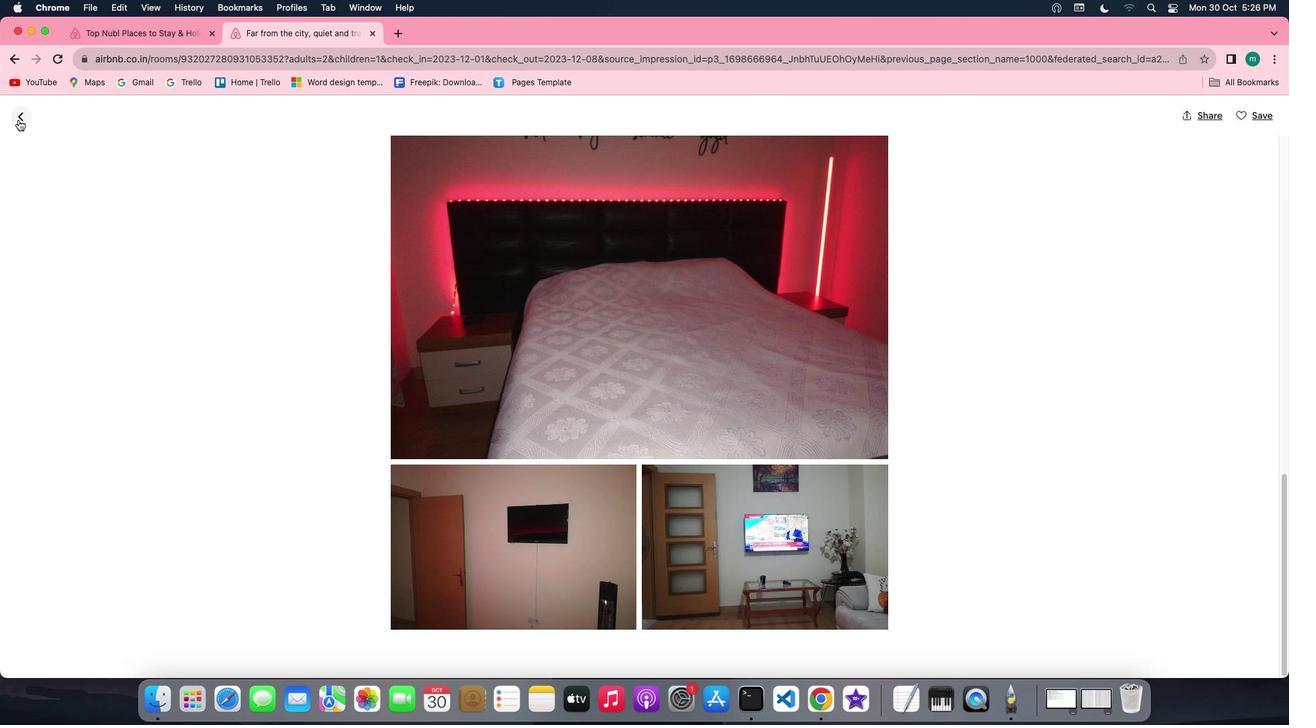 
Action: Mouse pressed left at (18, 119)
Screenshot: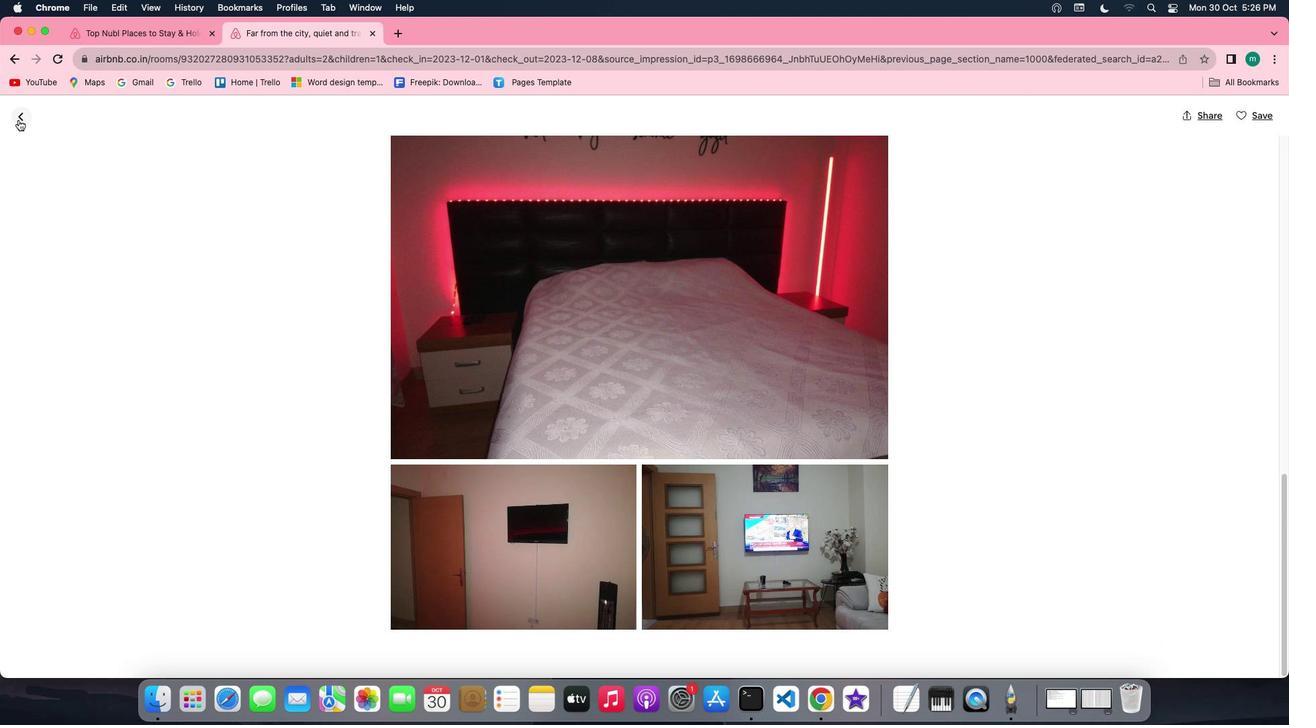 
Action: Mouse moved to (578, 605)
Screenshot: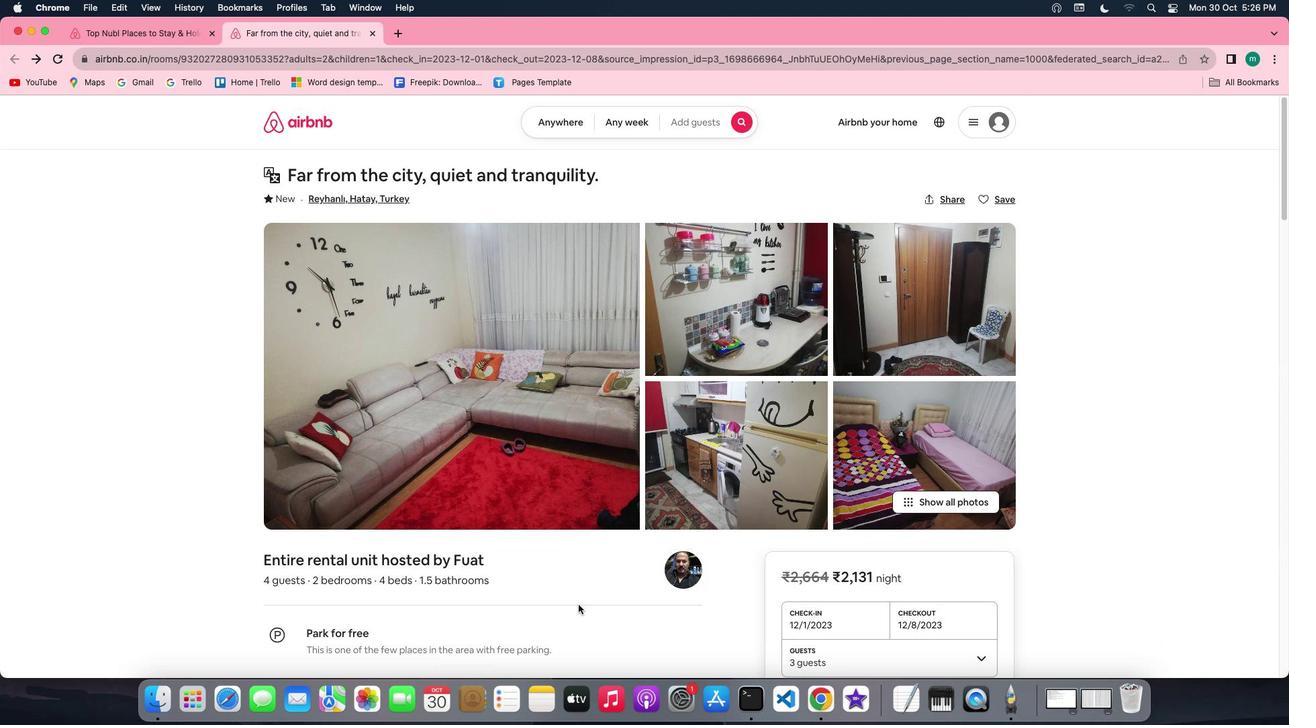 
Action: Mouse scrolled (578, 605) with delta (0, 0)
Screenshot: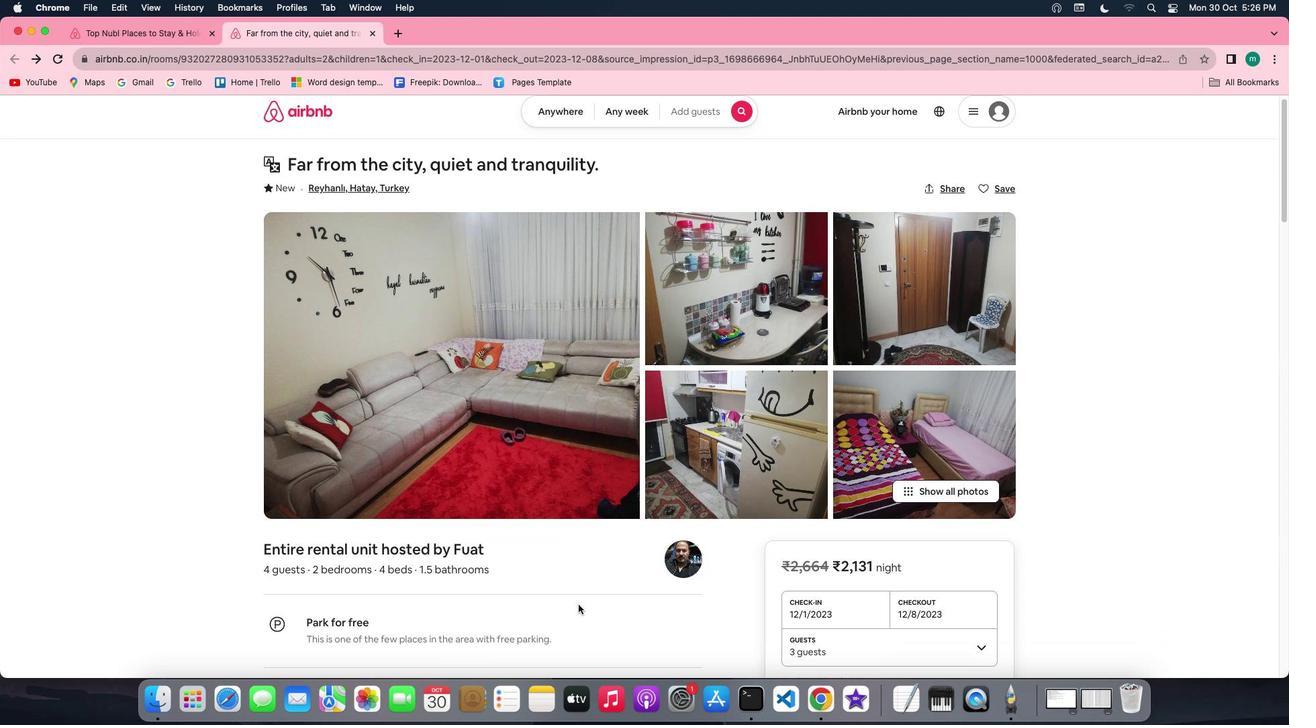
Action: Mouse scrolled (578, 605) with delta (0, 0)
Screenshot: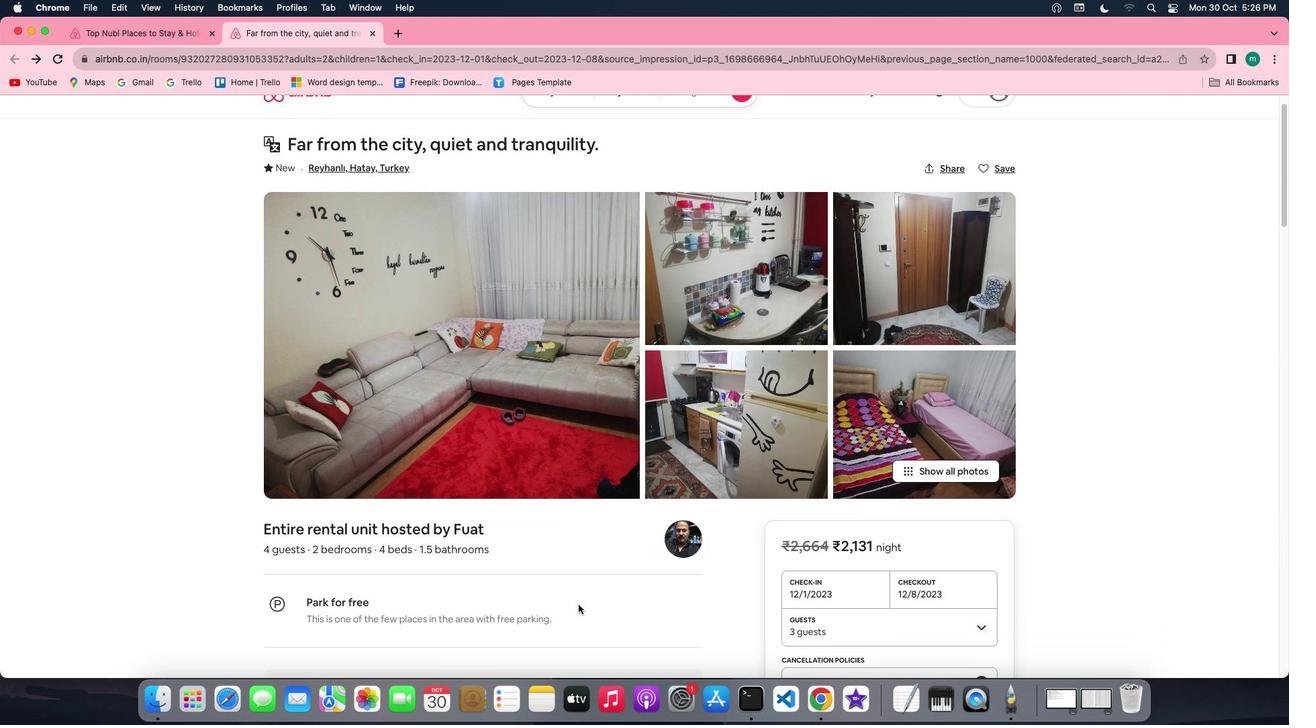 
Action: Mouse scrolled (578, 605) with delta (0, -1)
Screenshot: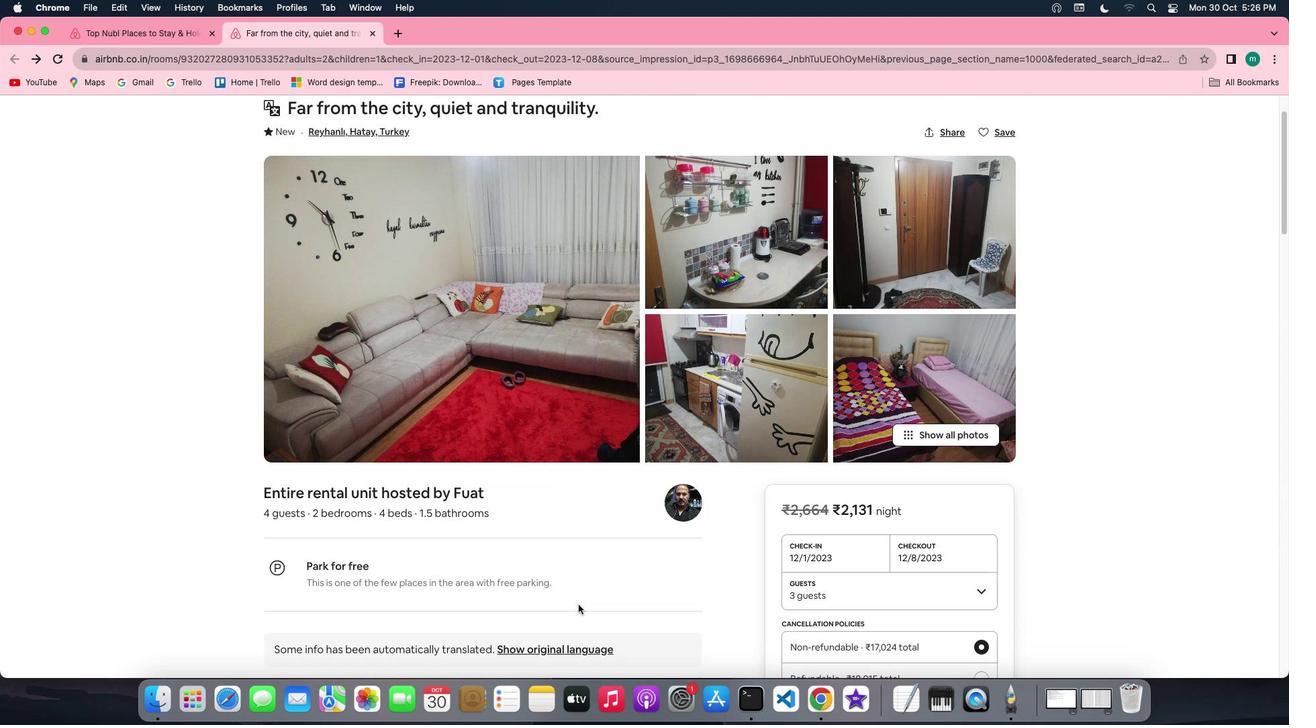 
Action: Mouse scrolled (578, 605) with delta (0, -2)
Screenshot: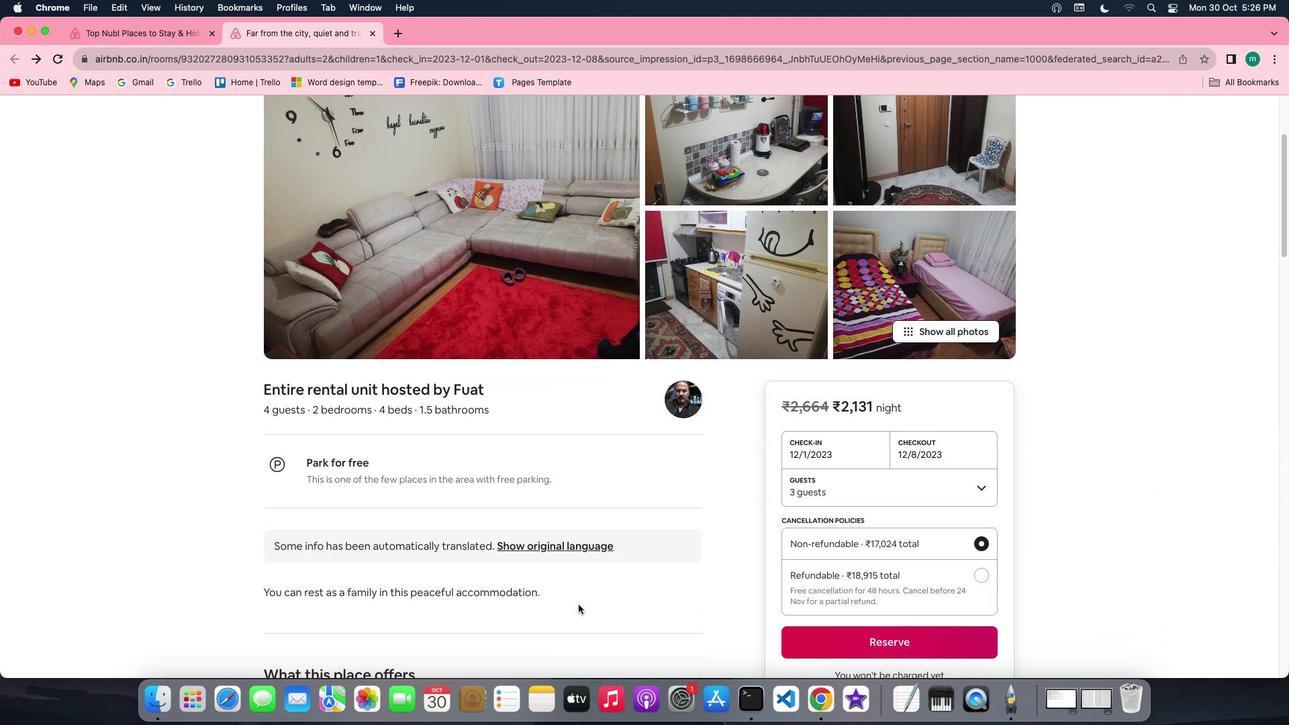 
Action: Mouse scrolled (578, 605) with delta (0, 0)
Screenshot: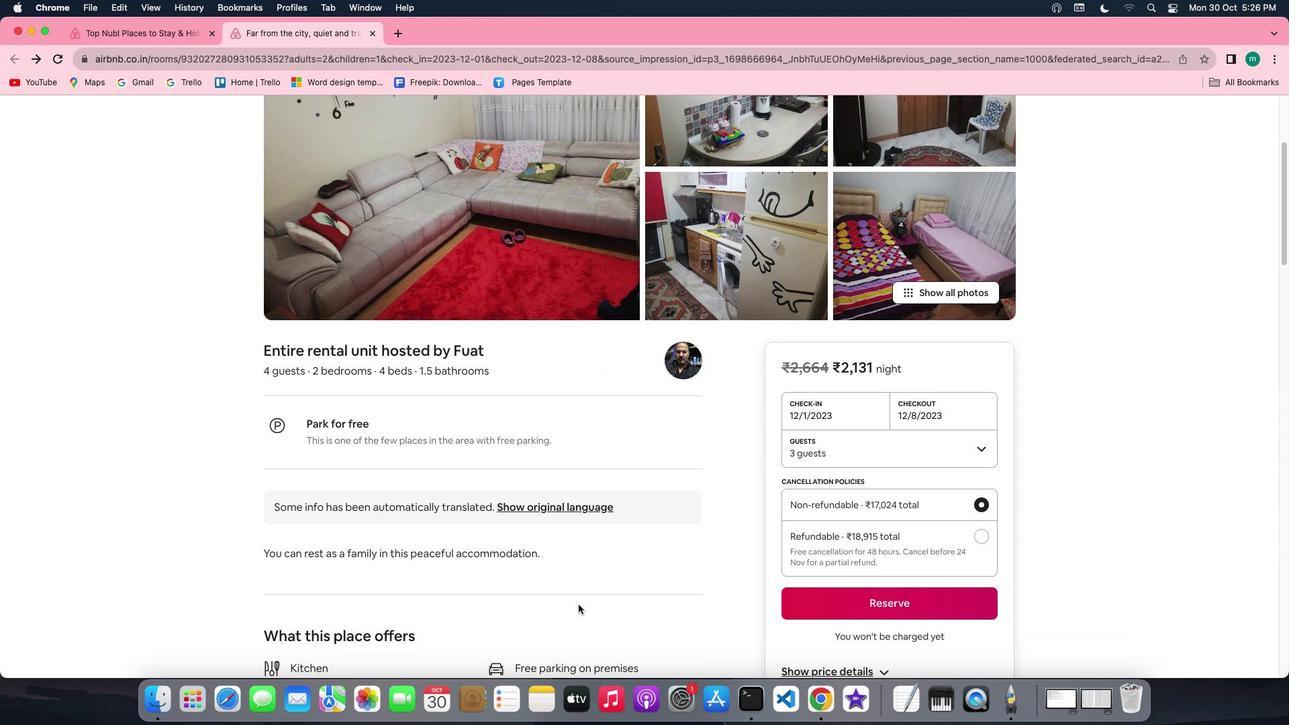 
Action: Mouse scrolled (578, 605) with delta (0, 0)
Screenshot: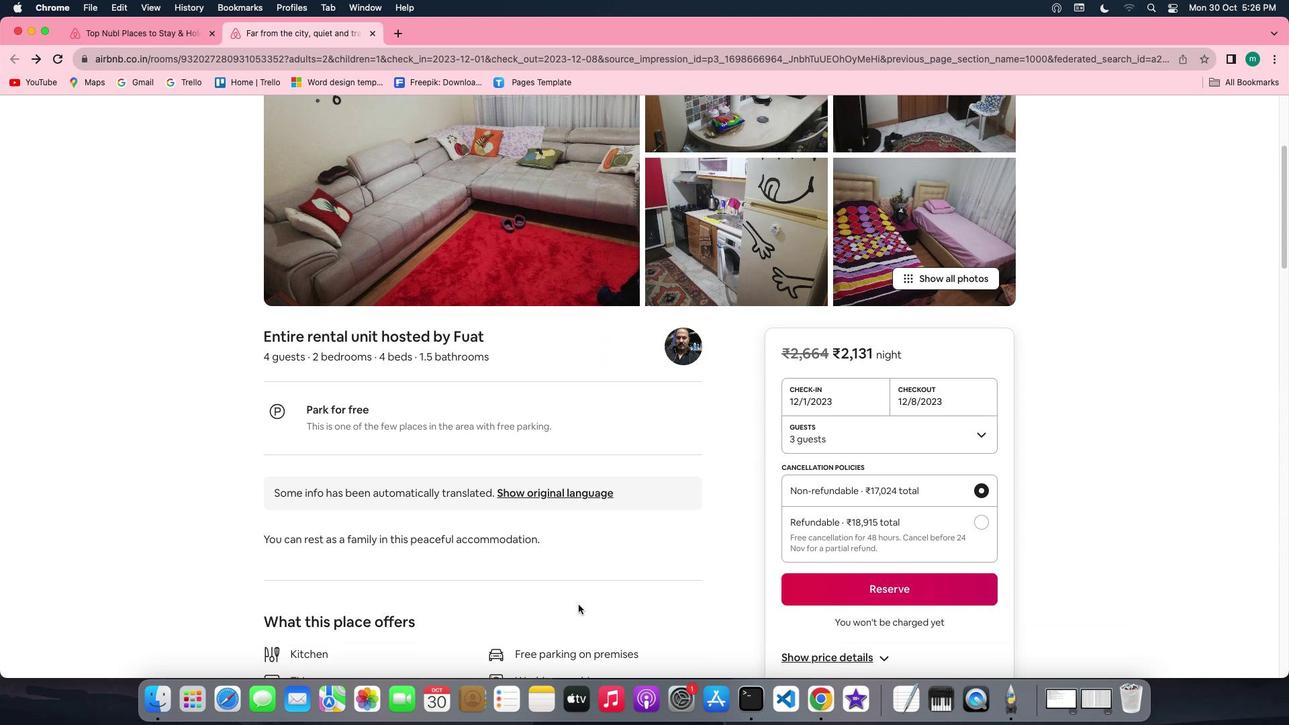 
Action: Mouse scrolled (578, 605) with delta (0, 0)
Screenshot: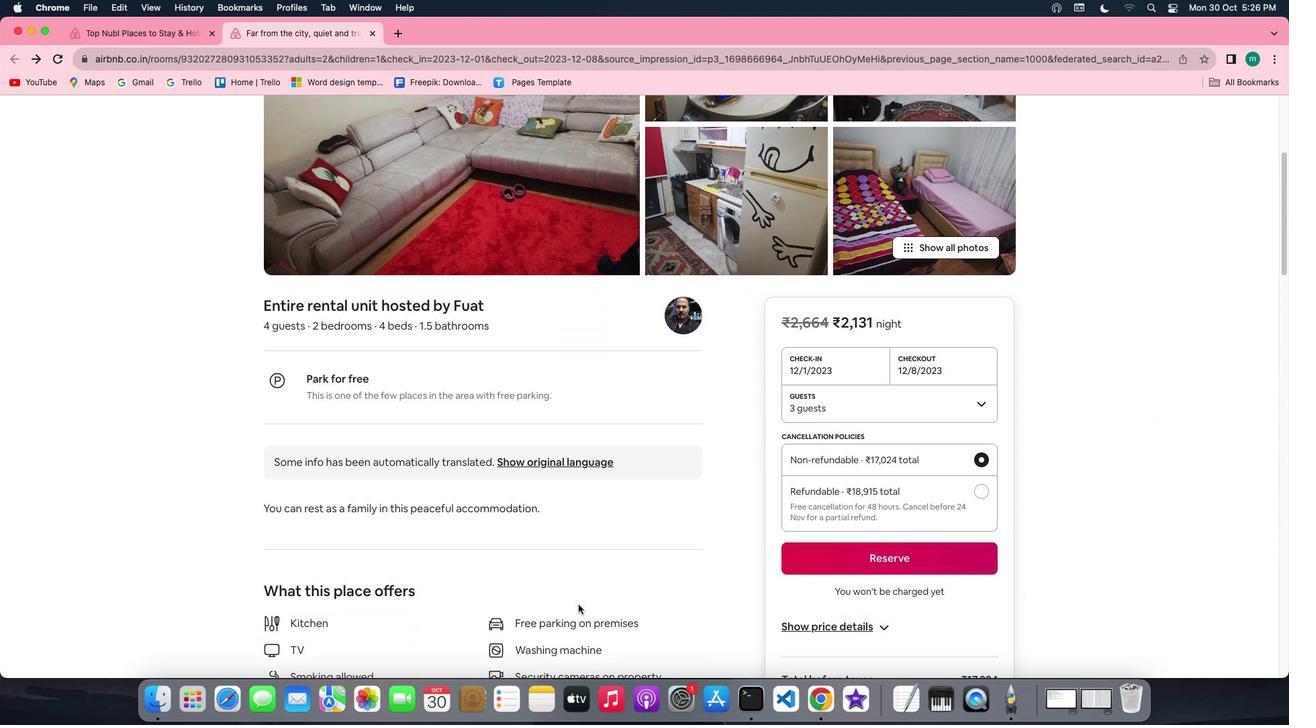 
Action: Mouse scrolled (578, 605) with delta (0, -1)
Screenshot: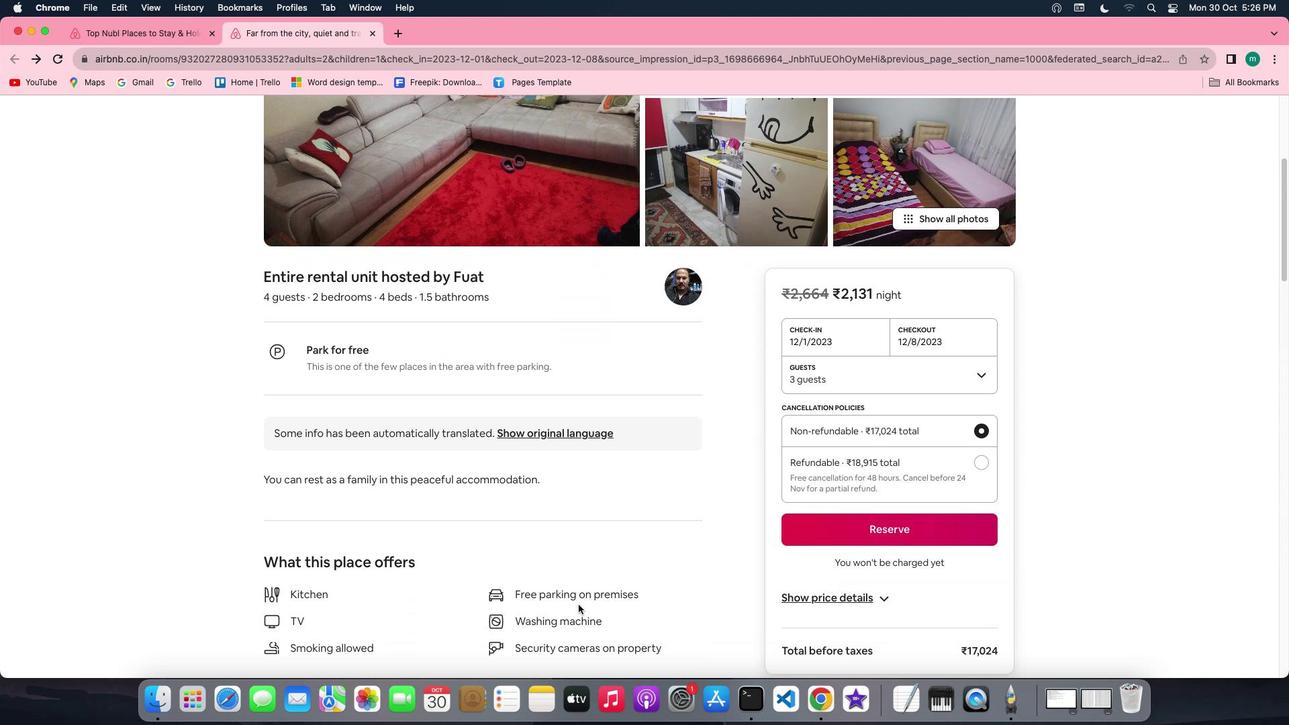 
Action: Mouse scrolled (578, 605) with delta (0, 0)
Screenshot: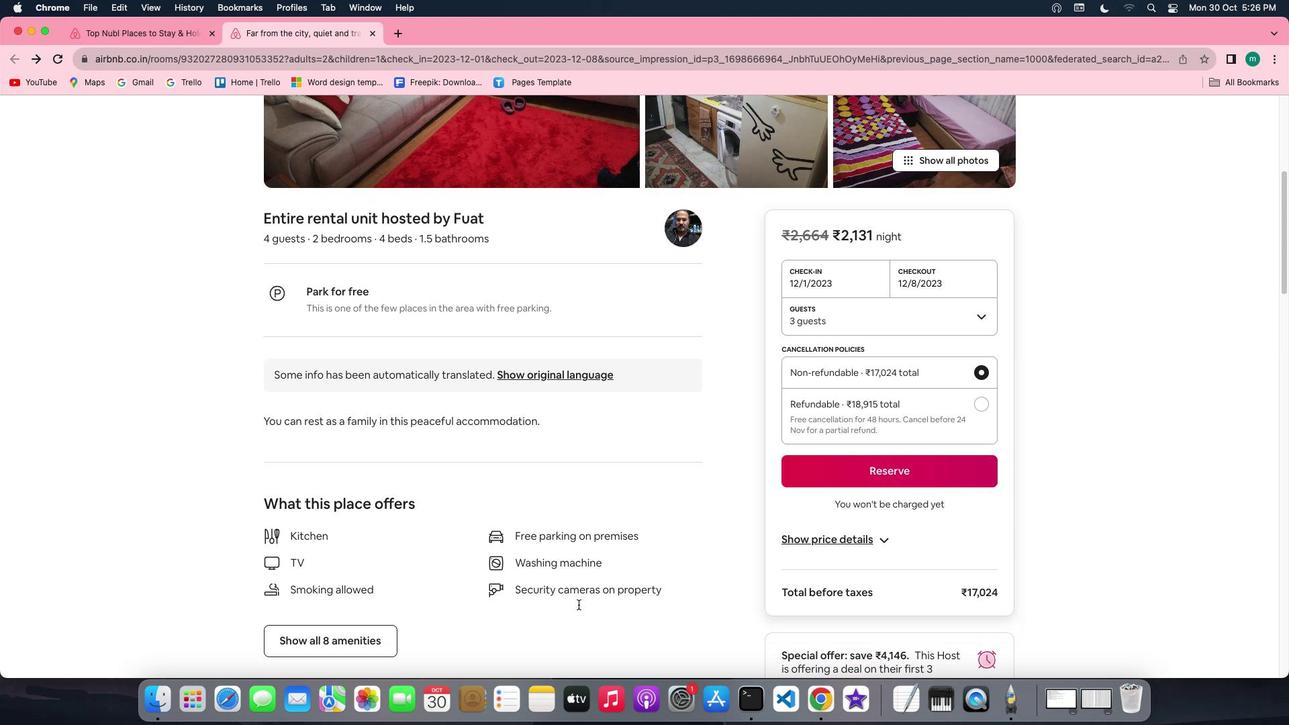 
Action: Mouse scrolled (578, 605) with delta (0, 0)
Screenshot: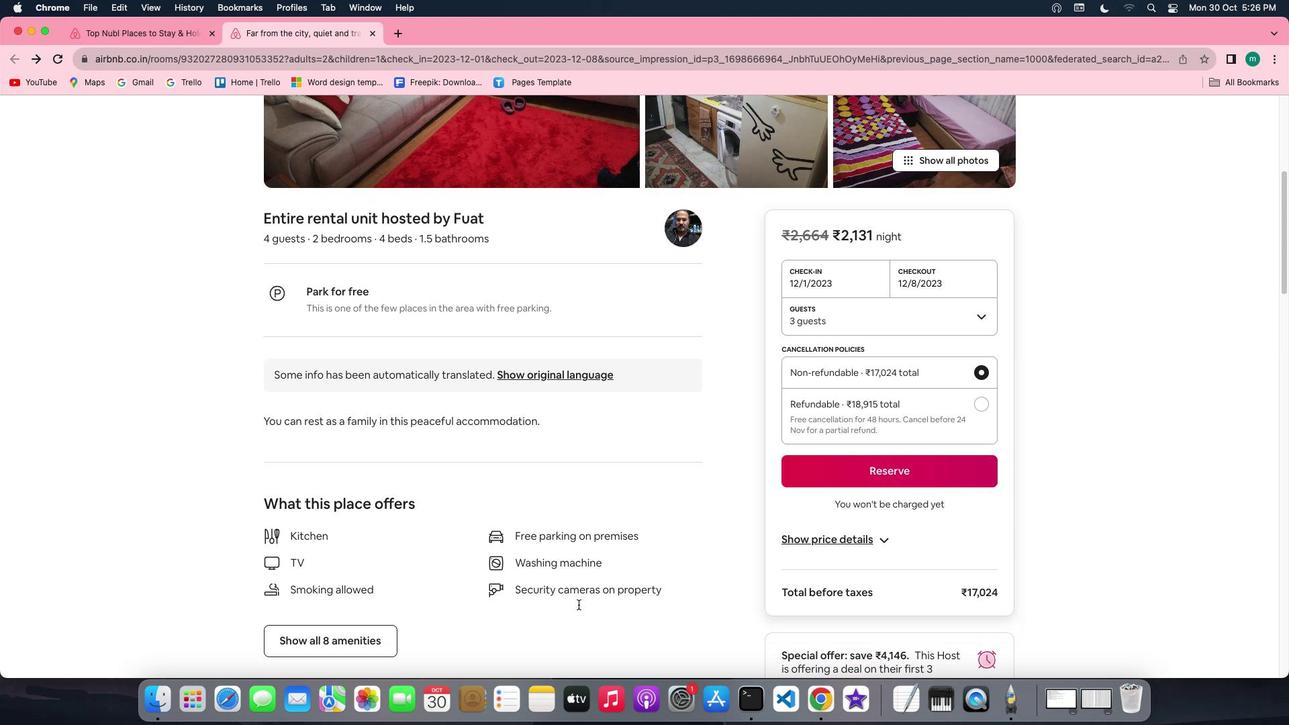 
Action: Mouse scrolled (578, 605) with delta (0, -1)
Screenshot: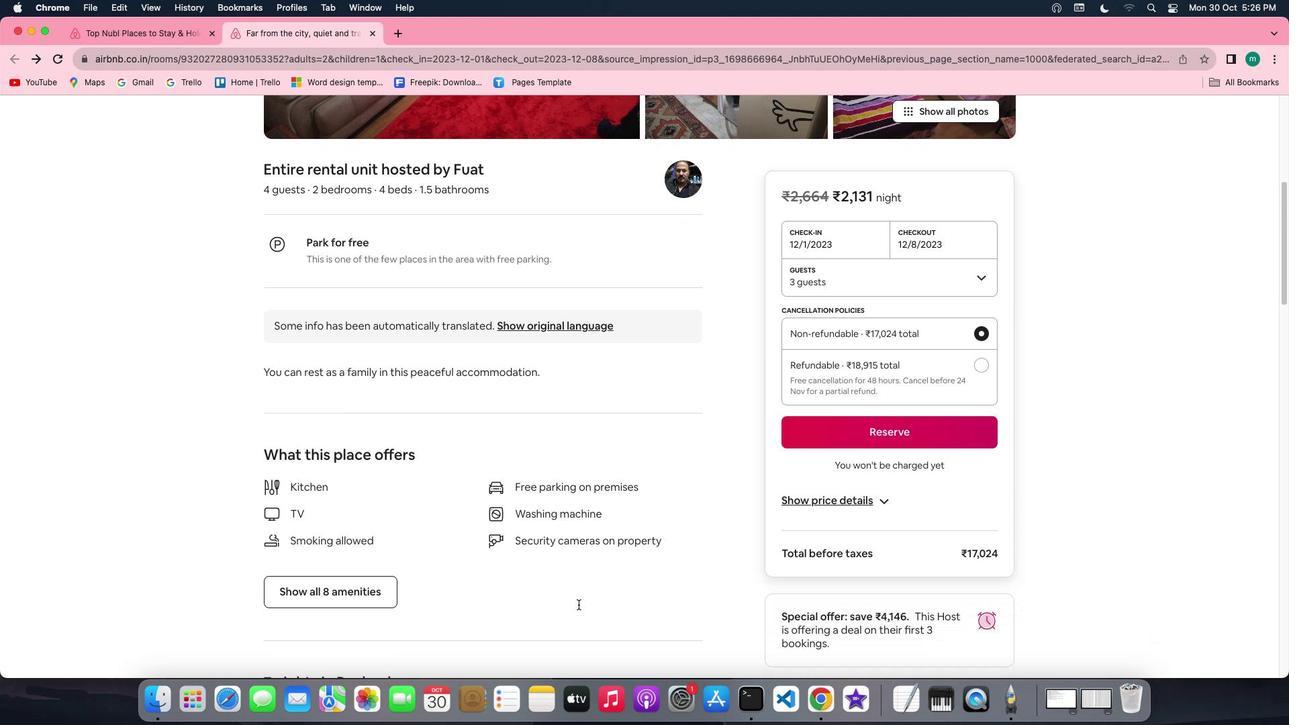
Action: Mouse scrolled (578, 605) with delta (0, 0)
Screenshot: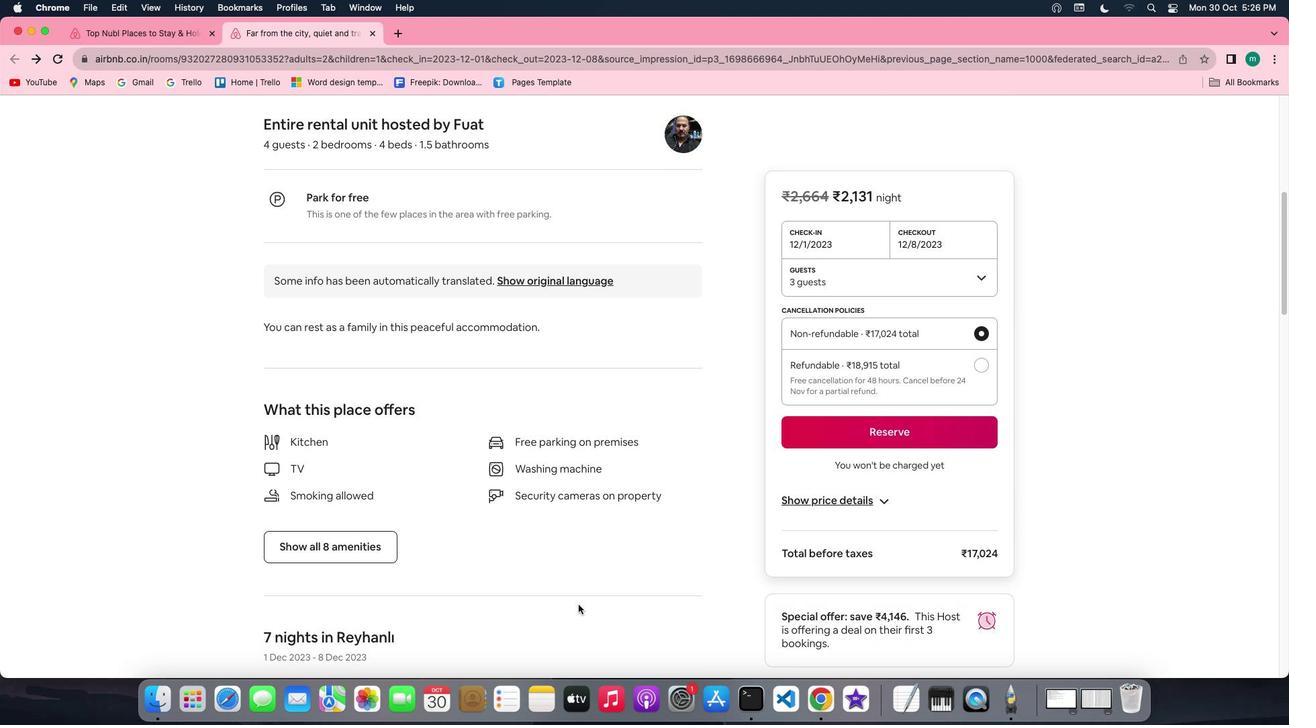 
Action: Mouse scrolled (578, 605) with delta (0, 0)
Screenshot: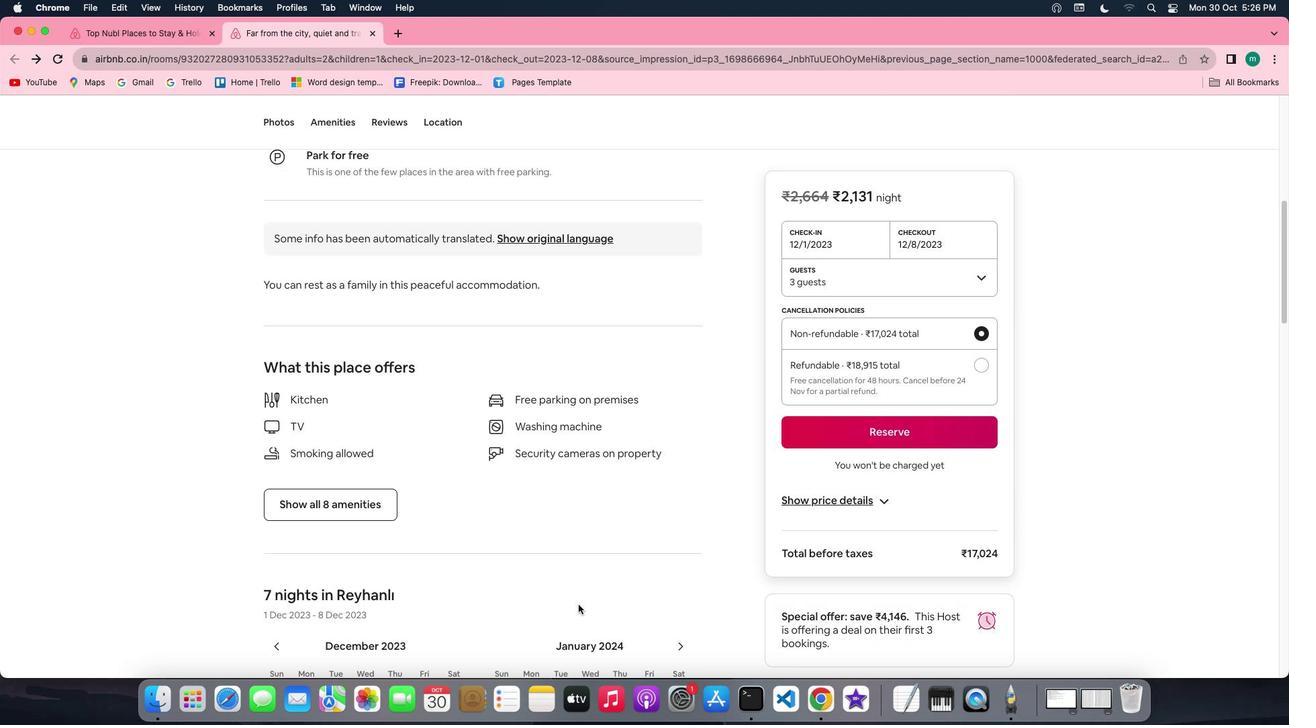 
Action: Mouse scrolled (578, 605) with delta (0, -2)
Screenshot: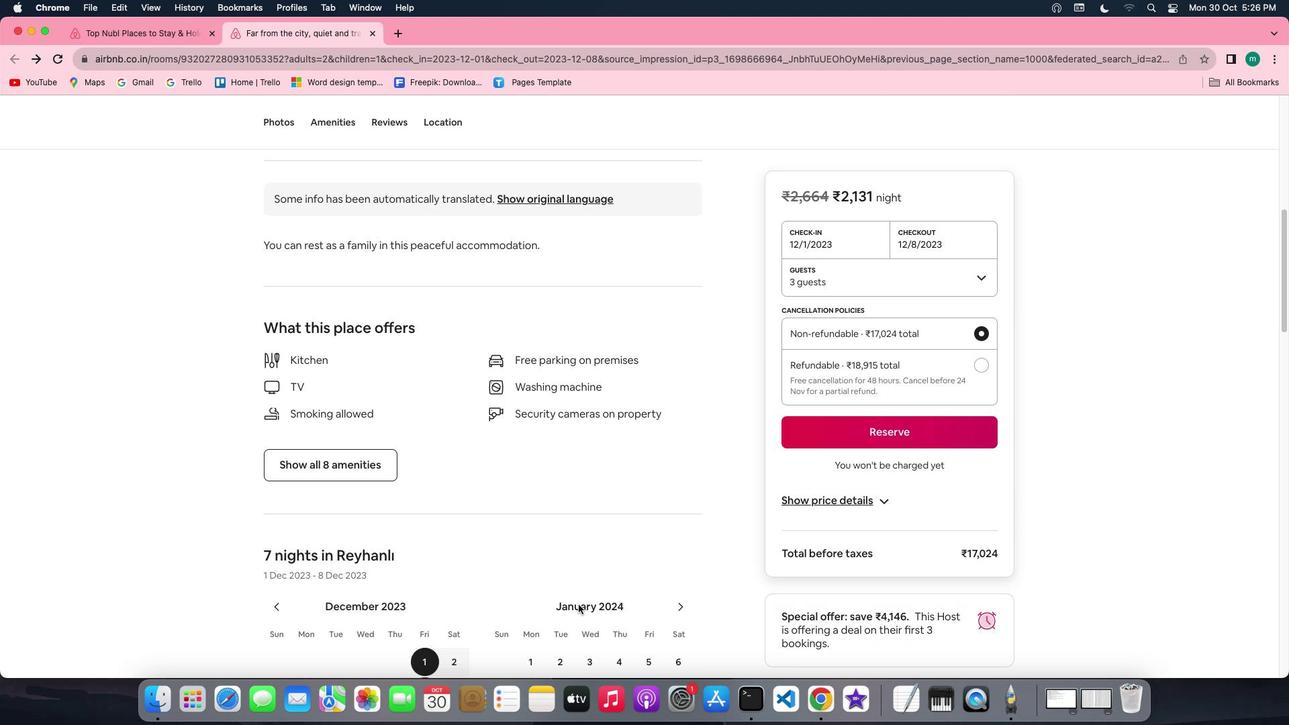 
Action: Mouse scrolled (578, 605) with delta (0, -2)
Screenshot: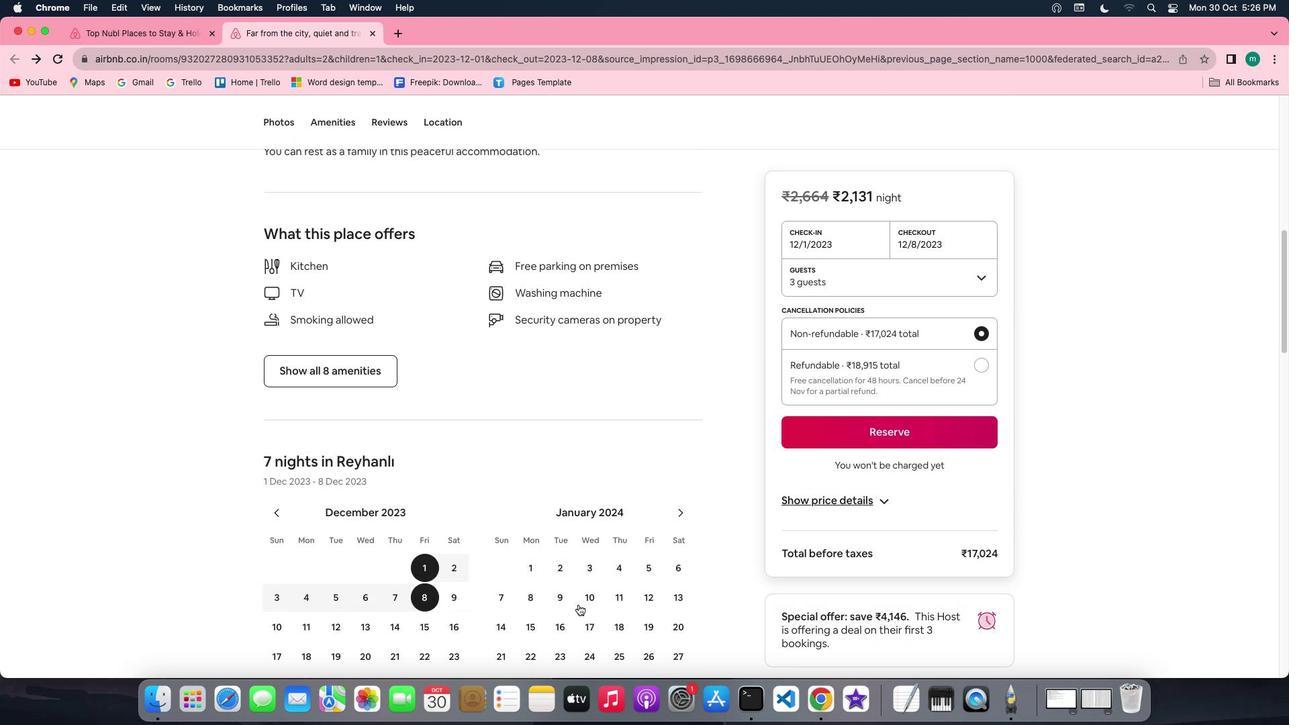 
Action: Mouse moved to (349, 335)
Screenshot: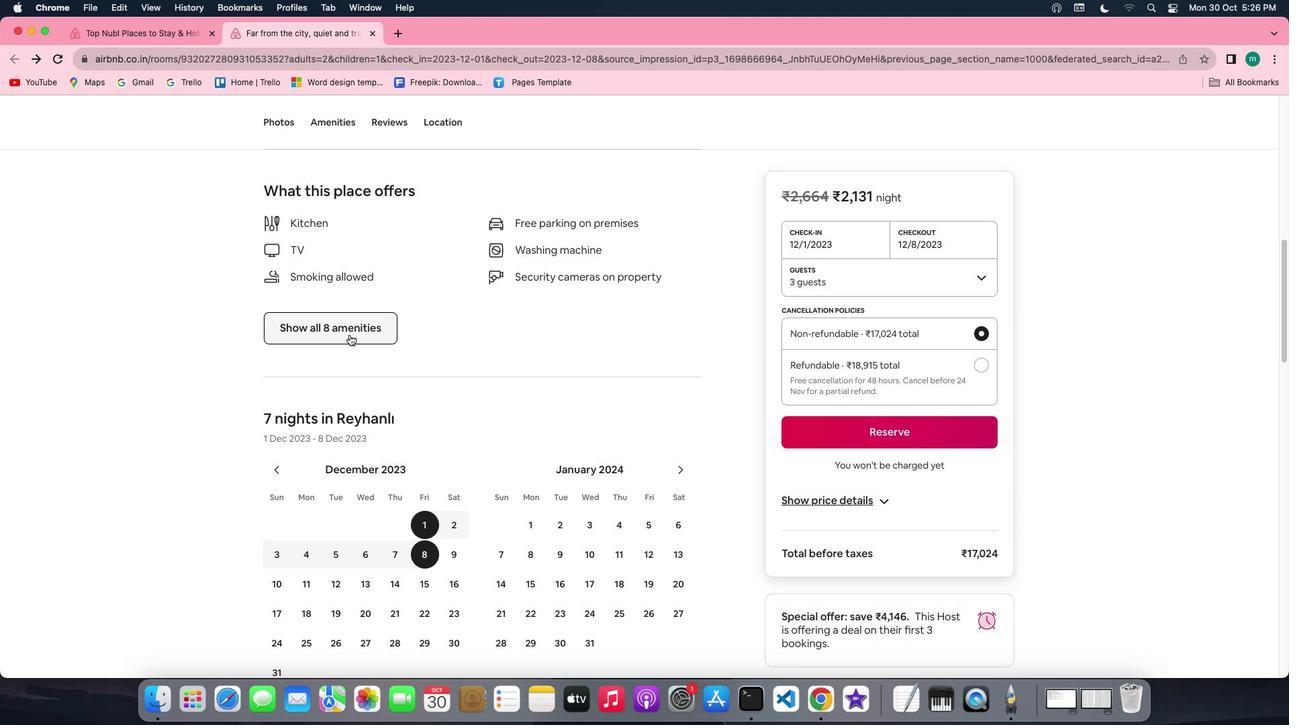 
Action: Mouse pressed left at (349, 335)
Screenshot: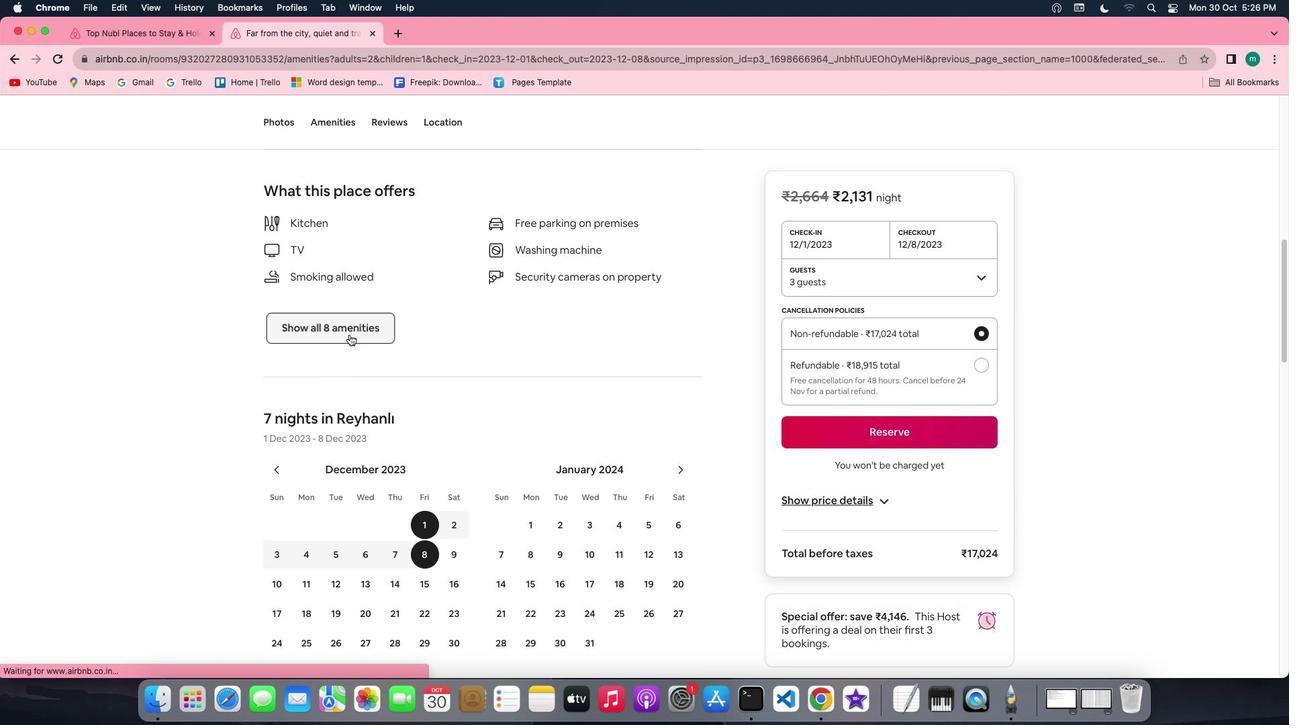 
Action: Mouse moved to (622, 535)
Screenshot: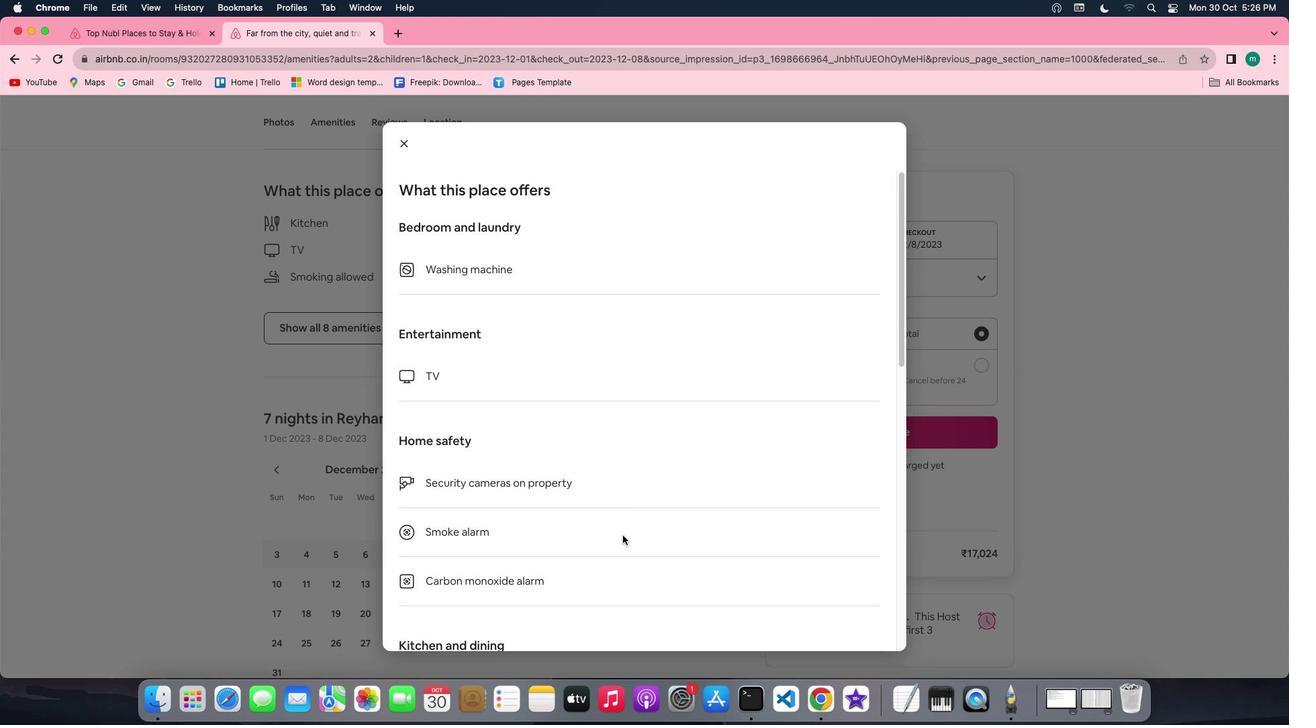 
Action: Mouse scrolled (622, 535) with delta (0, 0)
Screenshot: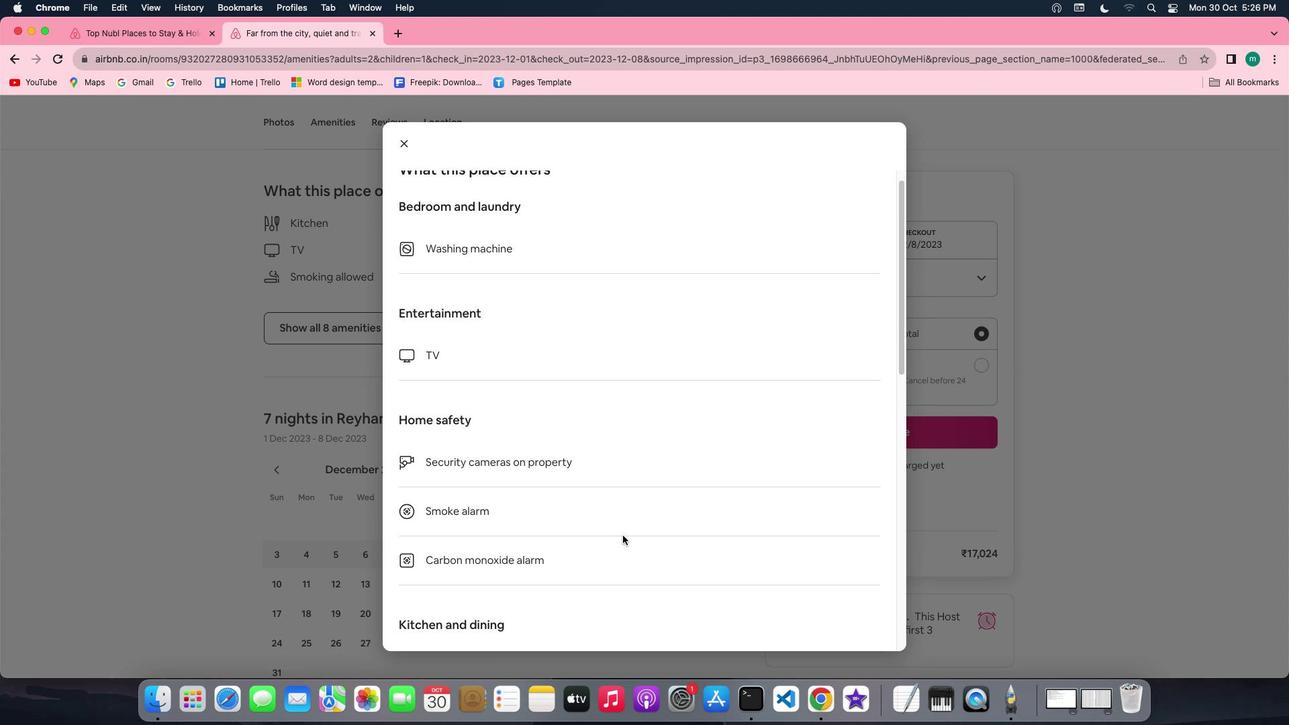 
Action: Mouse scrolled (622, 535) with delta (0, 0)
Screenshot: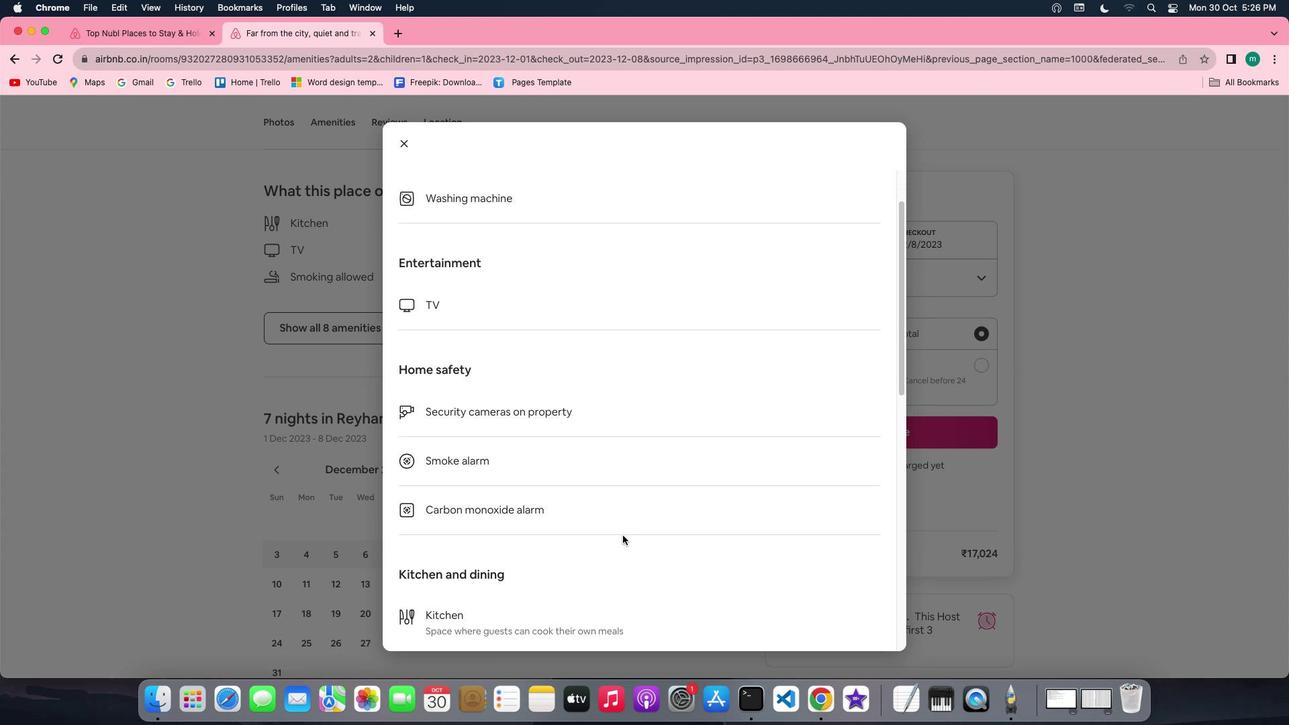 
Action: Mouse scrolled (622, 535) with delta (0, -2)
Screenshot: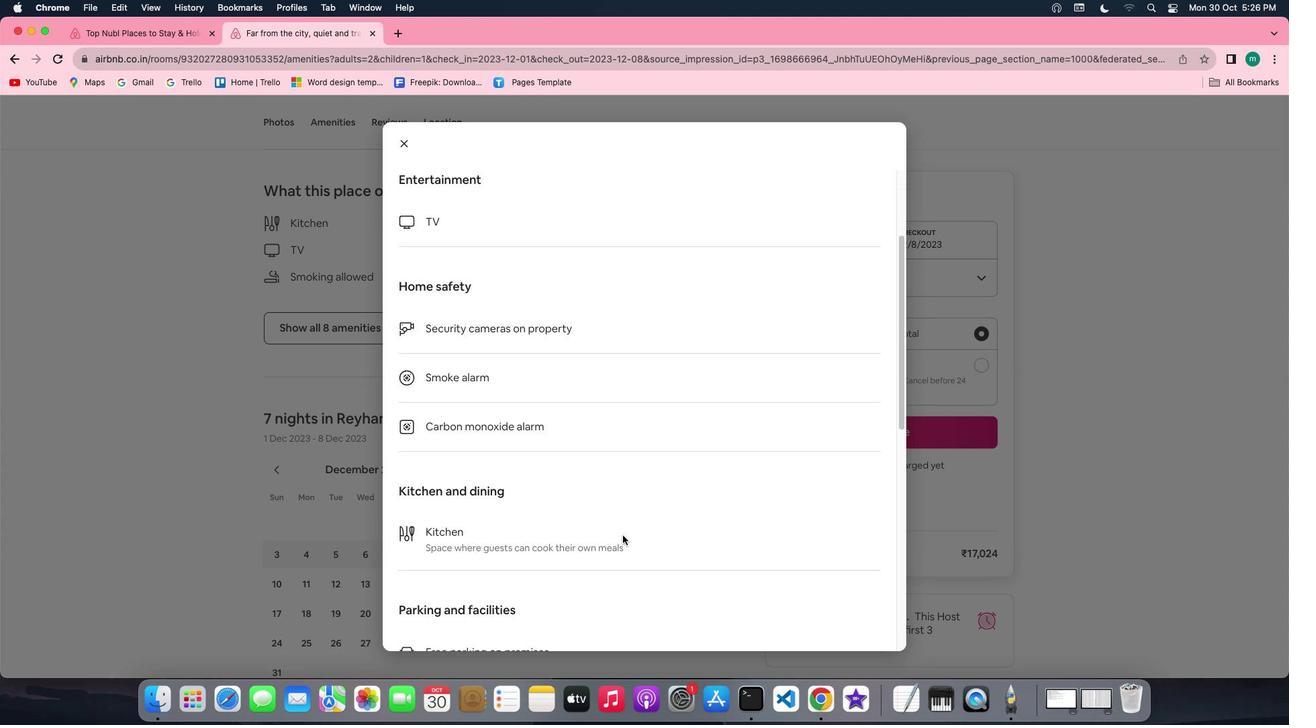 
Action: Mouse scrolled (622, 535) with delta (0, -2)
Screenshot: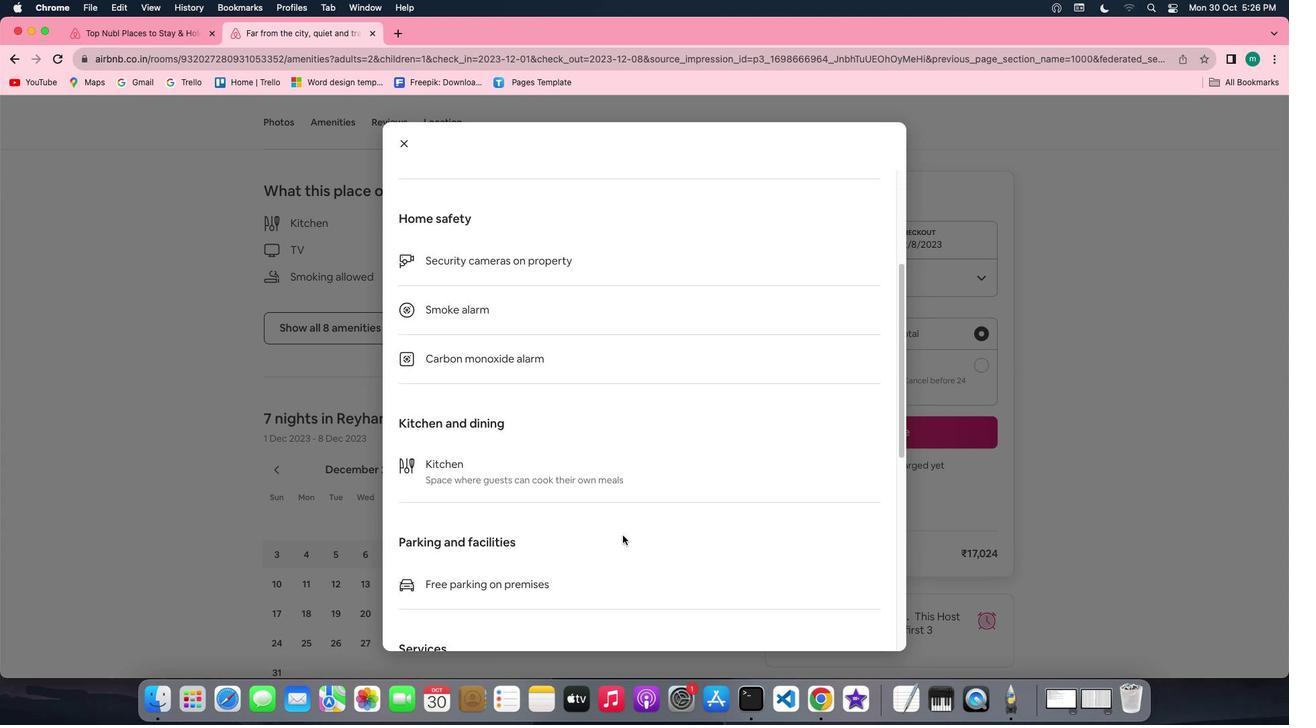 
Action: Mouse scrolled (622, 535) with delta (0, 0)
Screenshot: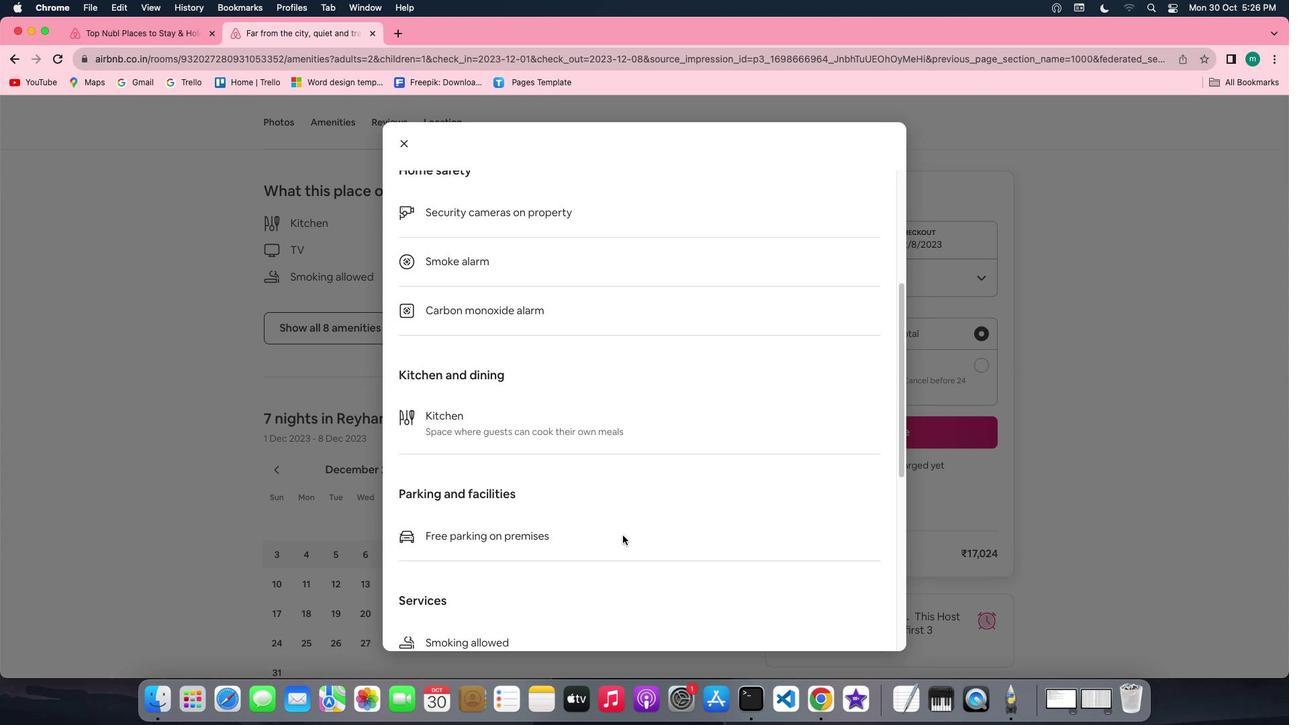 
Action: Mouse scrolled (622, 535) with delta (0, 0)
Screenshot: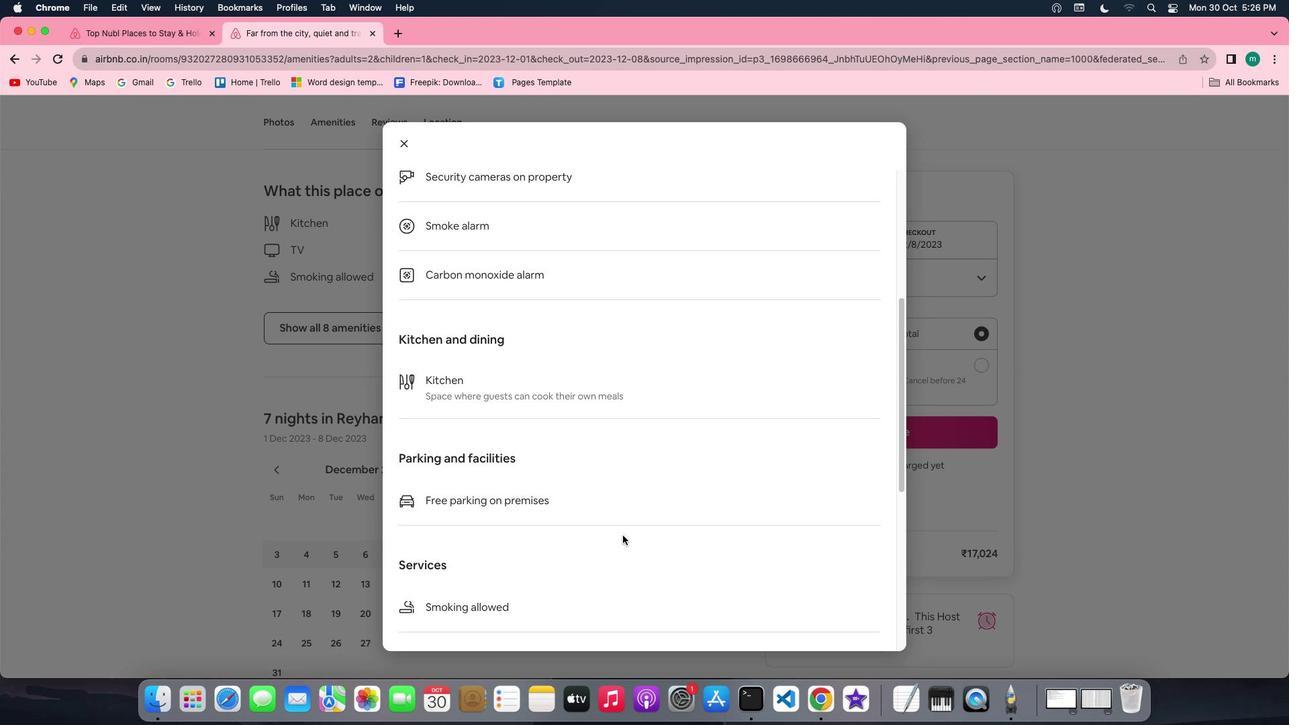 
Action: Mouse scrolled (622, 535) with delta (0, -2)
Screenshot: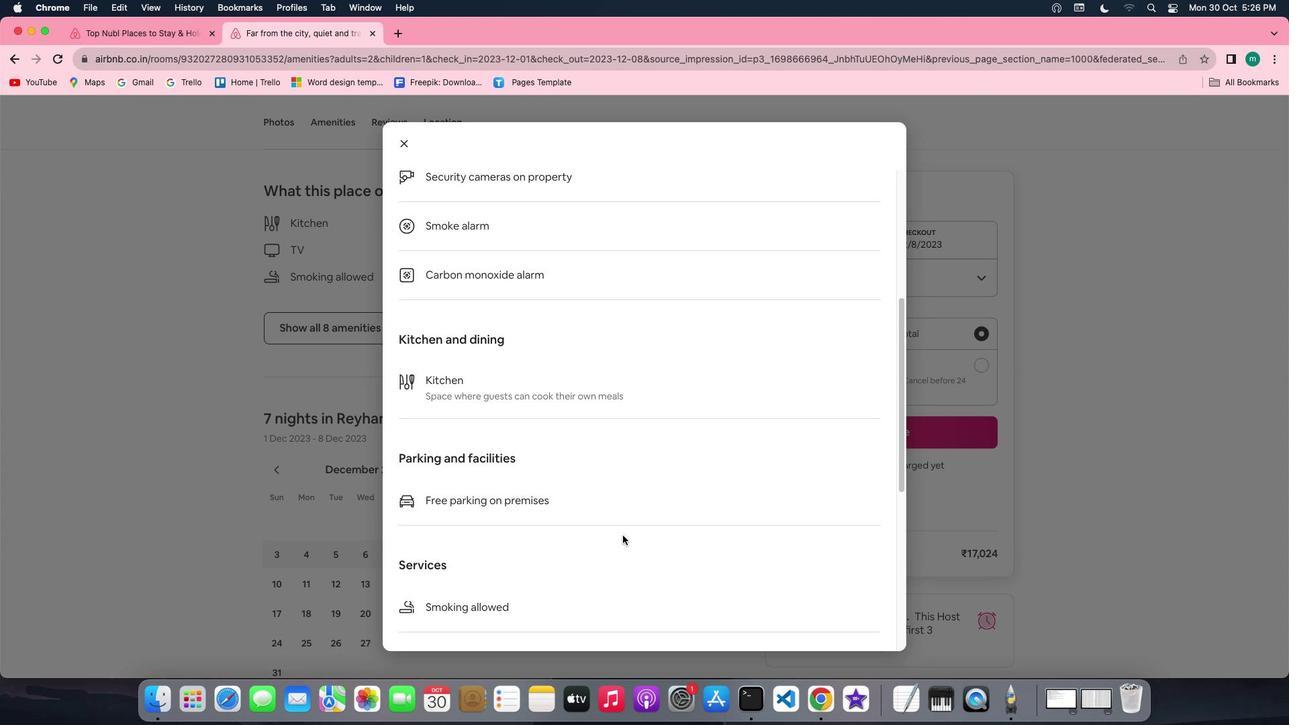 
Action: Mouse scrolled (622, 535) with delta (0, -2)
Screenshot: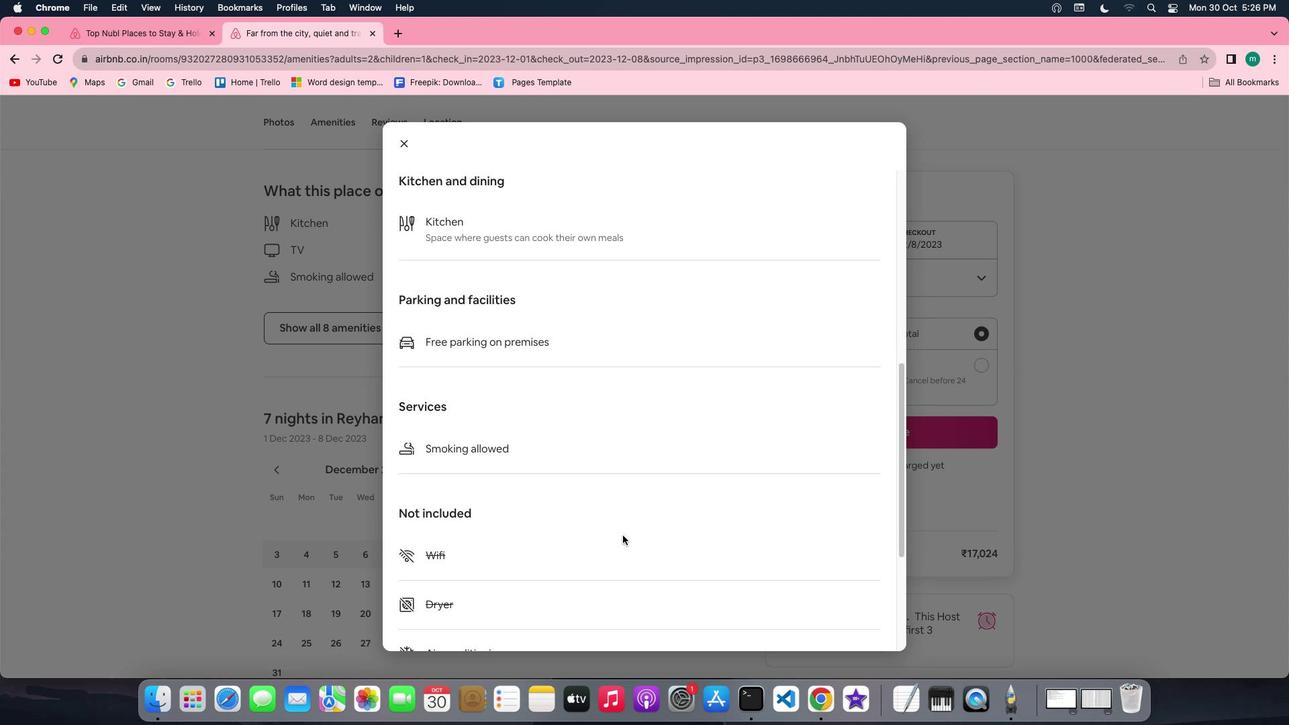 
Action: Mouse scrolled (622, 535) with delta (0, 0)
Screenshot: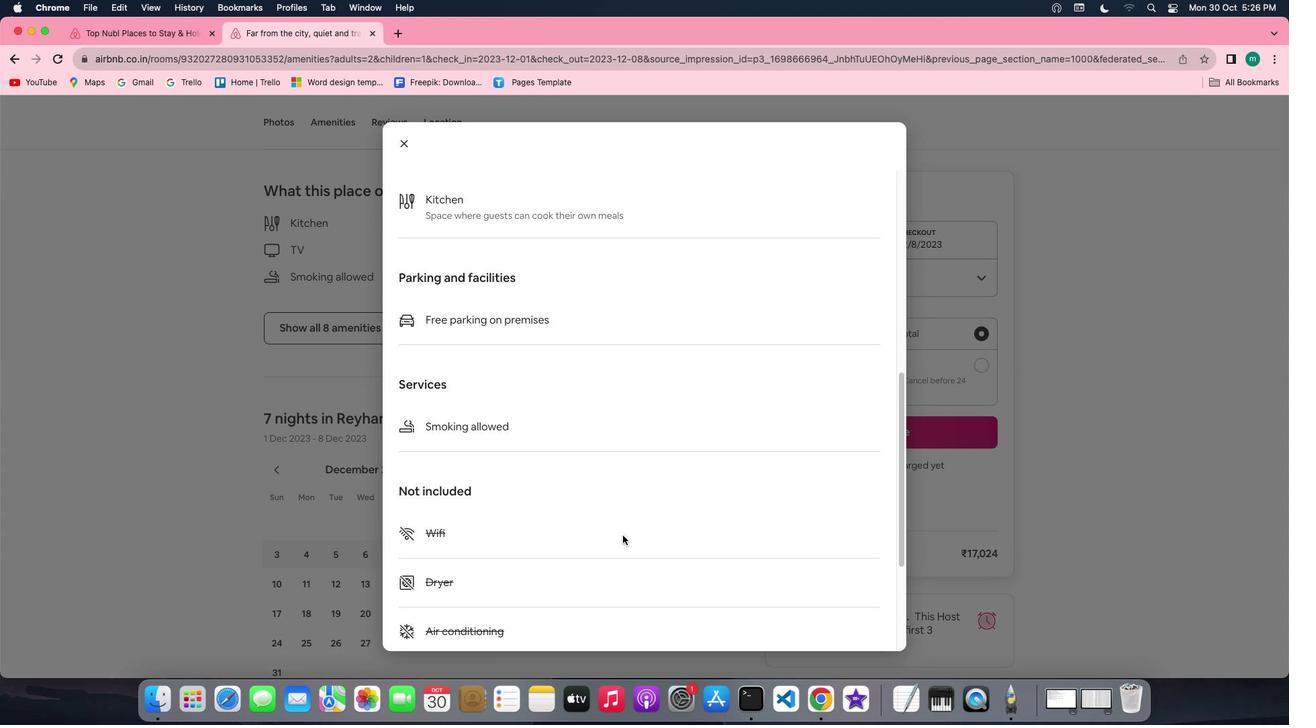 
Action: Mouse scrolled (622, 535) with delta (0, 0)
Screenshot: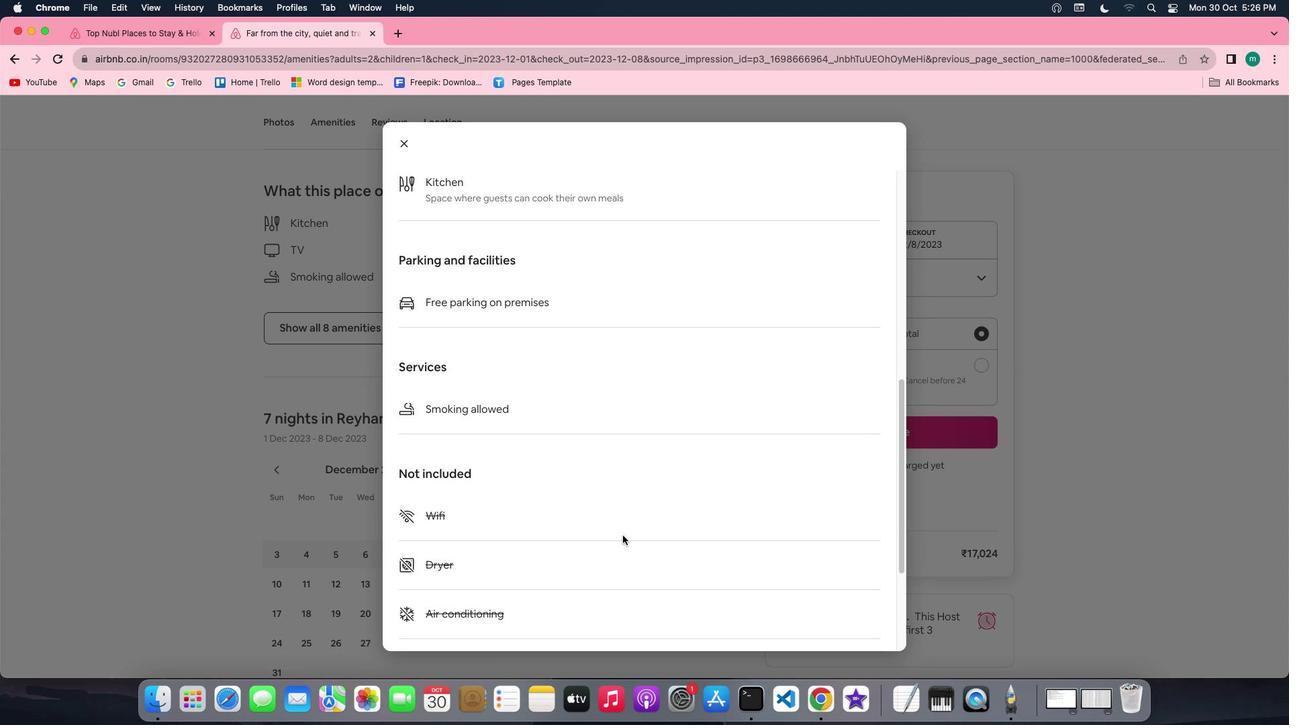 
Action: Mouse scrolled (622, 535) with delta (0, -1)
Screenshot: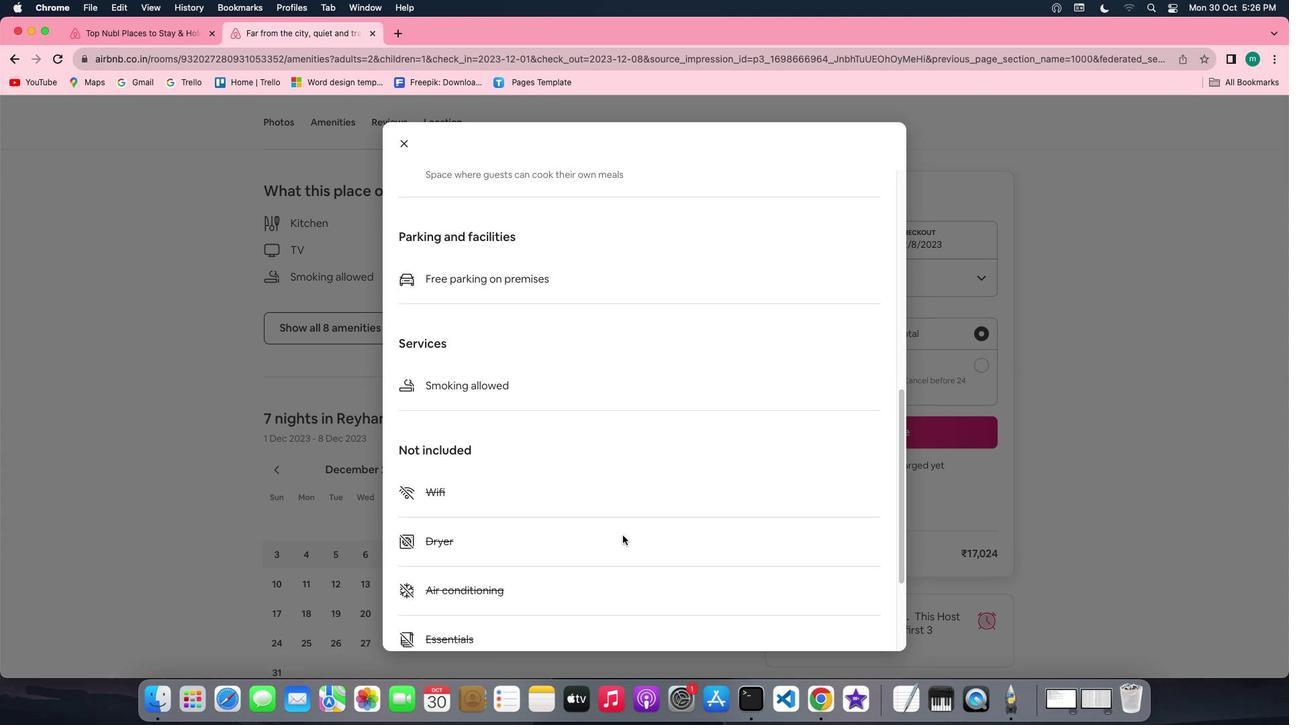 
Action: Mouse scrolled (622, 535) with delta (0, -1)
Screenshot: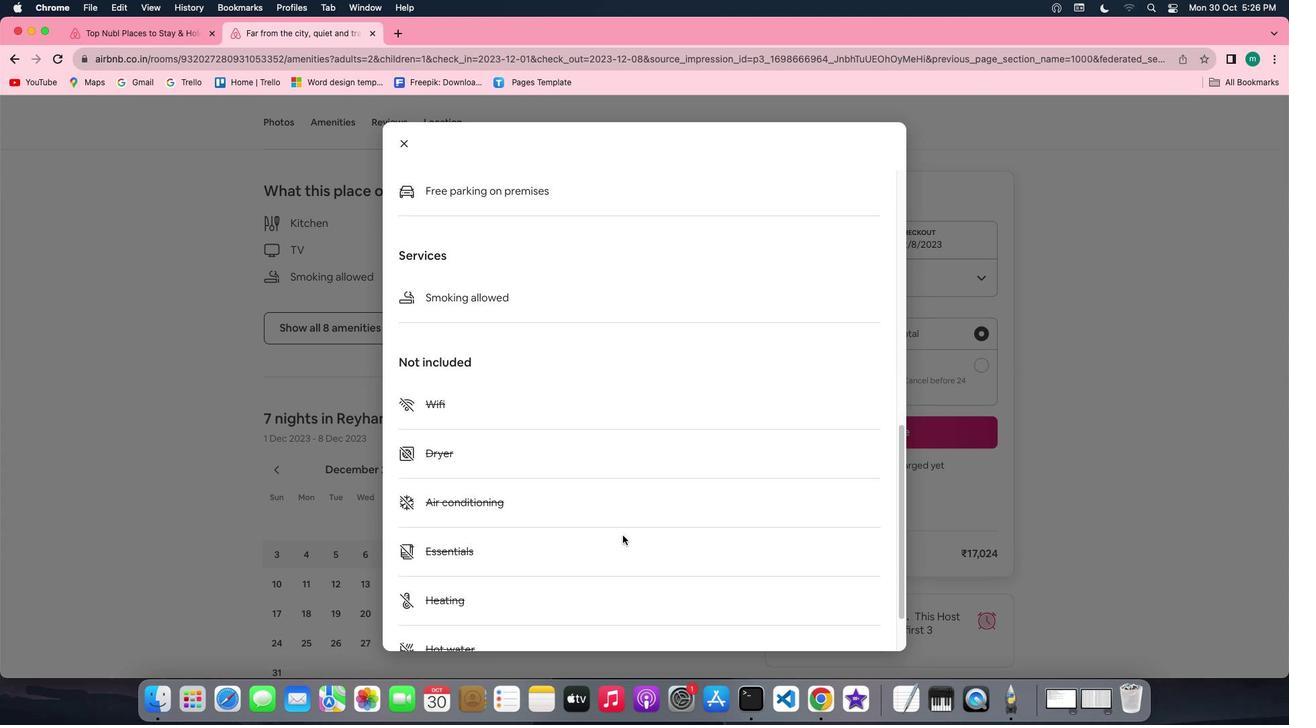 
Action: Mouse scrolled (622, 535) with delta (0, 0)
Screenshot: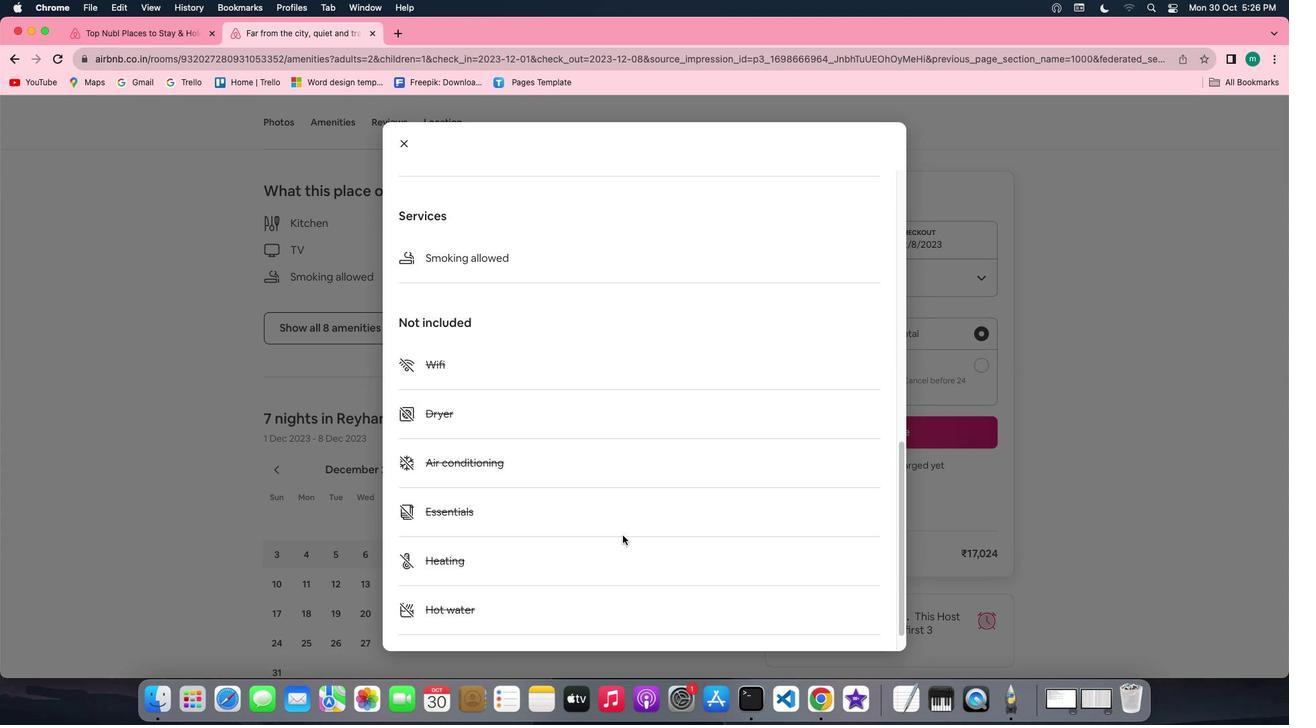 
Action: Mouse scrolled (622, 535) with delta (0, 0)
Screenshot: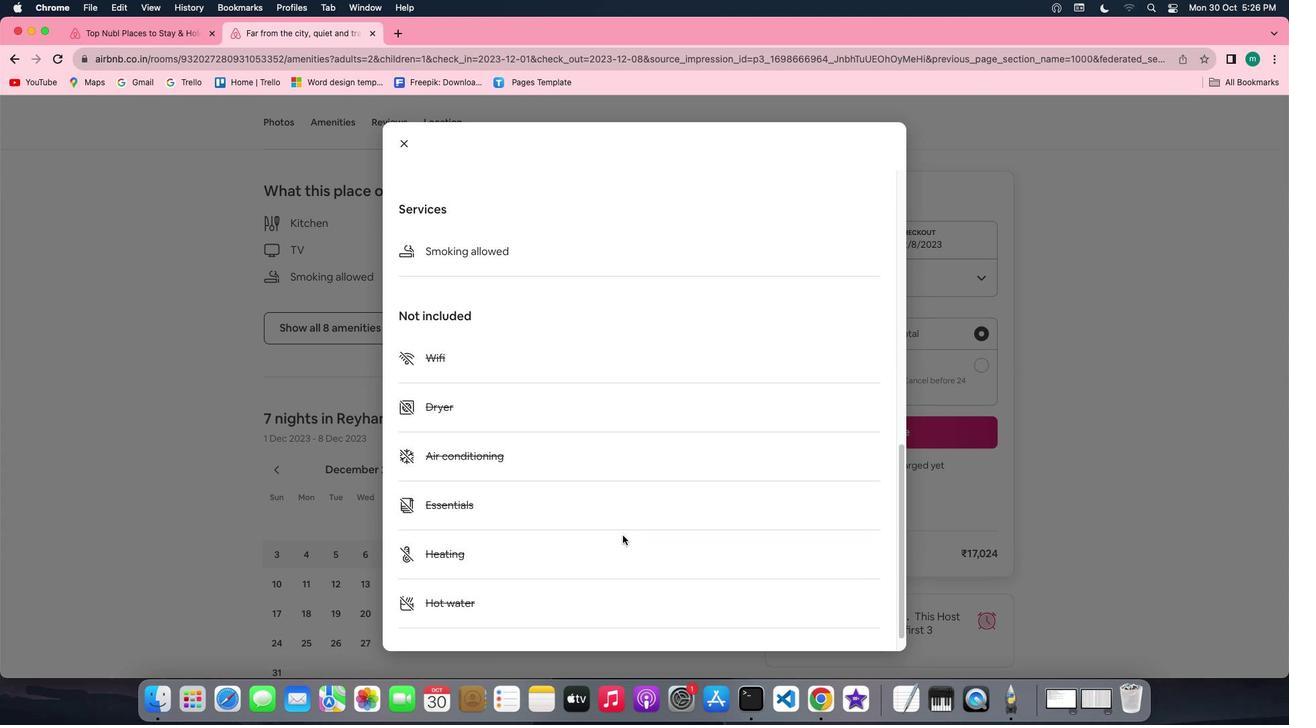 
Action: Mouse scrolled (622, 535) with delta (0, -1)
Screenshot: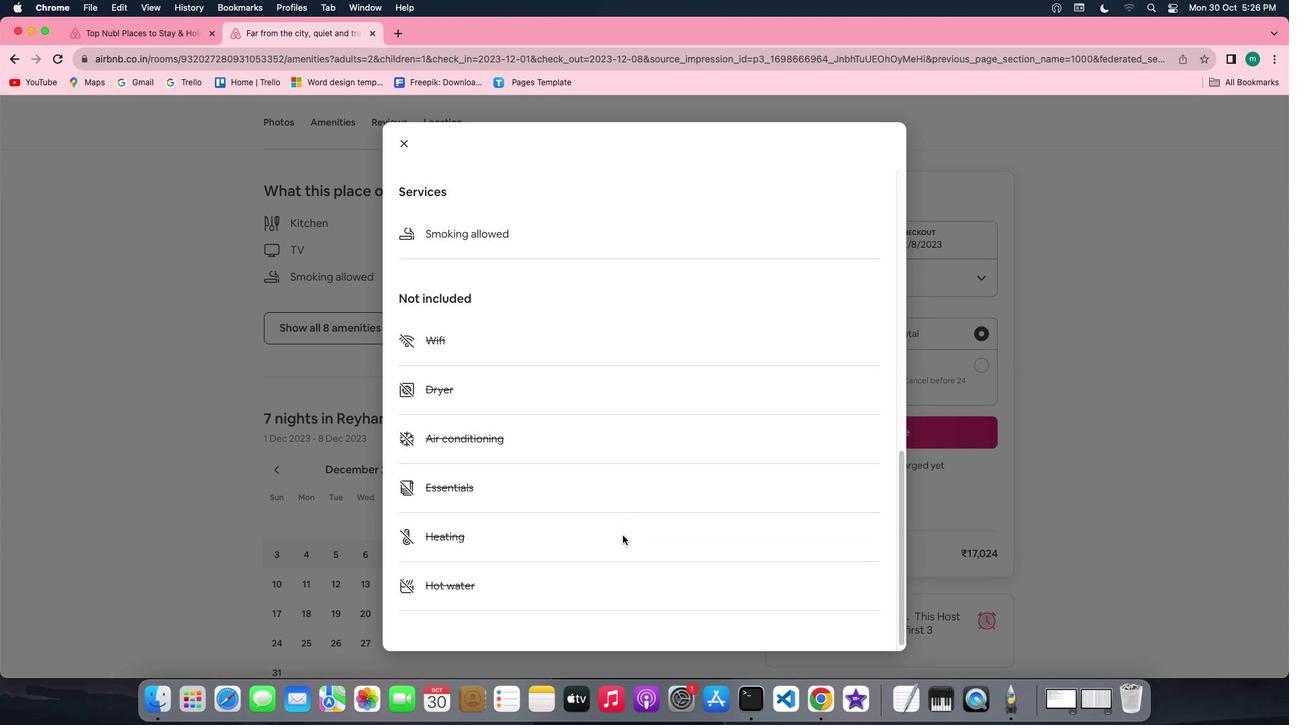 
Action: Mouse scrolled (622, 535) with delta (0, 0)
Screenshot: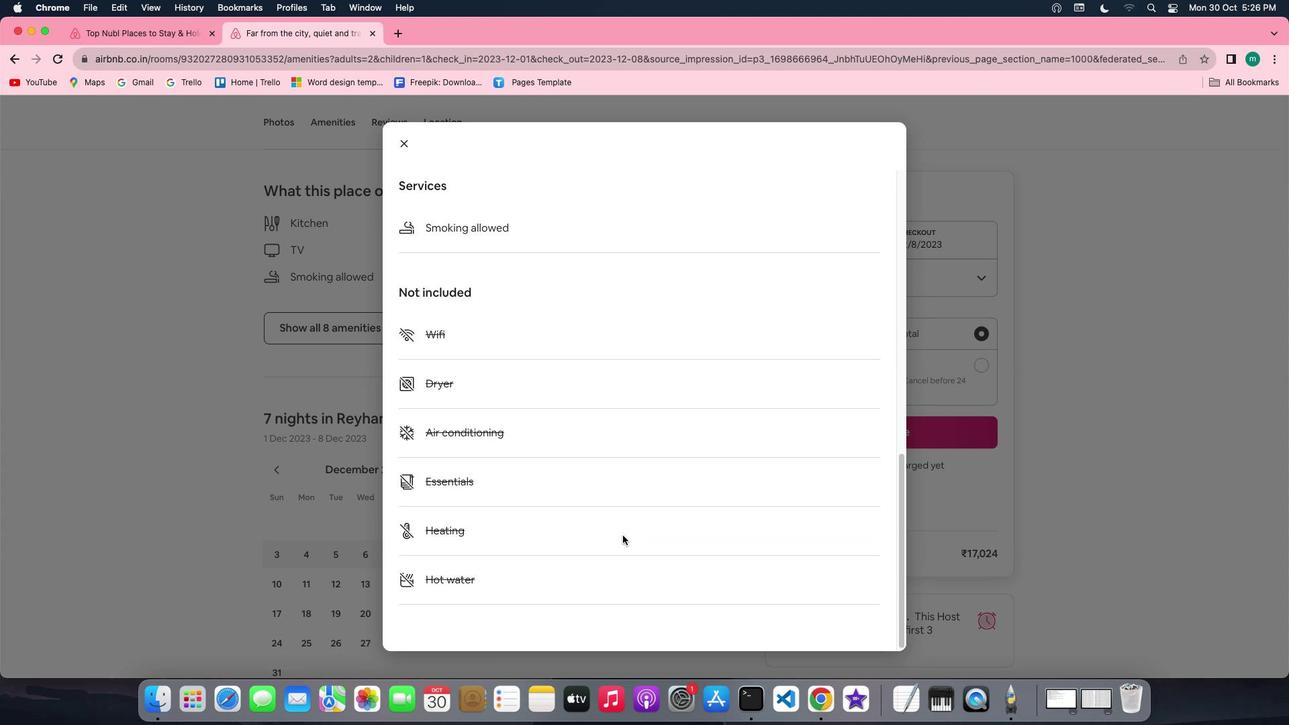 
Action: Mouse moved to (623, 535)
Screenshot: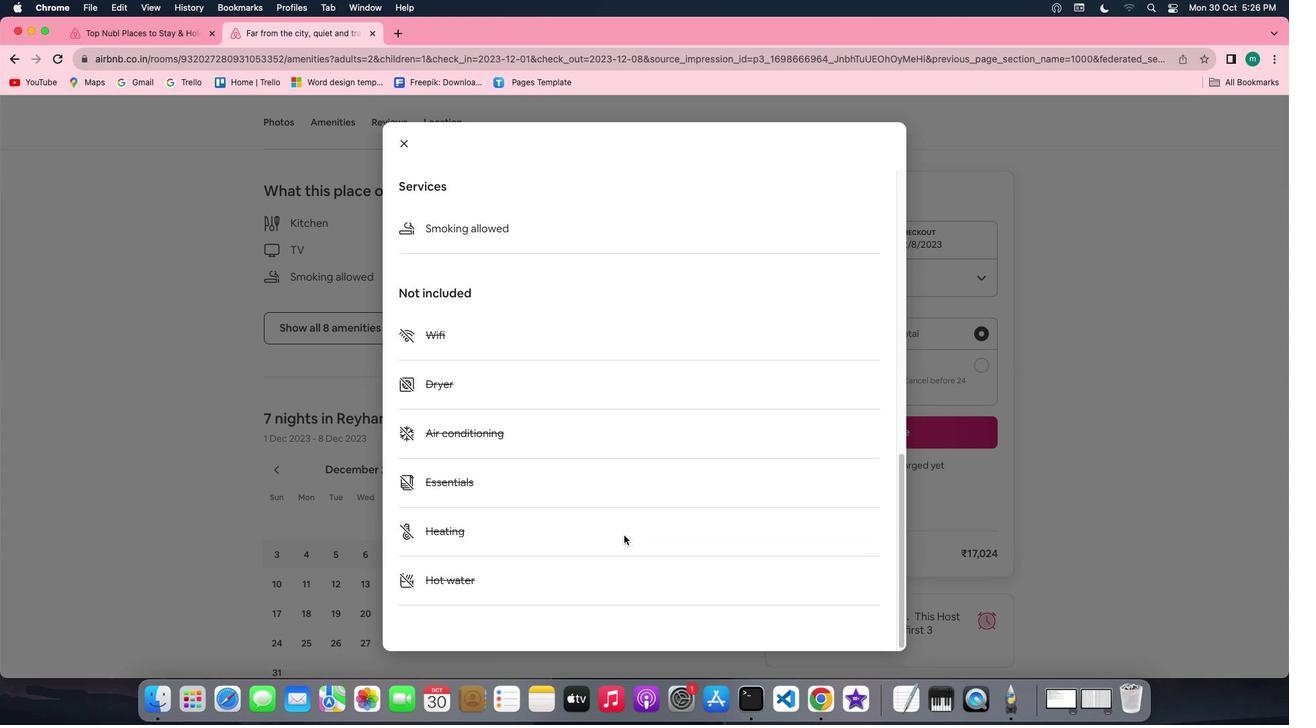 
Action: Mouse scrolled (623, 535) with delta (0, 0)
Screenshot: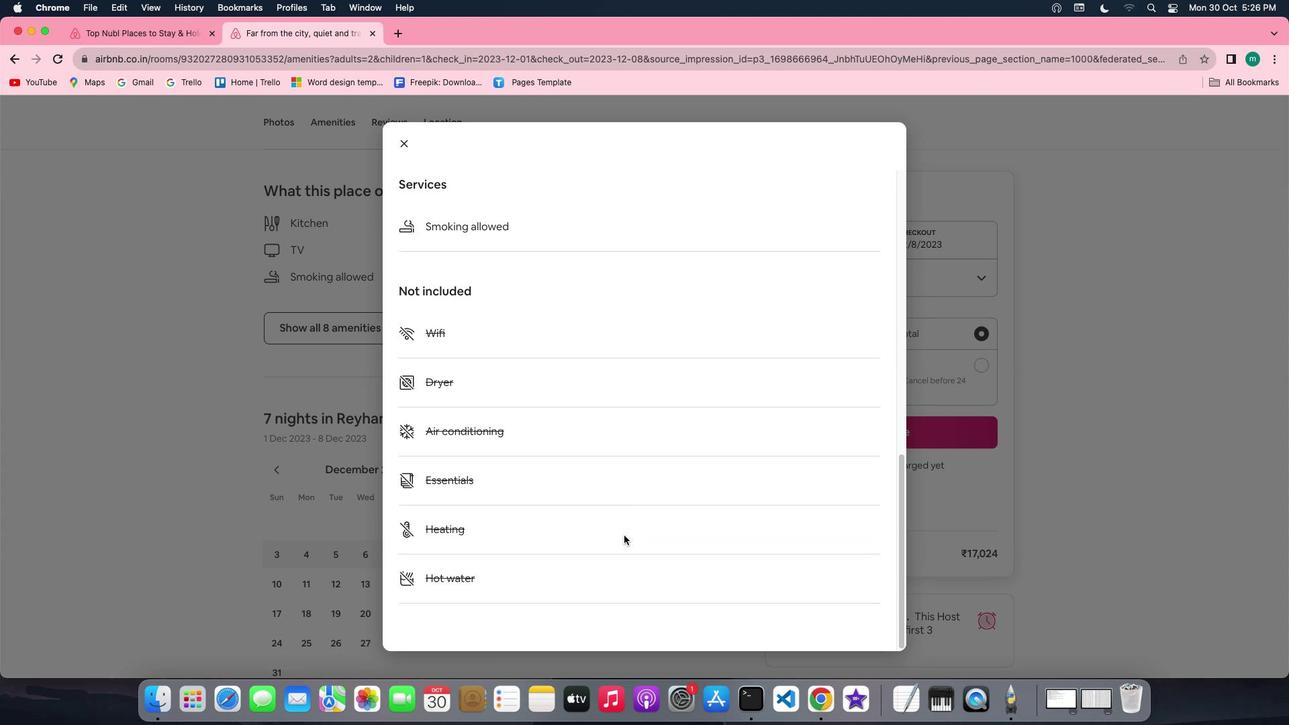 
Action: Mouse scrolled (623, 535) with delta (0, 0)
Screenshot: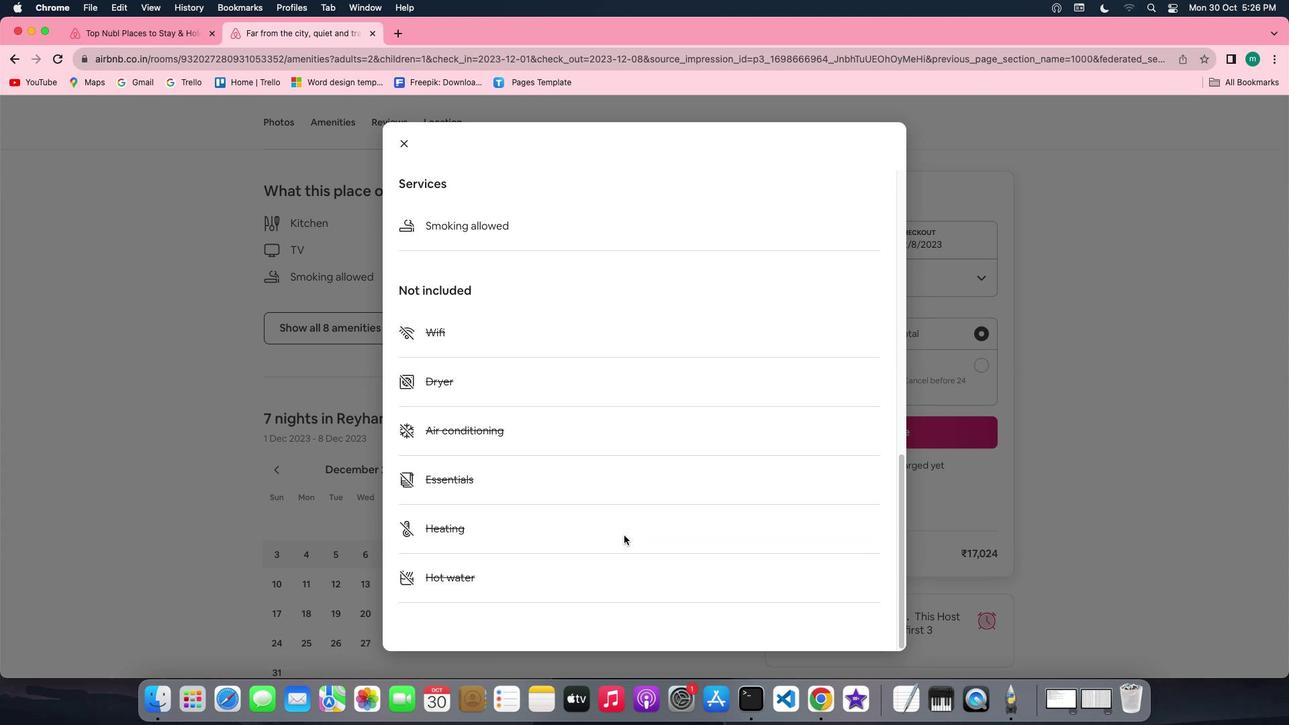 
Action: Mouse scrolled (623, 535) with delta (0, -1)
Screenshot: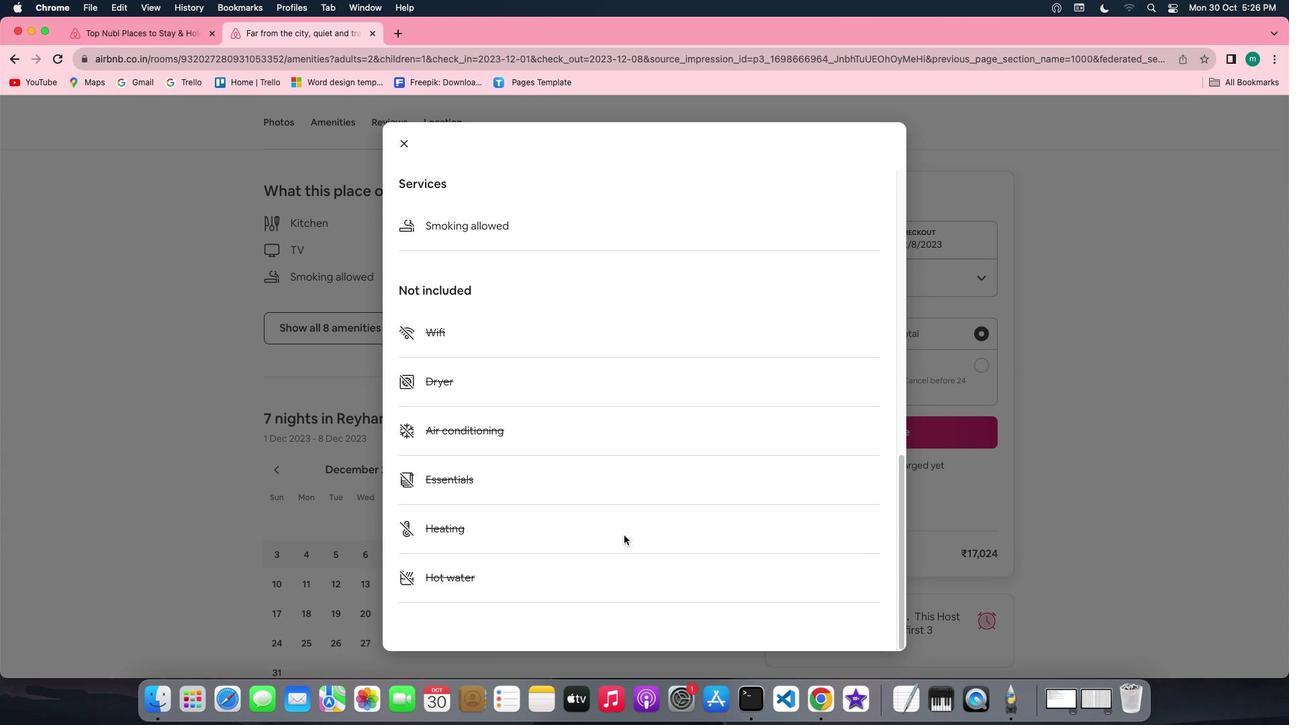 
Action: Mouse scrolled (623, 535) with delta (0, 0)
Screenshot: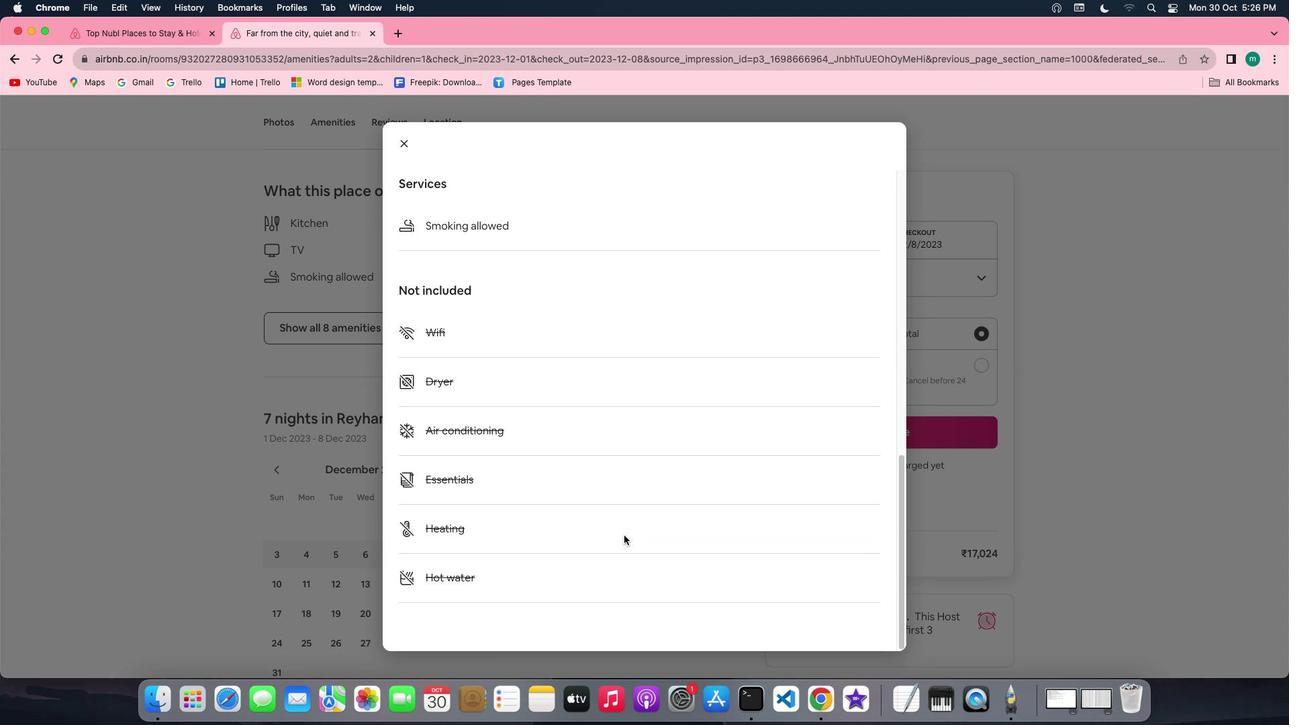 
Action: Mouse scrolled (623, 535) with delta (0, 0)
Screenshot: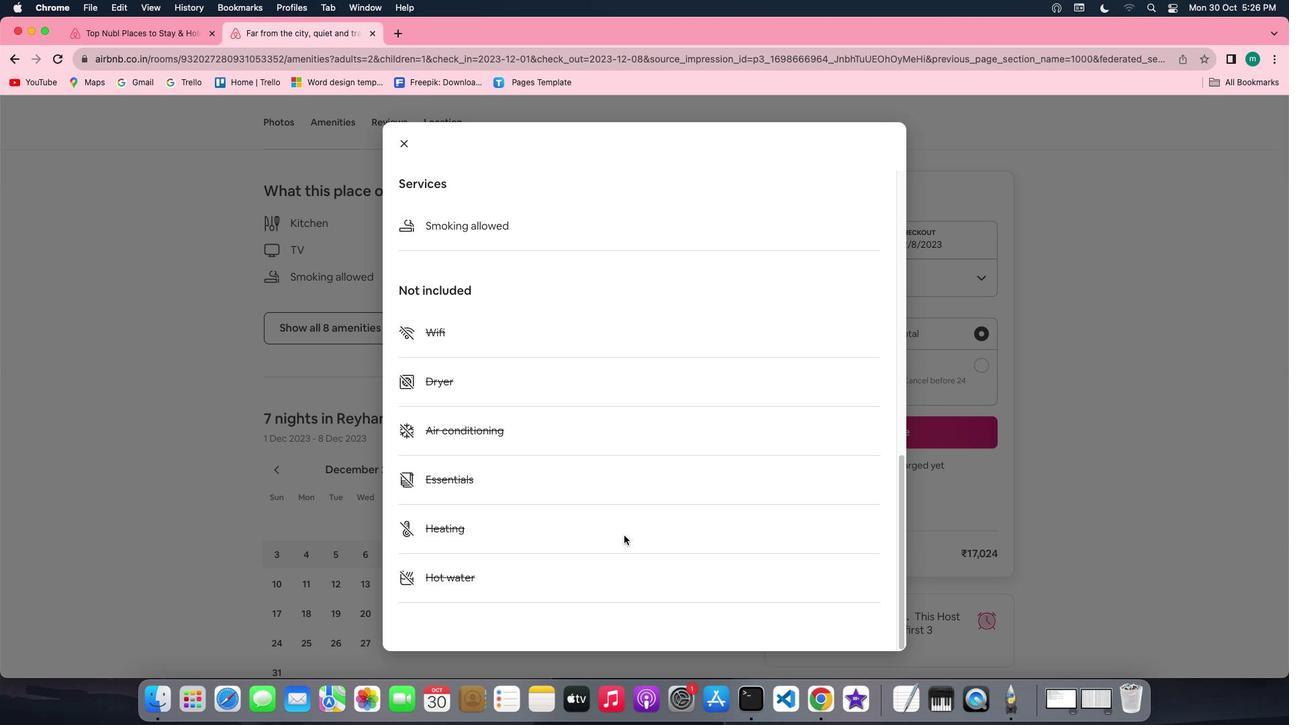 
Action: Mouse scrolled (623, 535) with delta (0, -1)
Screenshot: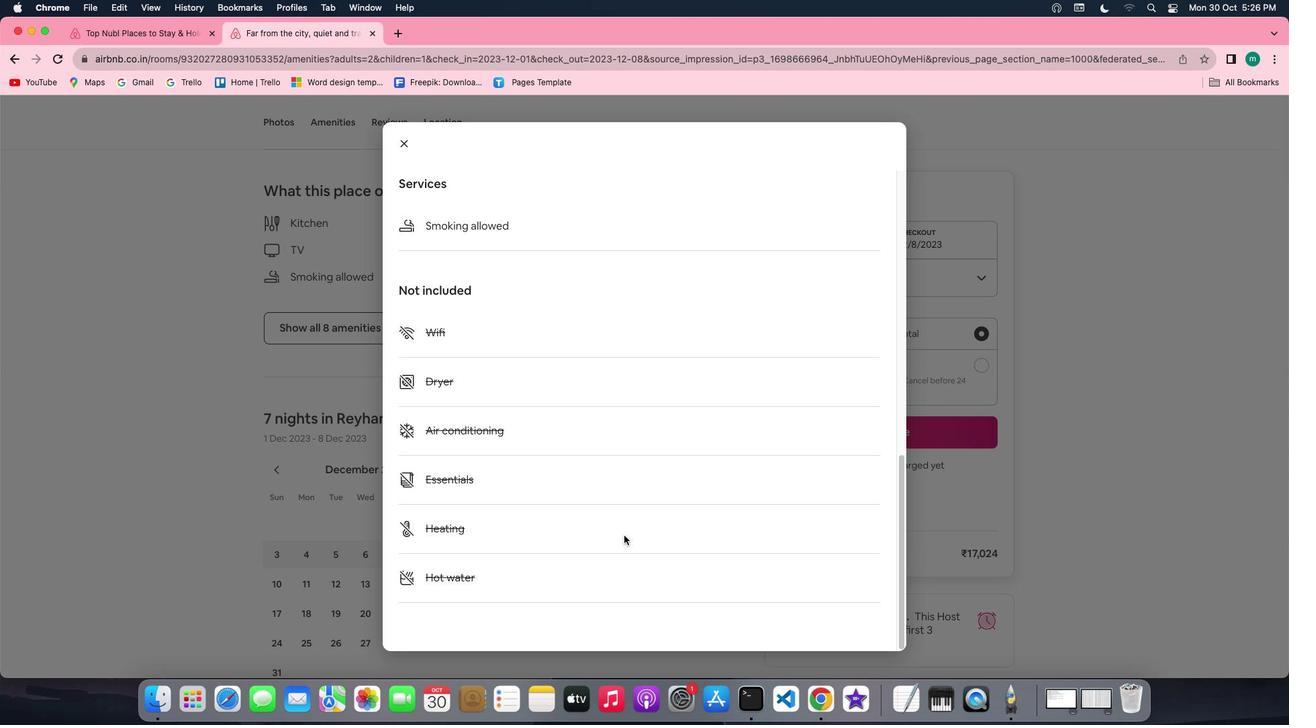
Action: Mouse moved to (397, 145)
Screenshot: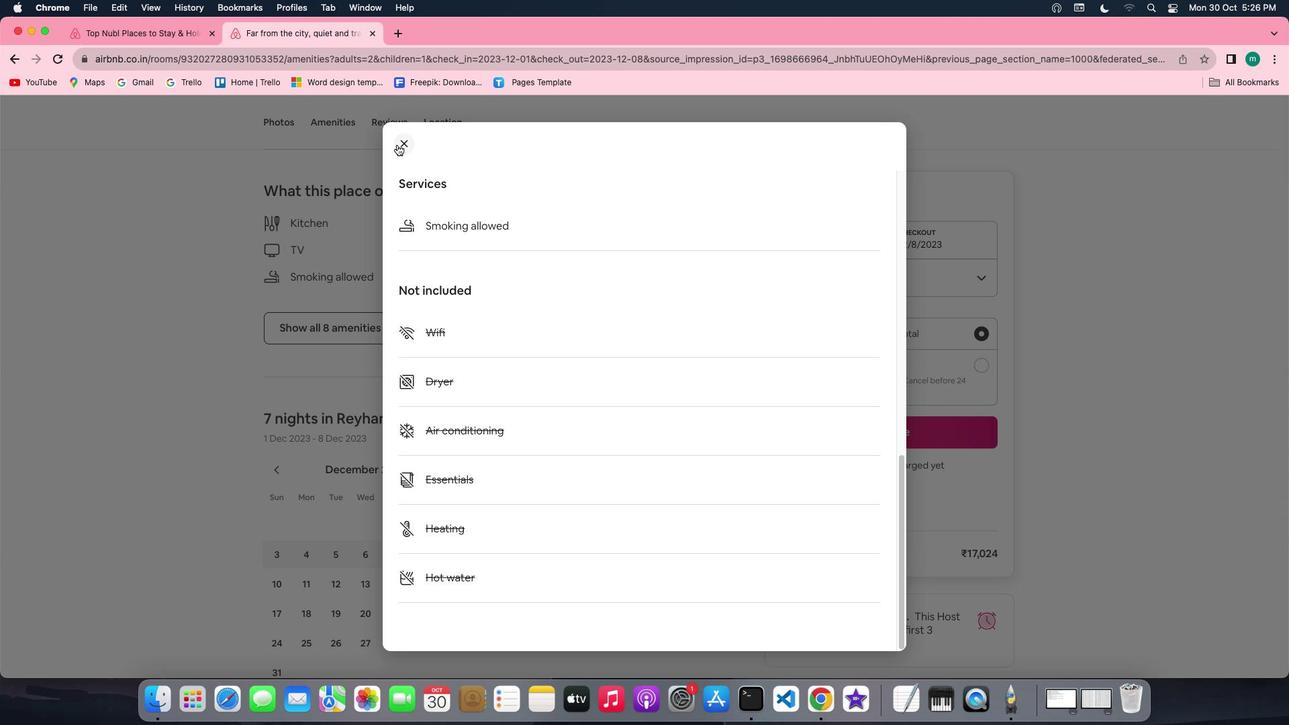 
Action: Mouse pressed left at (397, 145)
Screenshot: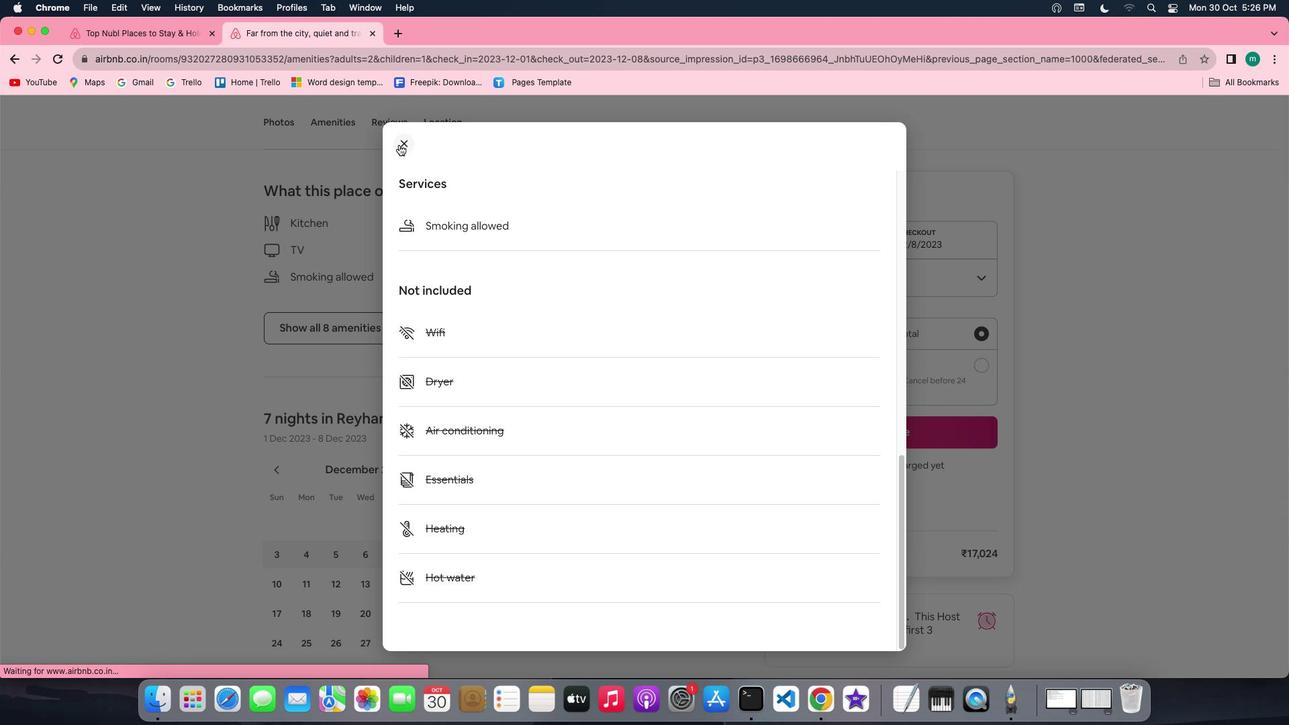 
Action: Mouse moved to (492, 456)
Screenshot: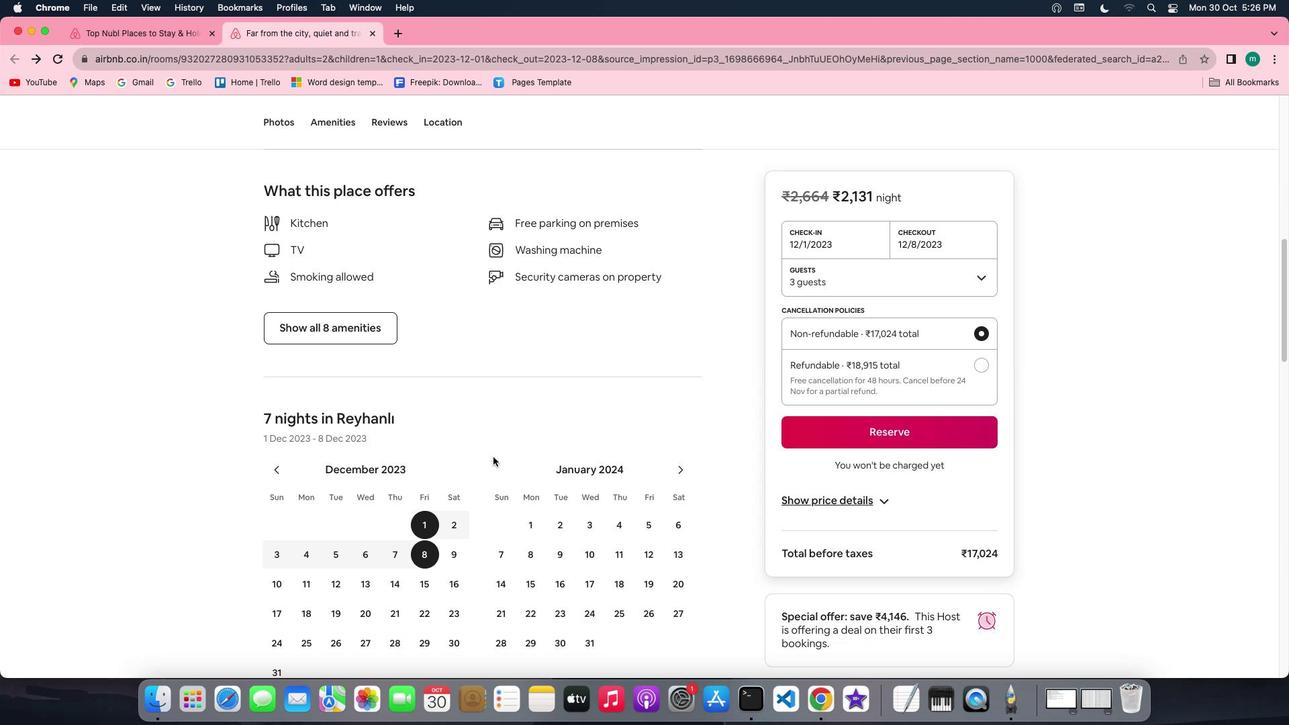 
Action: Mouse scrolled (492, 456) with delta (0, 0)
Screenshot: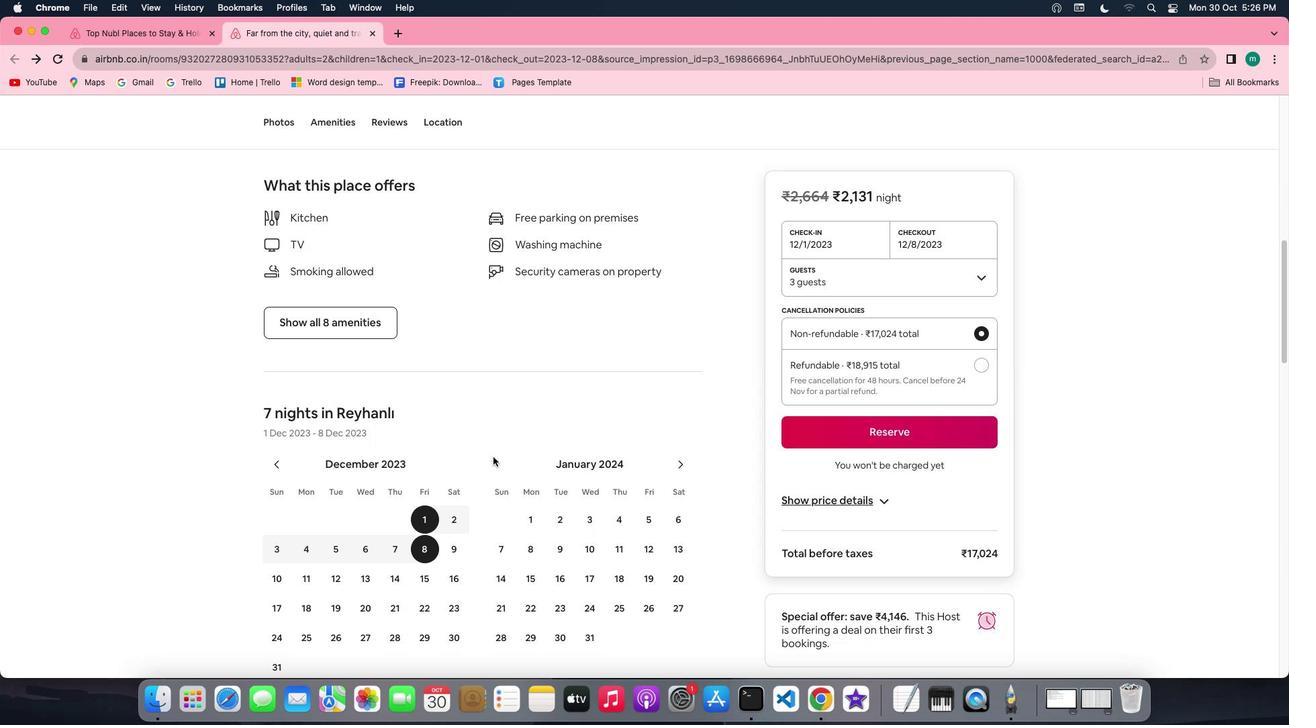 
Action: Mouse scrolled (492, 456) with delta (0, 0)
Screenshot: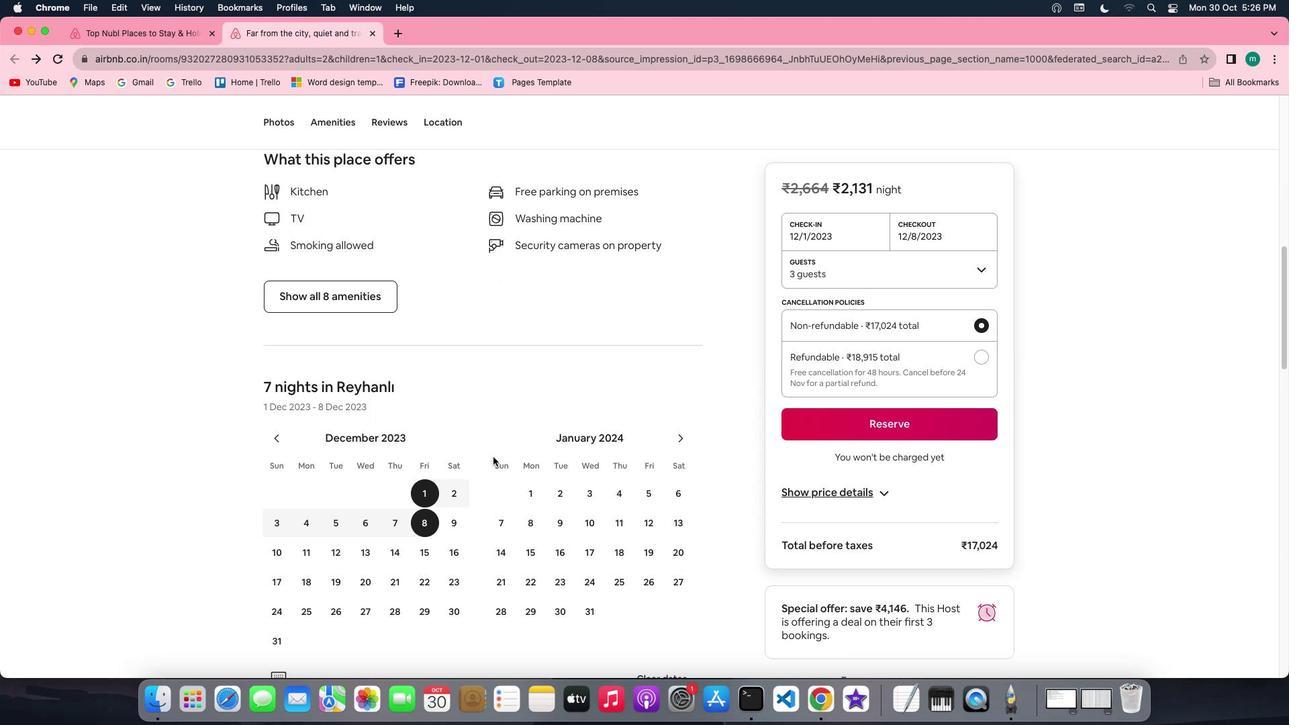 
Action: Mouse scrolled (492, 456) with delta (0, -1)
Screenshot: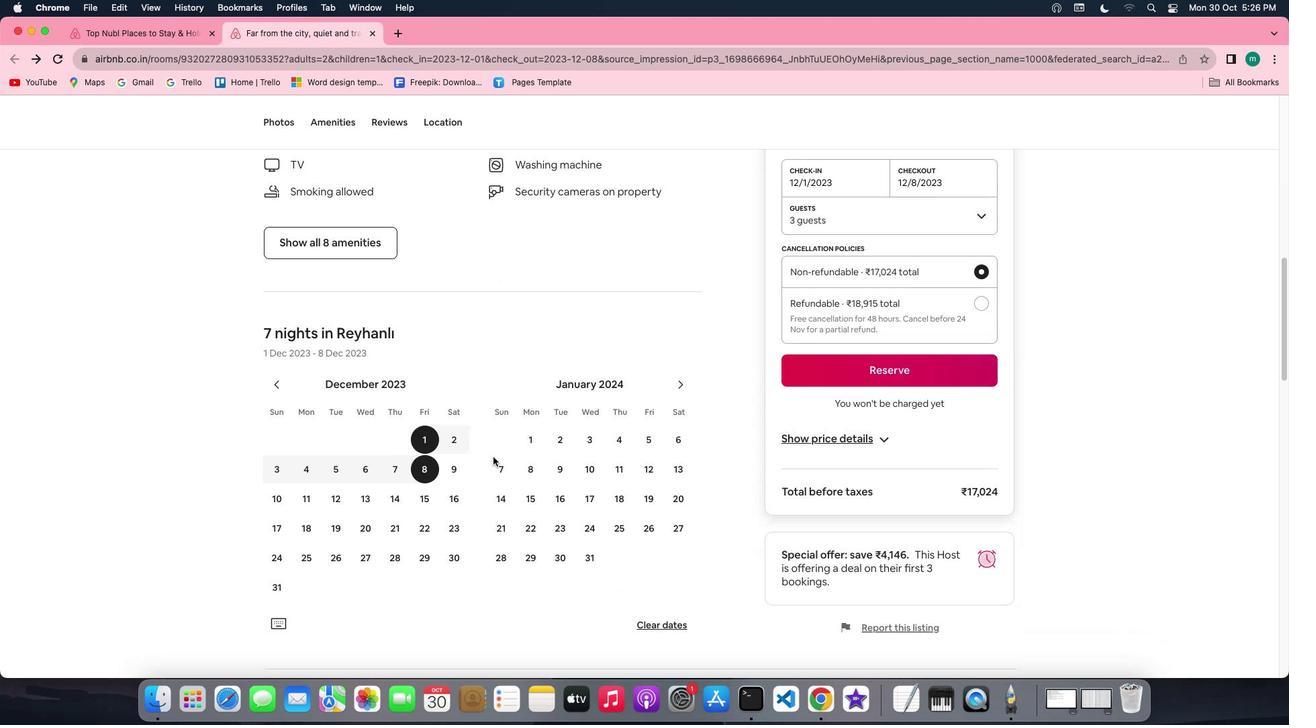 
Action: Mouse scrolled (492, 456) with delta (0, -1)
Screenshot: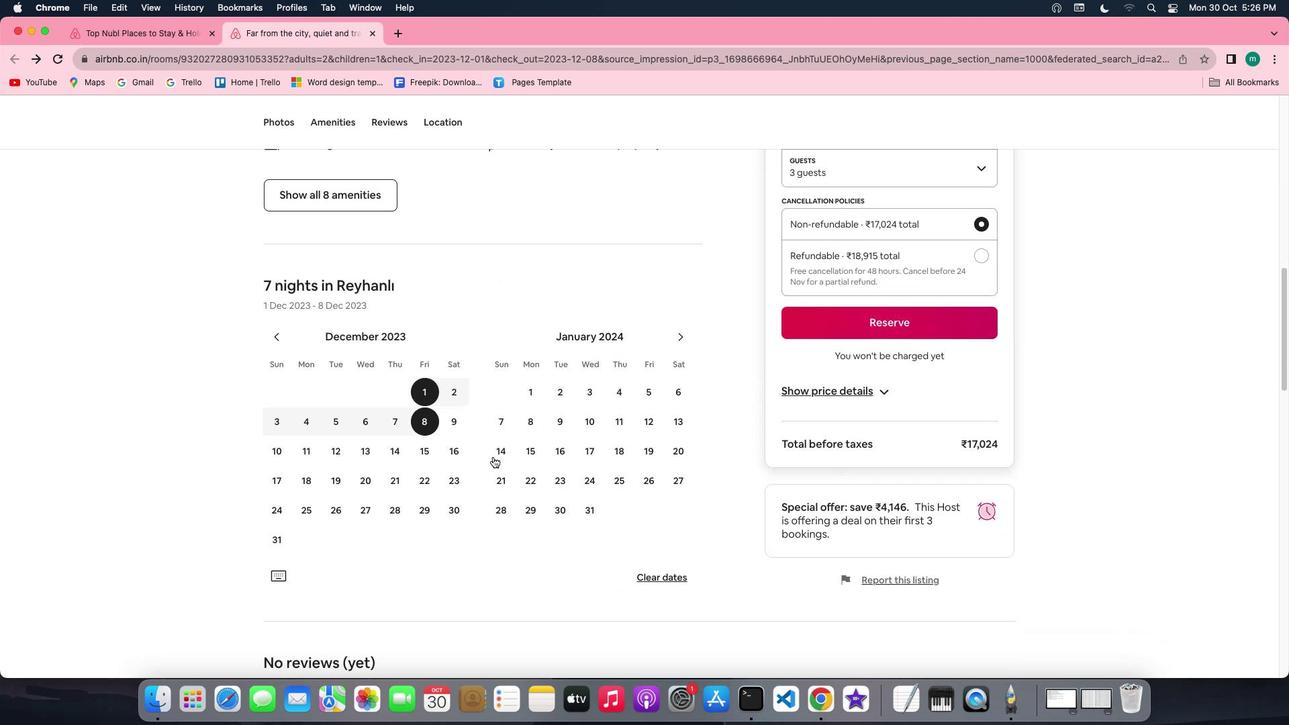 
Action: Mouse scrolled (492, 456) with delta (0, 0)
Screenshot: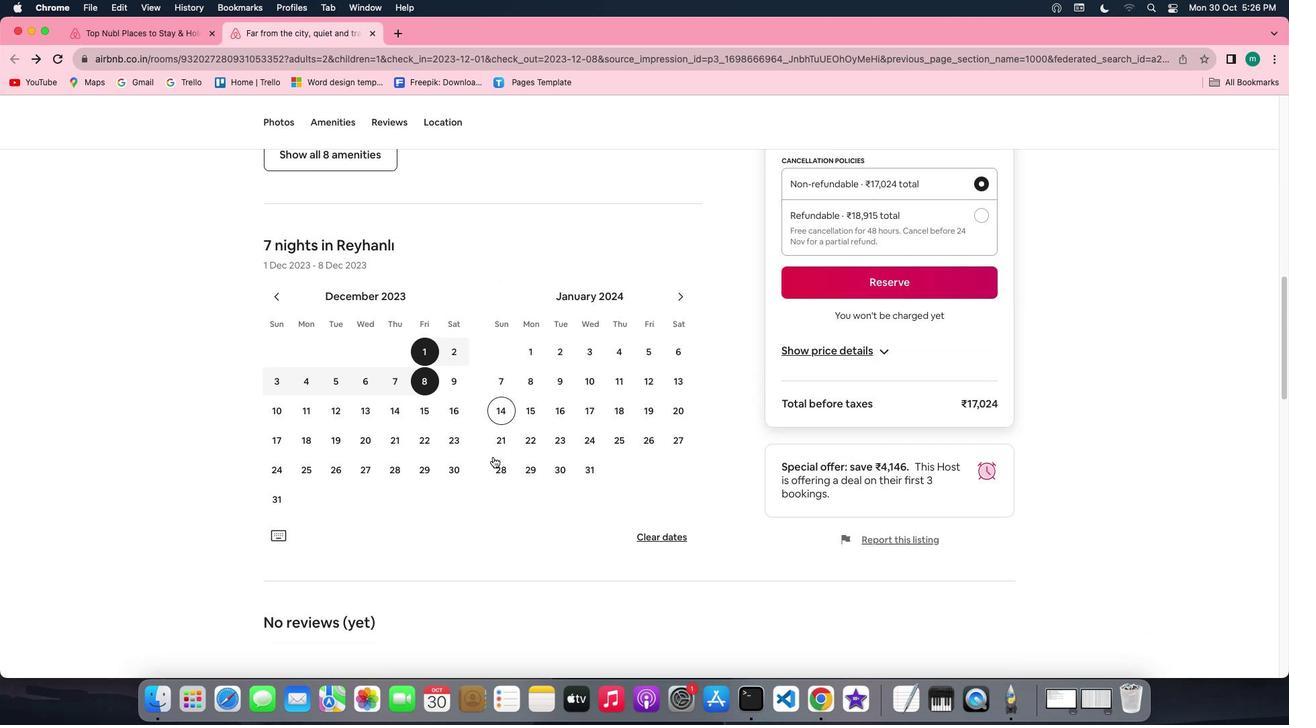 
Action: Mouse scrolled (492, 456) with delta (0, 0)
Screenshot: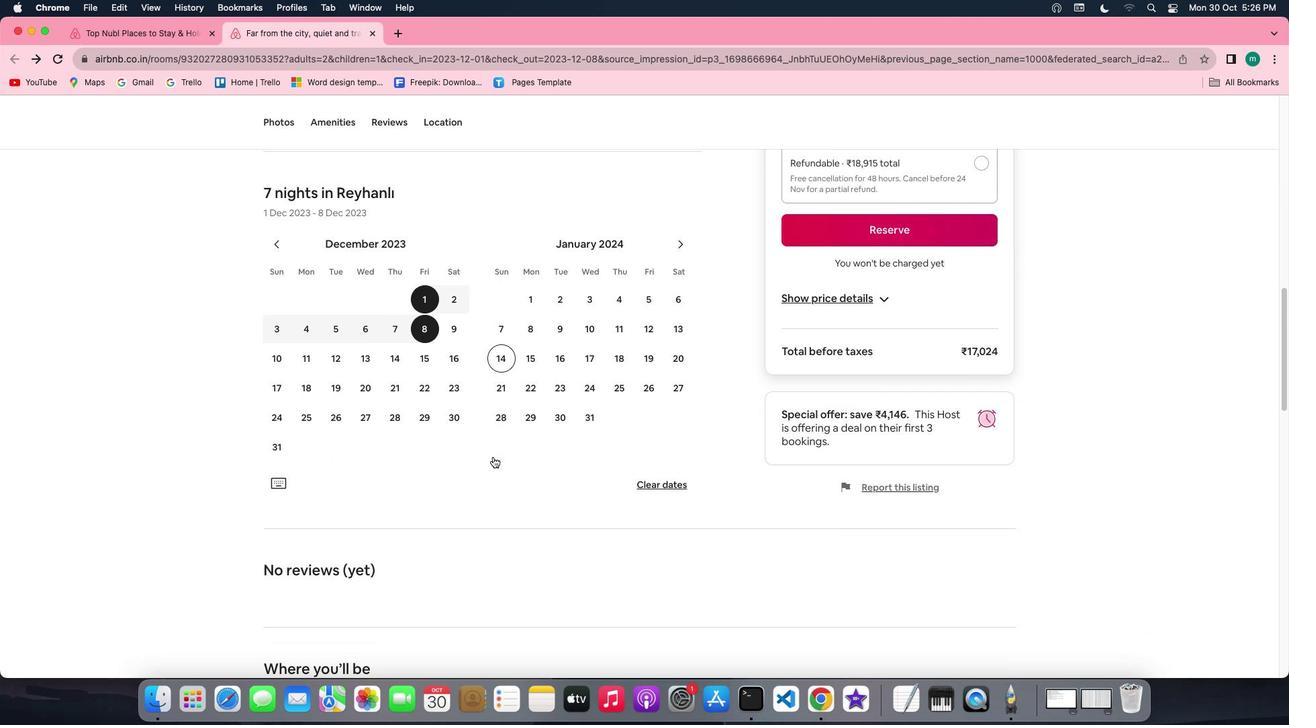 
Action: Mouse scrolled (492, 456) with delta (0, -1)
Screenshot: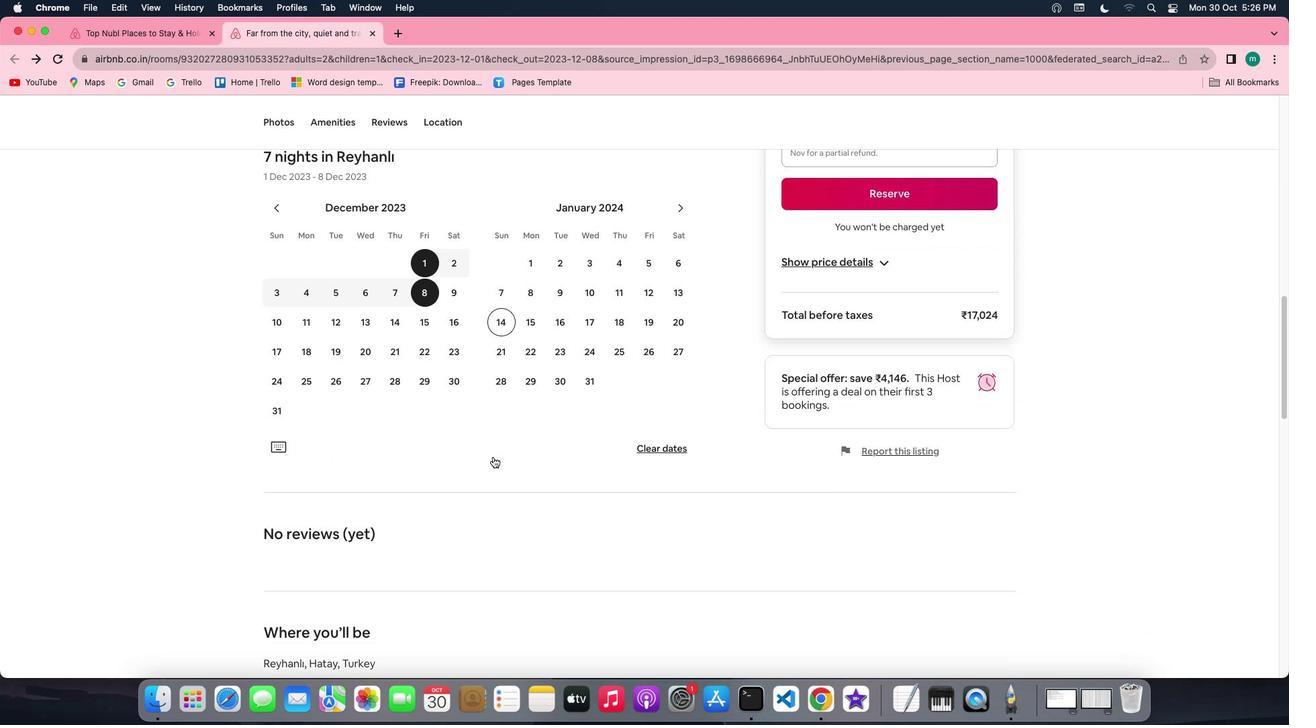 
Action: Mouse scrolled (492, 456) with delta (0, -2)
Screenshot: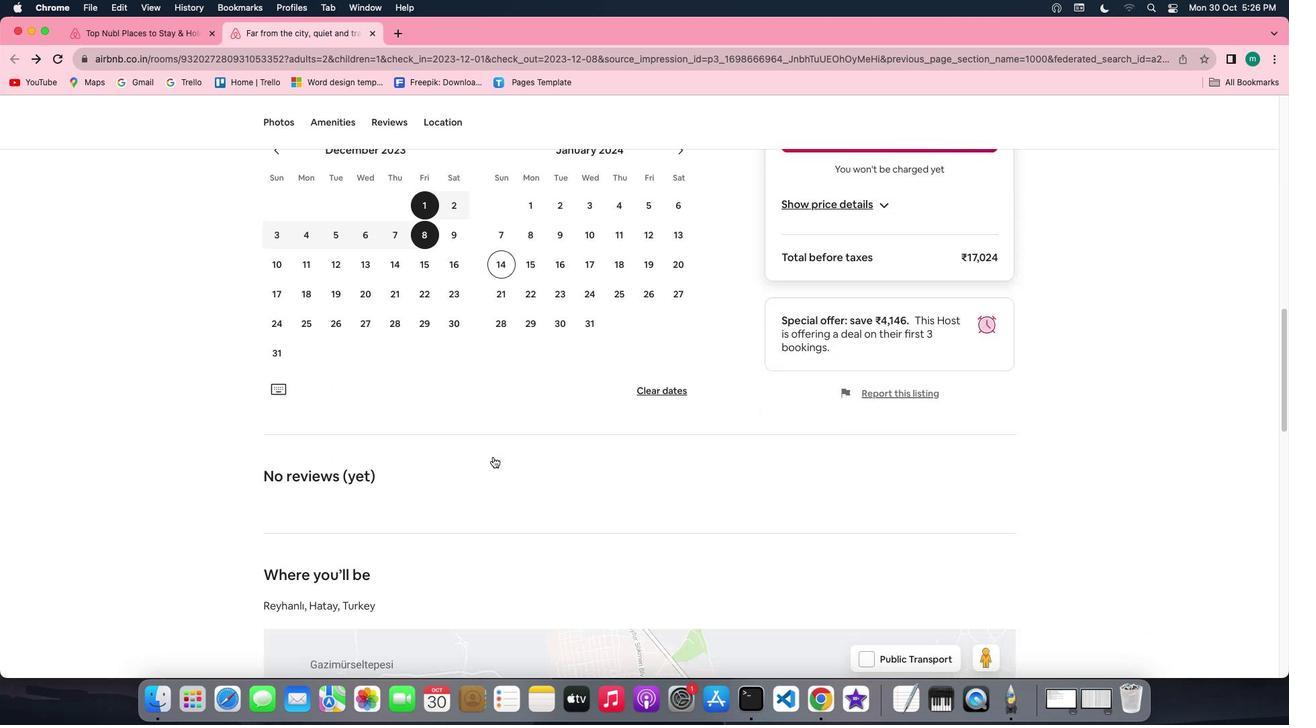 
Action: Mouse scrolled (492, 456) with delta (0, 0)
Screenshot: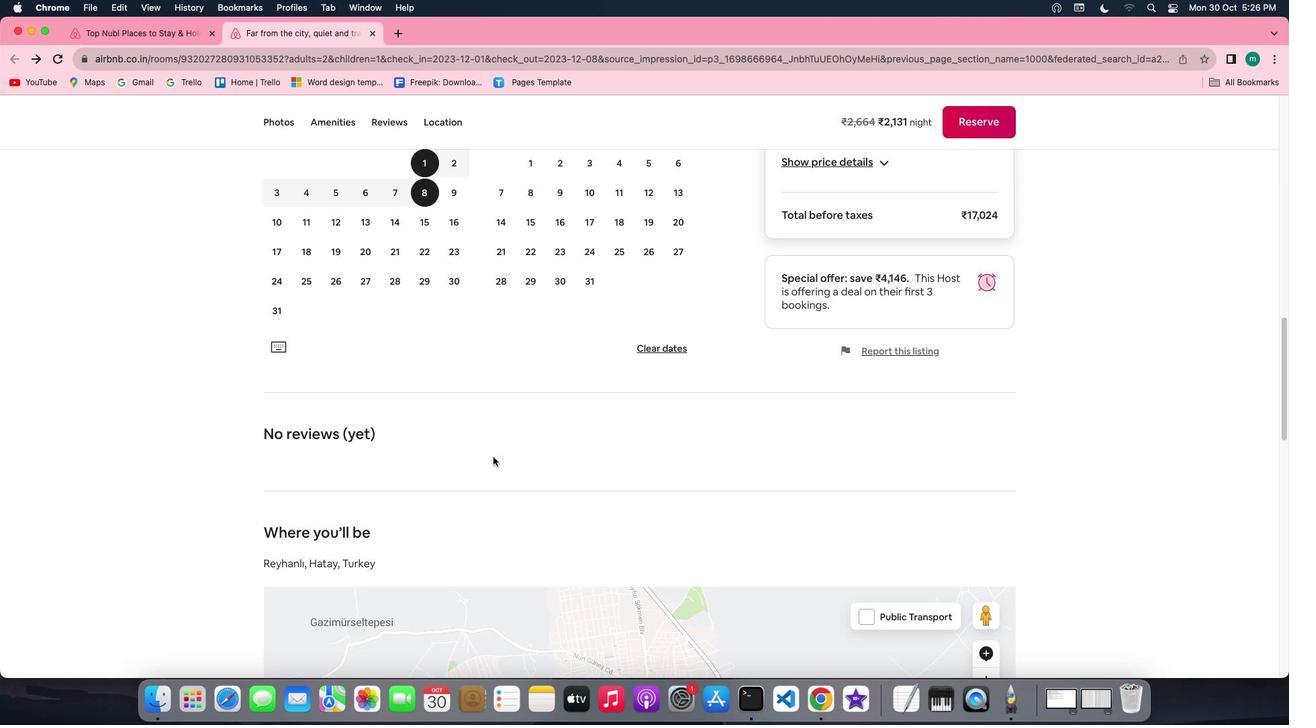 
Action: Mouse scrolled (492, 456) with delta (0, 0)
Screenshot: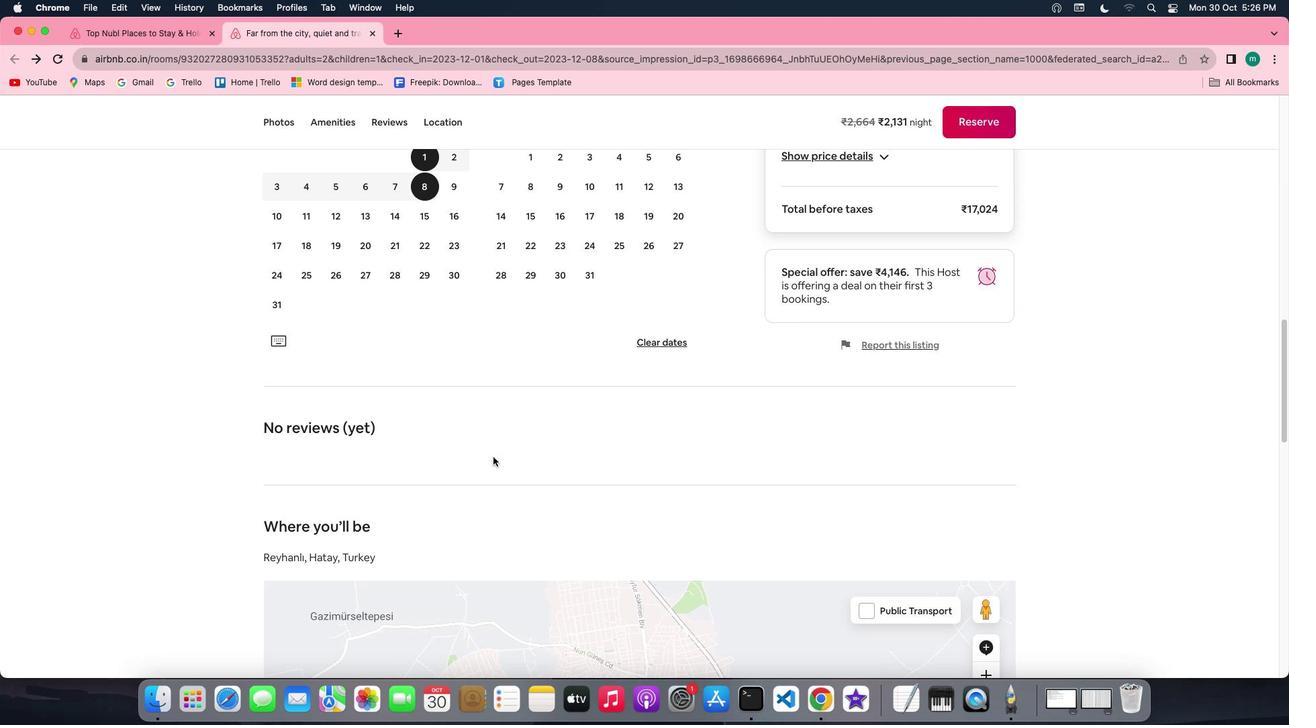 
Action: Mouse scrolled (492, 456) with delta (0, 0)
Screenshot: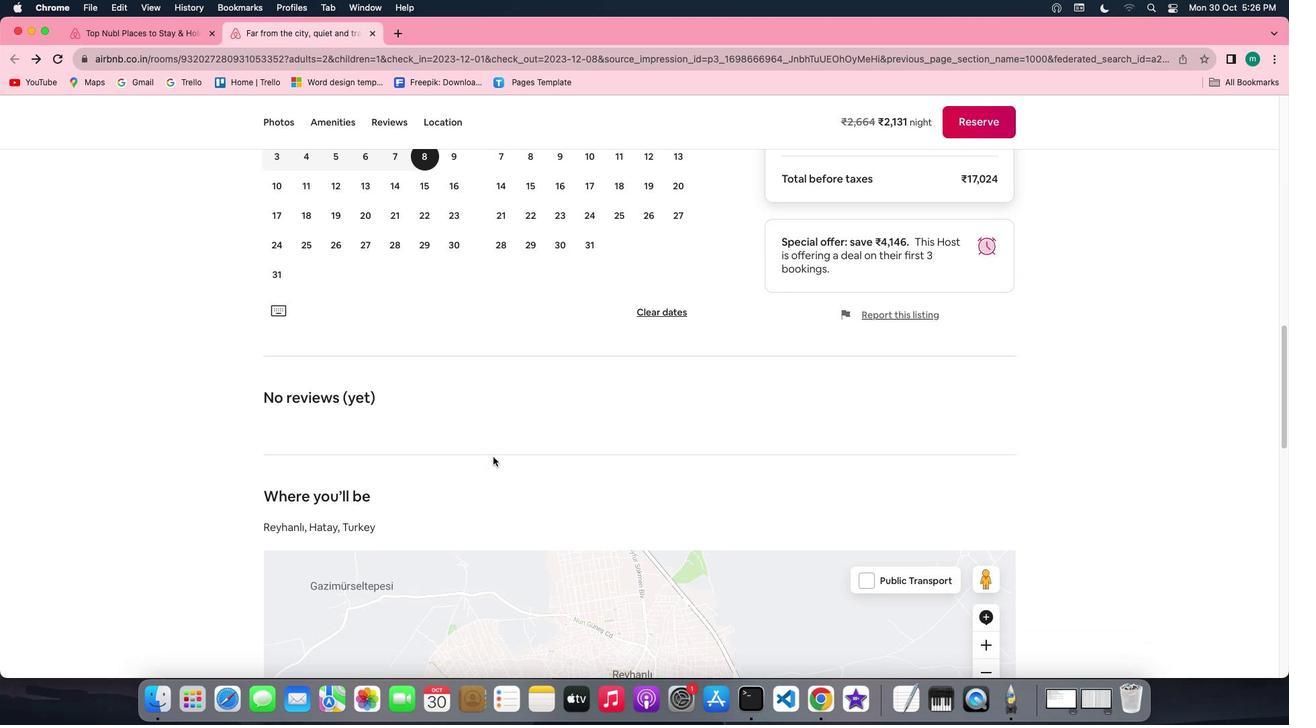 
Action: Mouse scrolled (492, 456) with delta (0, 0)
Screenshot: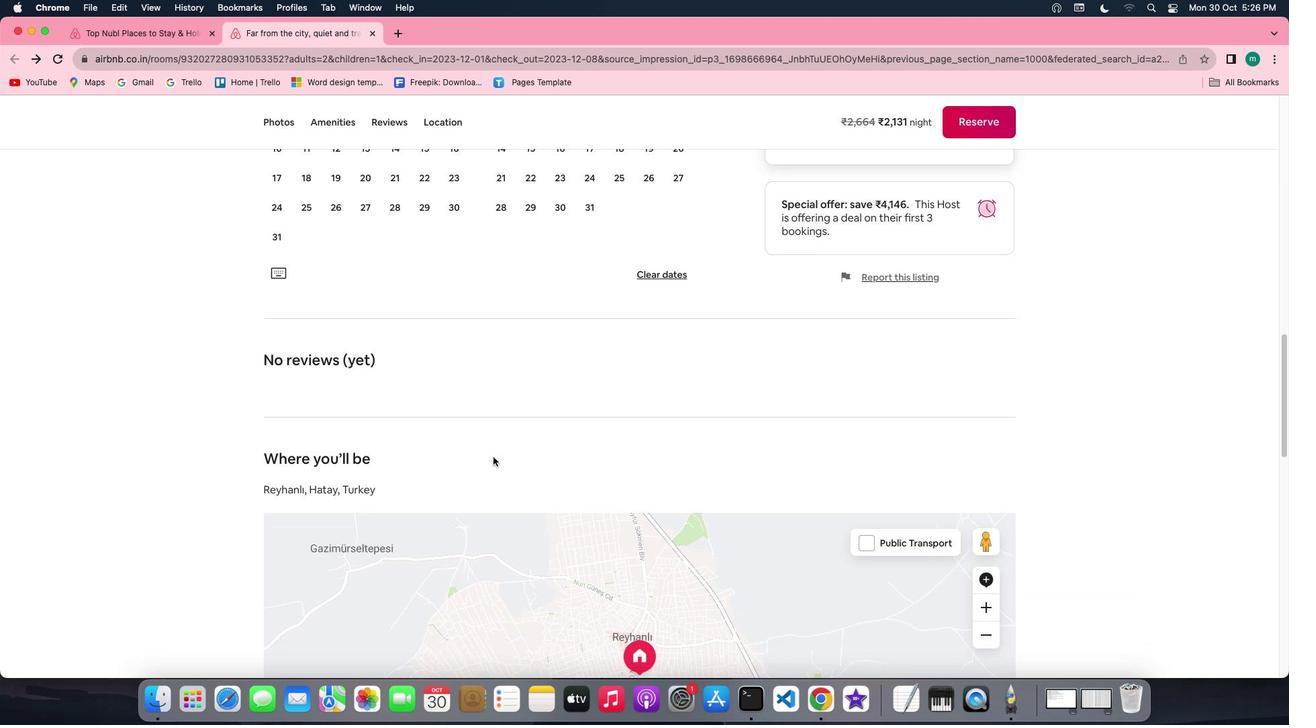 
Action: Mouse scrolled (492, 456) with delta (0, 0)
Screenshot: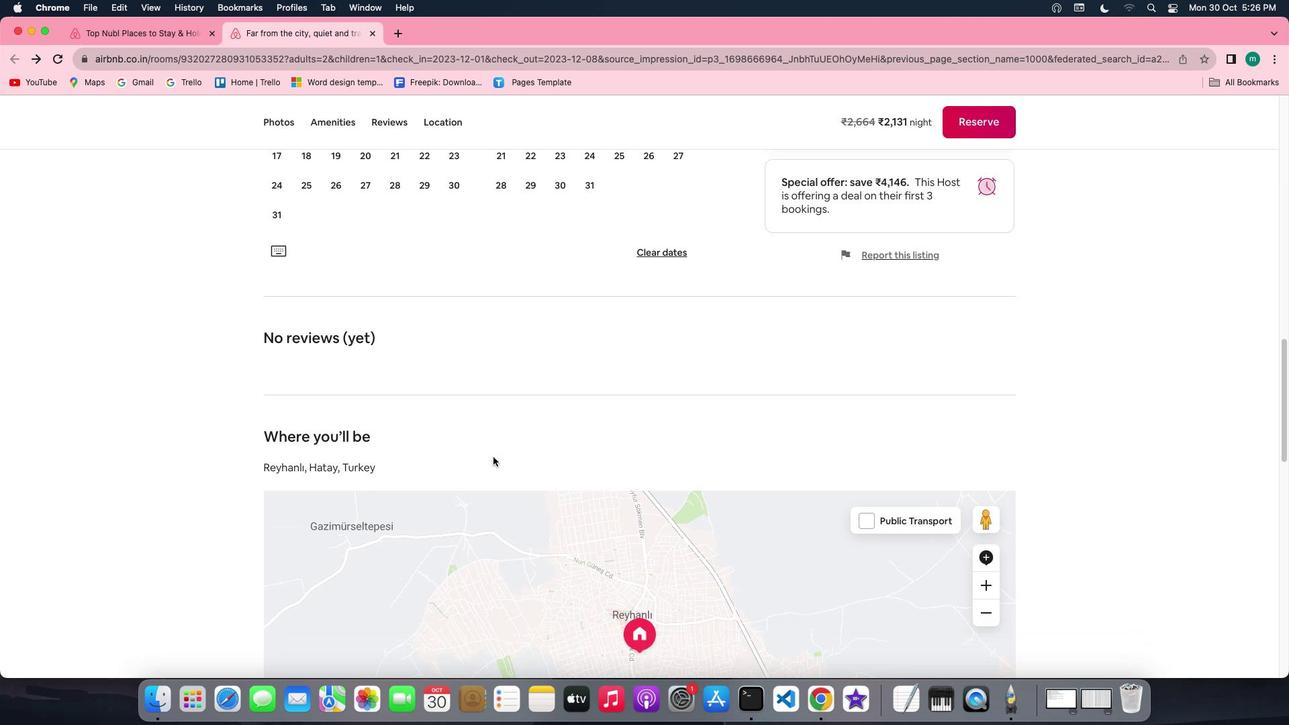 
Action: Mouse scrolled (492, 456) with delta (0, -1)
Screenshot: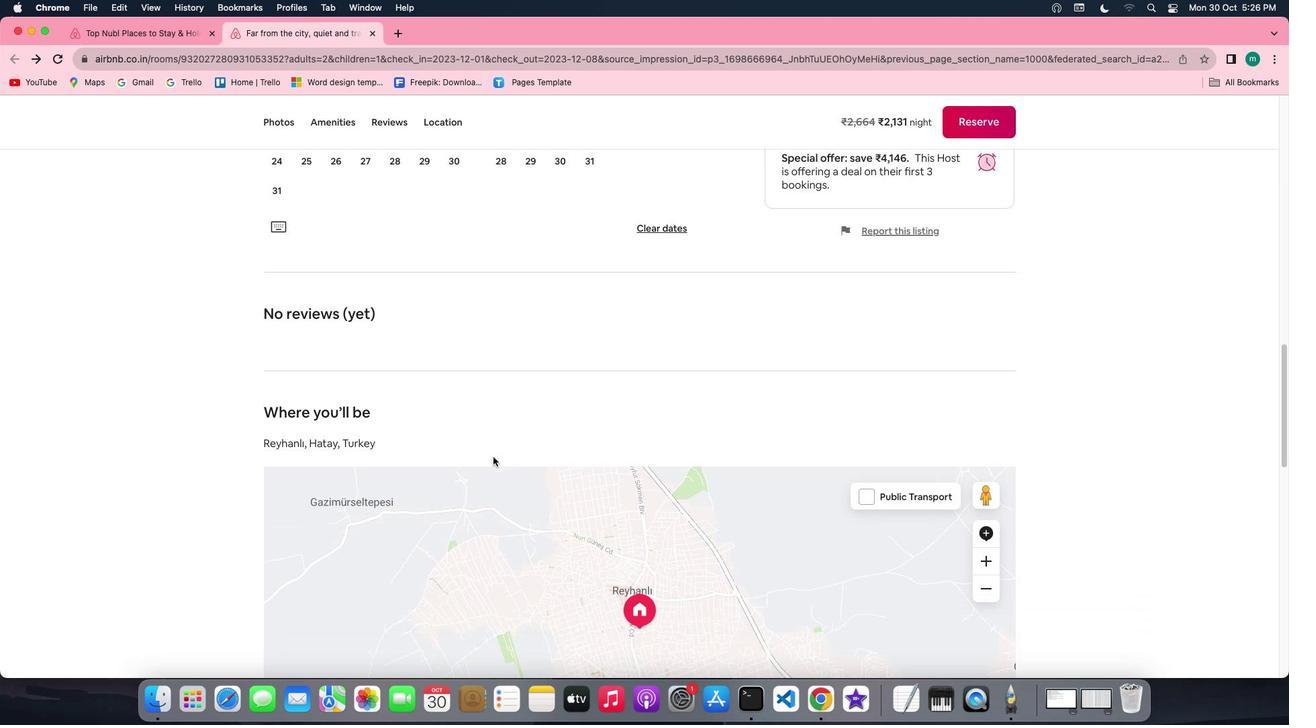 
Action: Mouse scrolled (492, 456) with delta (0, 0)
Screenshot: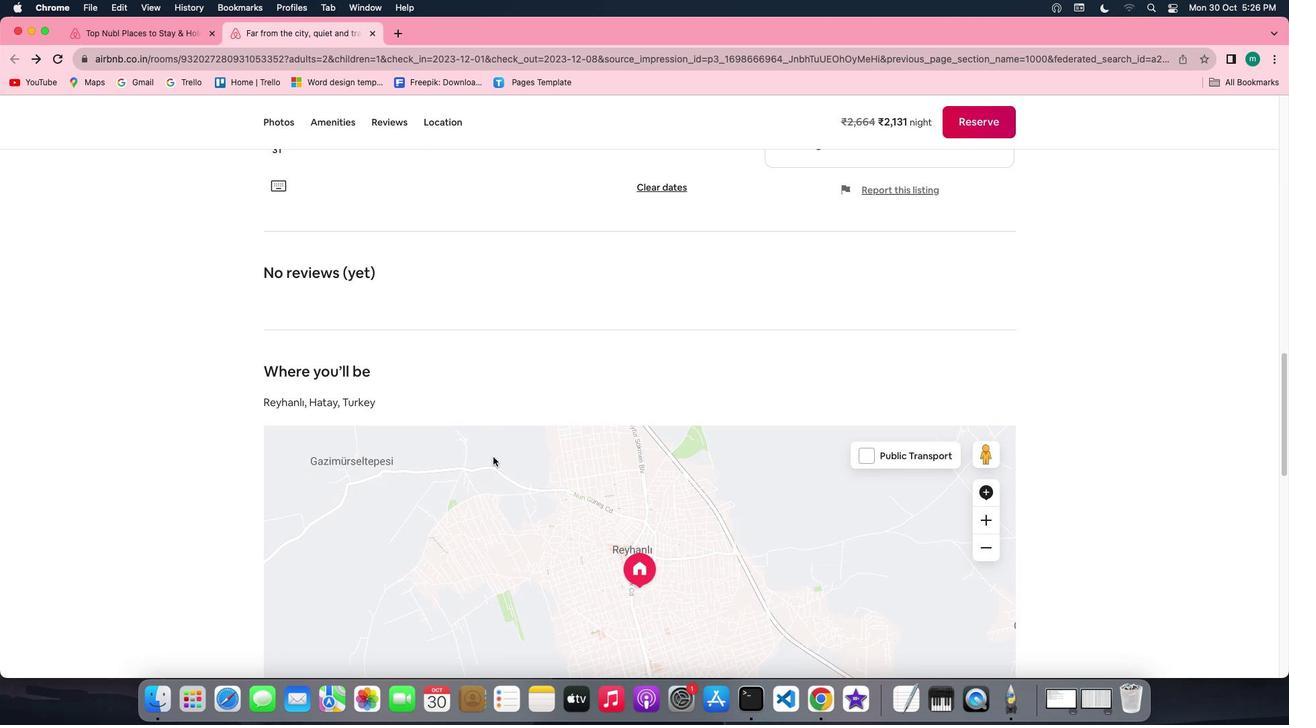 
Action: Mouse scrolled (492, 456) with delta (0, 0)
Screenshot: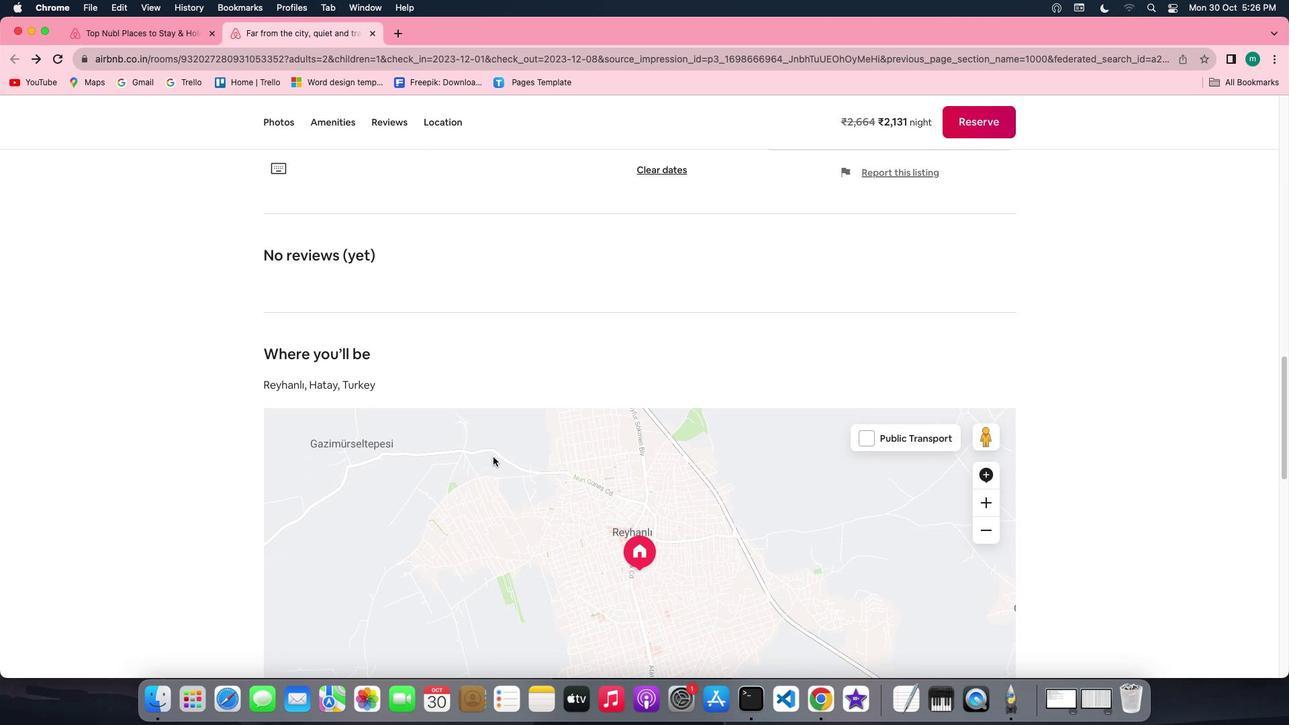 
Action: Mouse scrolled (492, 456) with delta (0, -1)
Screenshot: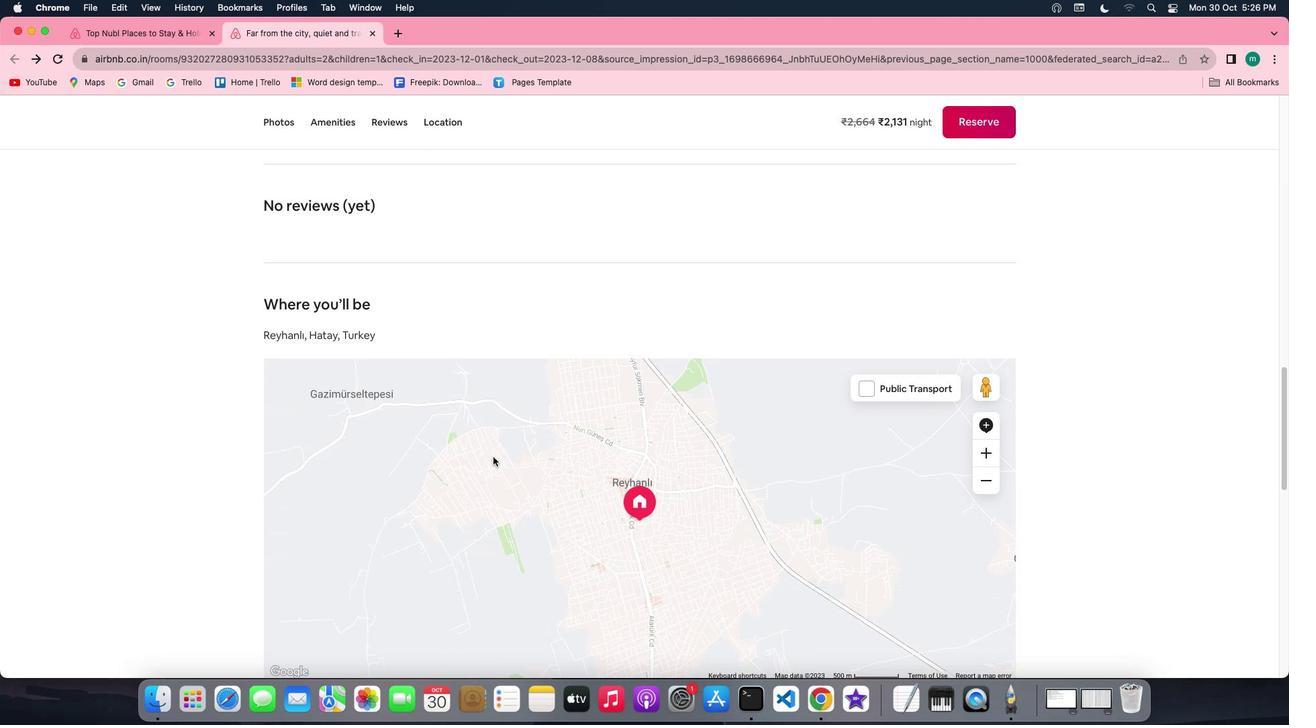 
Action: Mouse scrolled (492, 456) with delta (0, -1)
Screenshot: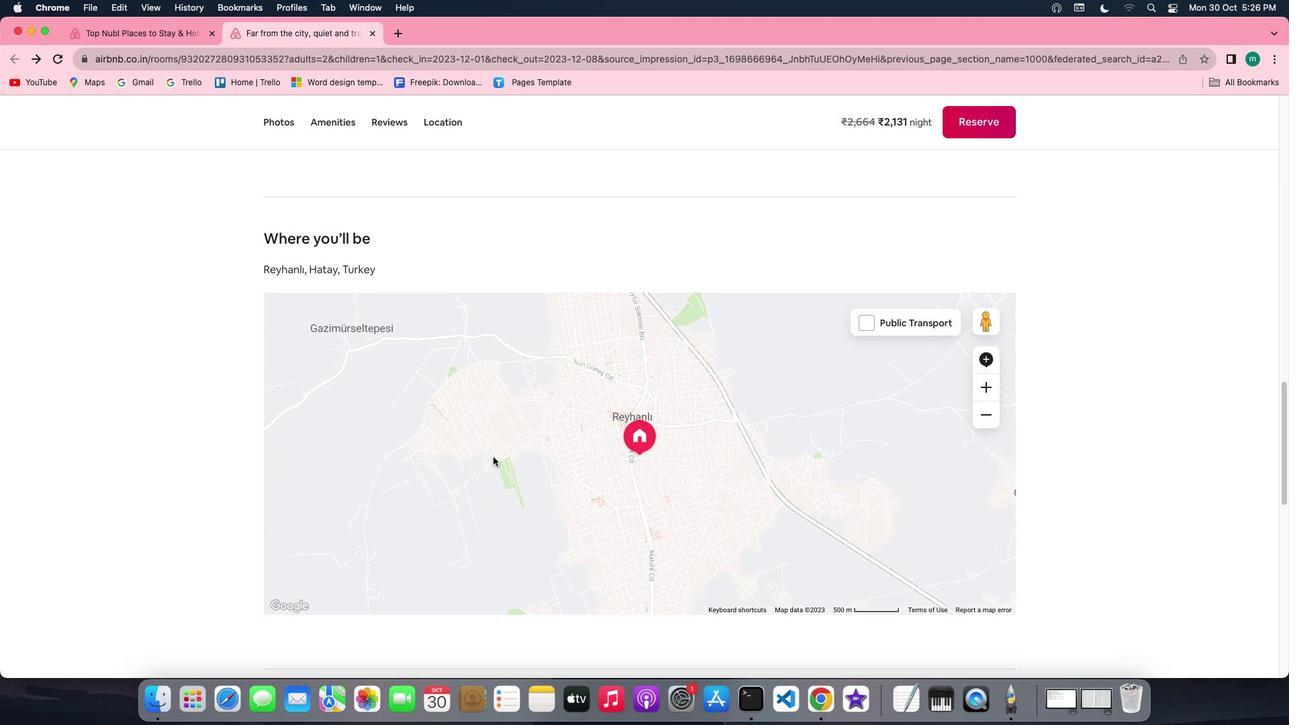 
Action: Mouse scrolled (492, 456) with delta (0, 0)
Screenshot: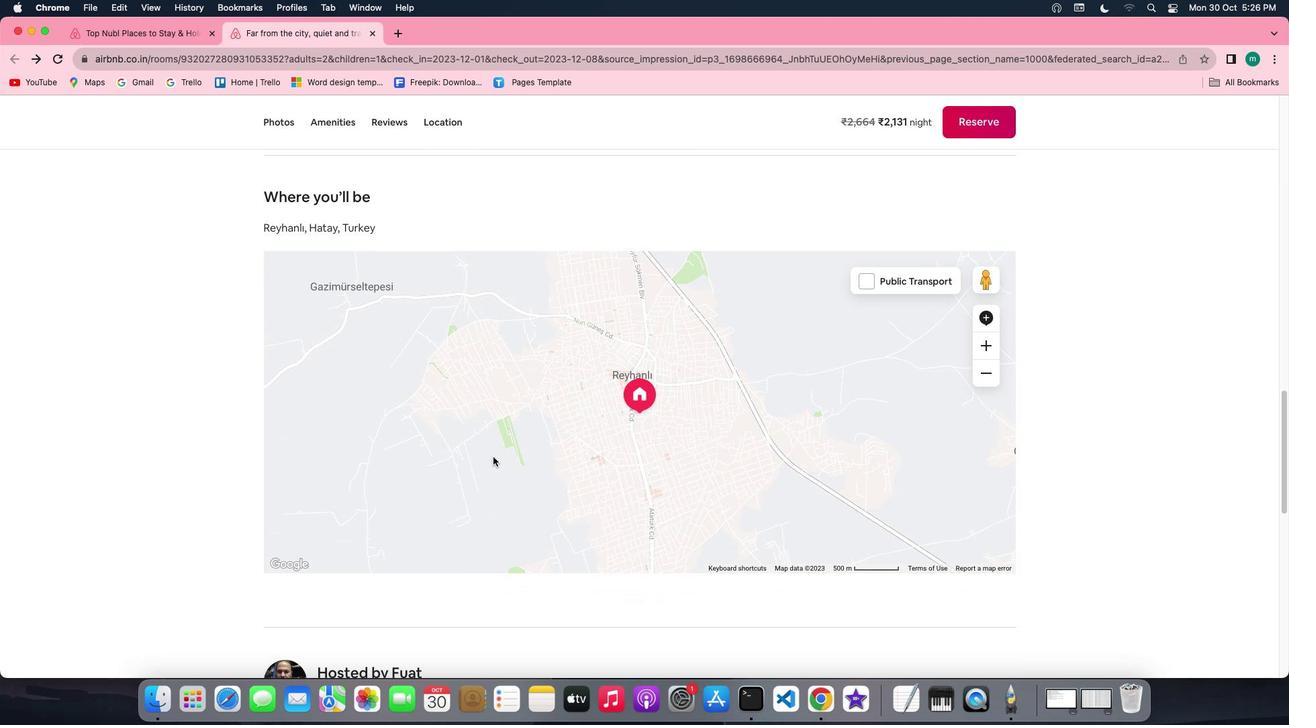 
Action: Mouse scrolled (492, 456) with delta (0, 0)
Screenshot: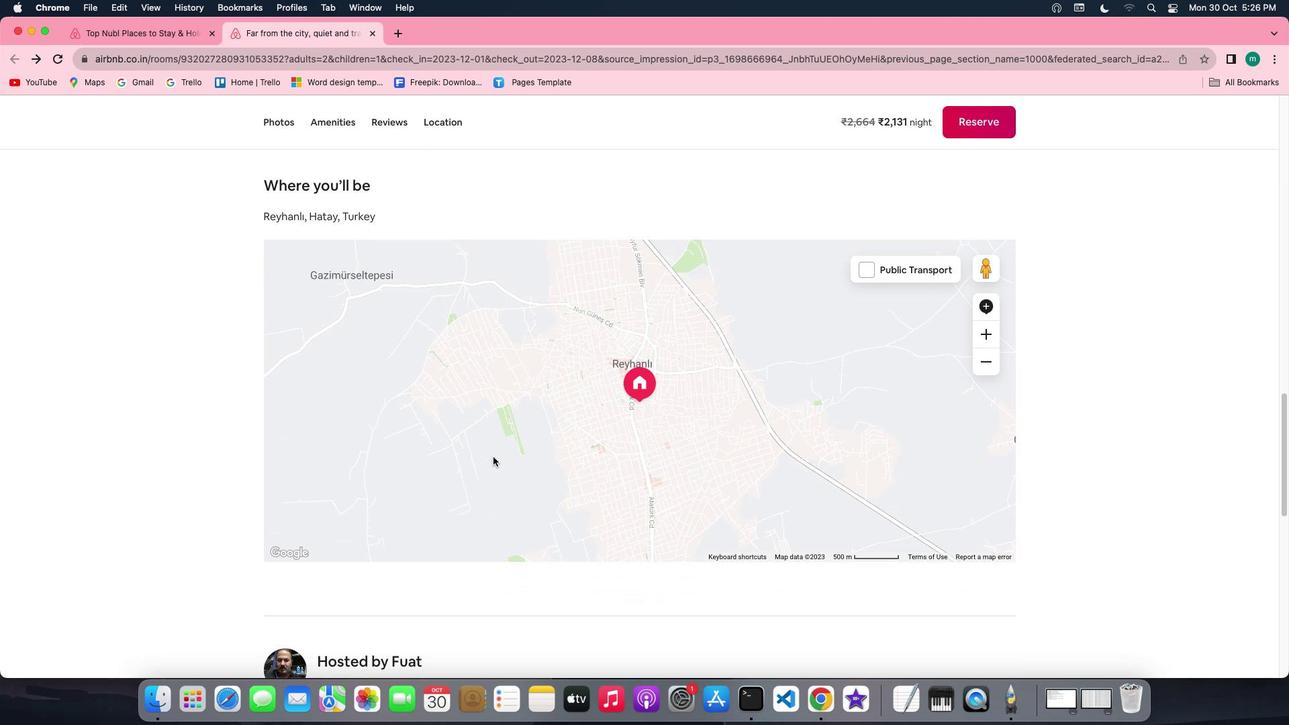 
Action: Mouse scrolled (492, 456) with delta (0, -1)
Screenshot: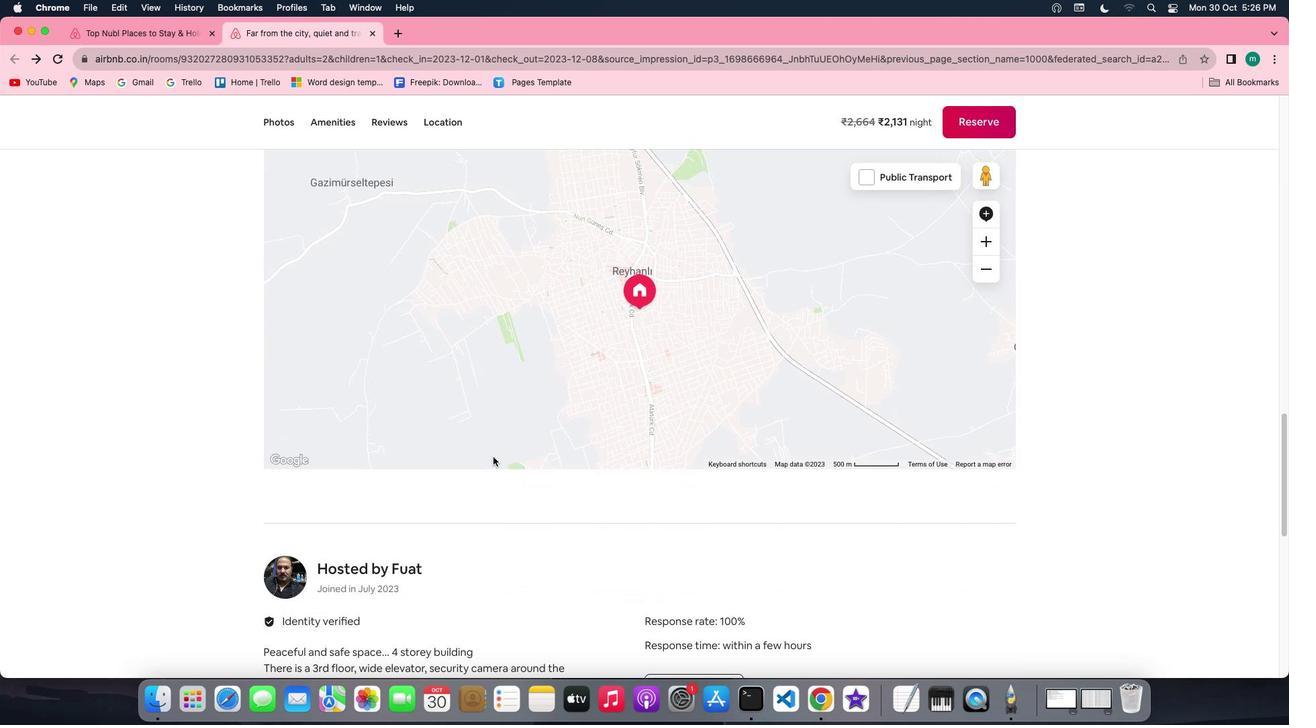 
Action: Mouse scrolled (492, 456) with delta (0, -2)
Screenshot: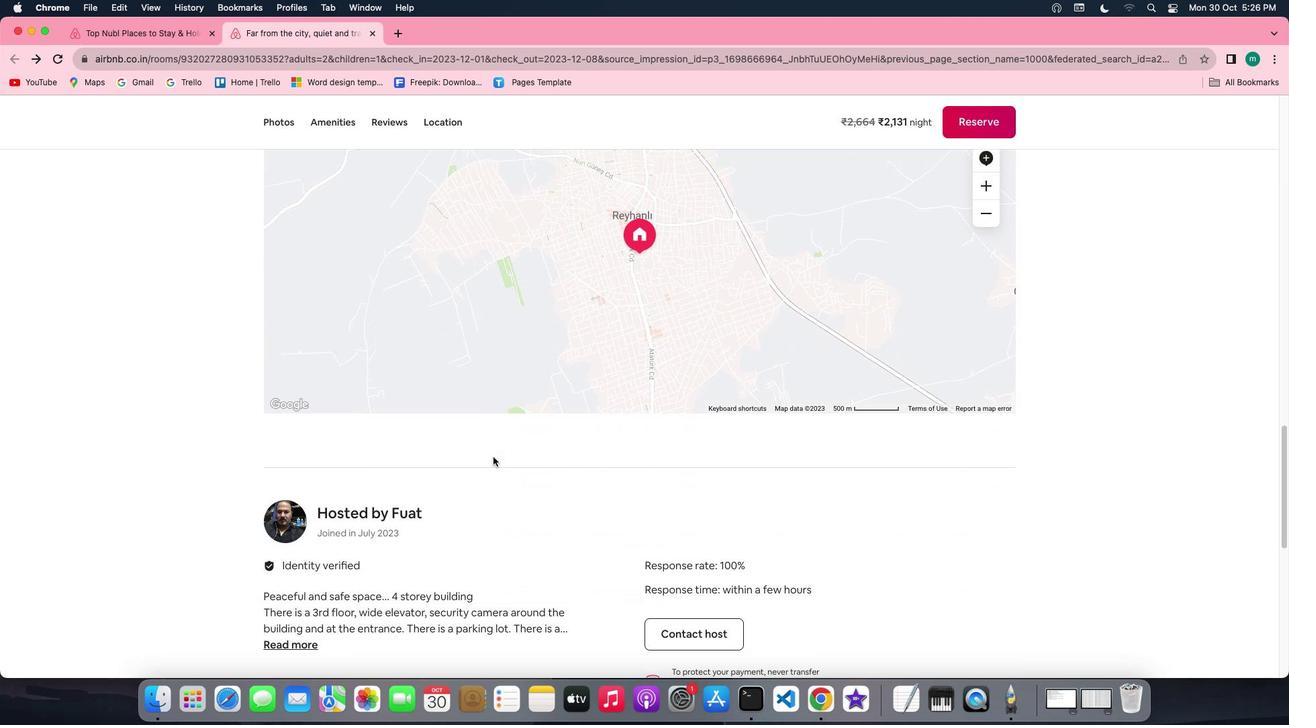 
Action: Mouse scrolled (492, 456) with delta (0, 0)
Screenshot: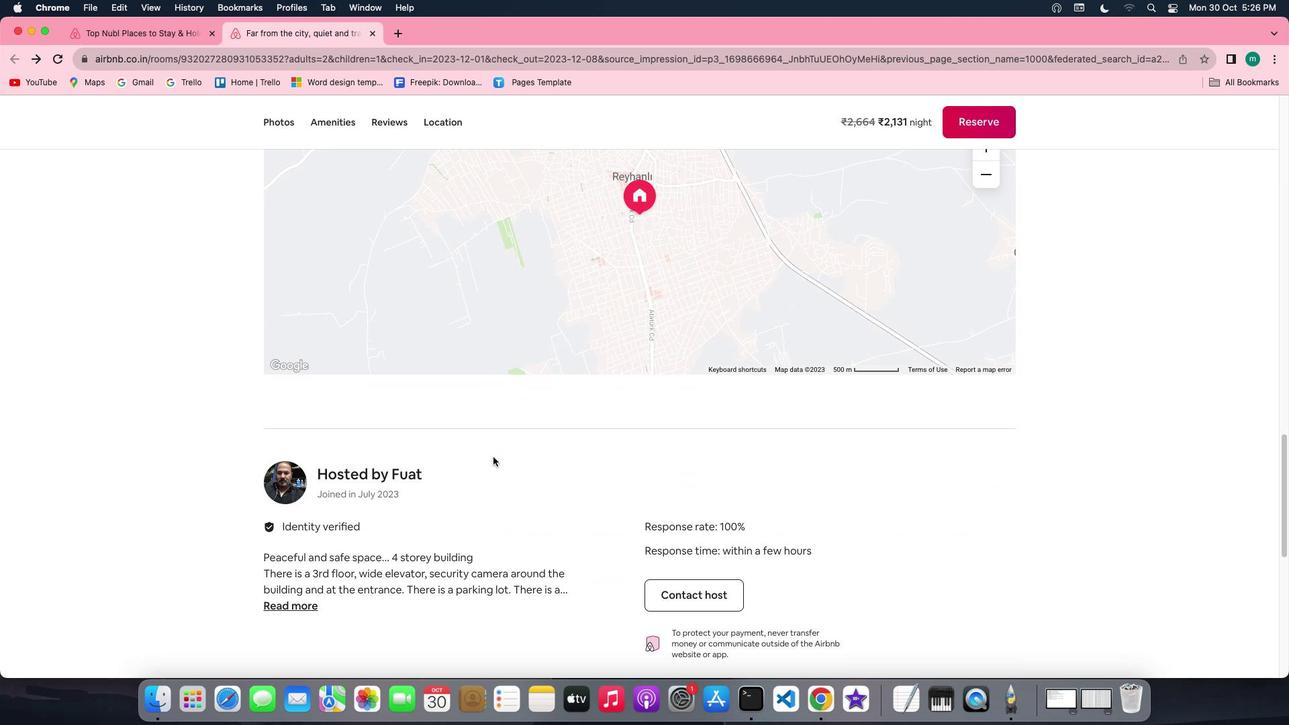
Action: Mouse scrolled (492, 456) with delta (0, 0)
Screenshot: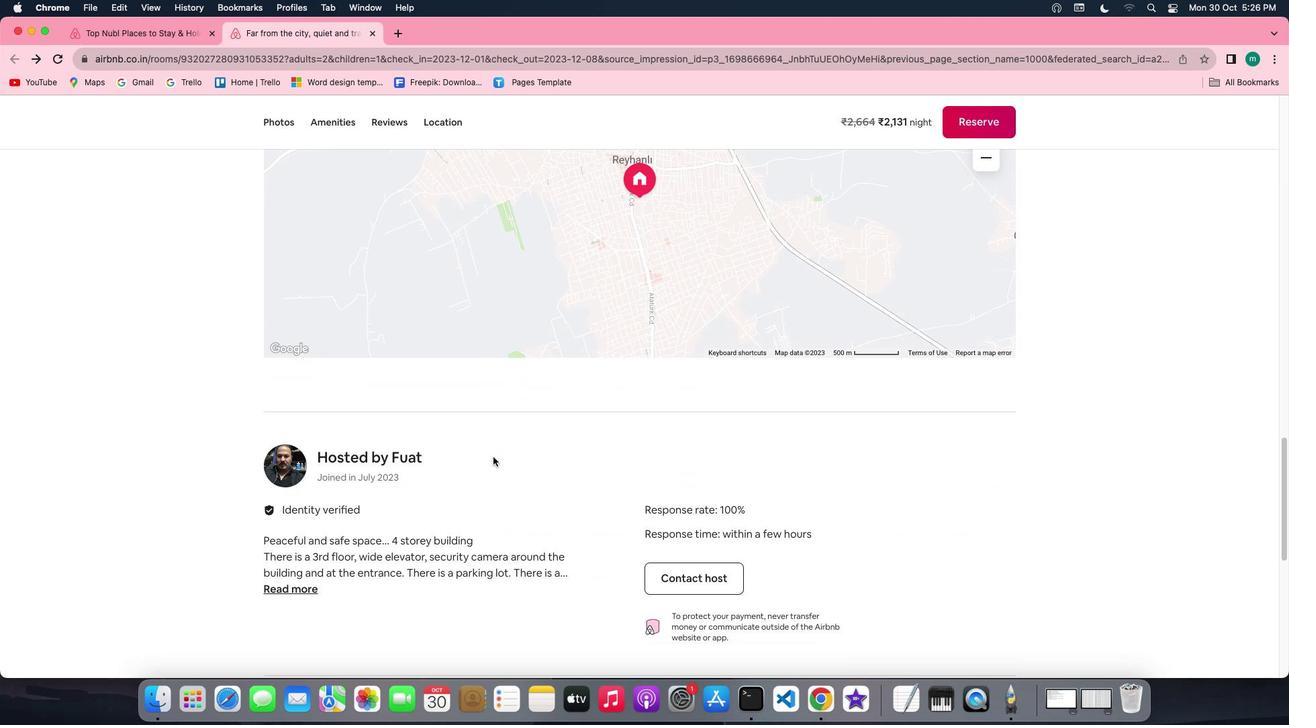 
Action: Mouse scrolled (492, 456) with delta (0, -1)
Screenshot: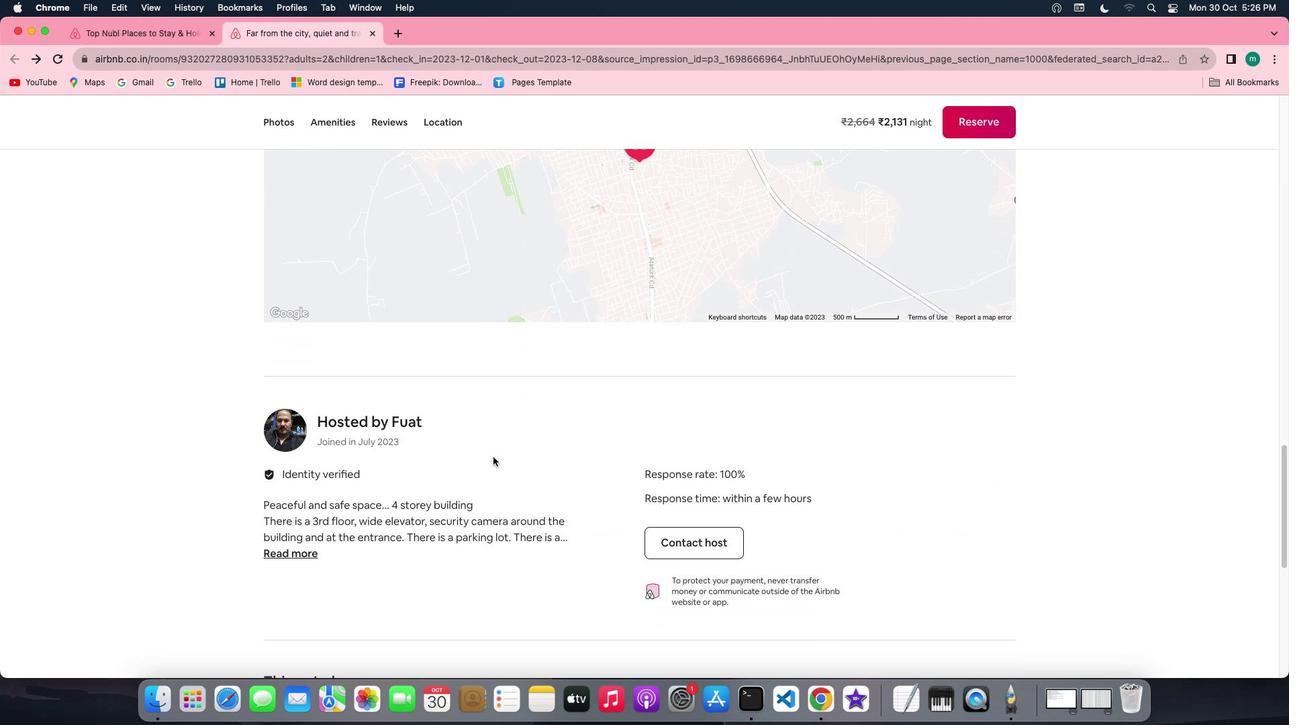 
Action: Mouse scrolled (492, 456) with delta (0, 0)
Screenshot: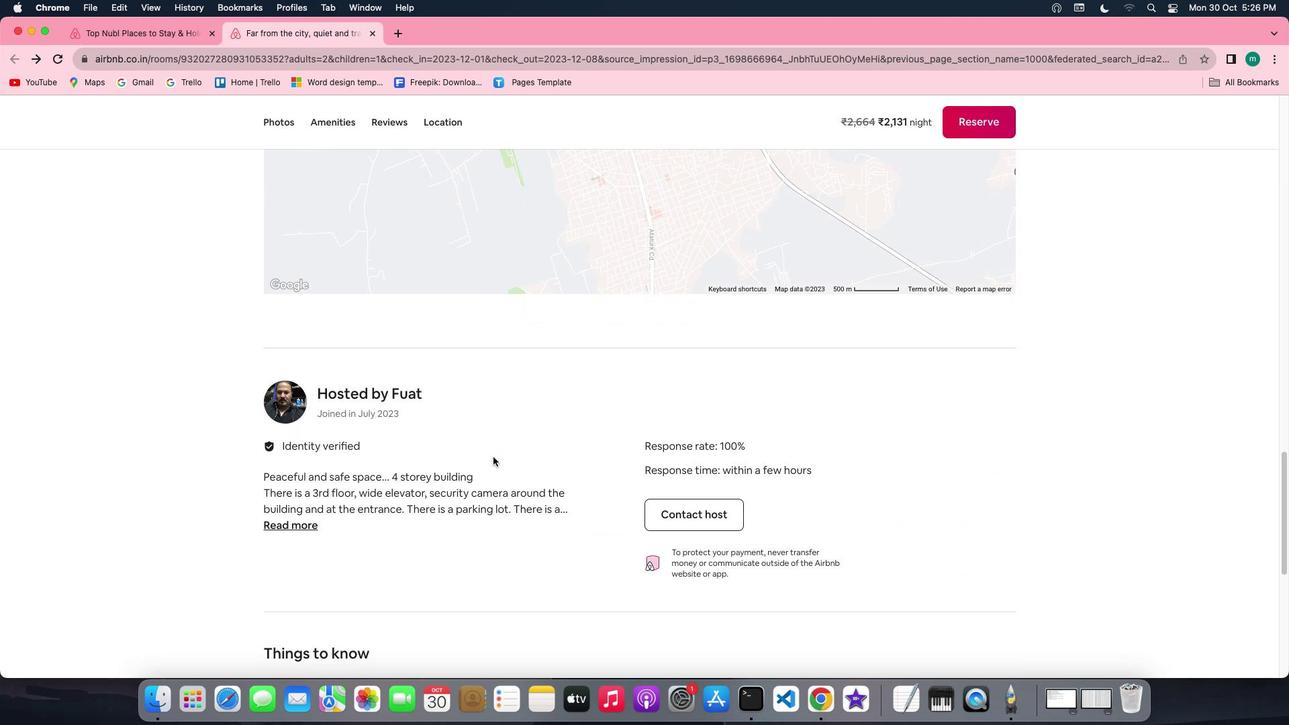 
Action: Mouse scrolled (492, 456) with delta (0, 0)
Screenshot: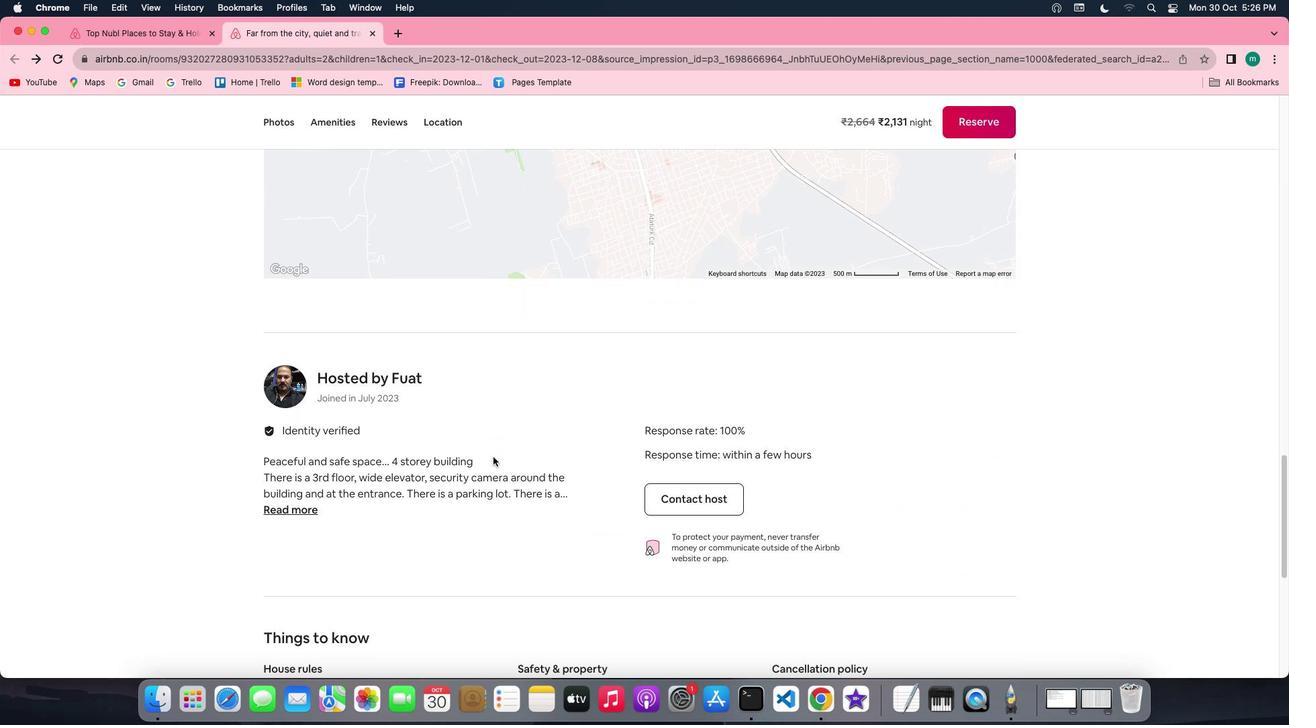 
Action: Mouse scrolled (492, 456) with delta (0, -1)
Screenshot: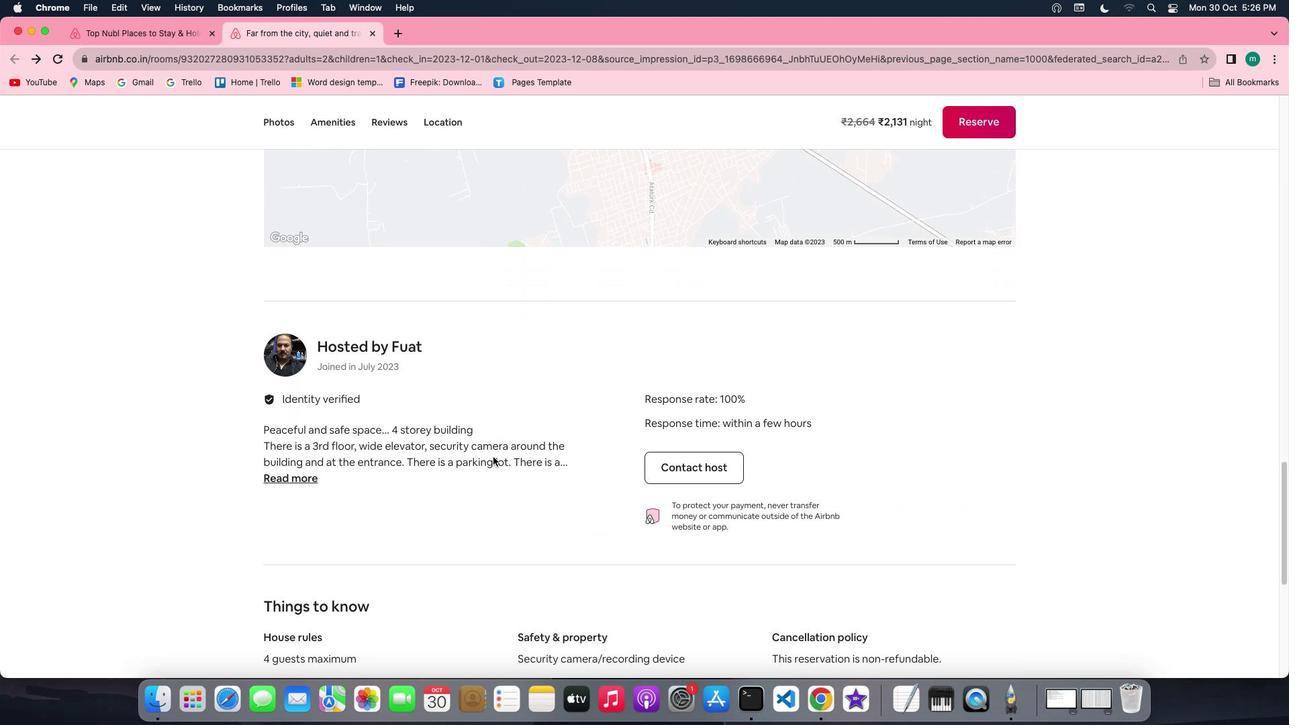 
Action: Mouse scrolled (492, 456) with delta (0, -2)
Screenshot: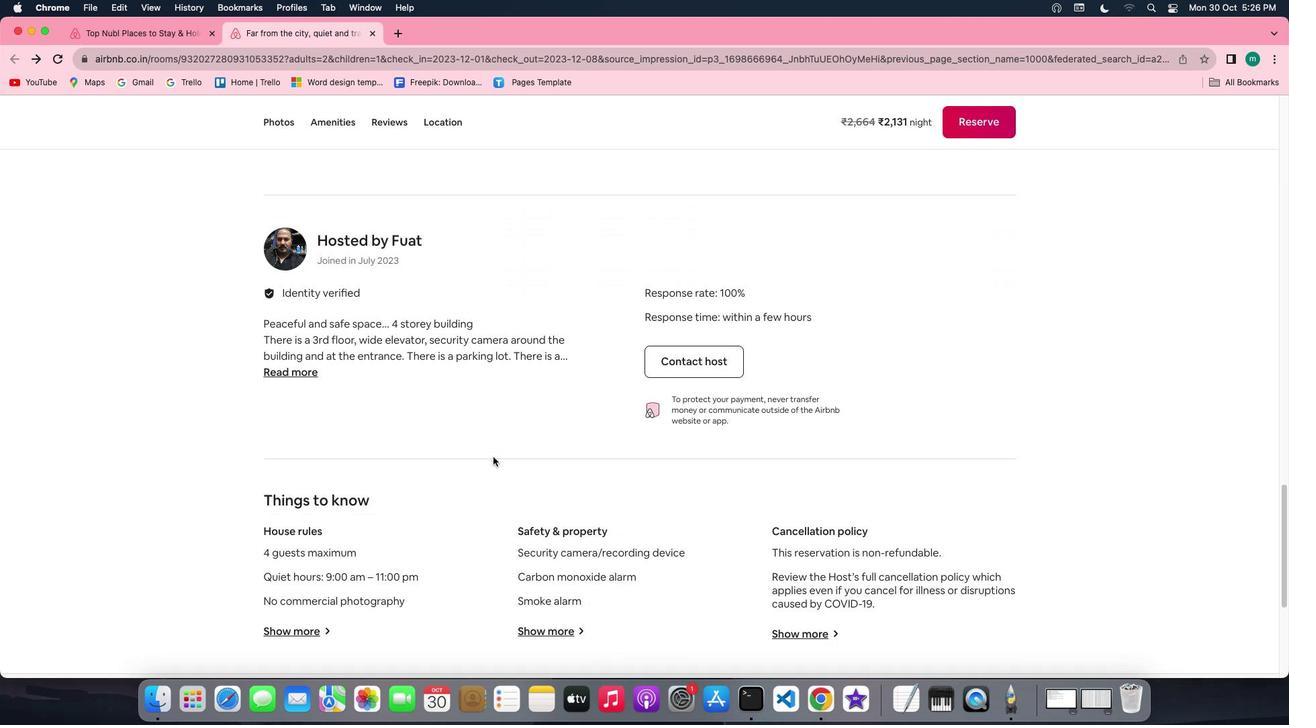 
Action: Mouse scrolled (492, 456) with delta (0, 0)
Screenshot: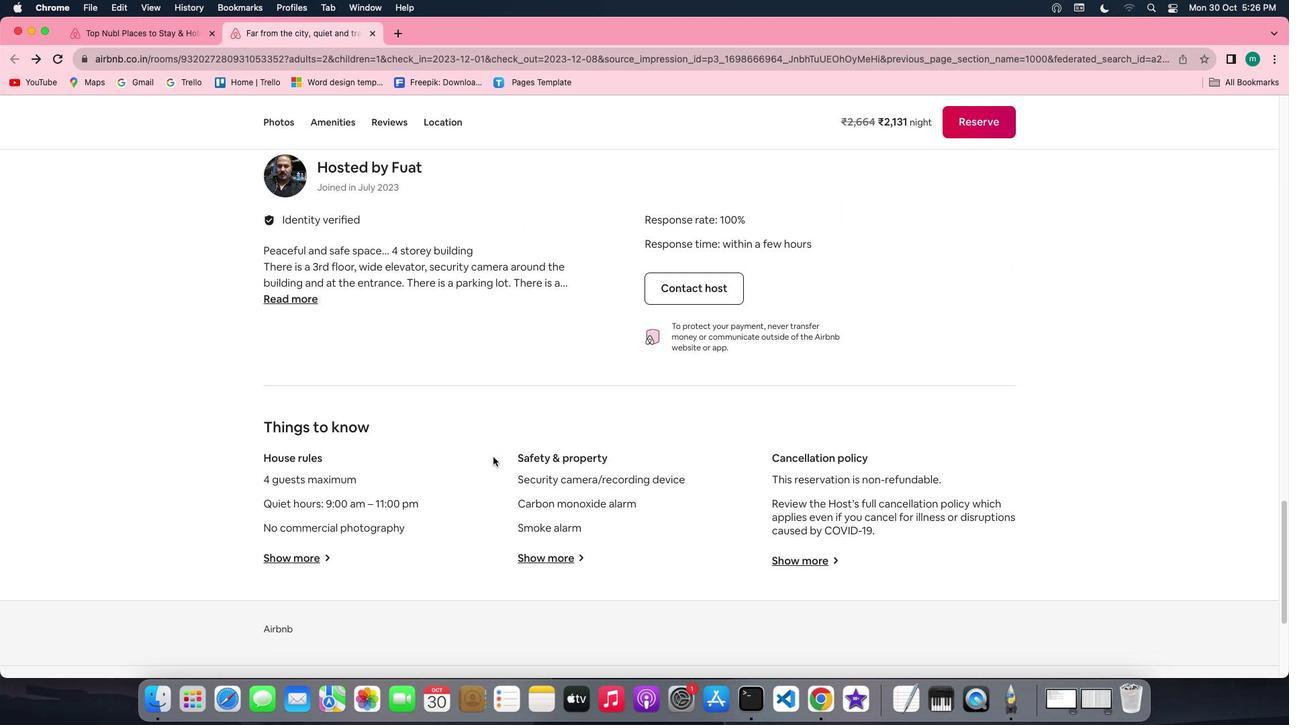 
Action: Mouse scrolled (492, 456) with delta (0, 0)
Screenshot: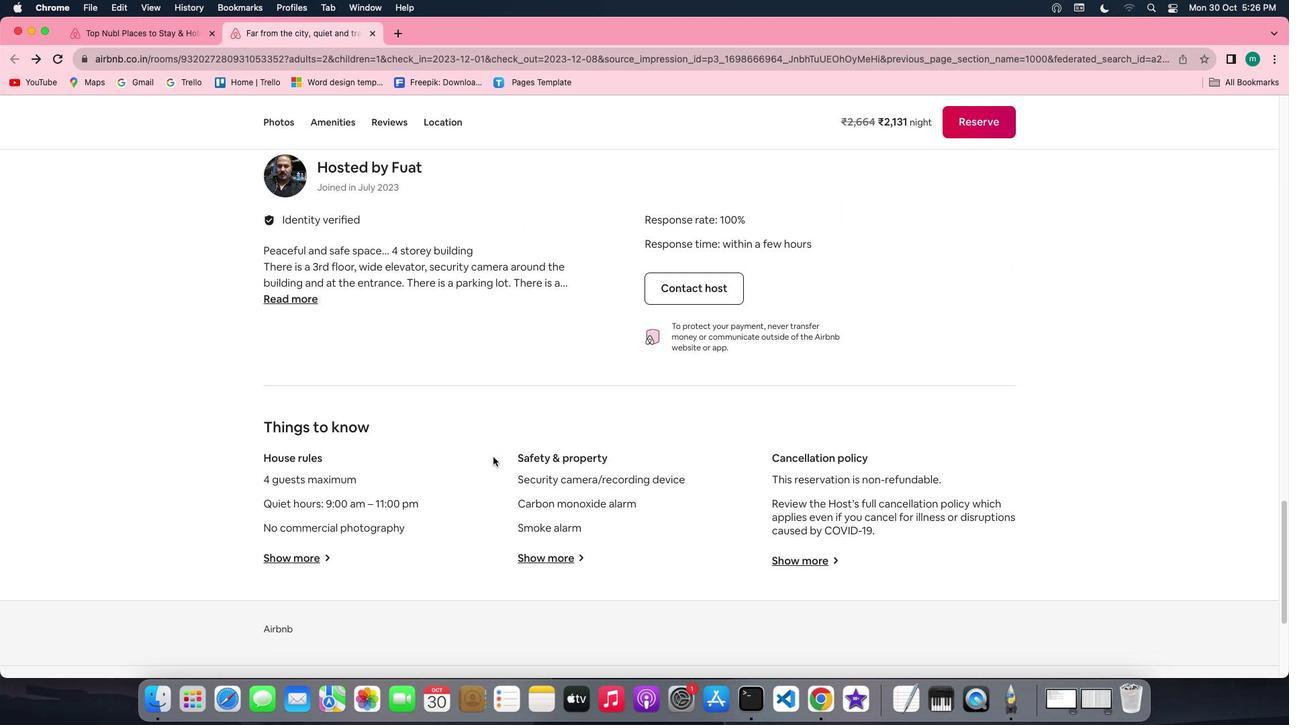 
Action: Mouse scrolled (492, 456) with delta (0, -2)
Screenshot: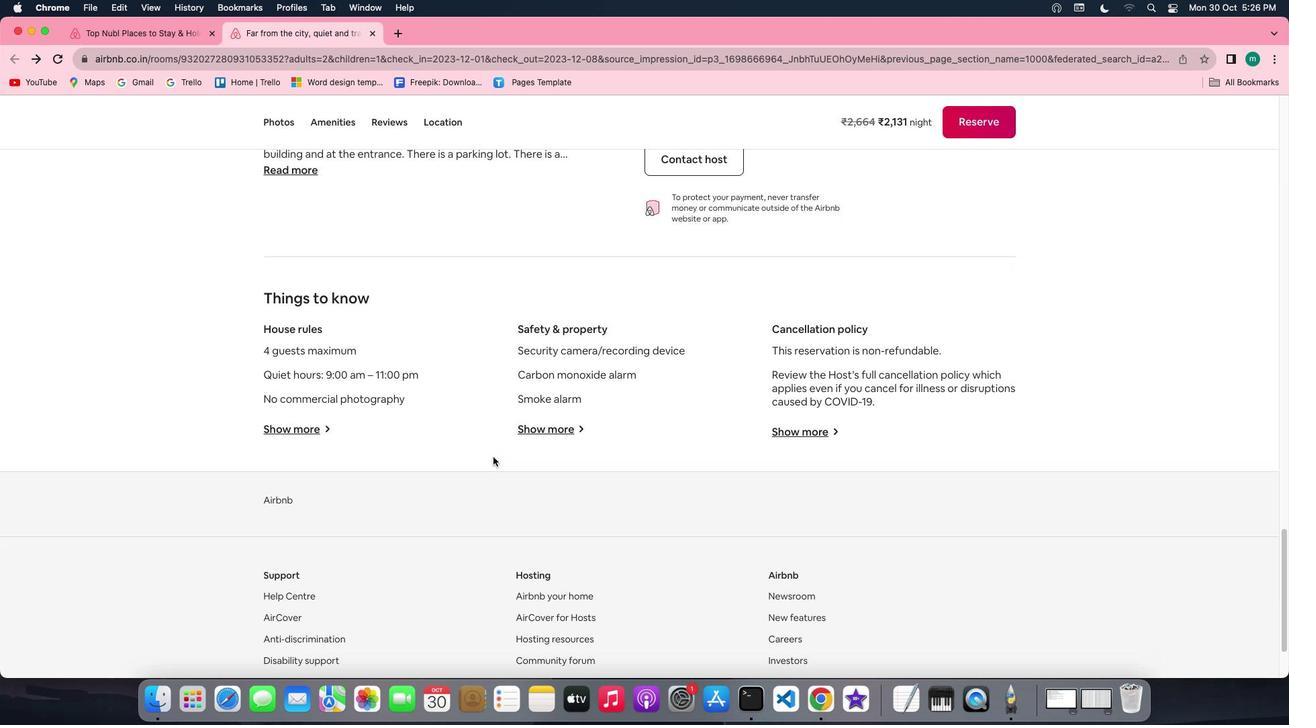 
Action: Mouse scrolled (492, 456) with delta (0, -2)
Screenshot: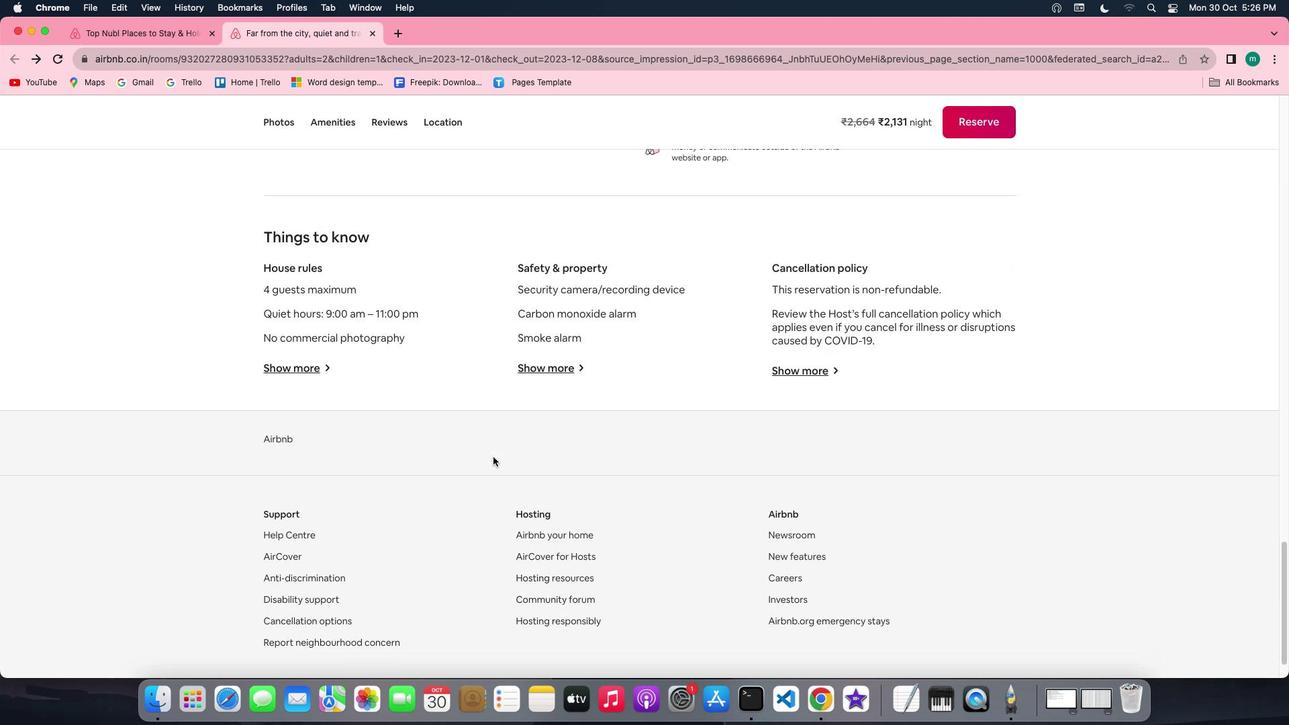 
Action: Mouse moved to (283, 343)
Screenshot: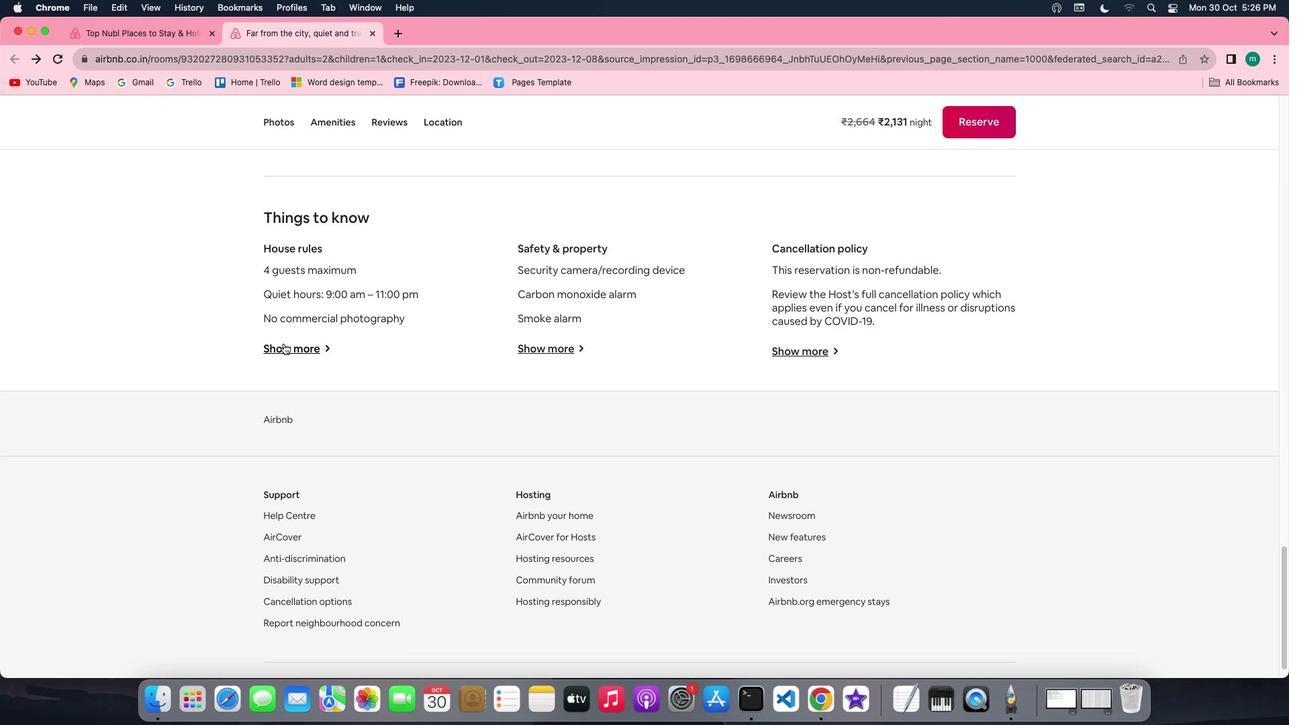 
Action: Mouse pressed left at (283, 343)
Screenshot: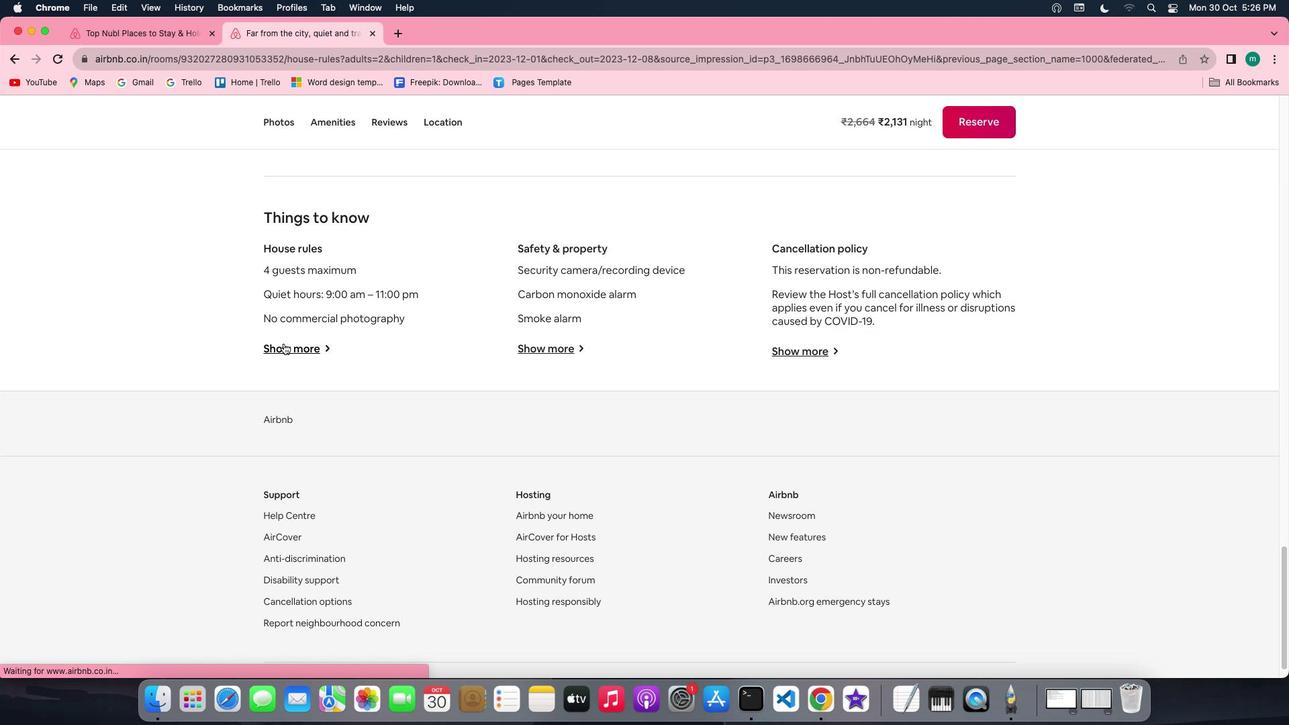 
Action: Mouse moved to (649, 475)
Screenshot: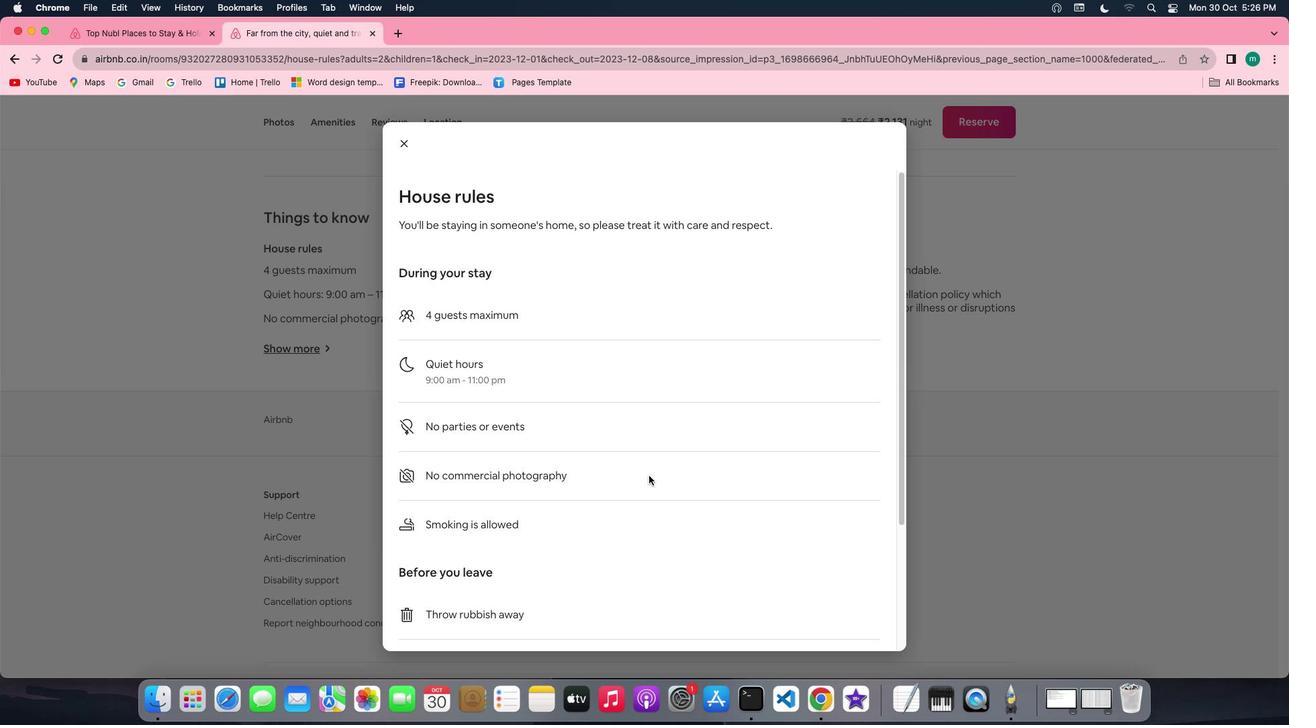 
Action: Mouse scrolled (649, 475) with delta (0, 0)
Screenshot: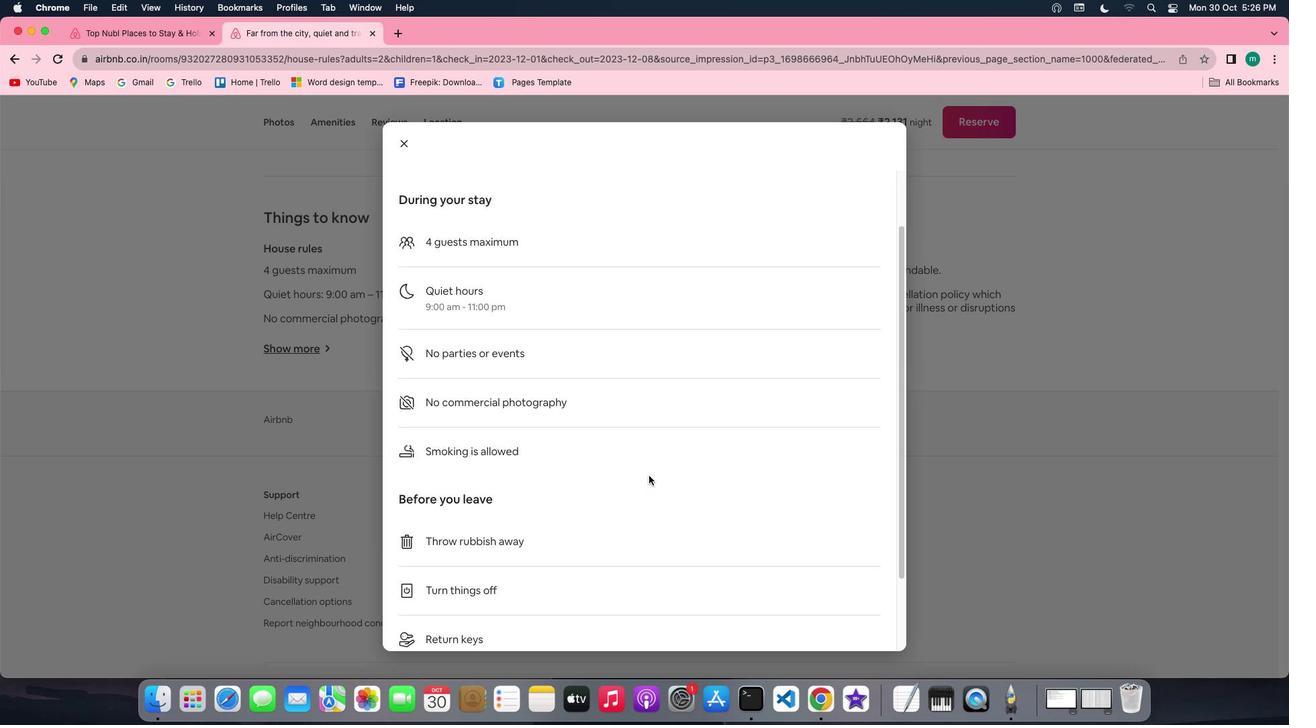 
Action: Mouse scrolled (649, 475) with delta (0, 0)
Screenshot: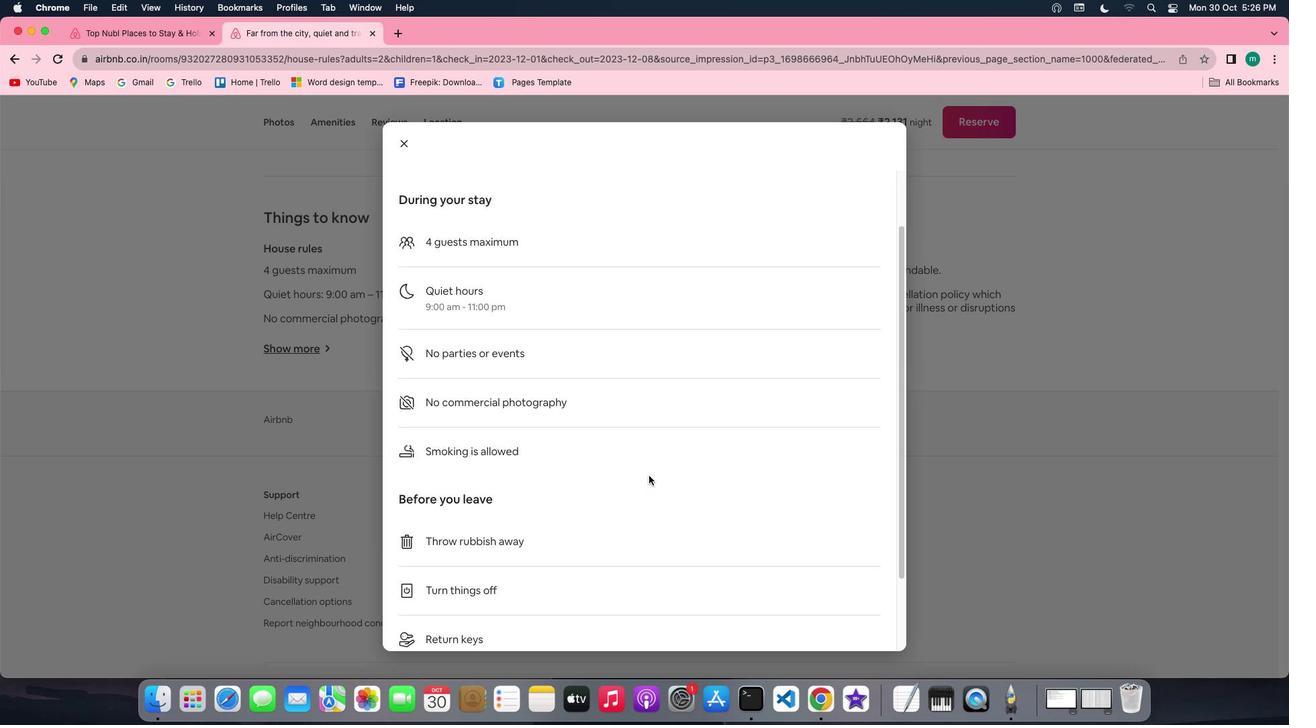 
Action: Mouse scrolled (649, 475) with delta (0, -2)
Screenshot: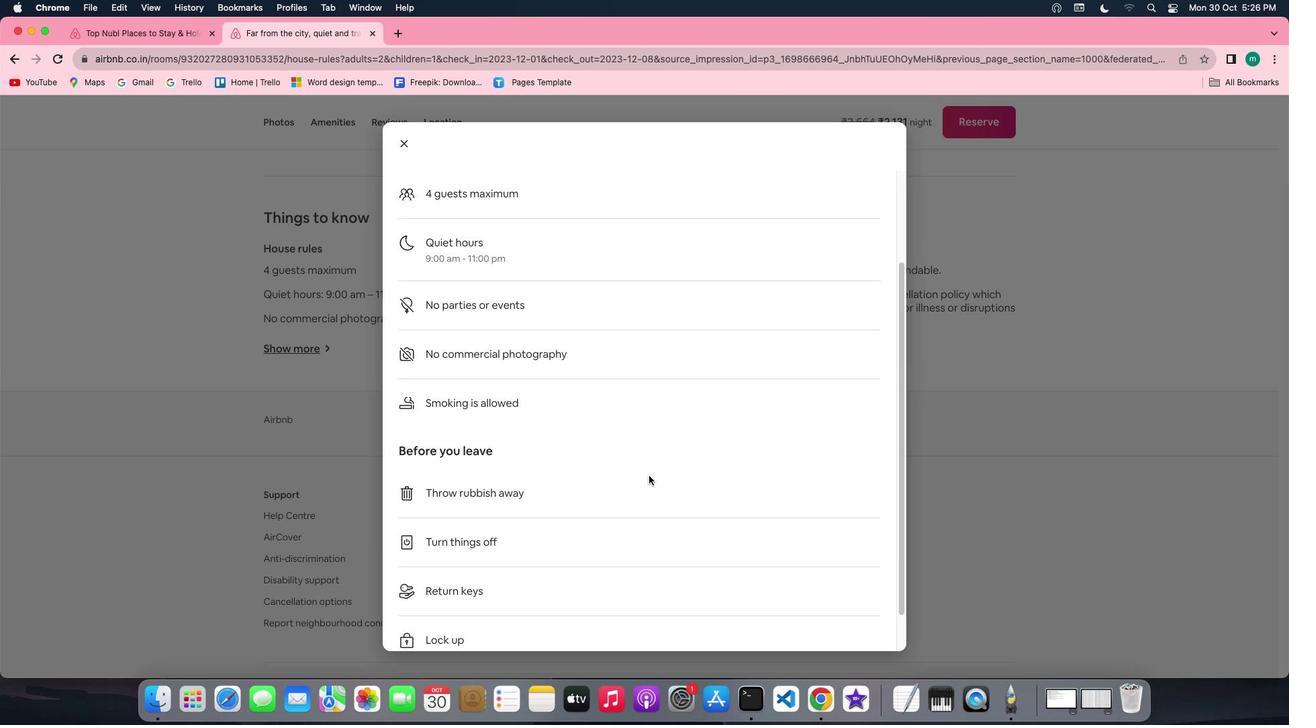 
Action: Mouse scrolled (649, 475) with delta (0, -3)
Screenshot: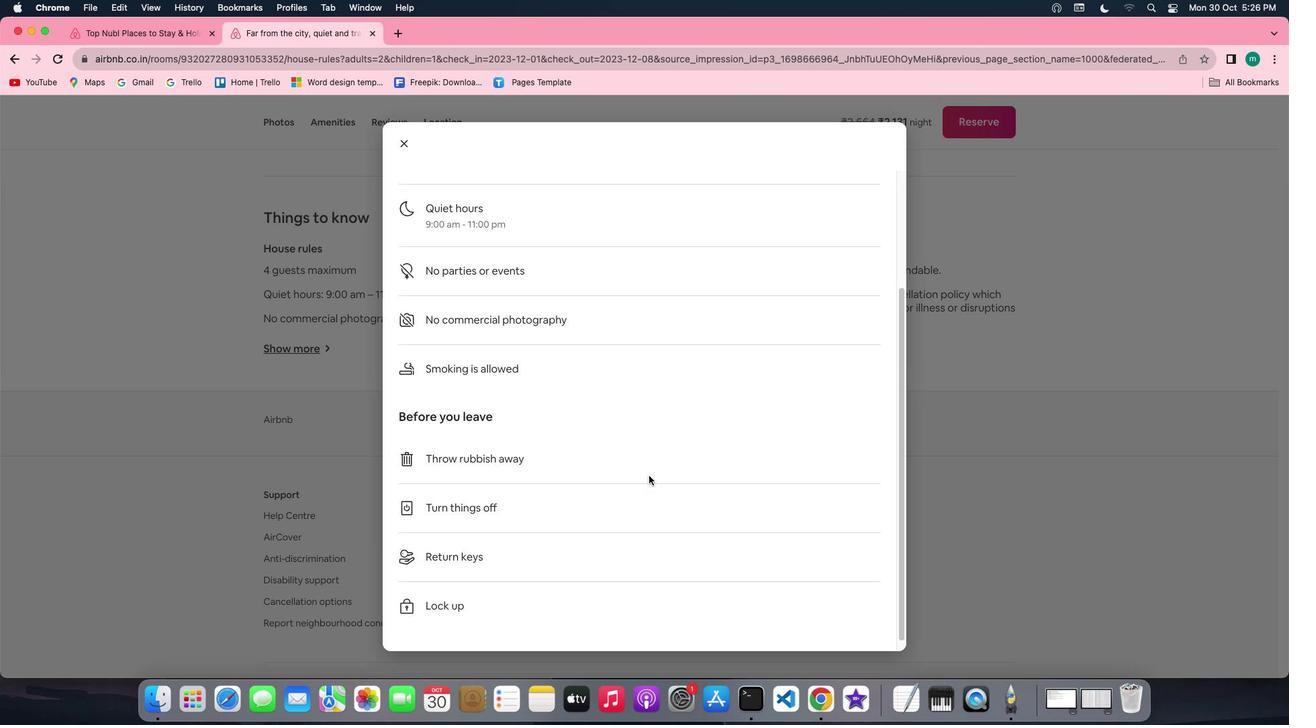 
Action: Mouse scrolled (649, 475) with delta (0, -3)
Screenshot: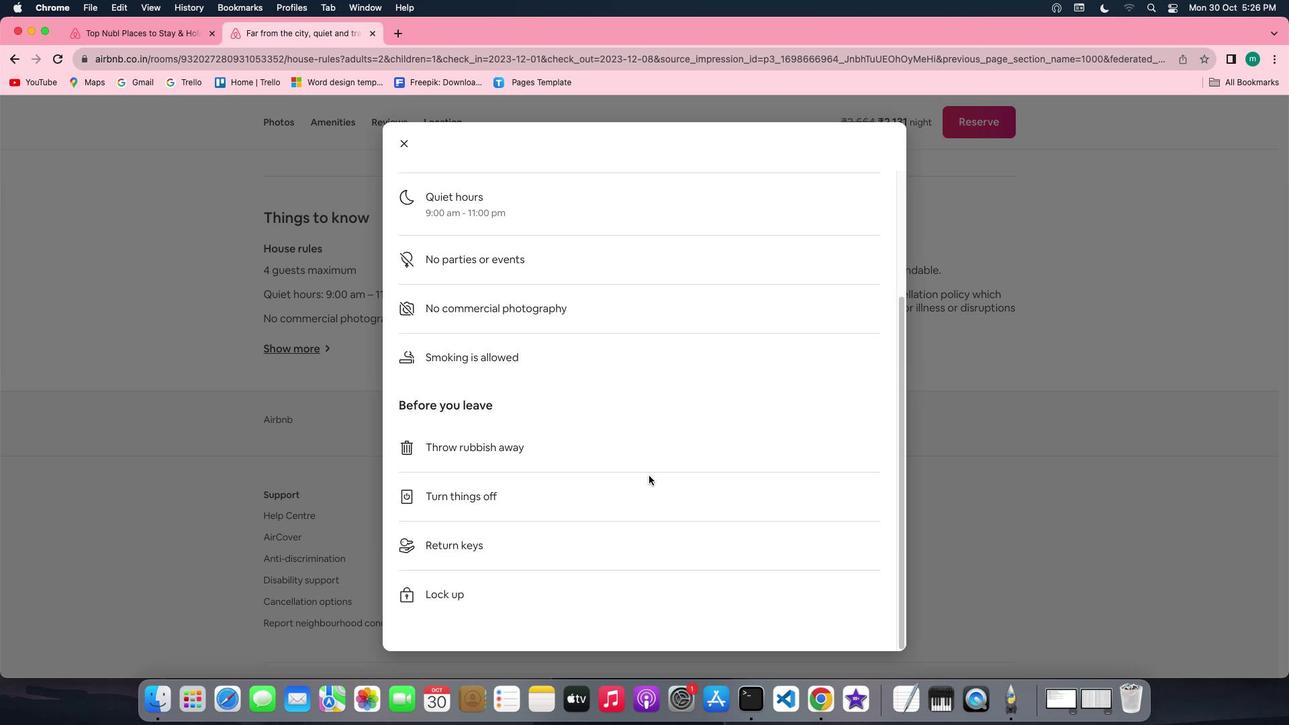 
Action: Mouse scrolled (649, 475) with delta (0, 0)
Screenshot: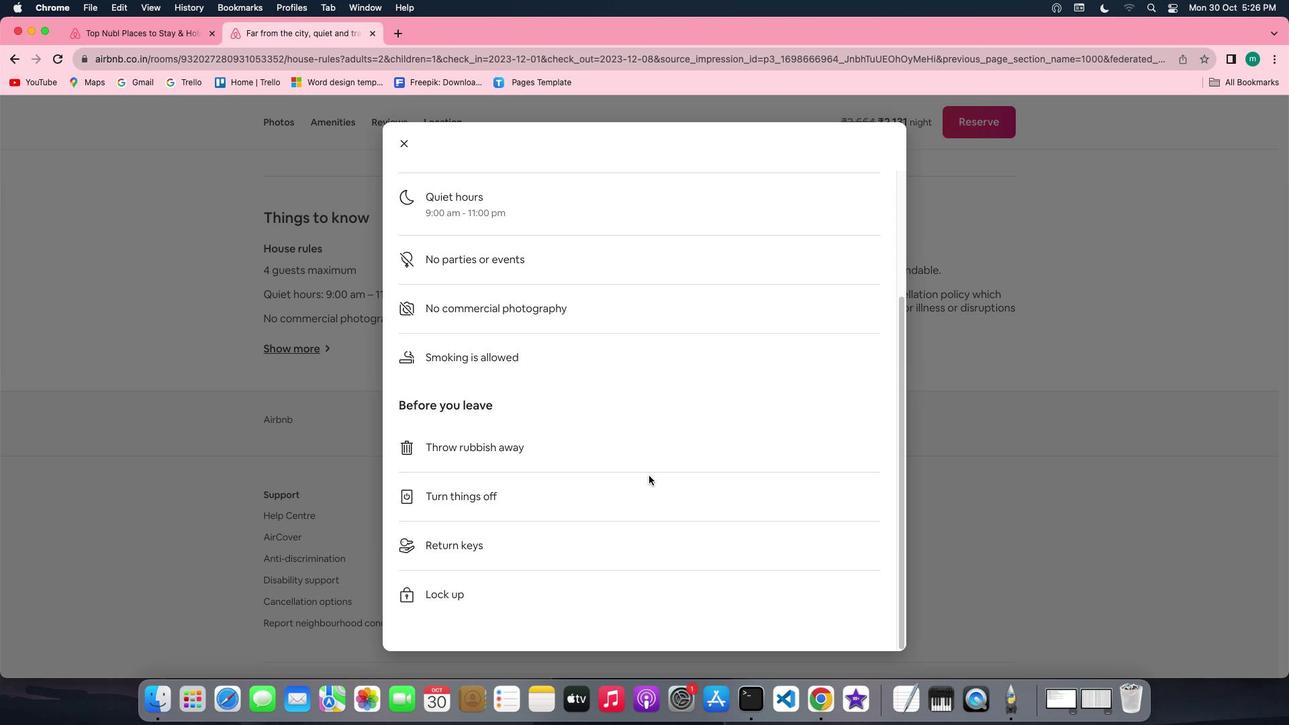 
Action: Mouse scrolled (649, 475) with delta (0, 0)
Screenshot: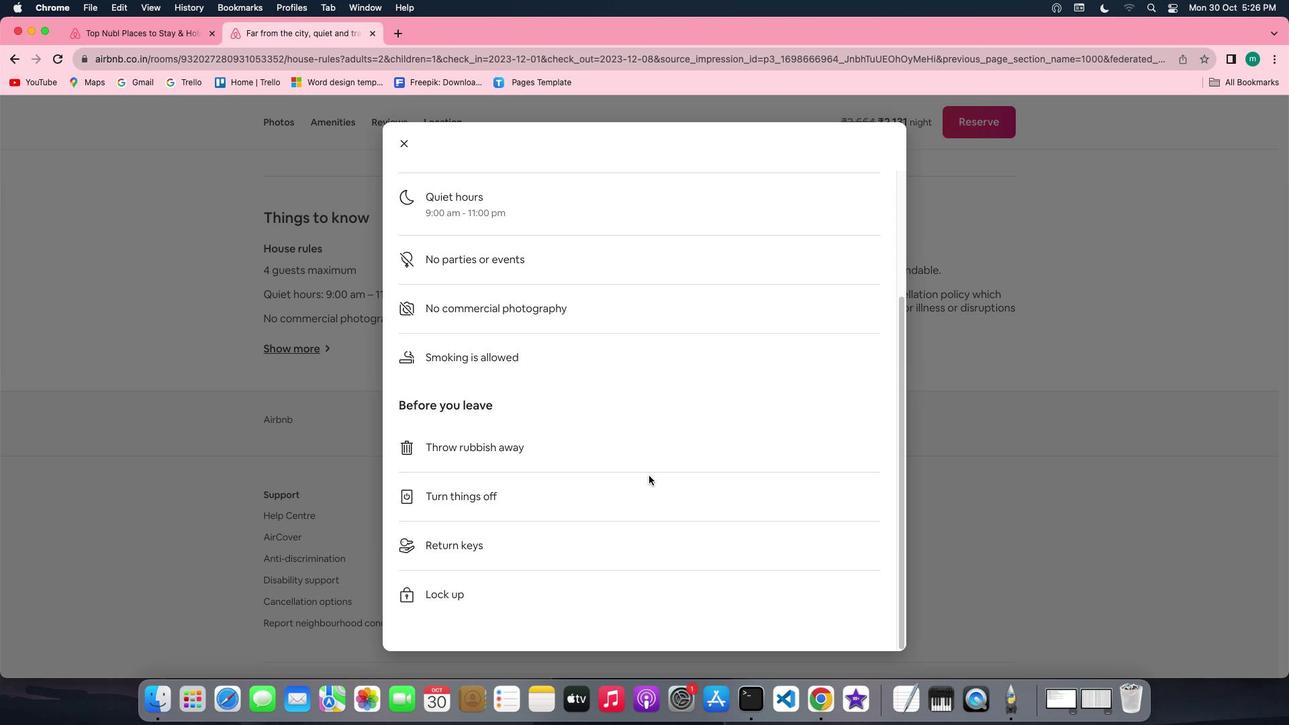 
Action: Mouse scrolled (649, 475) with delta (0, -1)
Screenshot: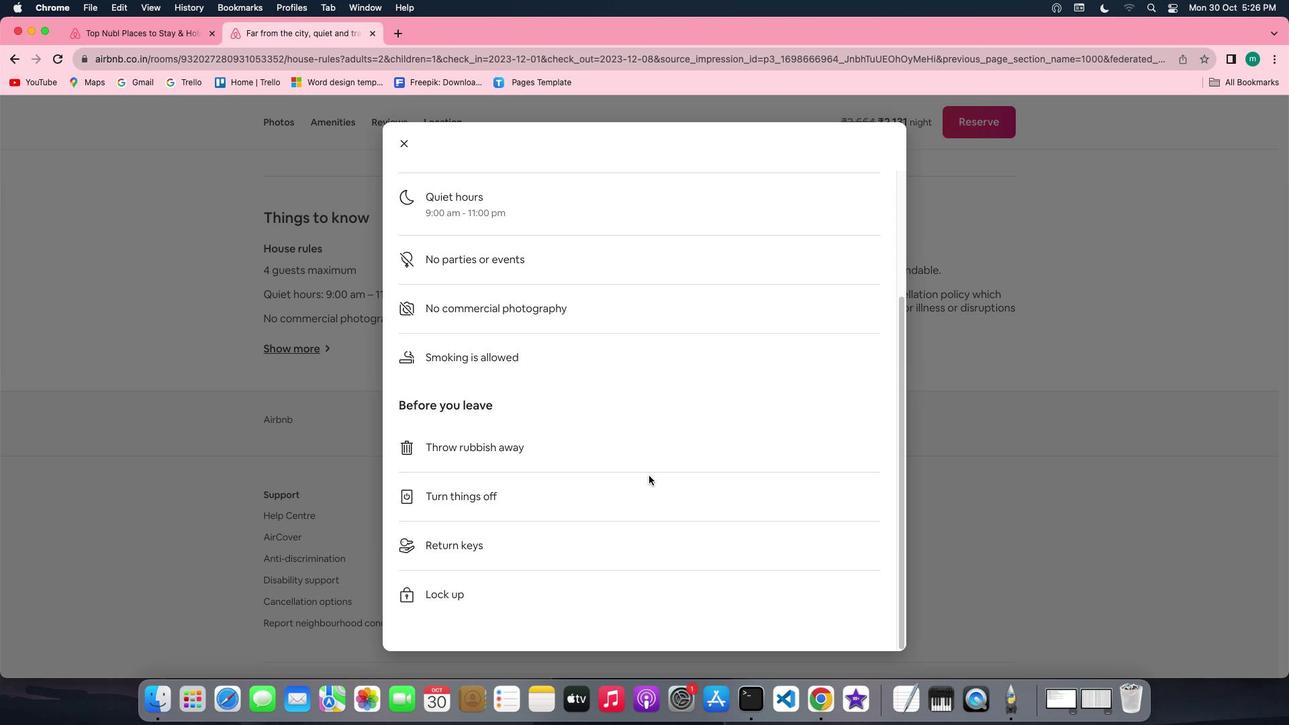 
Action: Mouse moved to (406, 149)
Screenshot: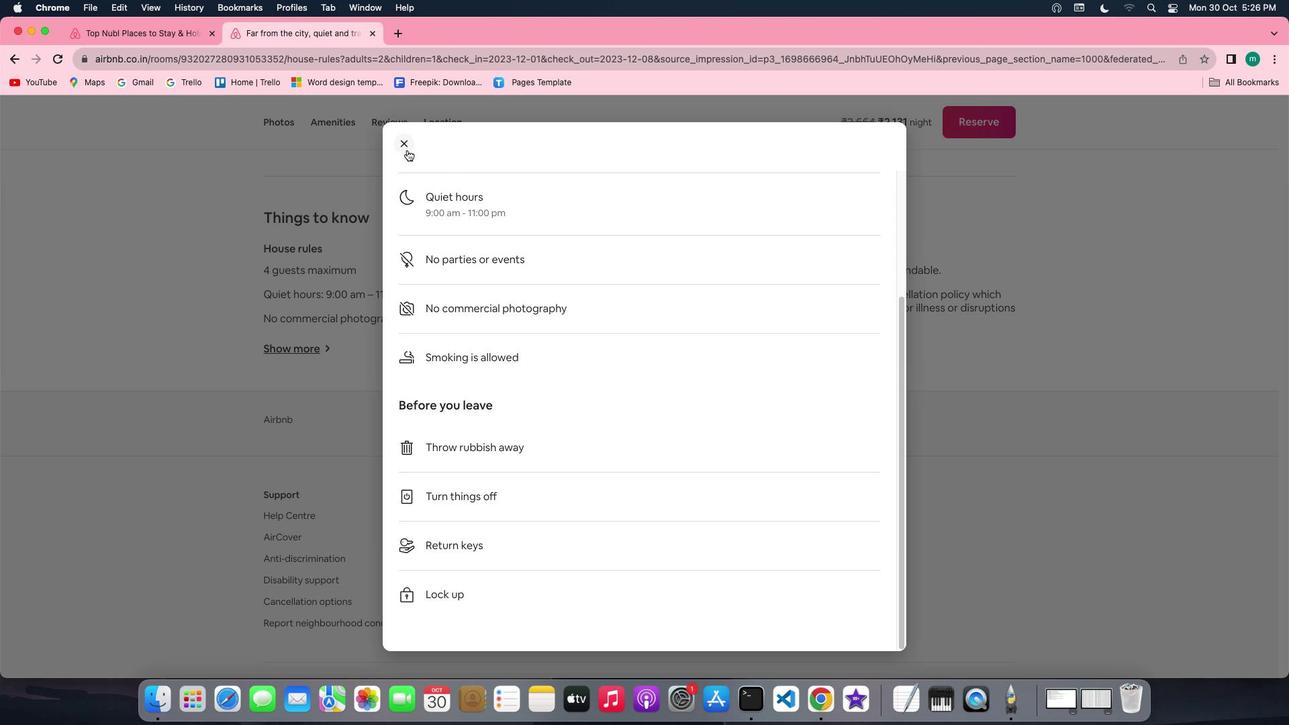 
Action: Mouse pressed left at (406, 149)
Screenshot: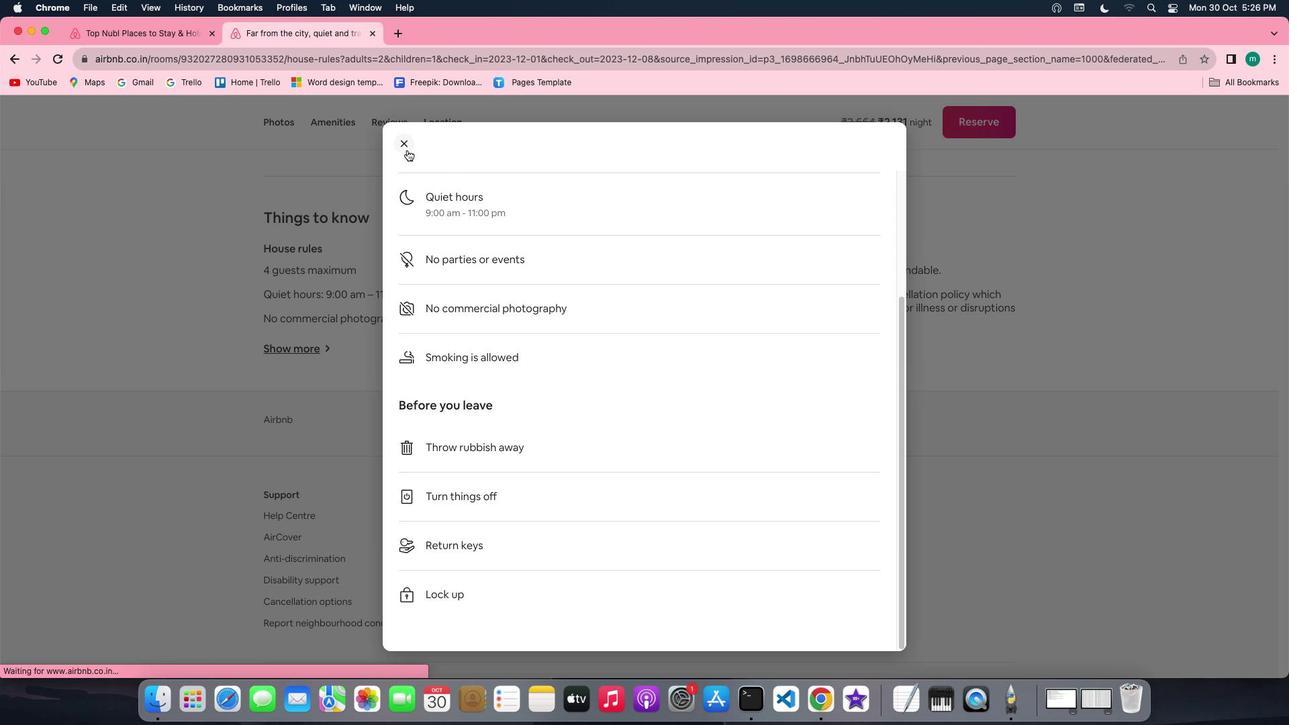 
Action: Mouse moved to (567, 350)
Screenshot: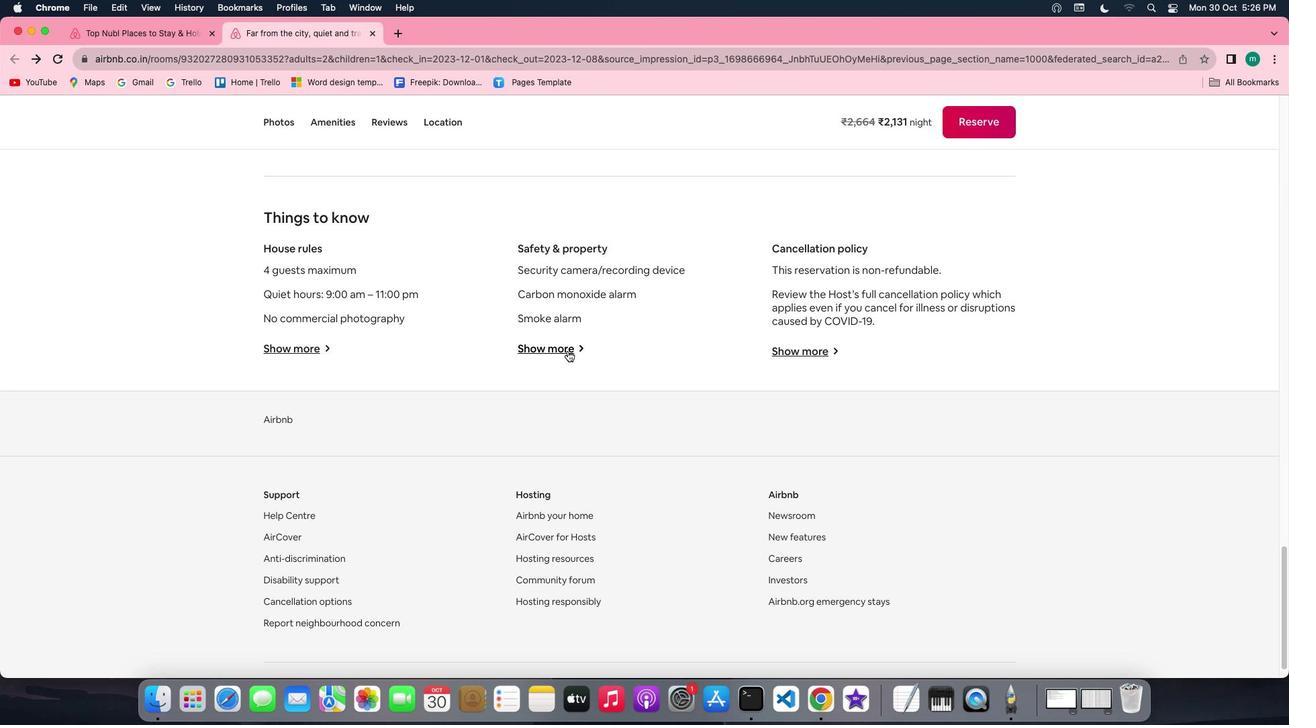 
Action: Mouse pressed left at (567, 350)
